 Task: Compose an email with the signature Landon Mitchell with the subject Feedback on a sponsorship and the message Could you please provide me with the details of the budget variance? from softage.9@softage.net to softage.7@softage.netSelect the entire message and remove all formatting, select the entire message Undo Send the email. Finally, move the email from Sent Items to the label Assembly
Action: Mouse moved to (1181, 77)
Screenshot: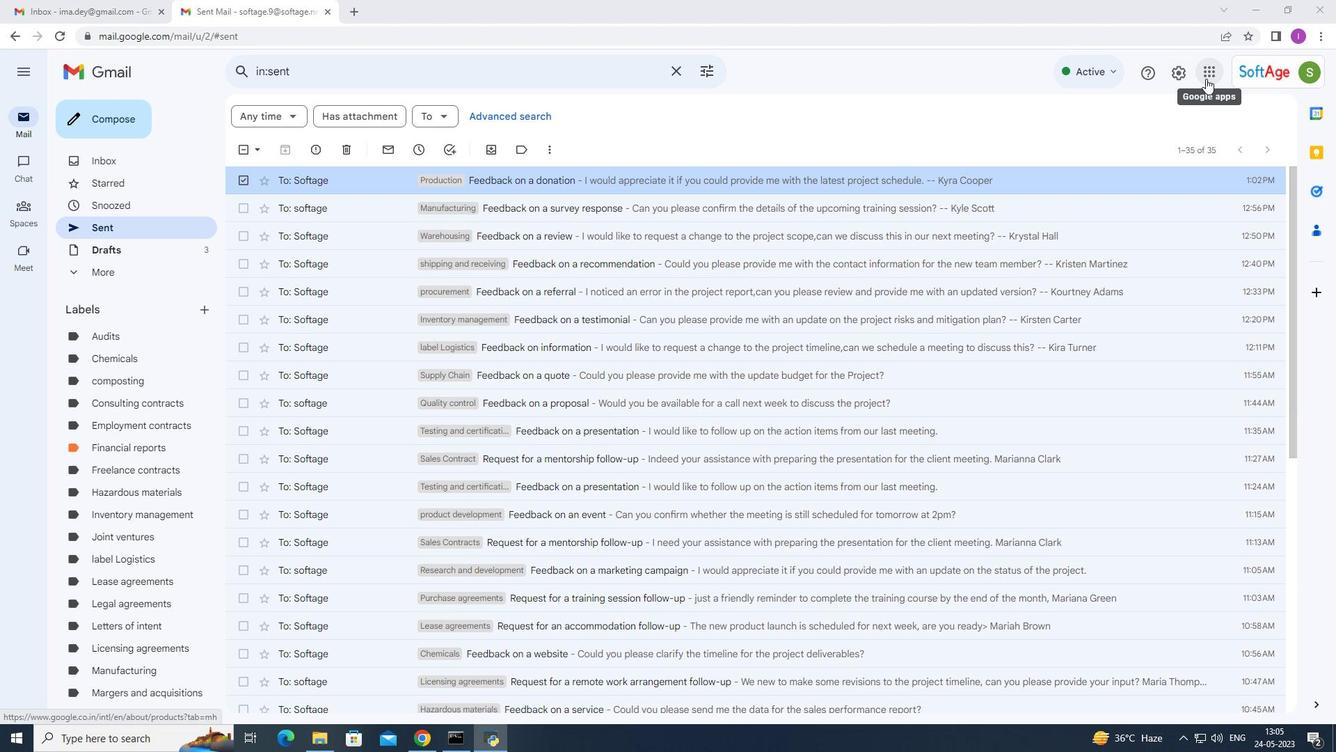 
Action: Mouse pressed left at (1181, 77)
Screenshot: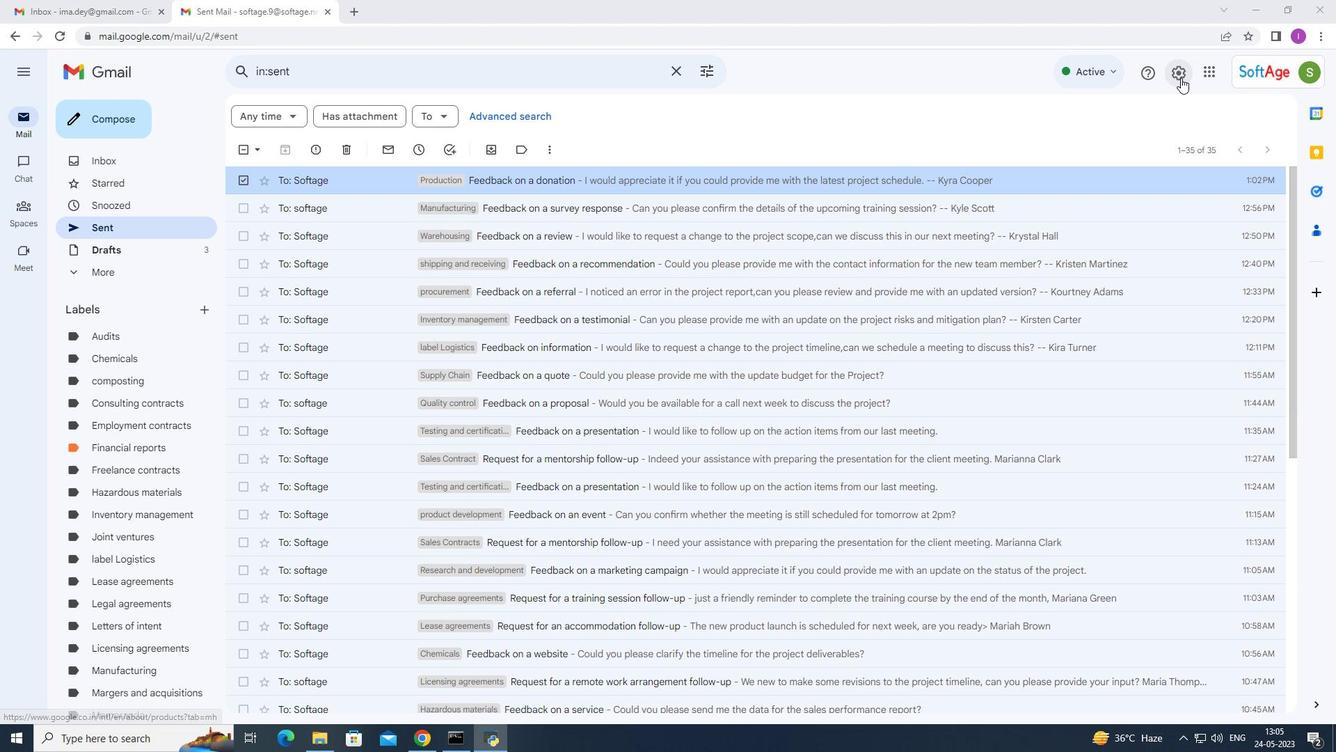 
Action: Mouse moved to (1157, 145)
Screenshot: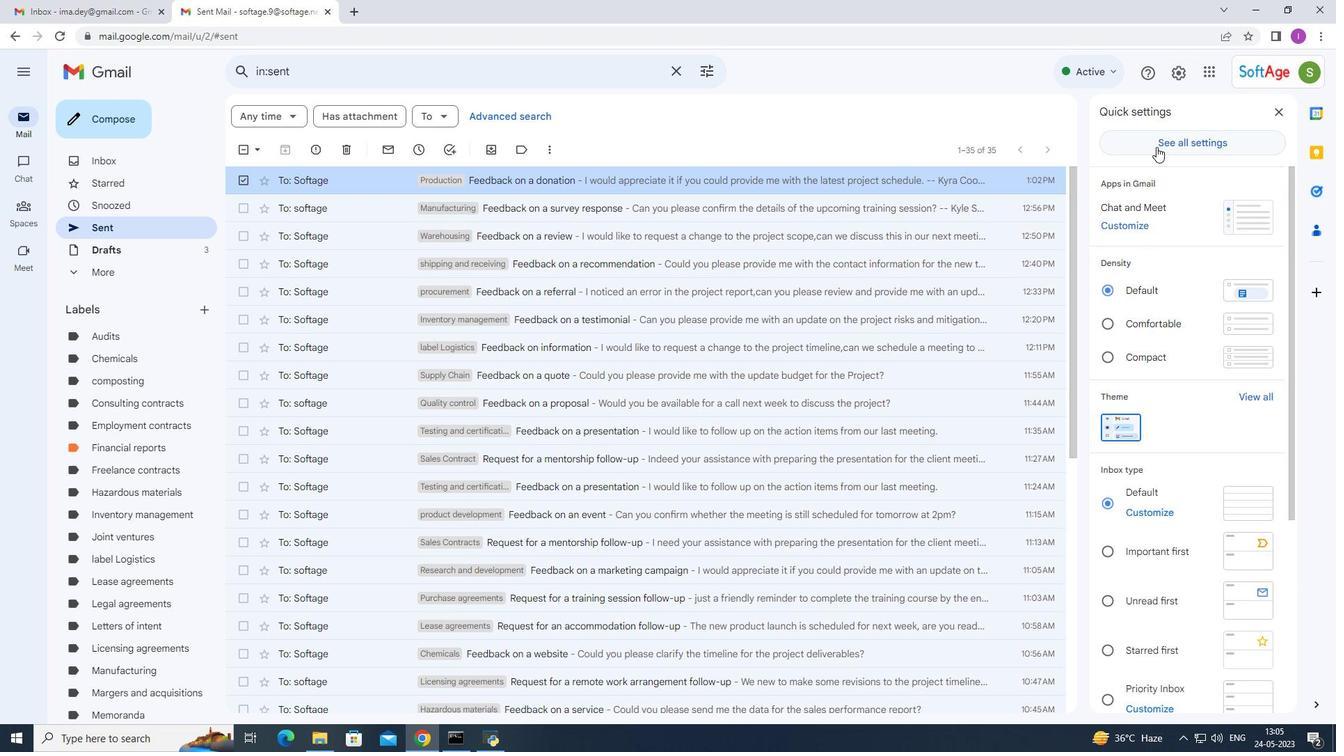 
Action: Mouse pressed left at (1157, 145)
Screenshot: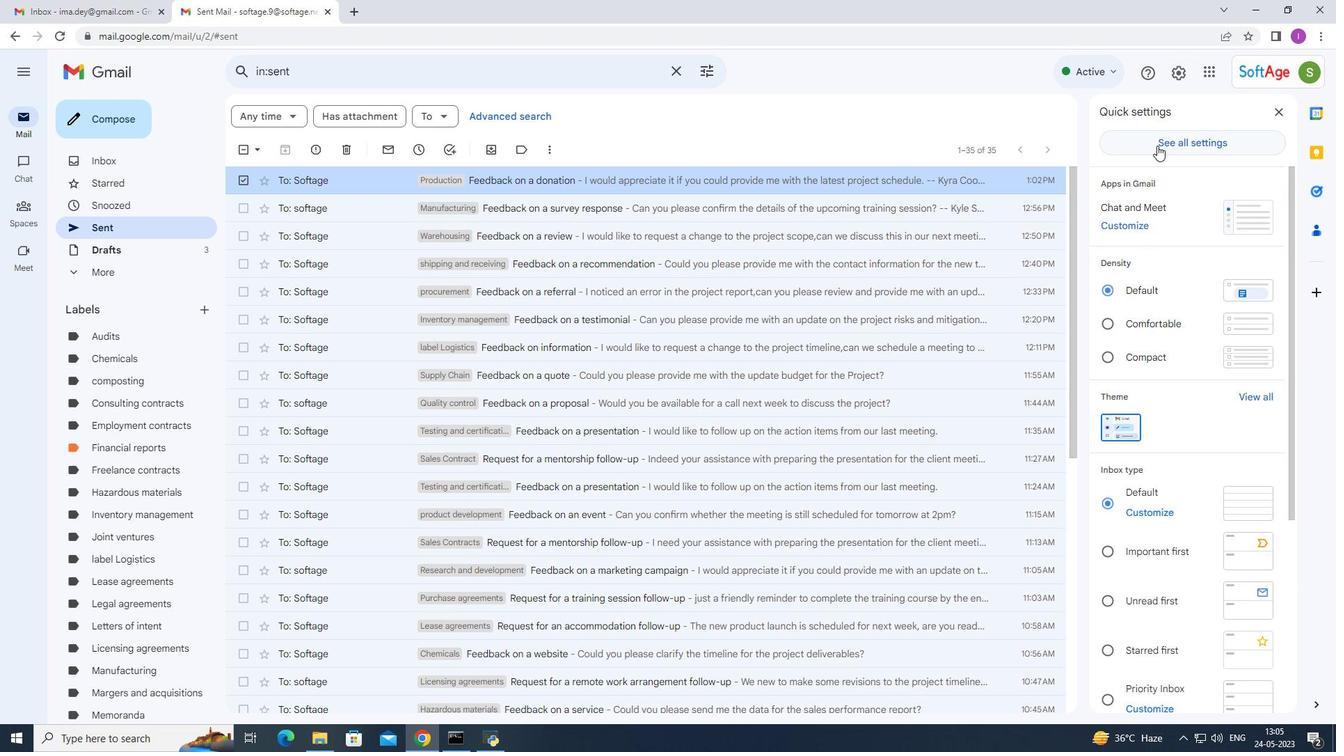 
Action: Mouse moved to (483, 481)
Screenshot: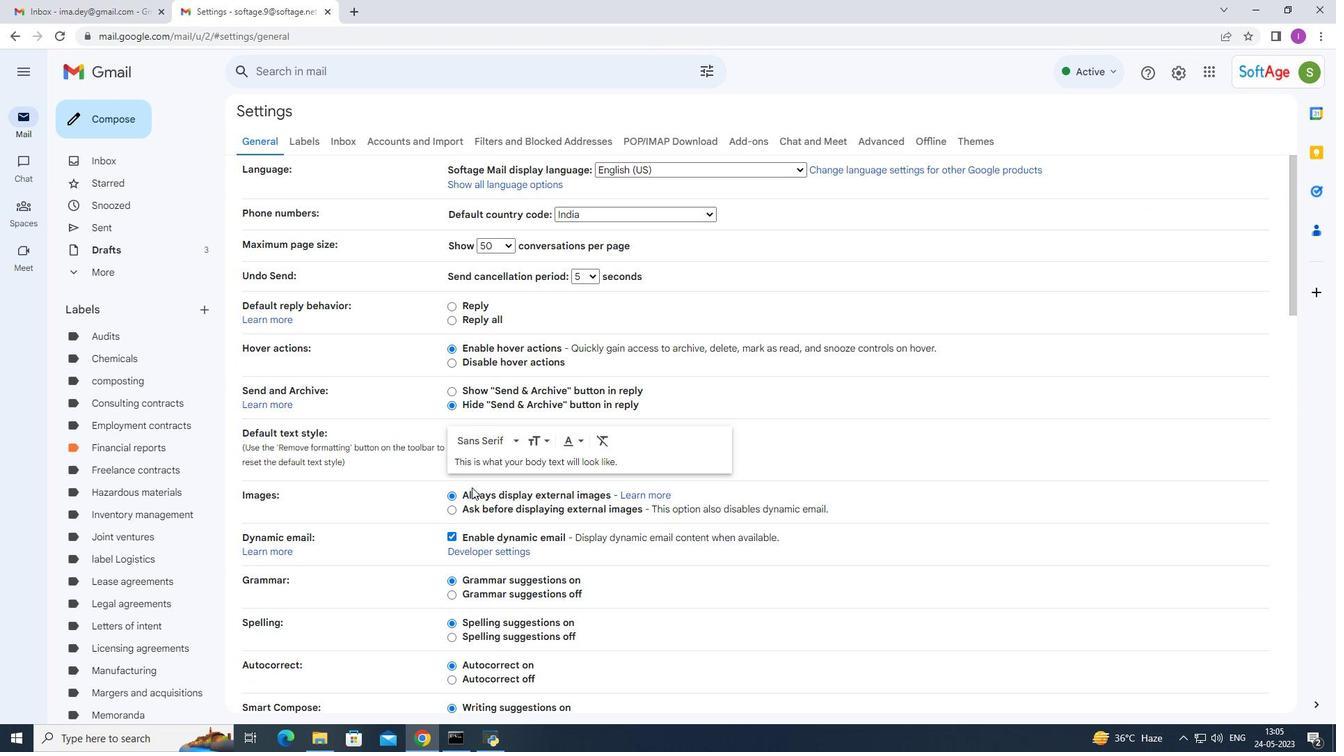 
Action: Mouse scrolled (483, 481) with delta (0, 0)
Screenshot: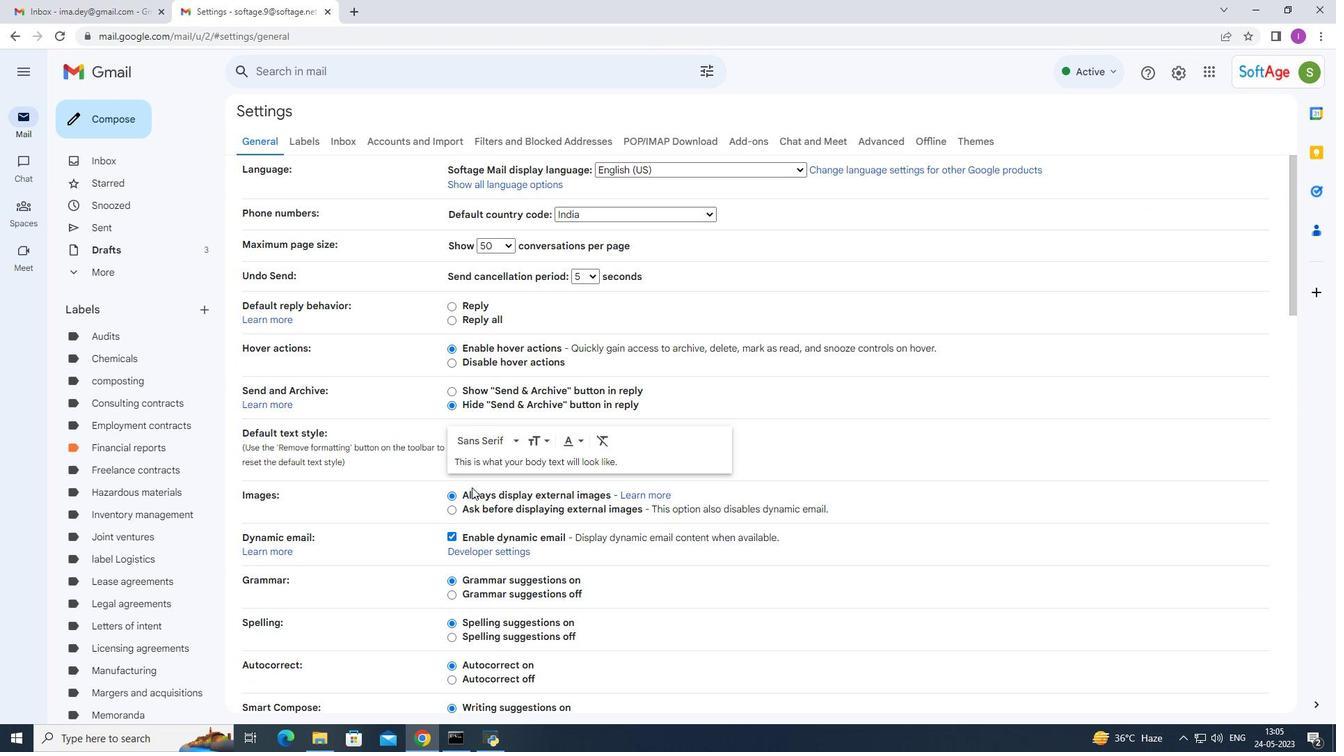 
Action: Mouse moved to (488, 480)
Screenshot: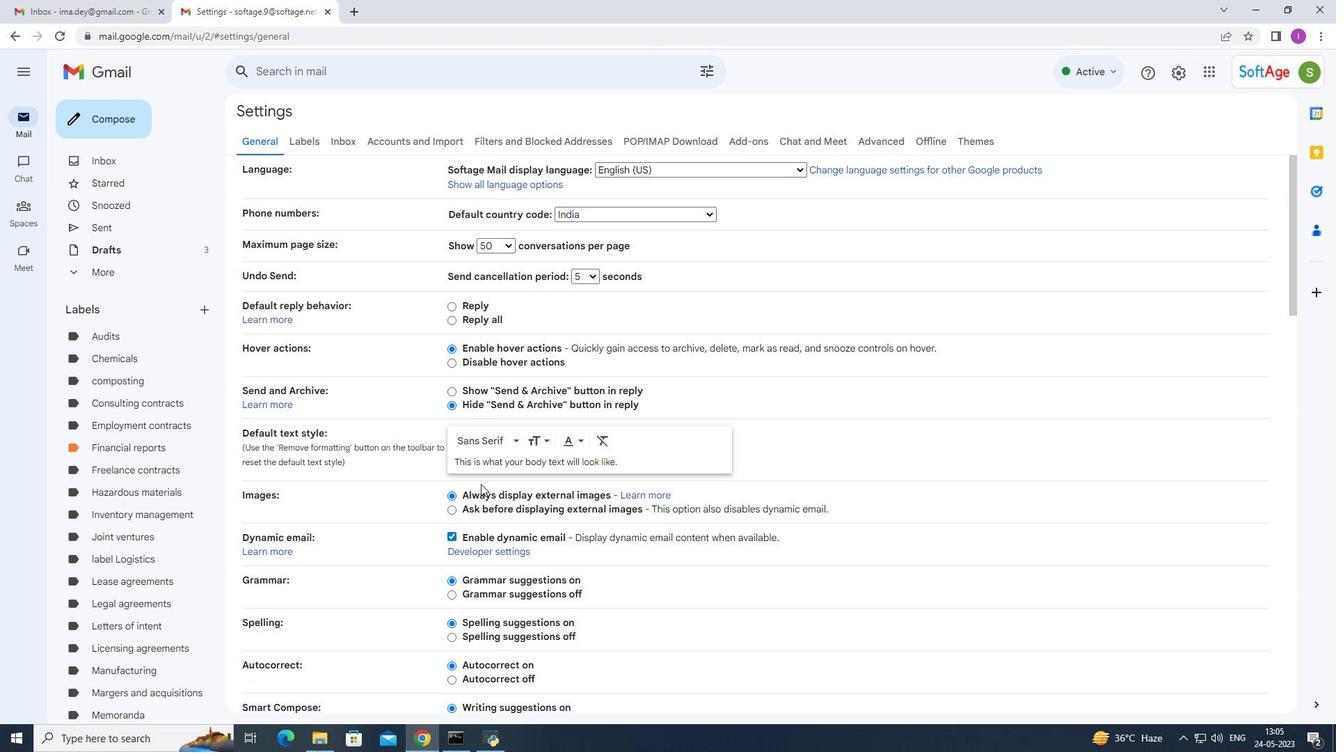 
Action: Mouse scrolled (486, 479) with delta (0, 0)
Screenshot: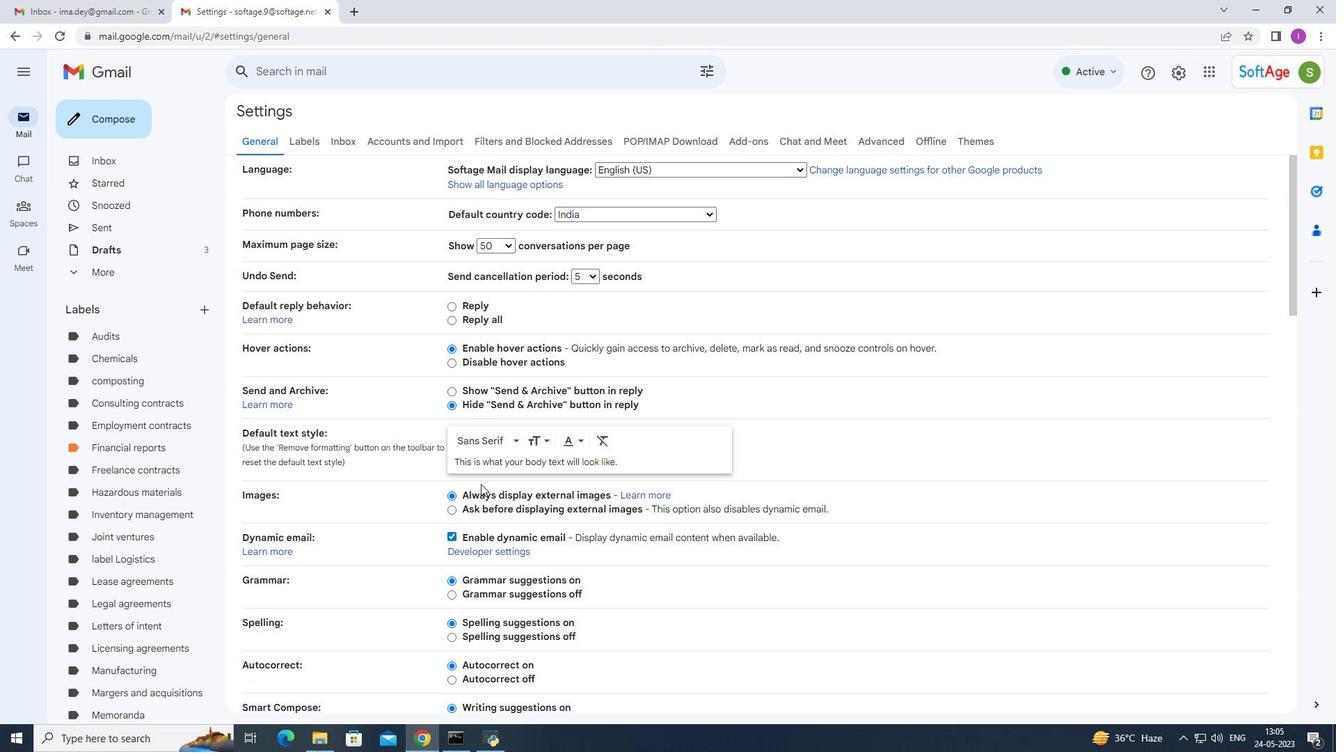 
Action: Mouse moved to (493, 478)
Screenshot: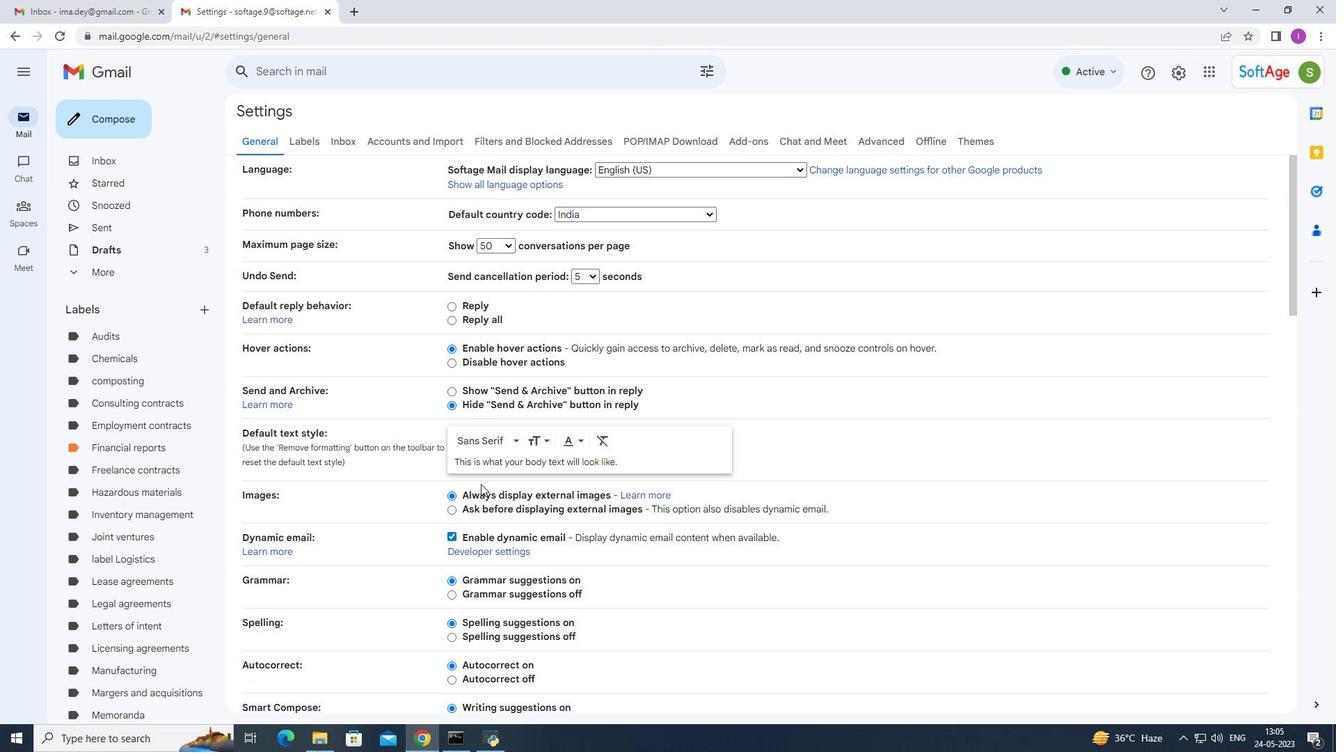 
Action: Mouse scrolled (490, 479) with delta (0, 0)
Screenshot: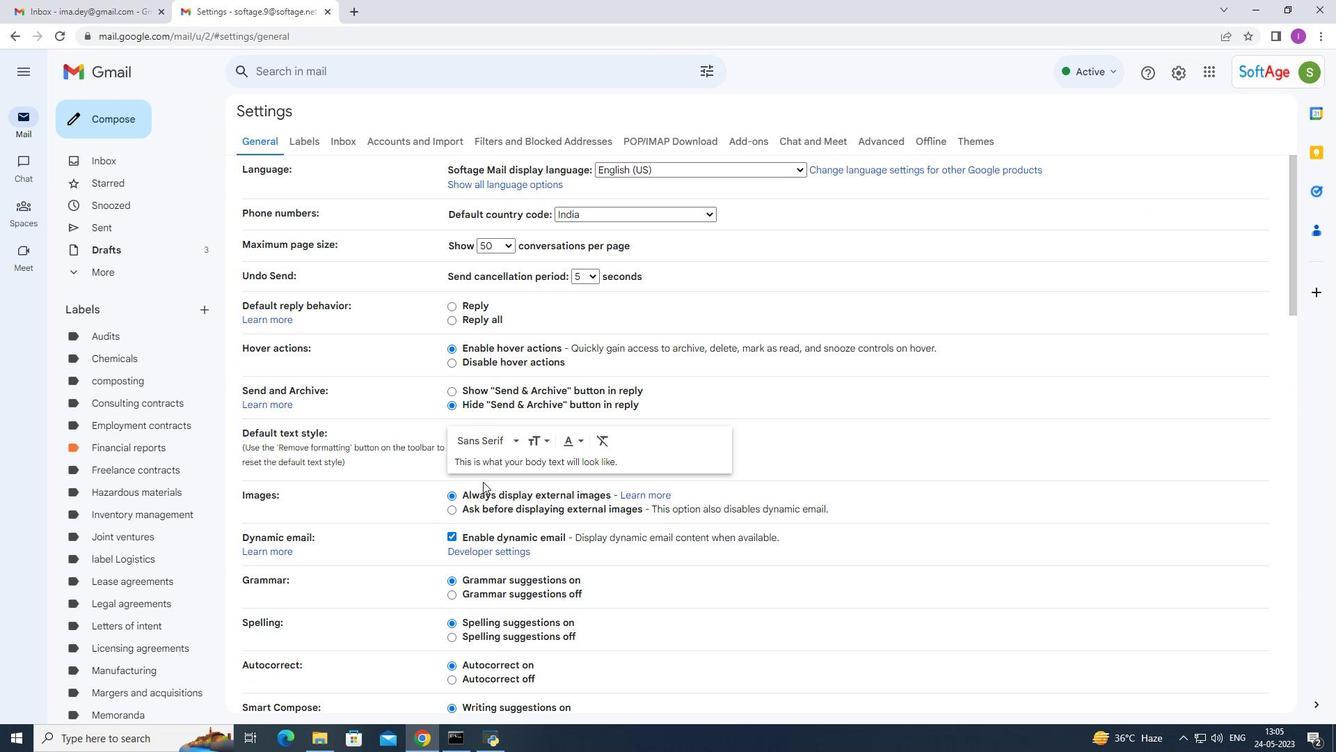 
Action: Mouse moved to (501, 471)
Screenshot: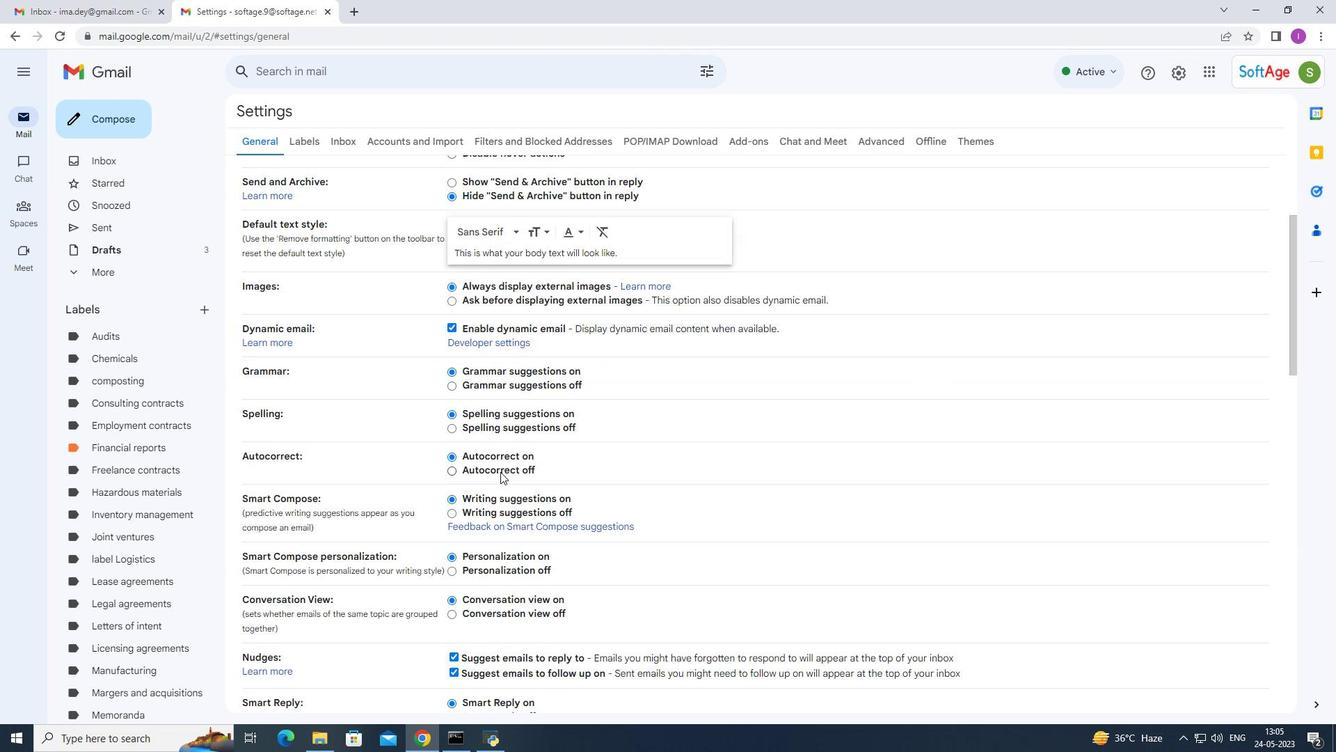 
Action: Mouse scrolled (501, 470) with delta (0, 0)
Screenshot: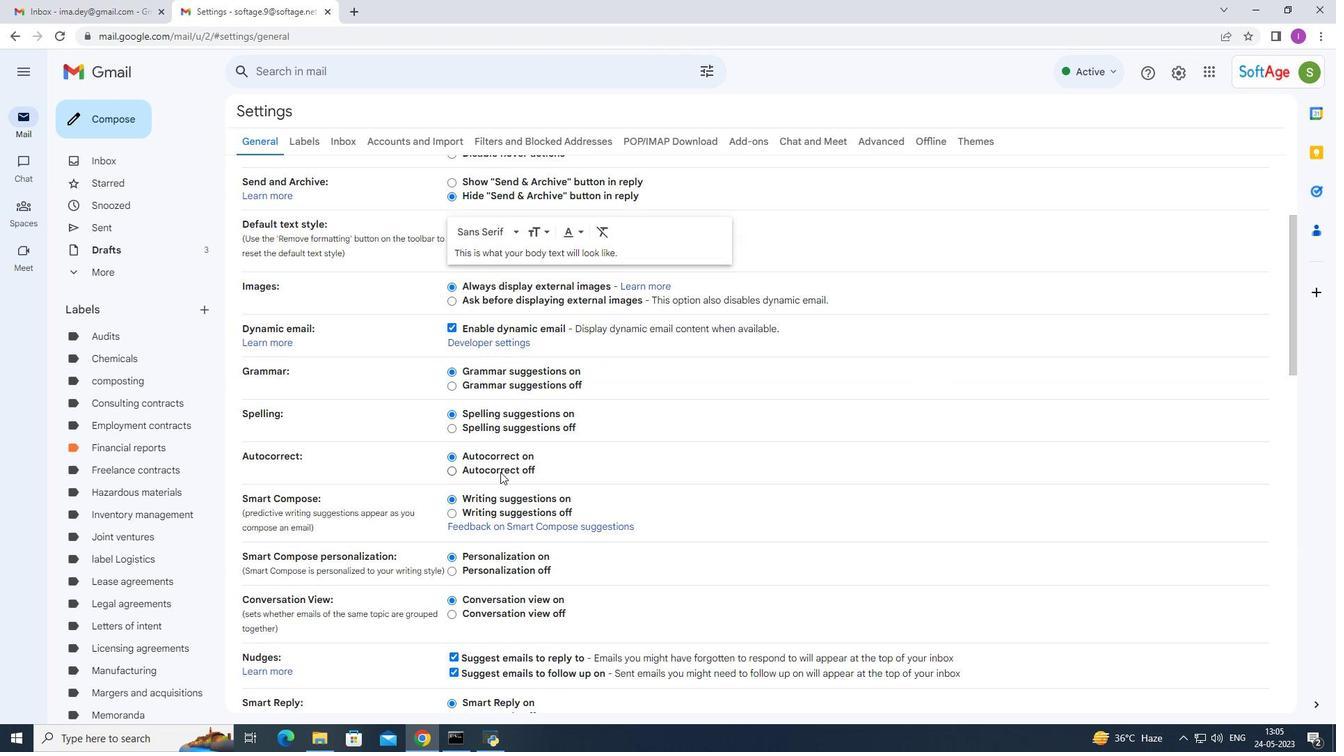 
Action: Mouse scrolled (501, 470) with delta (0, 0)
Screenshot: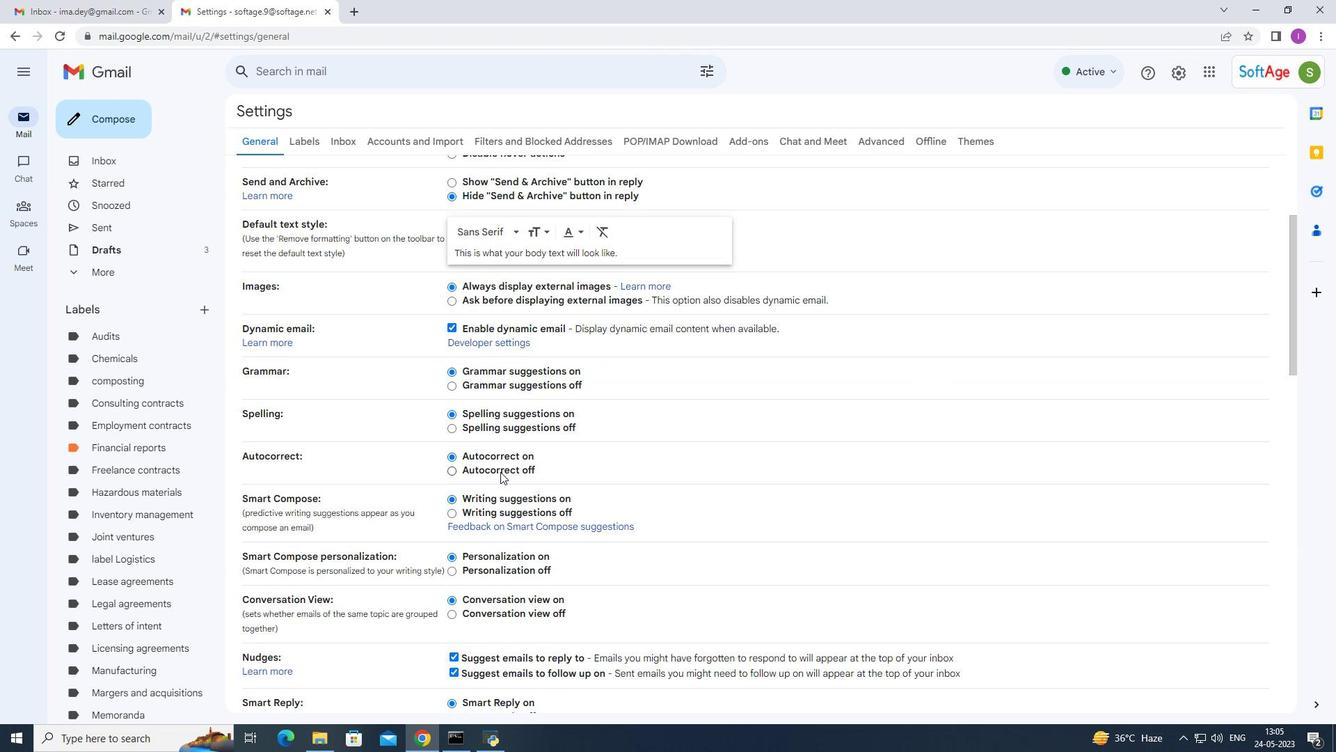 
Action: Mouse moved to (504, 471)
Screenshot: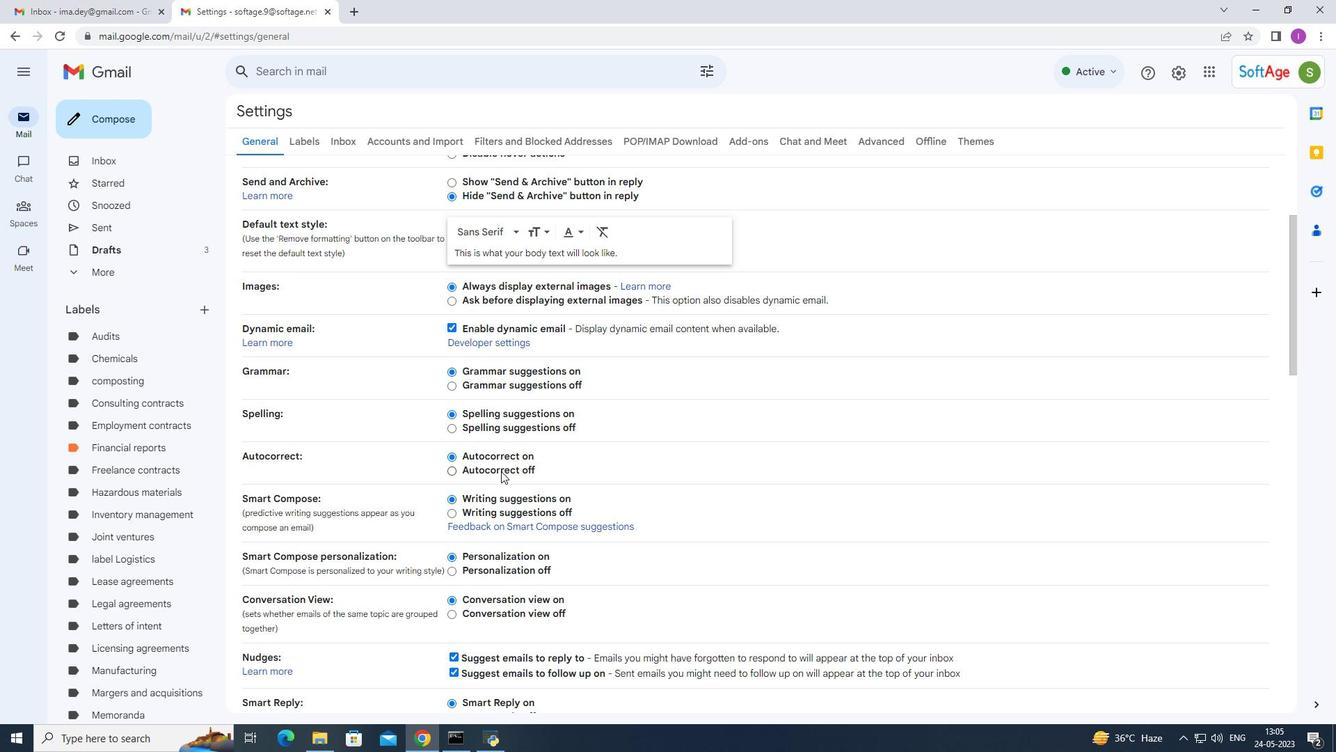 
Action: Mouse scrolled (502, 470) with delta (0, 0)
Screenshot: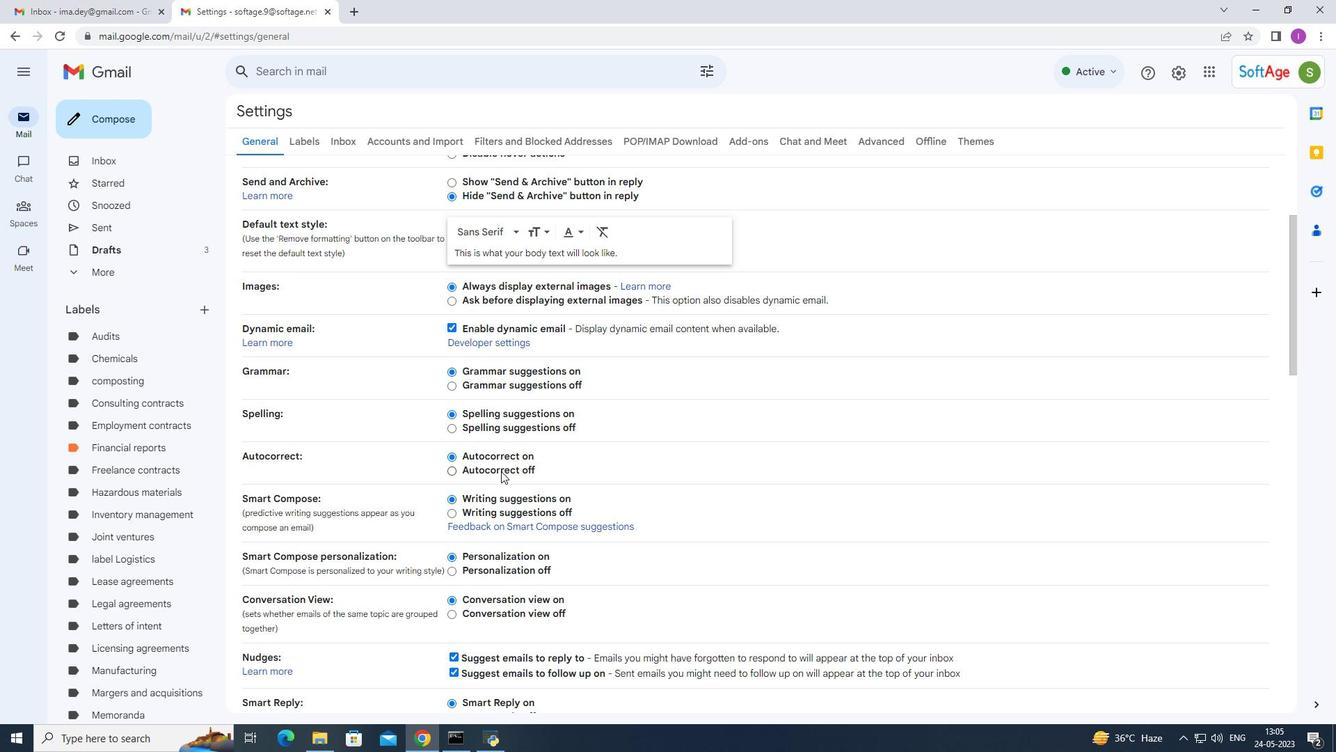 
Action: Mouse scrolled (503, 470) with delta (0, 0)
Screenshot: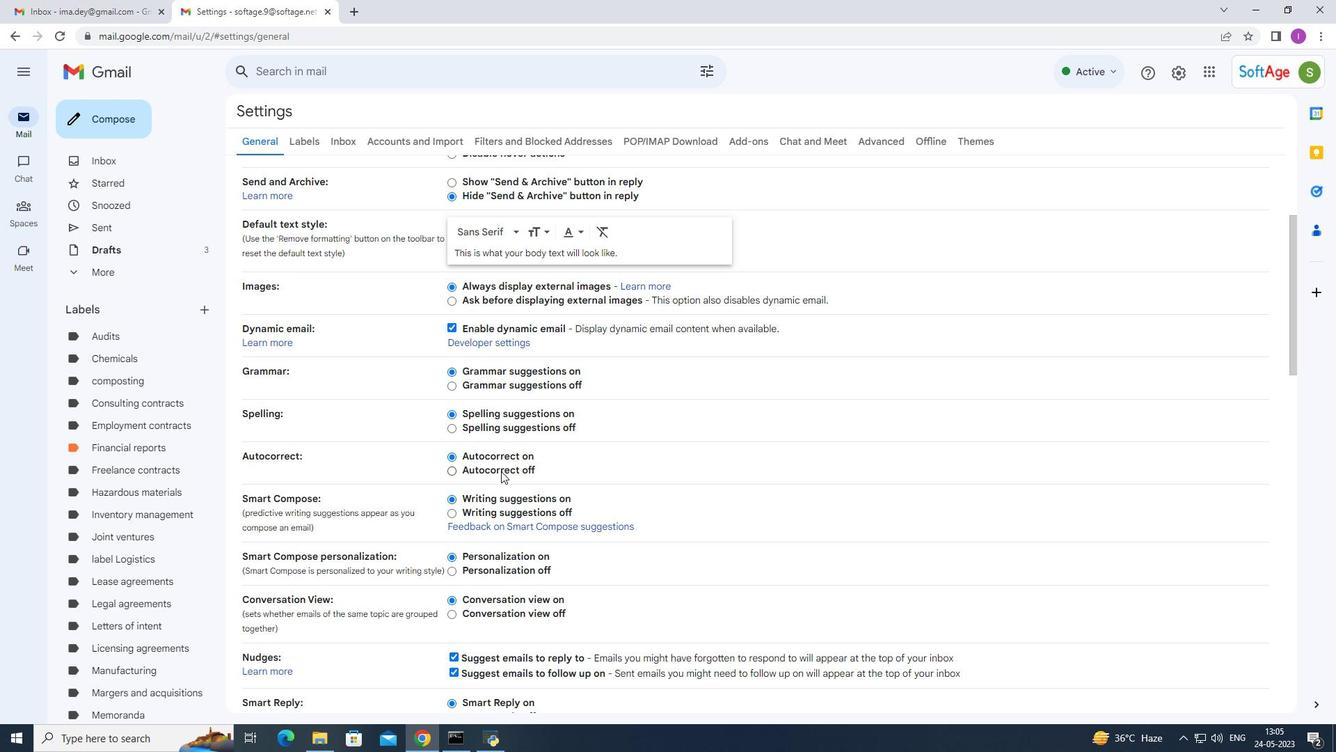 
Action: Mouse scrolled (504, 470) with delta (0, 0)
Screenshot: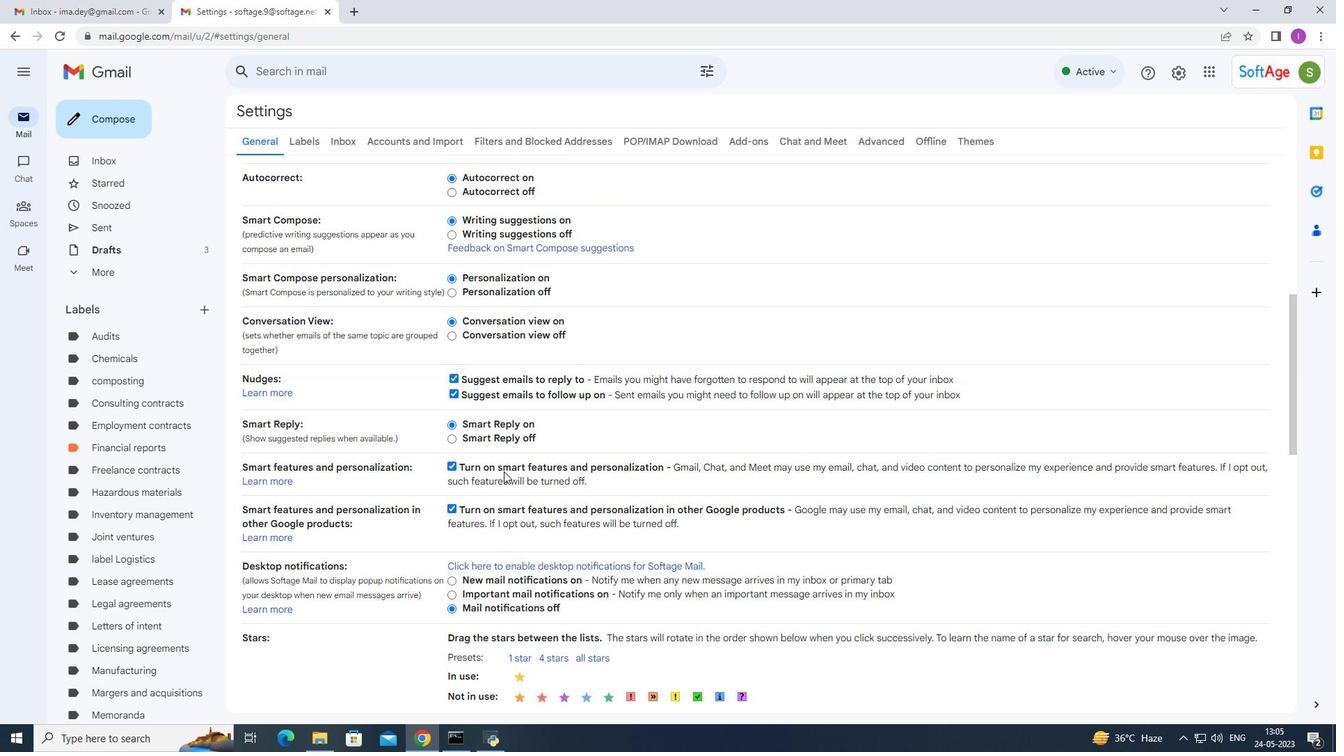 
Action: Mouse moved to (505, 471)
Screenshot: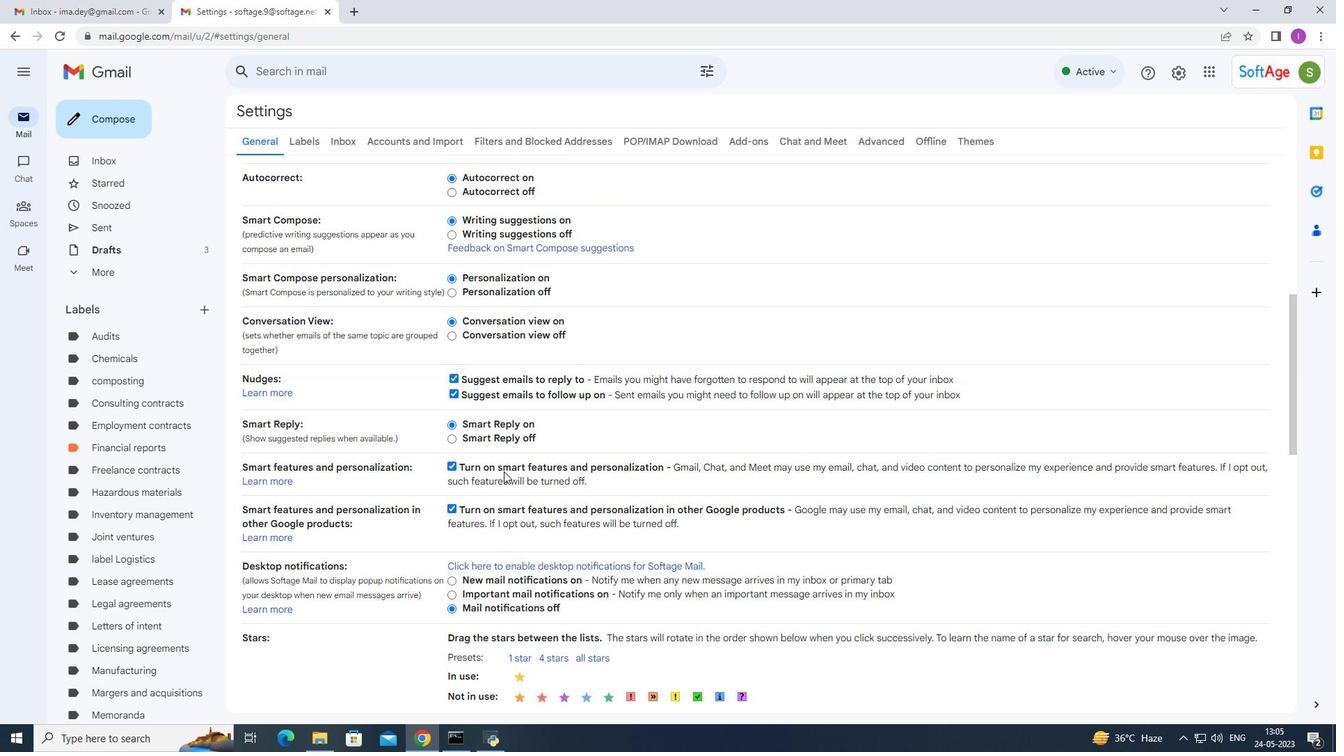 
Action: Mouse scrolled (505, 470) with delta (0, 0)
Screenshot: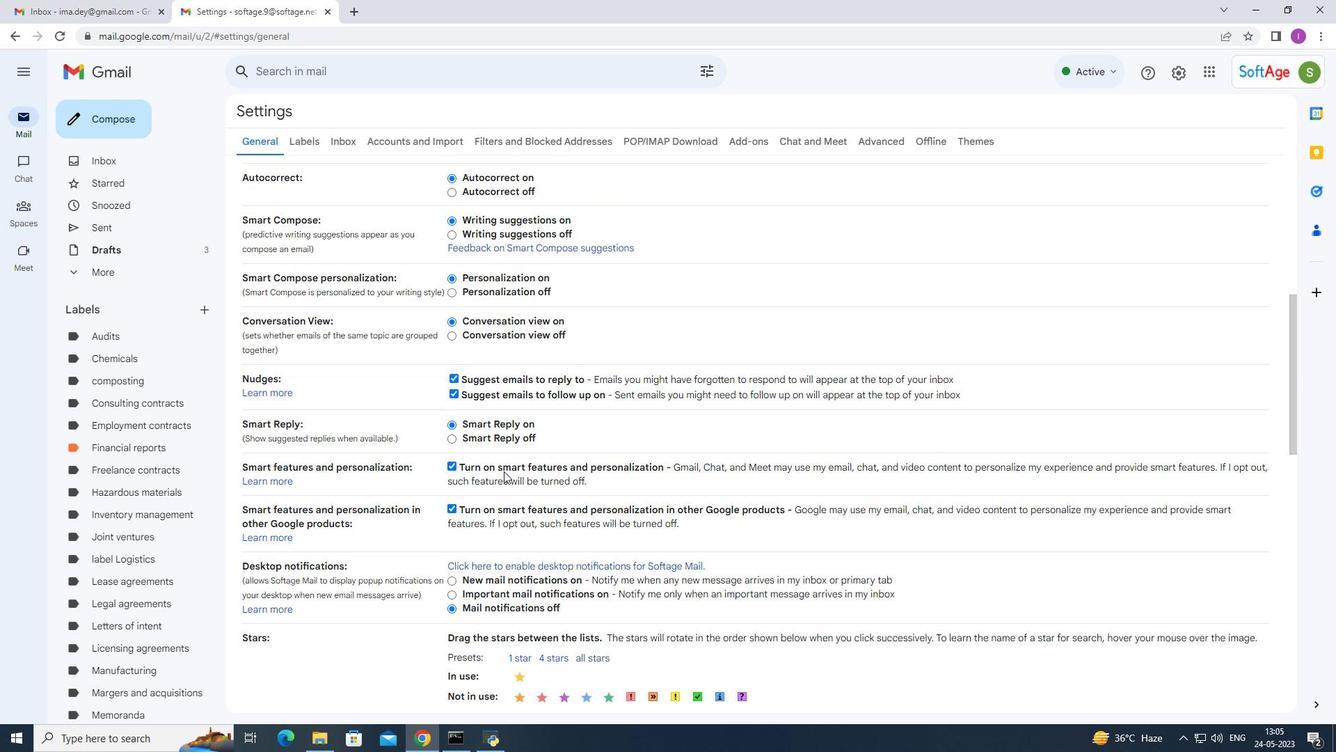 
Action: Mouse moved to (505, 471)
Screenshot: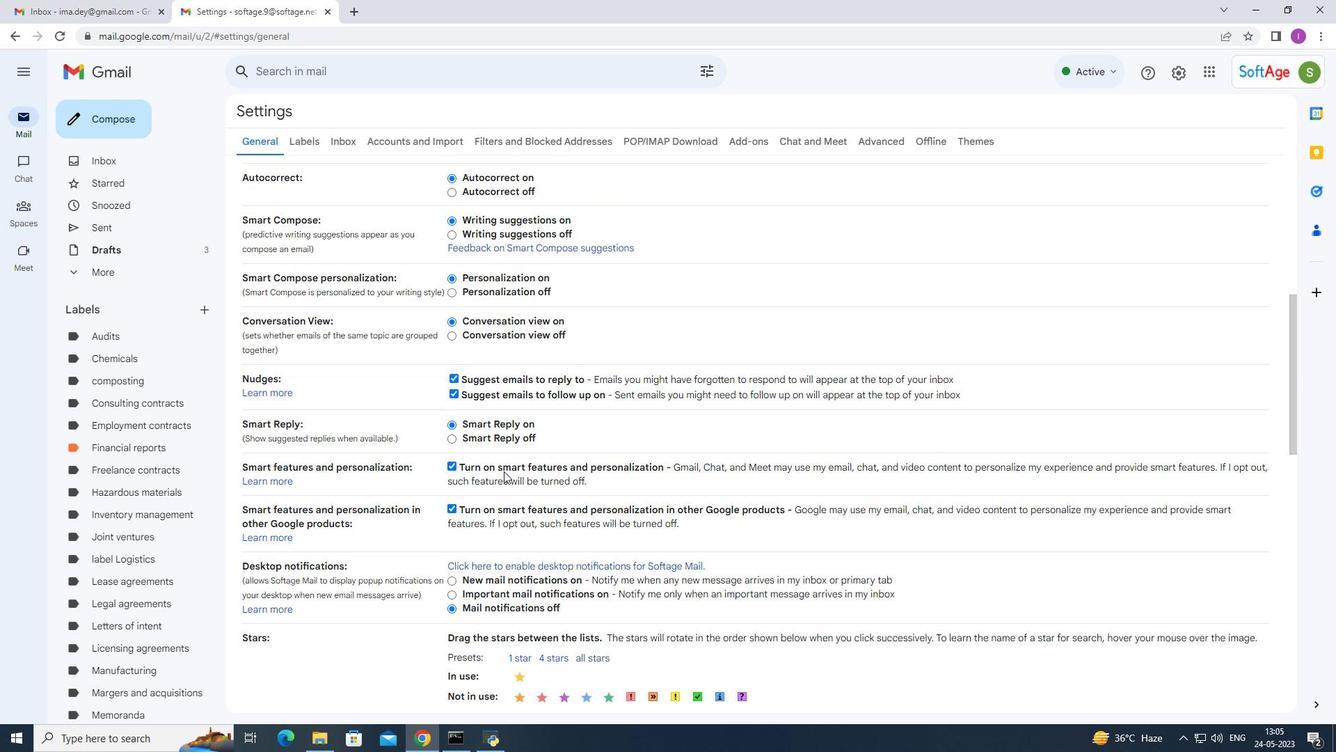 
Action: Mouse scrolled (505, 470) with delta (0, 0)
Screenshot: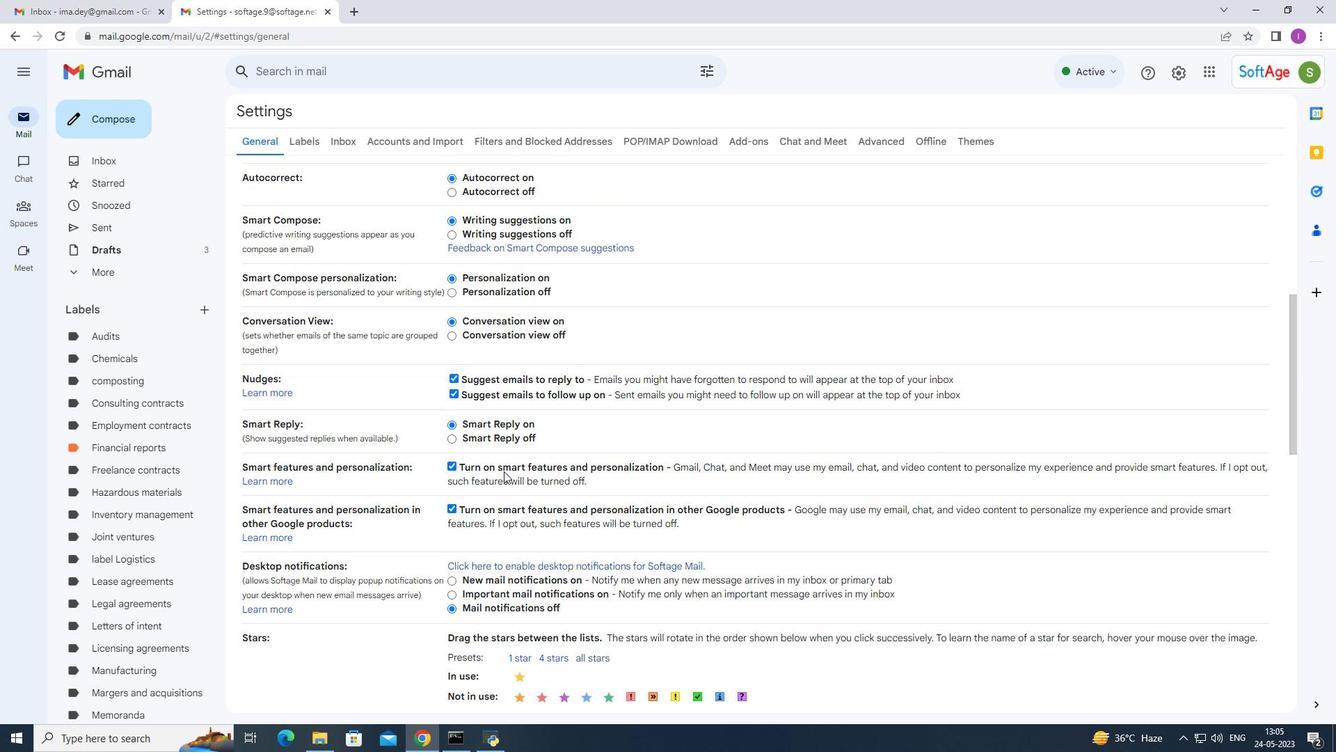 
Action: Mouse scrolled (505, 470) with delta (0, 0)
Screenshot: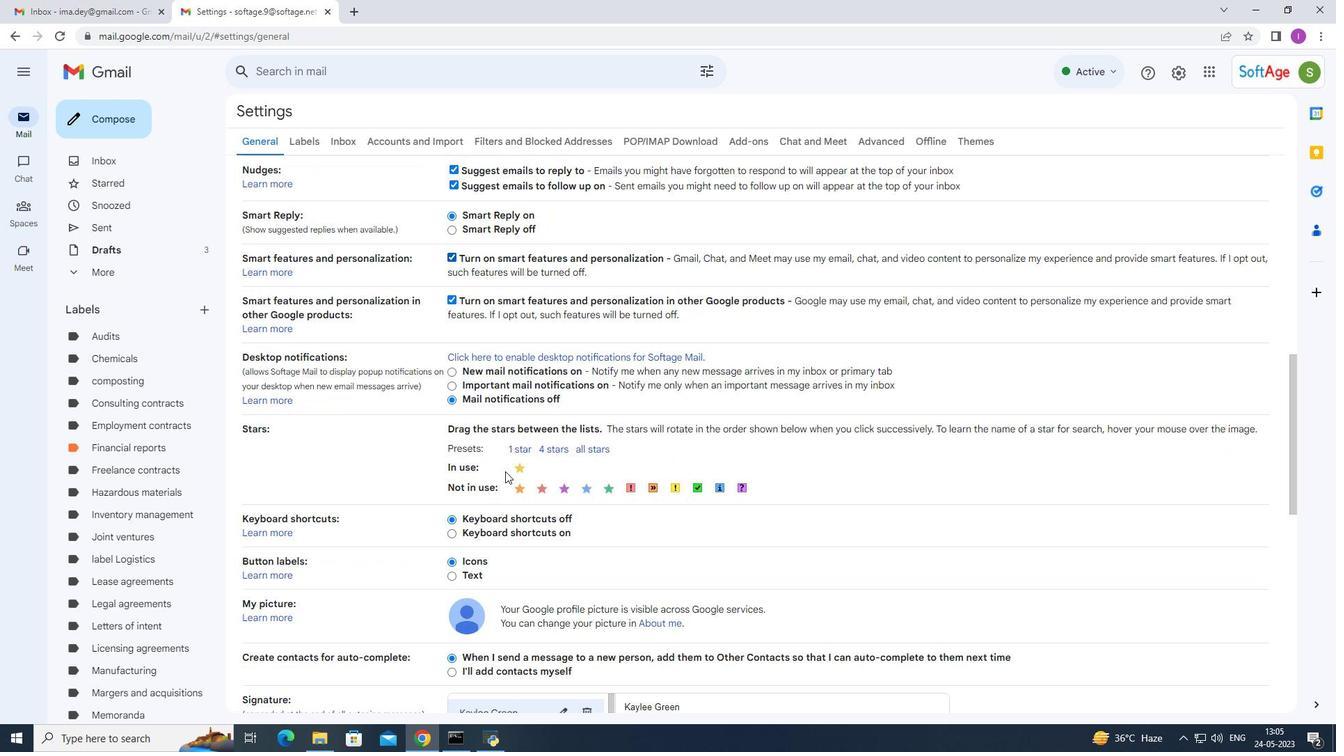 
Action: Mouse scrolled (505, 470) with delta (0, 0)
Screenshot: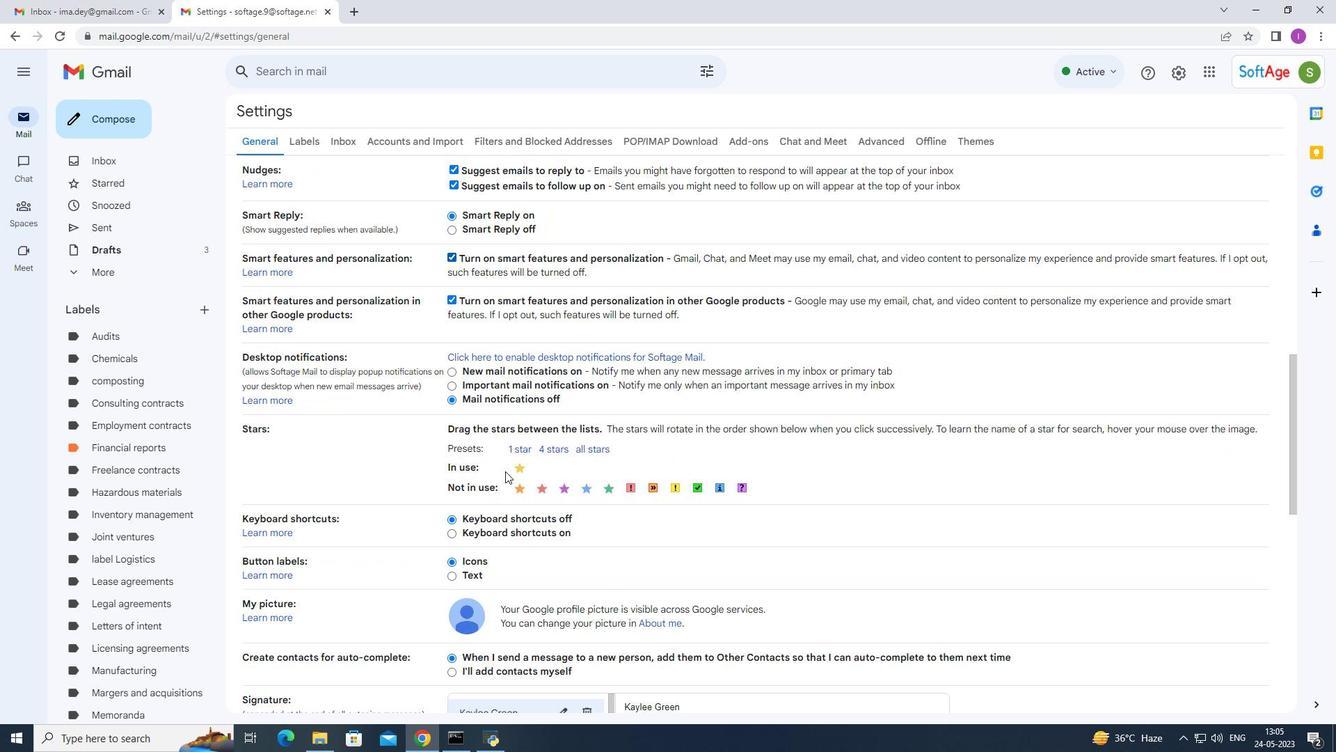
Action: Mouse moved to (506, 471)
Screenshot: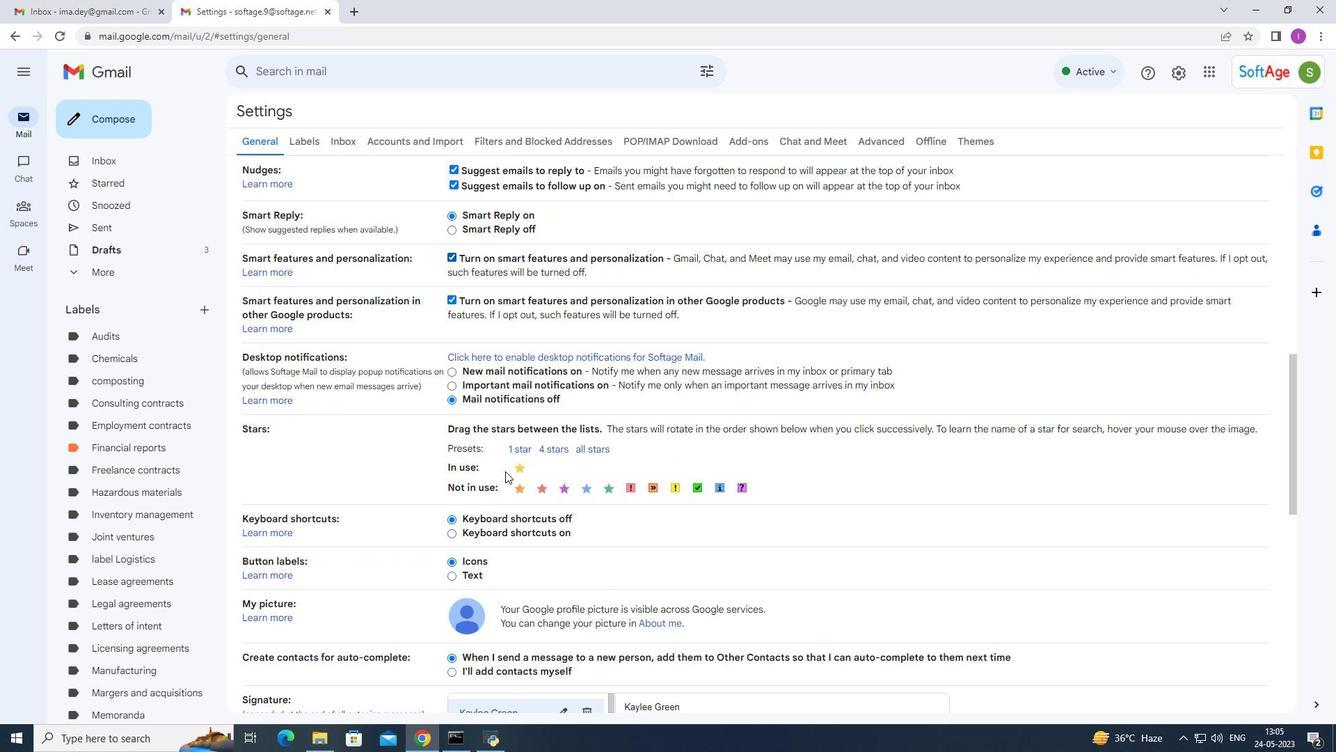 
Action: Mouse scrolled (506, 470) with delta (0, 0)
Screenshot: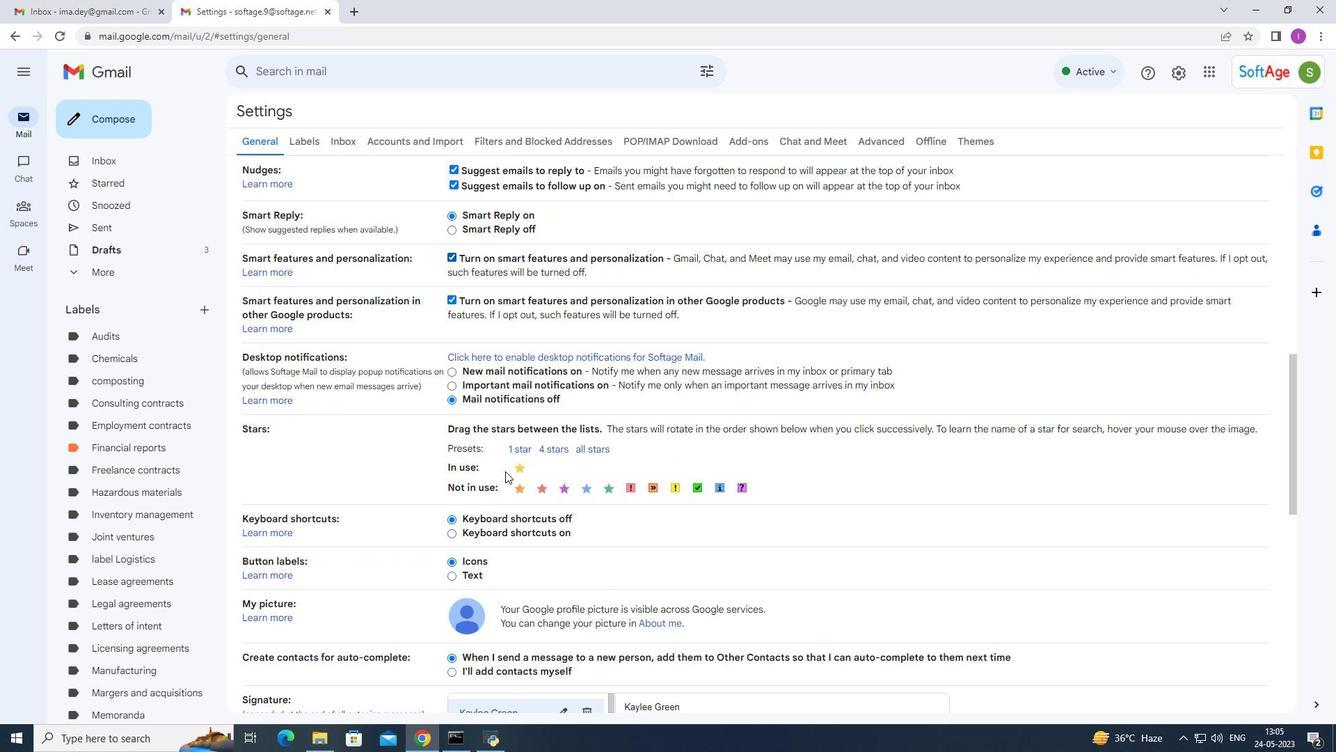 
Action: Mouse moved to (506, 471)
Screenshot: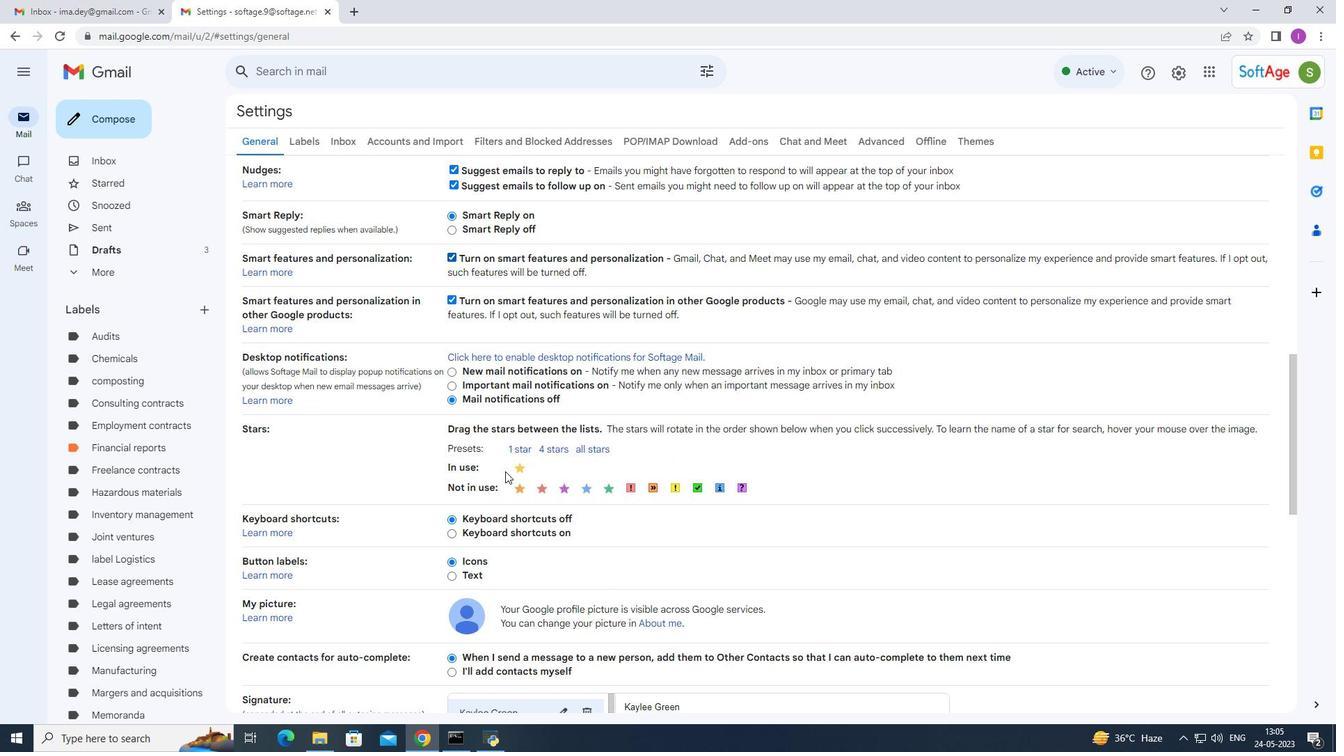 
Action: Mouse scrolled (506, 470) with delta (0, 0)
Screenshot: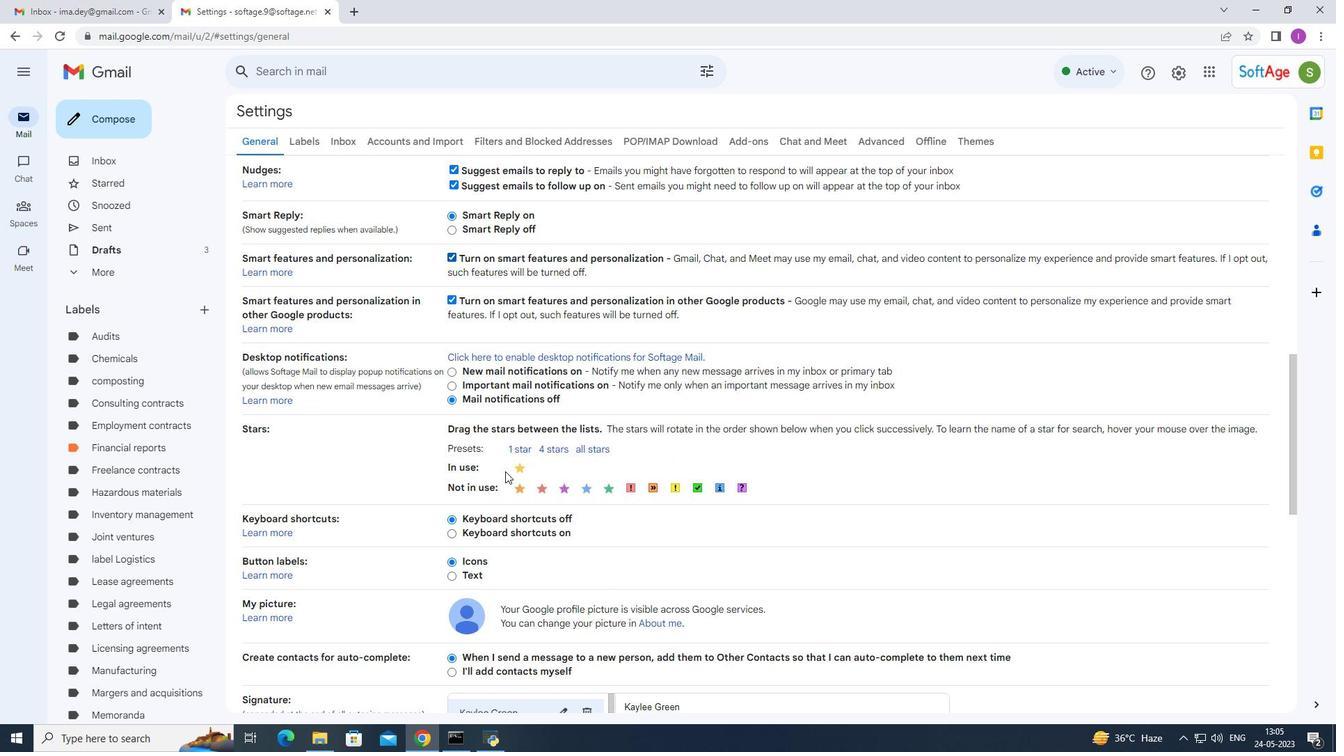 
Action: Mouse moved to (507, 546)
Screenshot: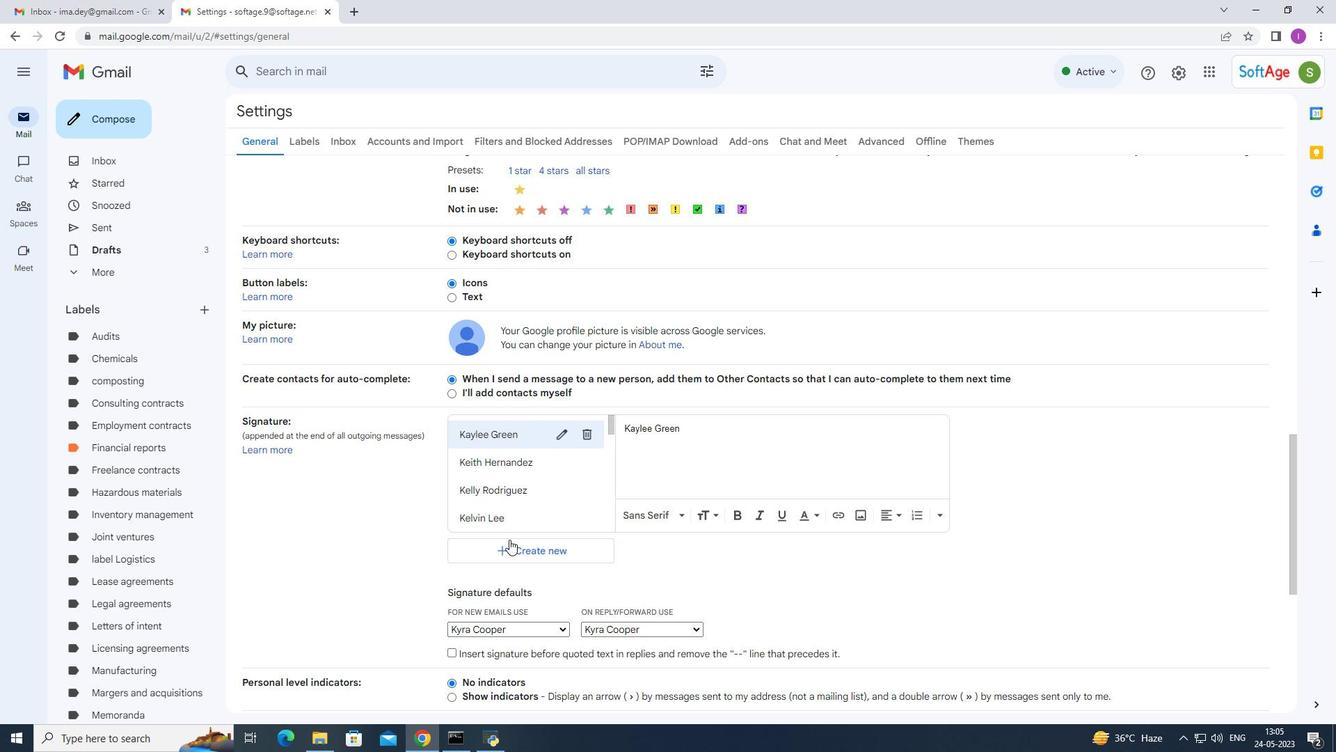 
Action: Mouse pressed left at (507, 546)
Screenshot: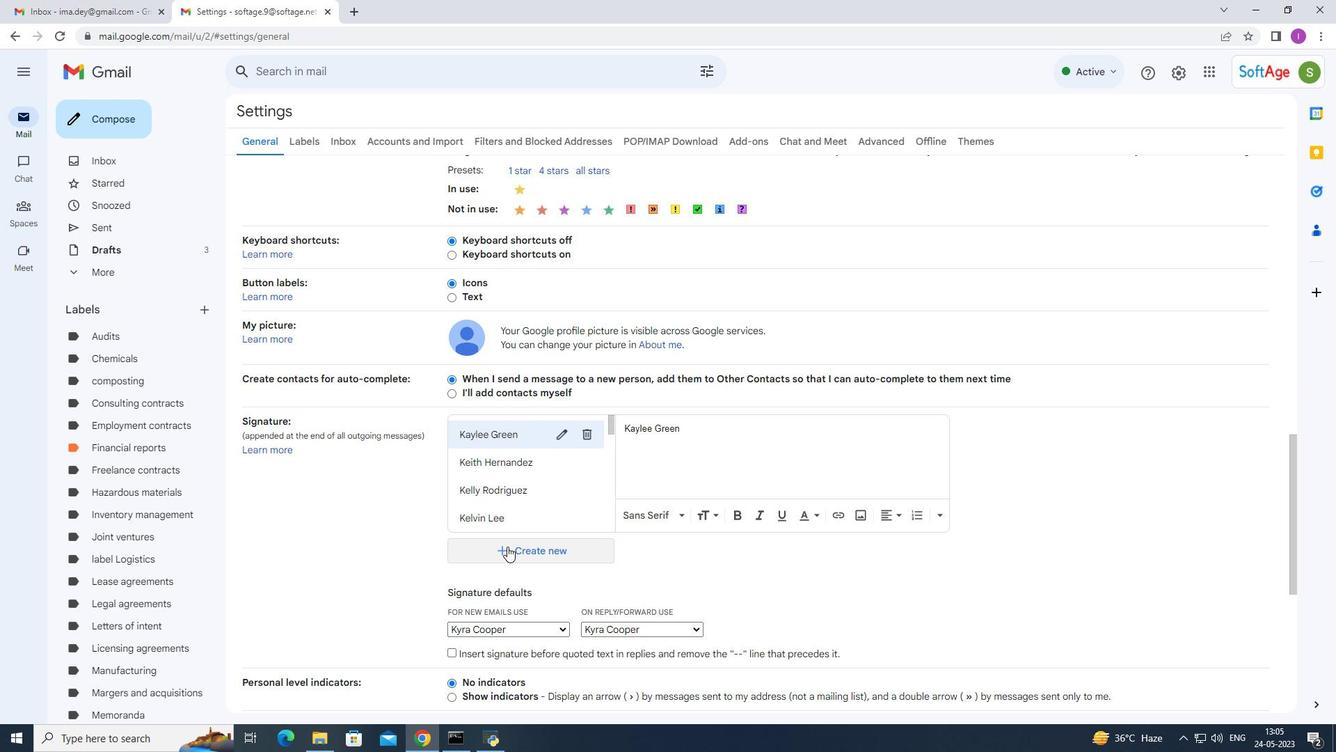 
Action: Mouse moved to (629, 437)
Screenshot: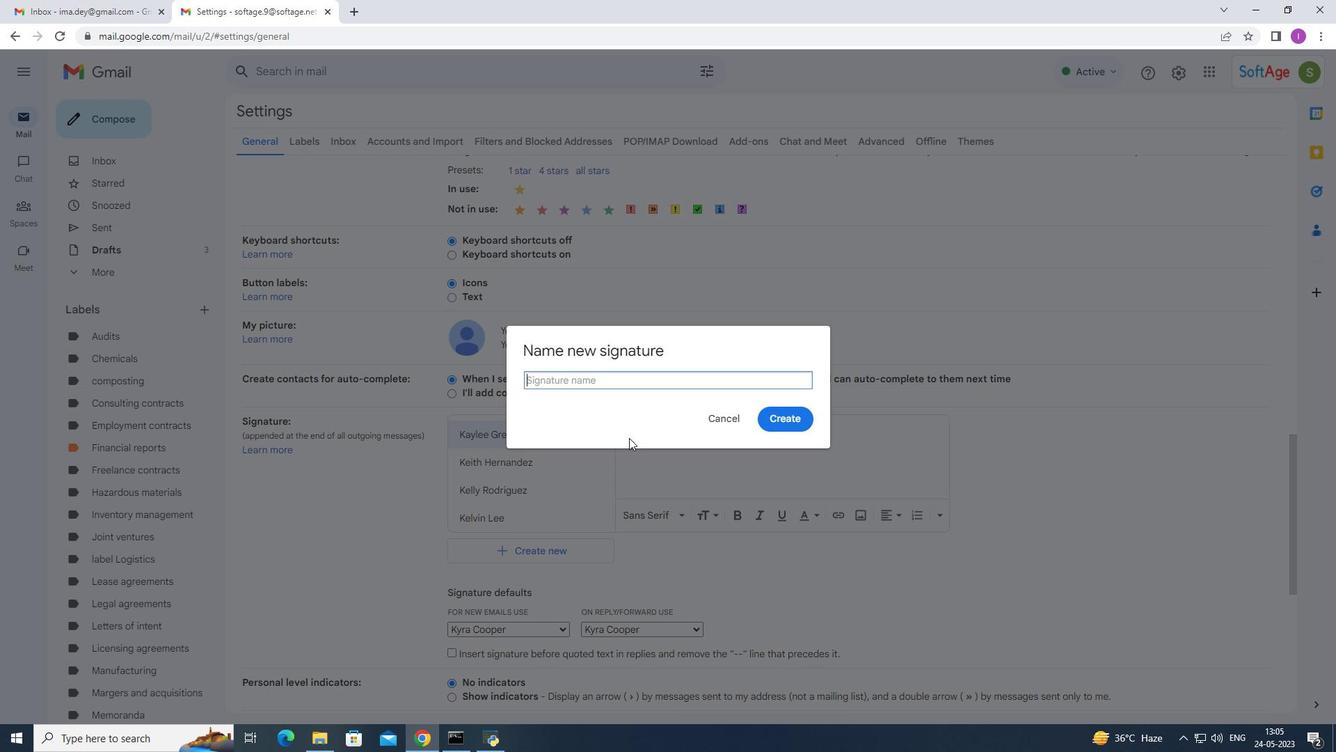 
Action: Key pressed <Key.shift>K<Key.backspace><Key.shift>Landon<Key.space><Key.shift>Mitchell
Screenshot: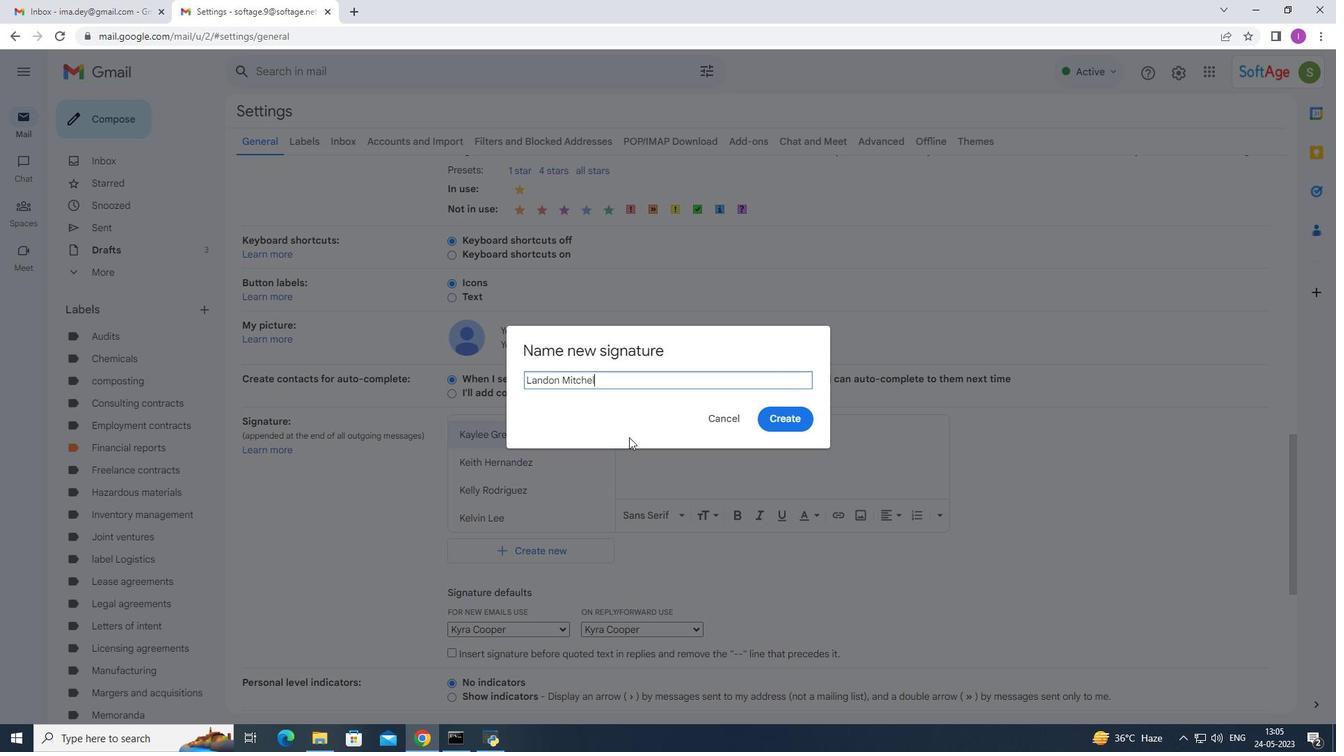 
Action: Mouse moved to (783, 419)
Screenshot: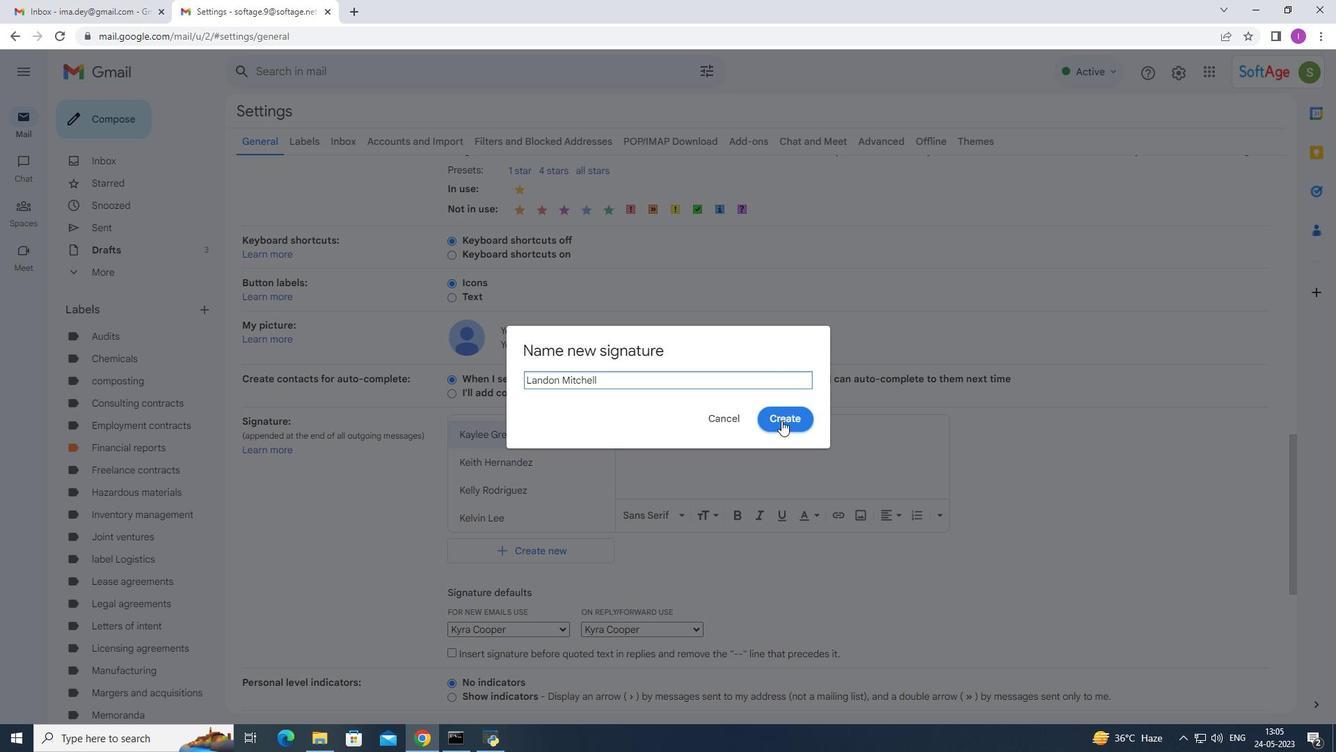 
Action: Mouse pressed left at (783, 419)
Screenshot: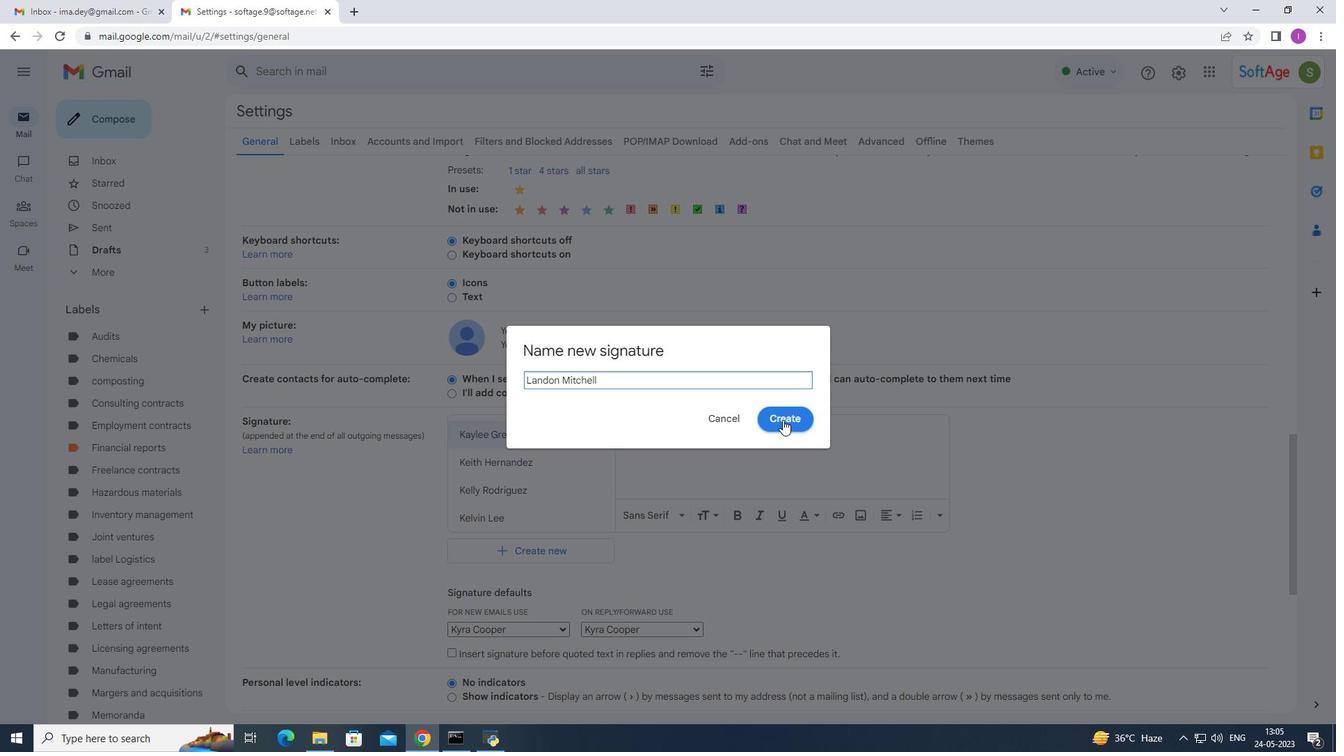 
Action: Mouse pressed left at (783, 419)
Screenshot: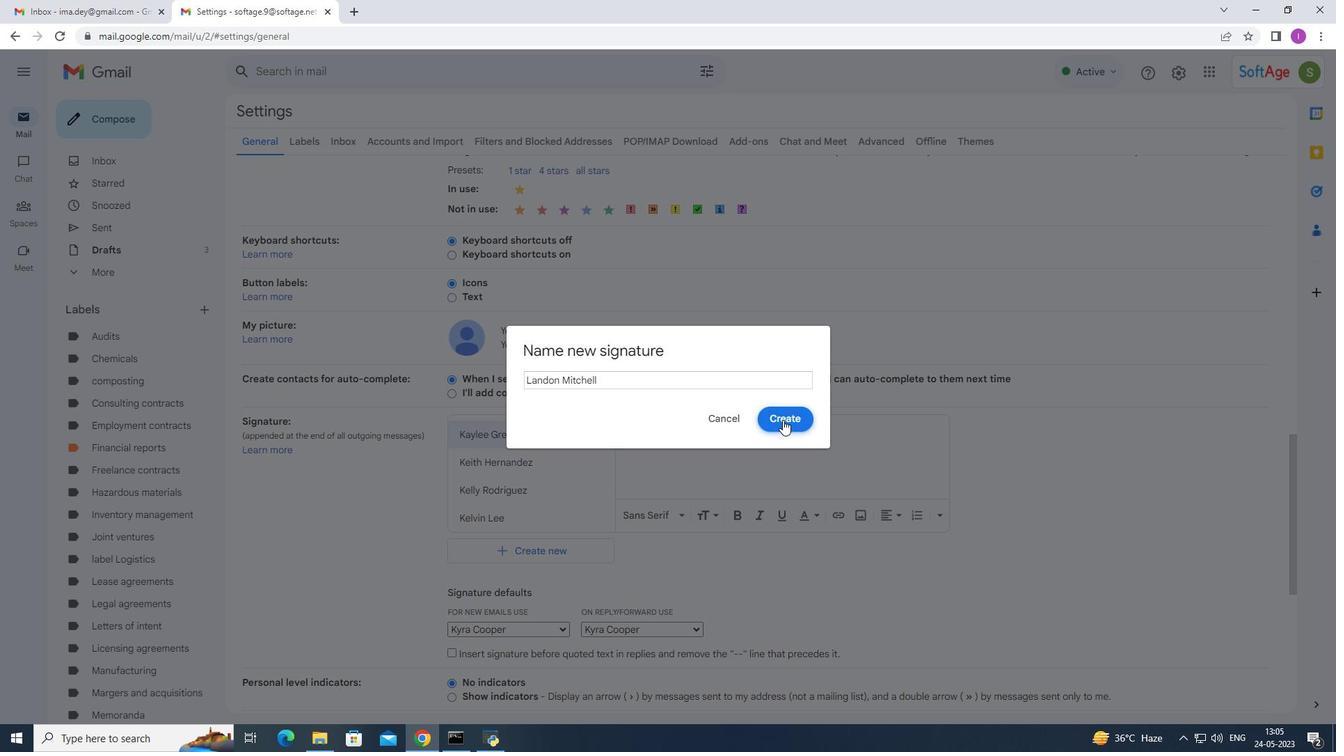 
Action: Mouse moved to (569, 499)
Screenshot: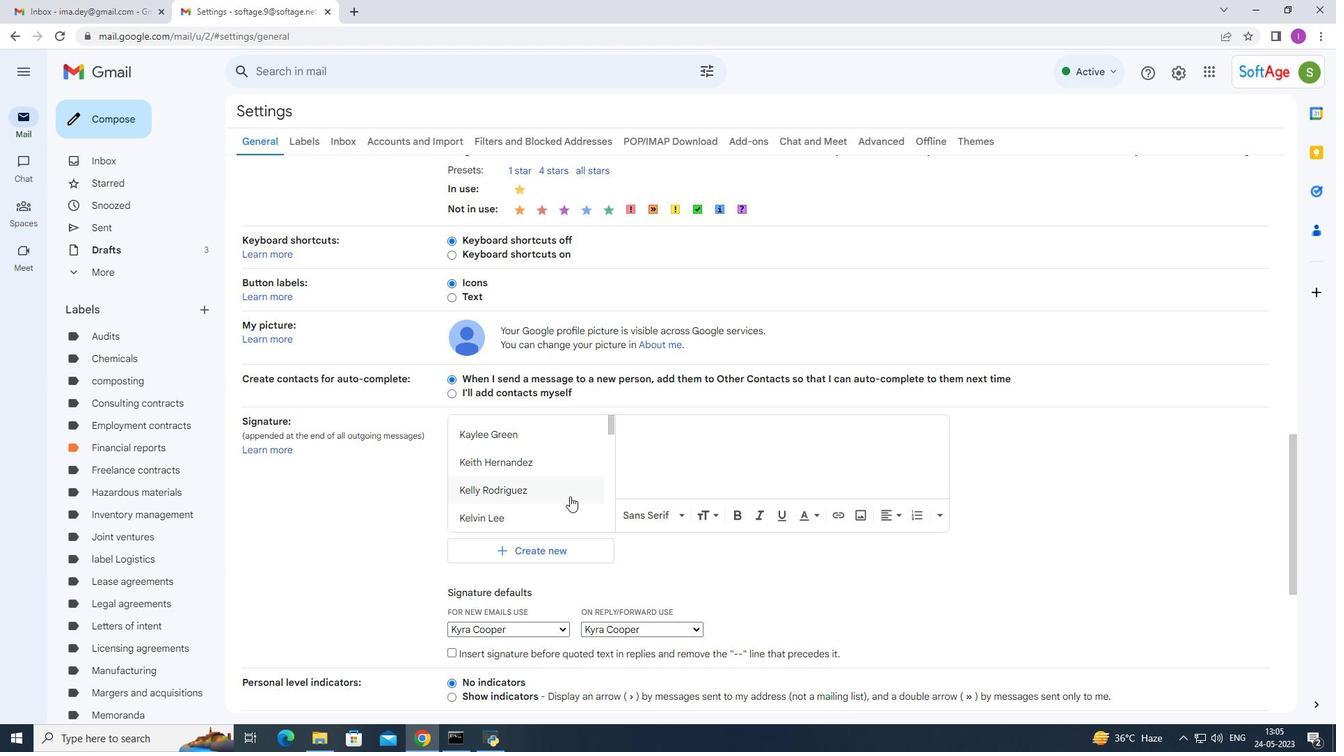 
Action: Mouse scrolled (569, 498) with delta (0, 0)
Screenshot: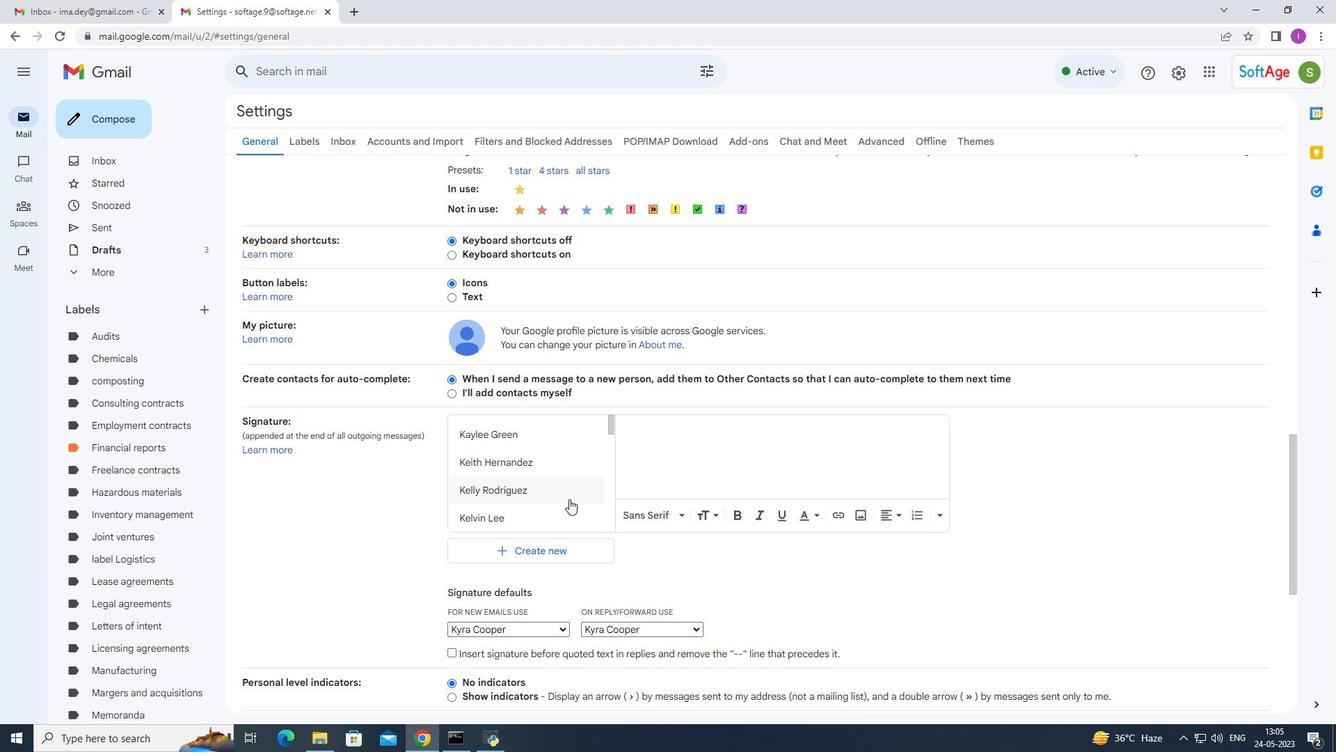 
Action: Mouse moved to (570, 498)
Screenshot: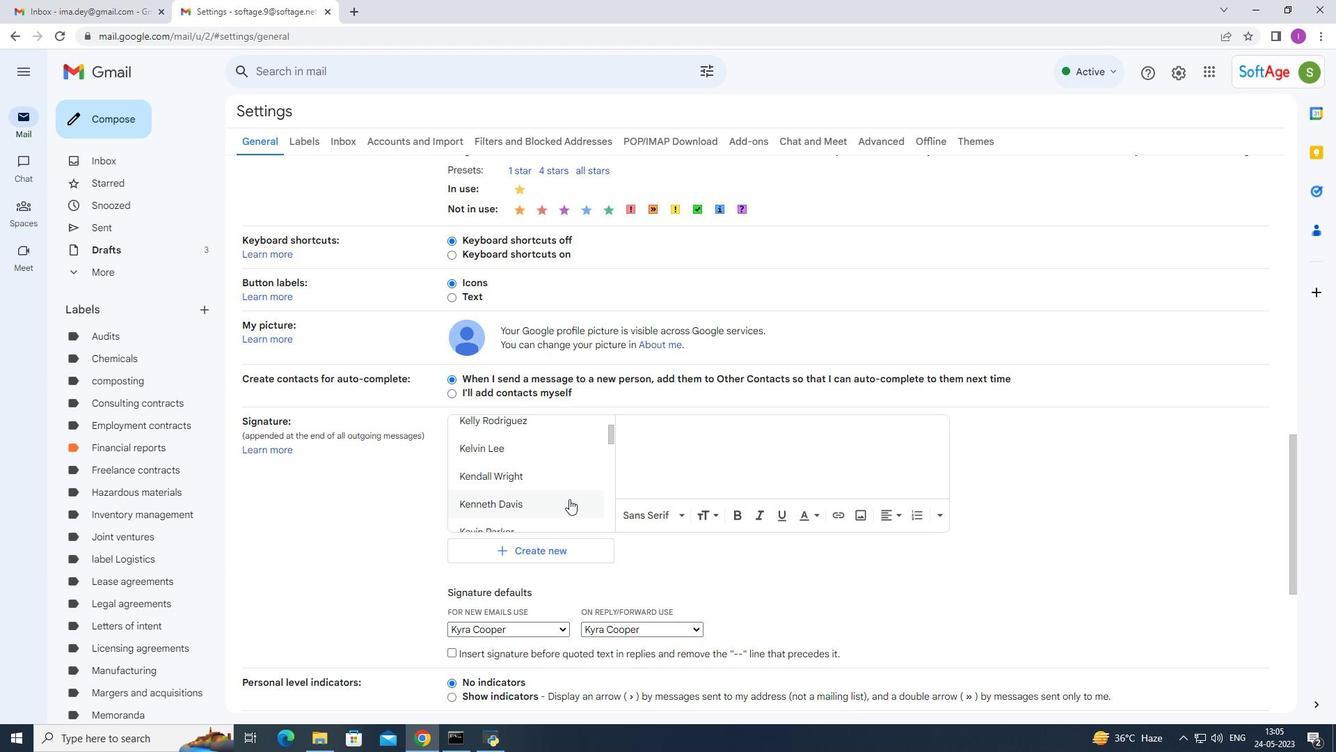 
Action: Mouse scrolled (570, 497) with delta (0, 0)
Screenshot: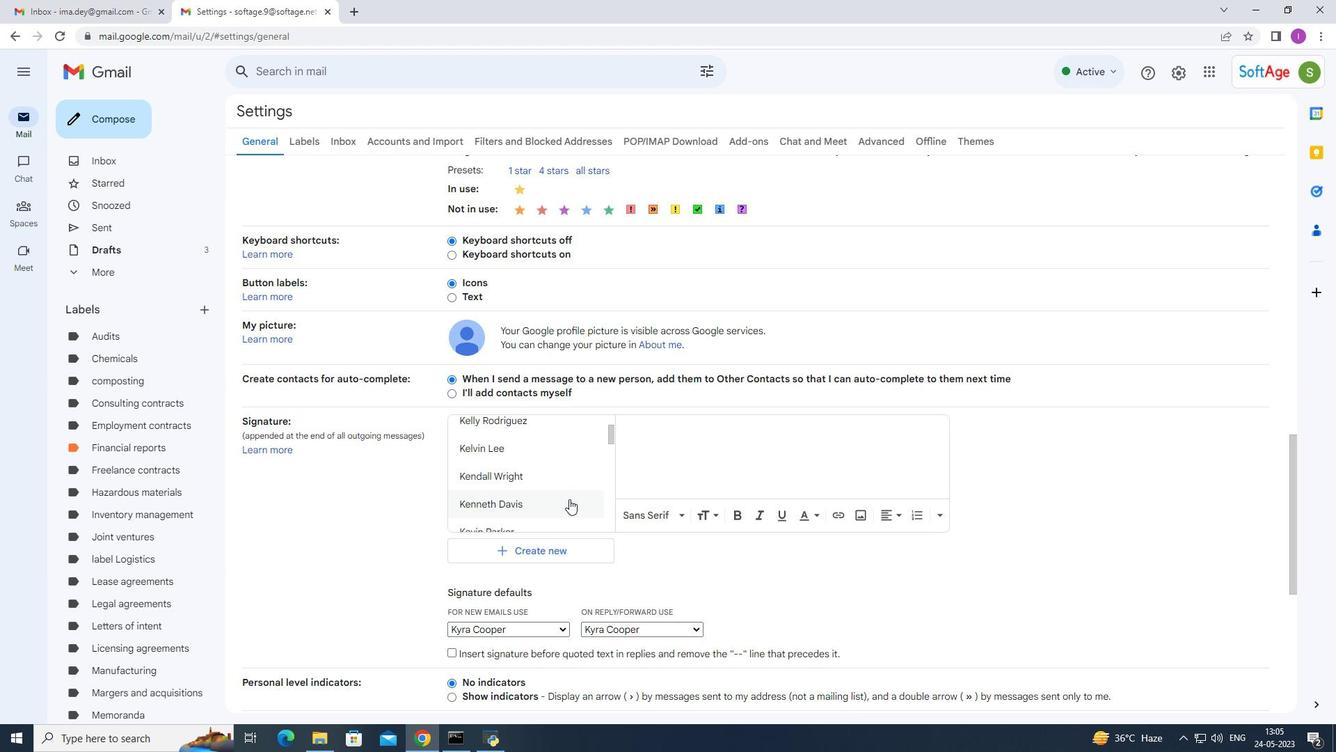 
Action: Mouse moved to (571, 498)
Screenshot: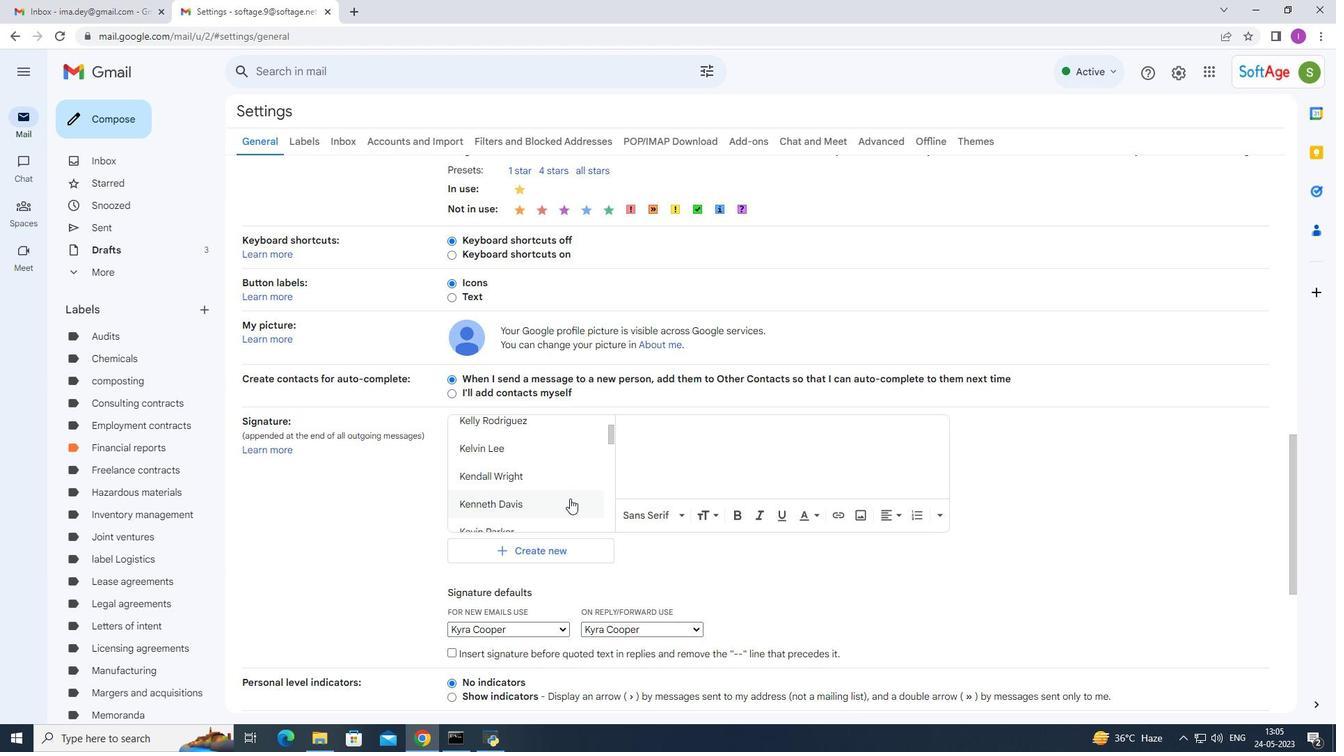 
Action: Mouse scrolled (571, 497) with delta (0, 0)
Screenshot: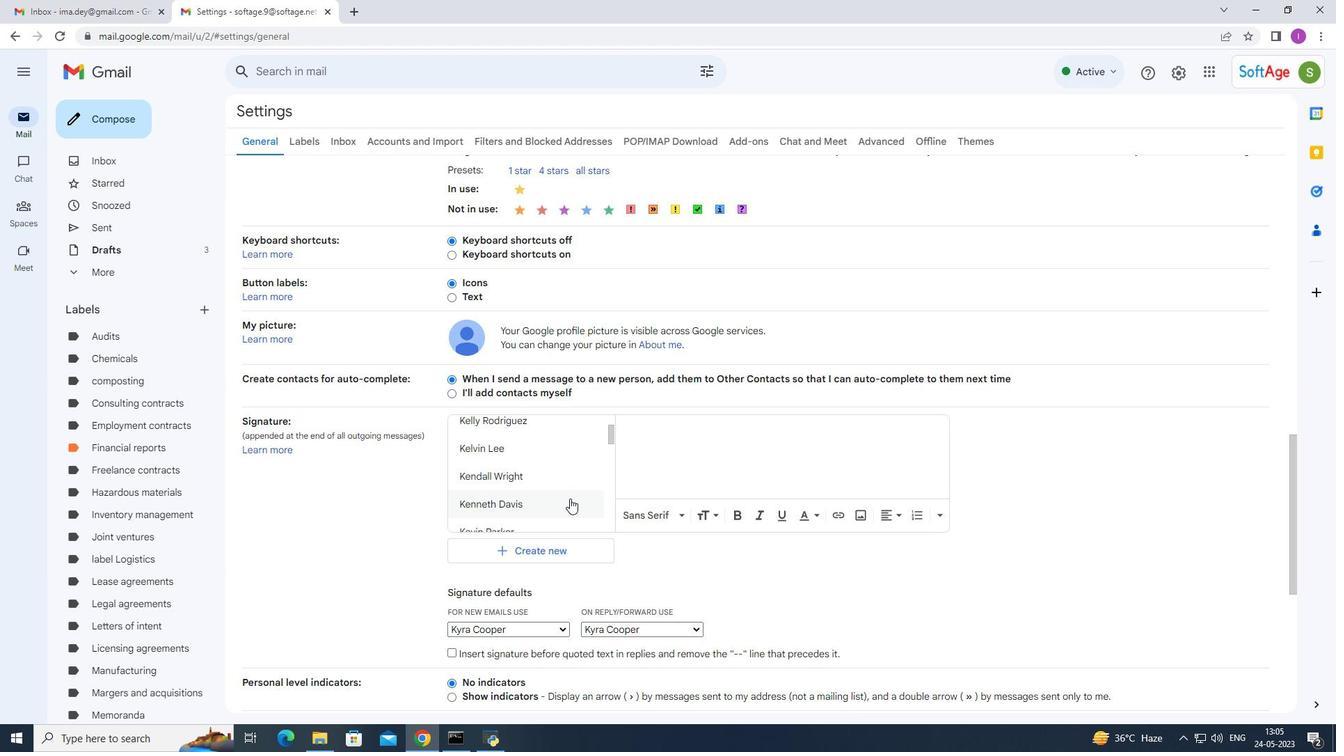 
Action: Mouse moved to (572, 498)
Screenshot: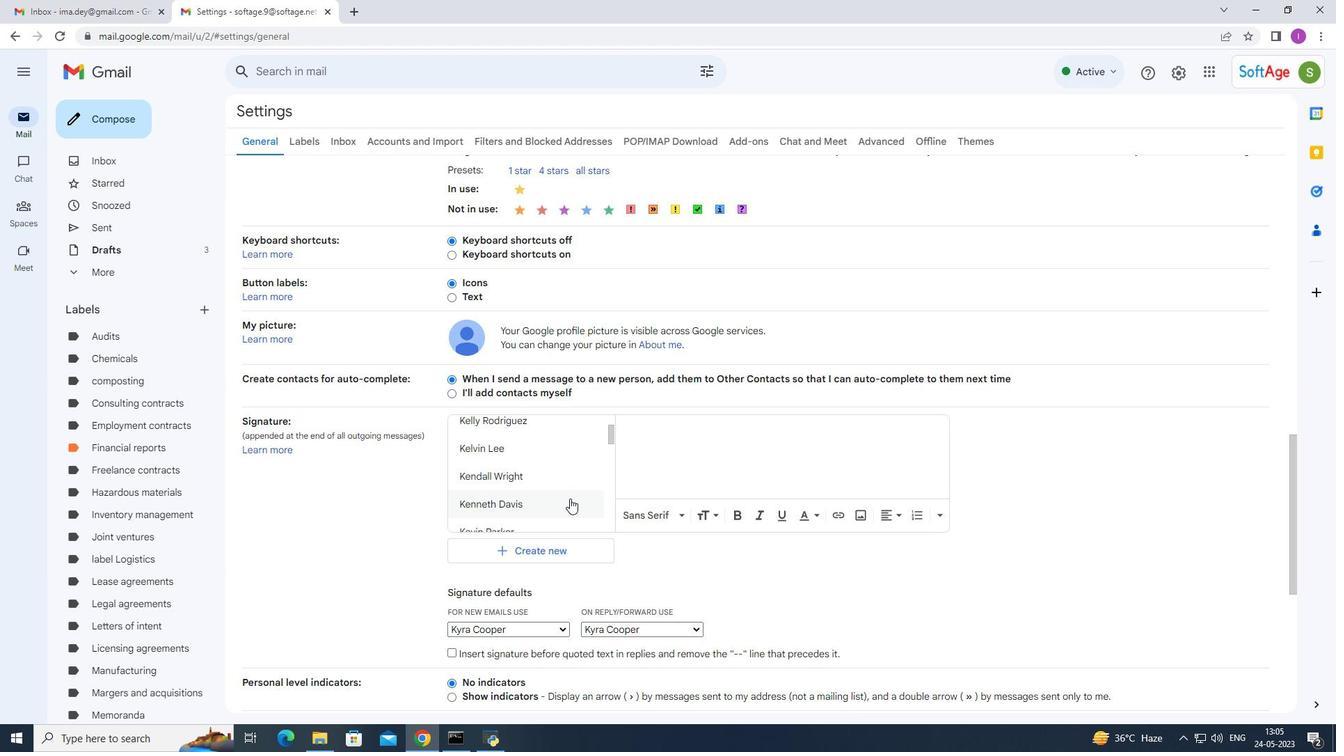 
Action: Mouse scrolled (572, 497) with delta (0, 0)
Screenshot: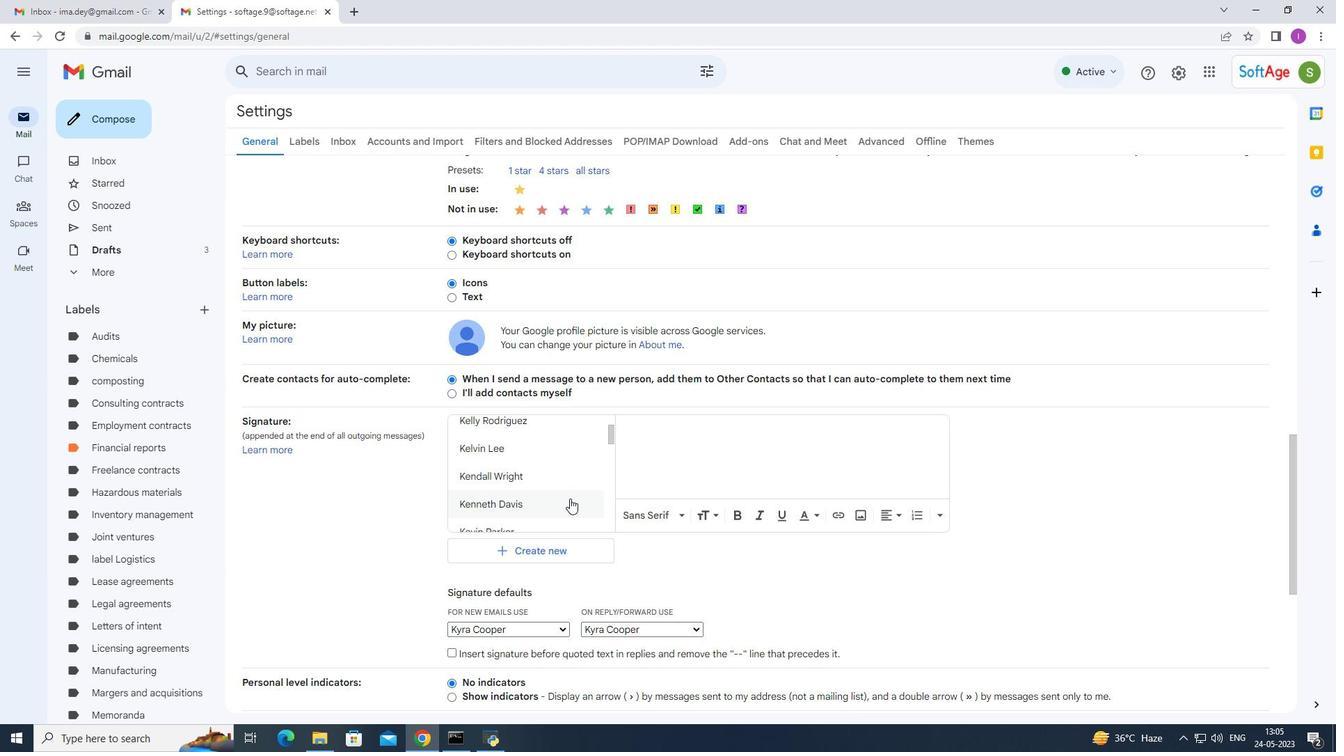 
Action: Mouse moved to (572, 498)
Screenshot: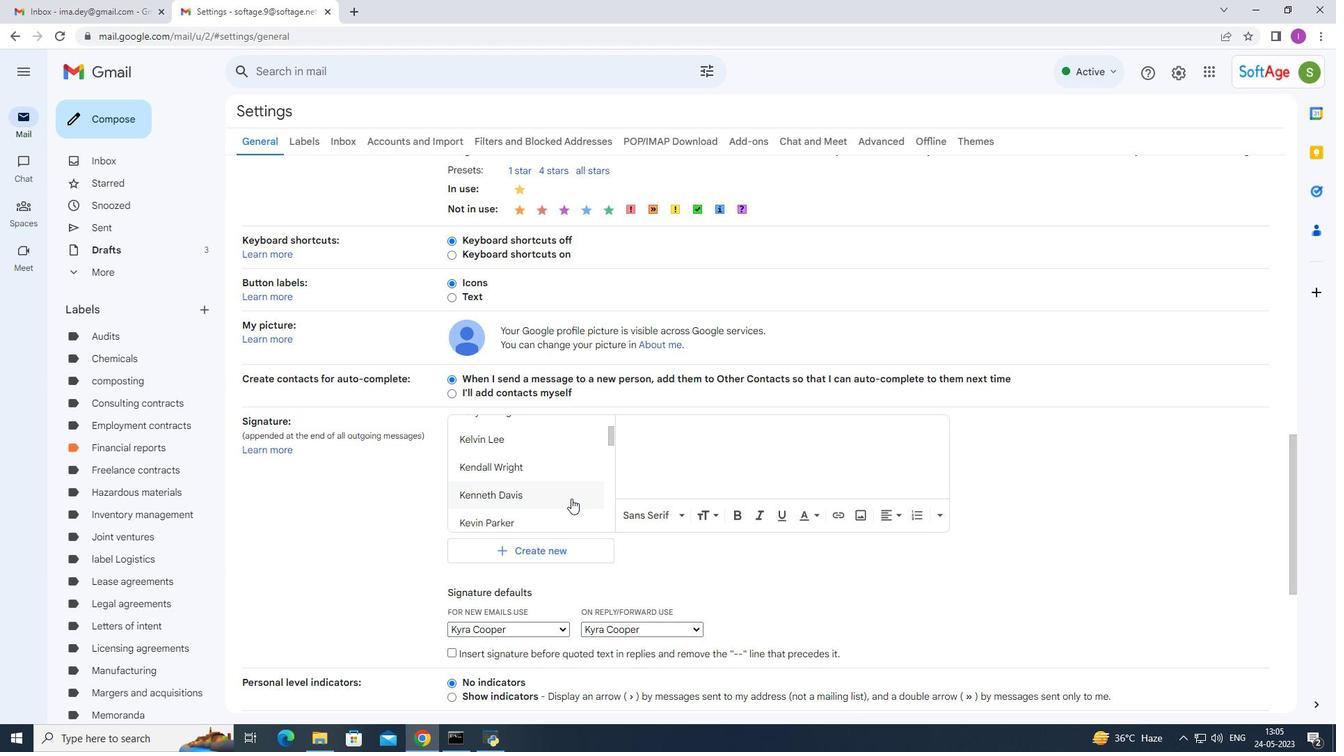 
Action: Mouse scrolled (572, 497) with delta (0, 0)
Screenshot: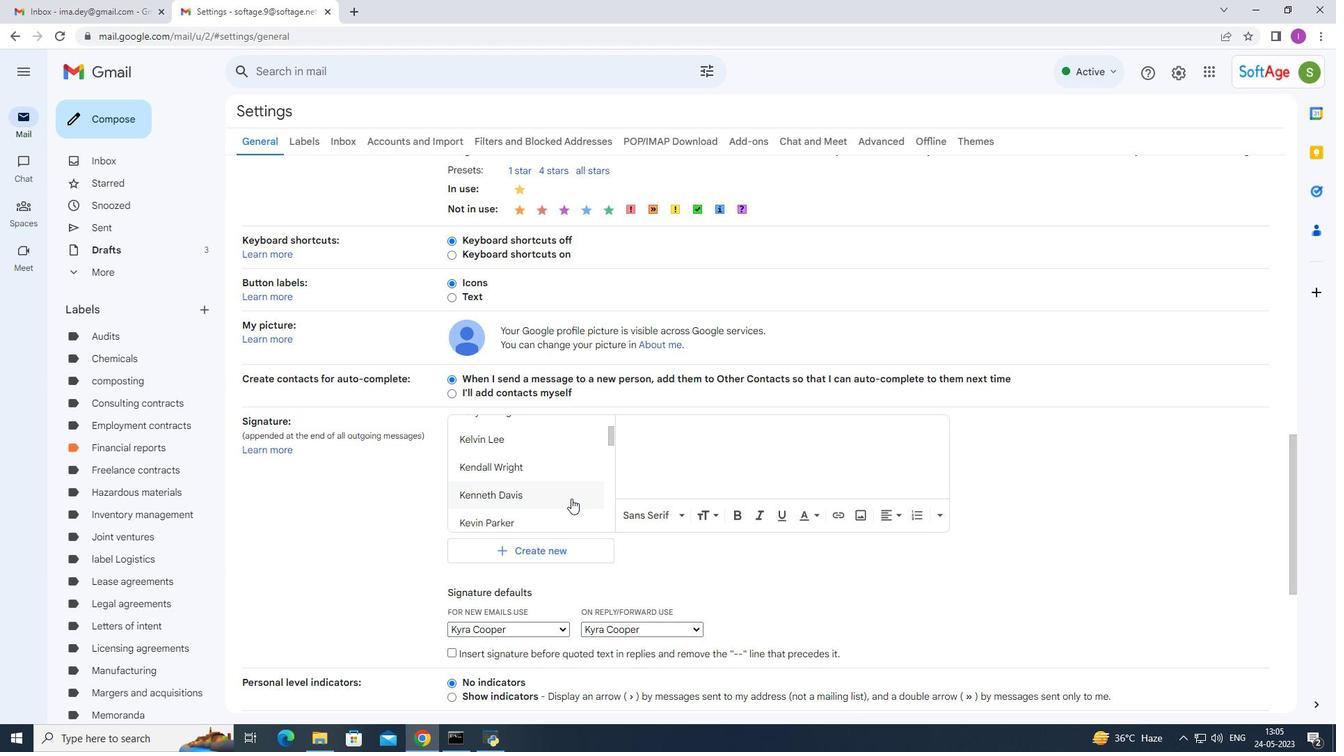 
Action: Mouse moved to (573, 498)
Screenshot: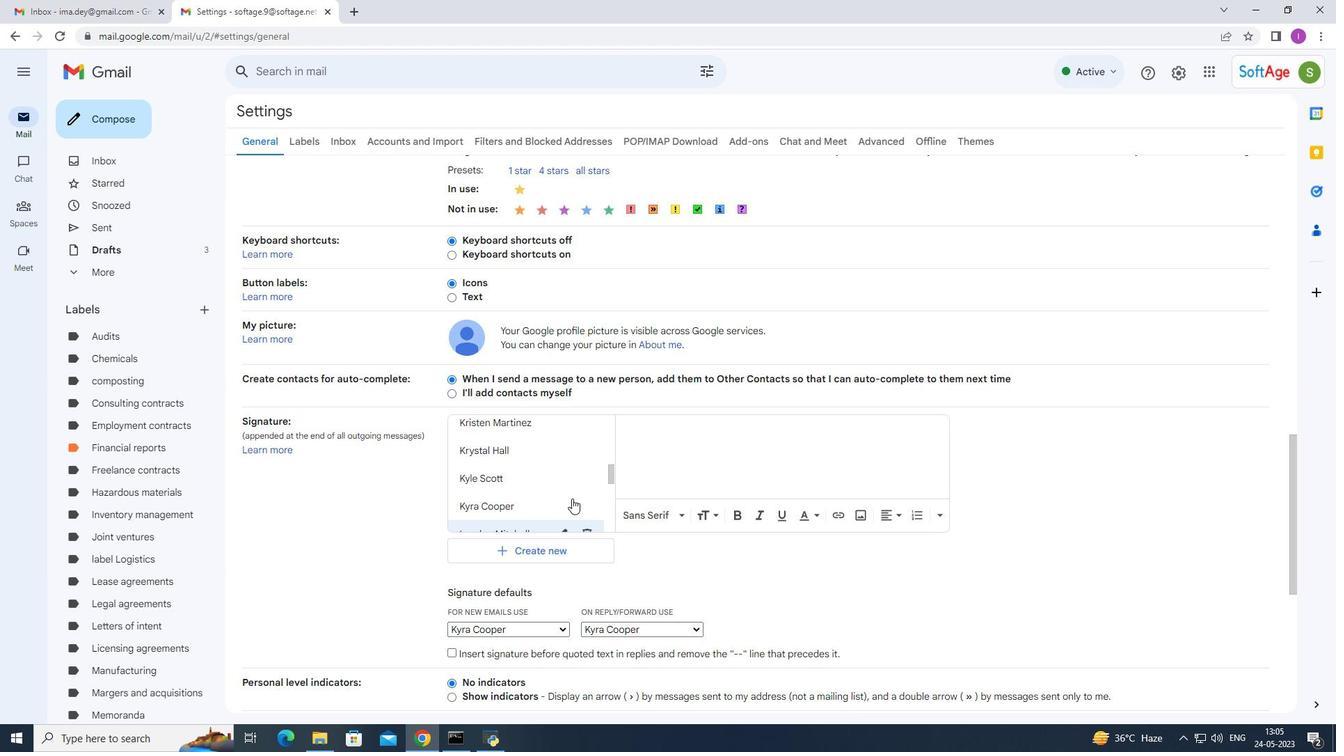 
Action: Mouse scrolled (573, 497) with delta (0, 0)
Screenshot: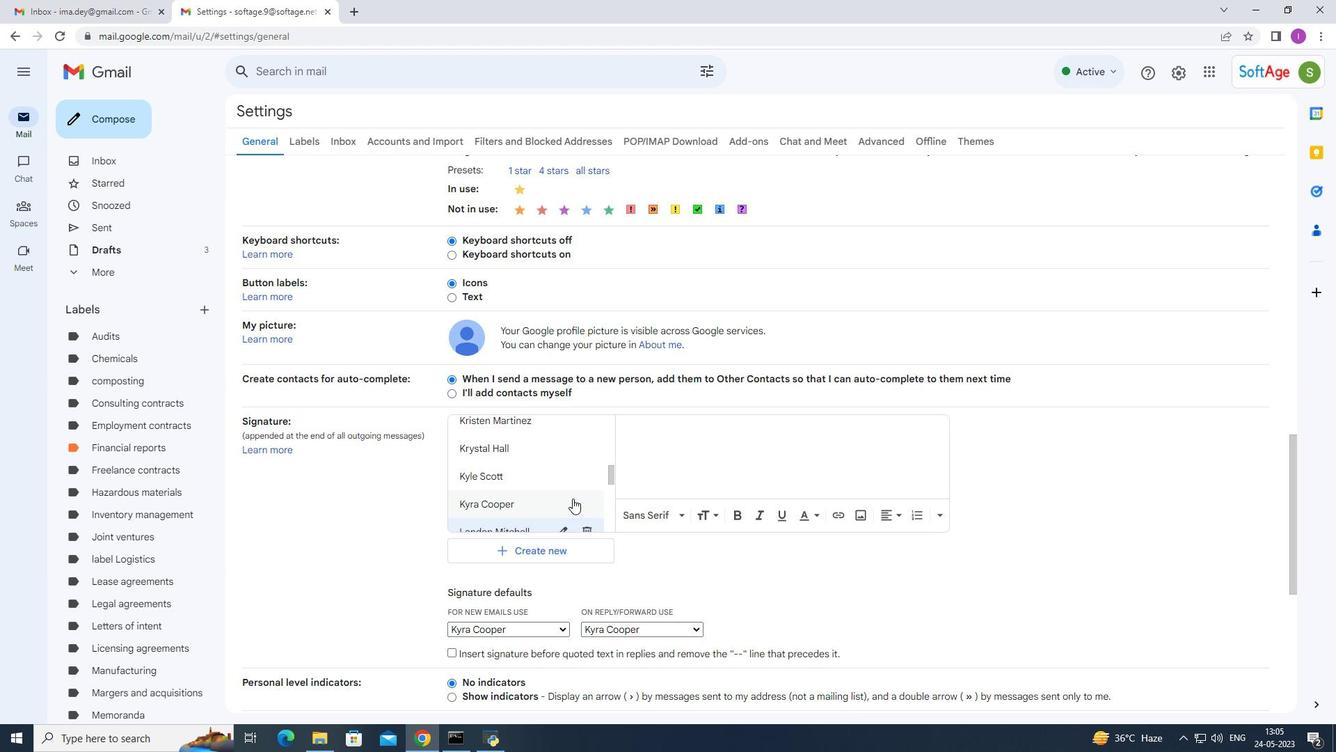 
Action: Mouse moved to (573, 498)
Screenshot: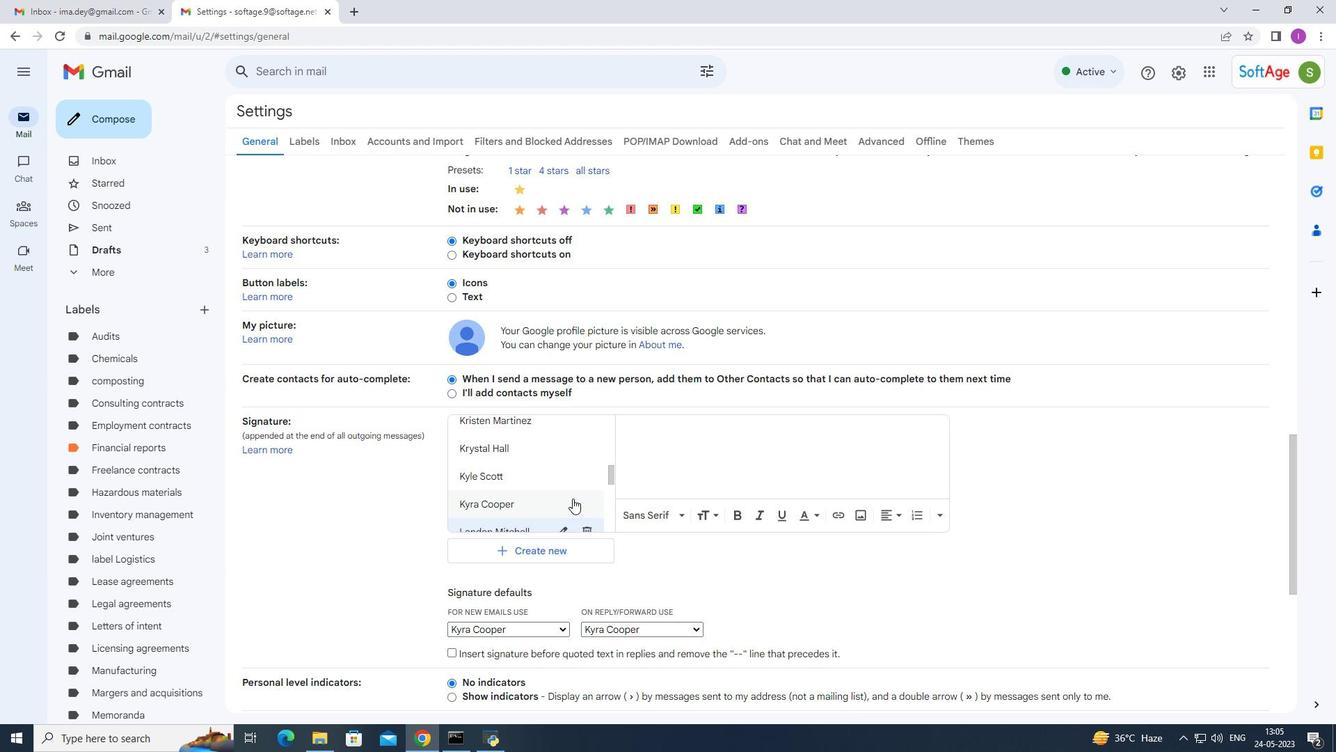 
Action: Mouse scrolled (573, 497) with delta (0, 0)
Screenshot: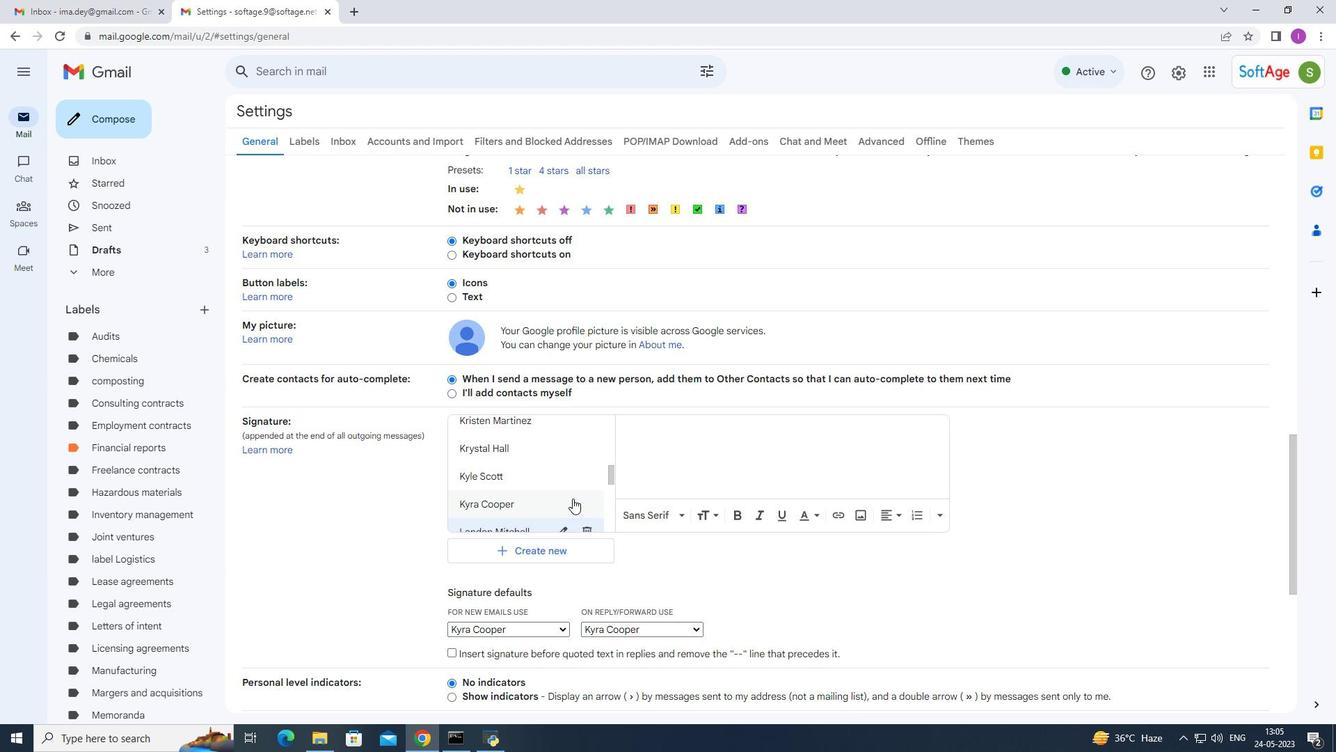 
Action: Mouse moved to (575, 498)
Screenshot: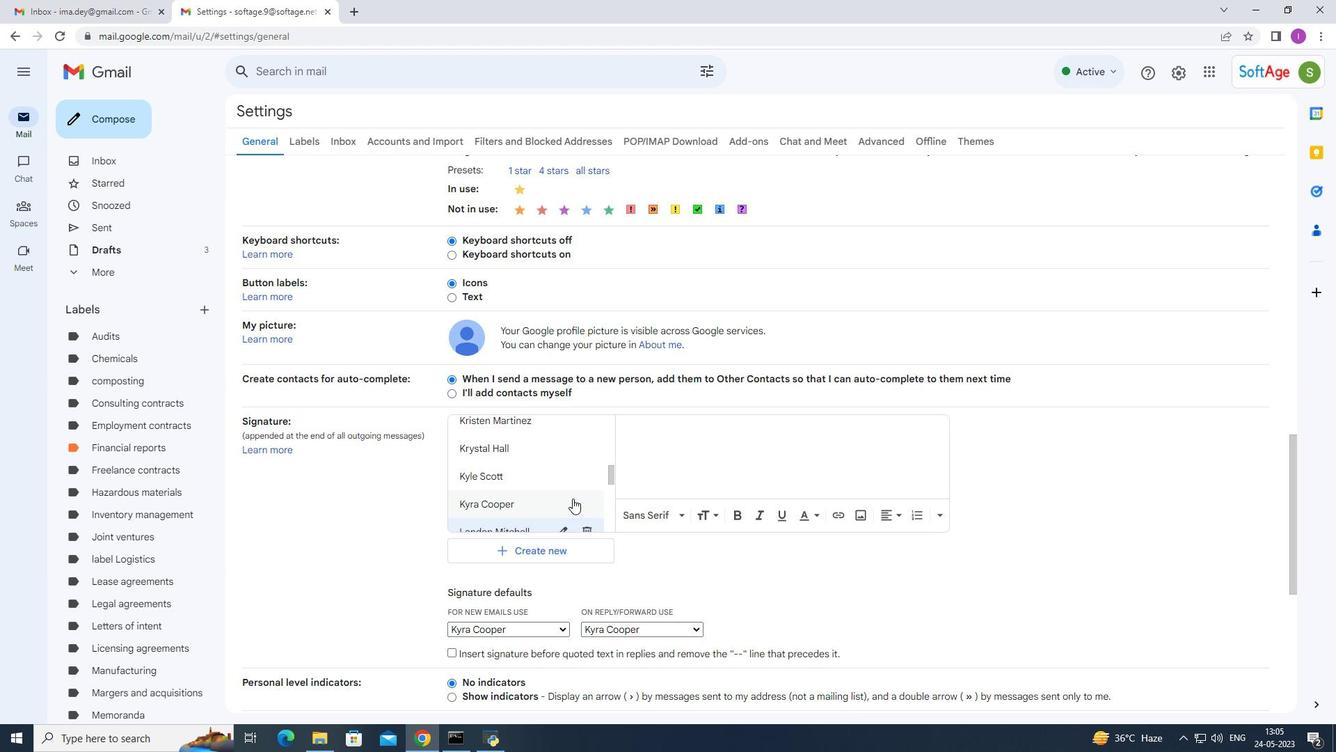
Action: Mouse scrolled (575, 497) with delta (0, 0)
Screenshot: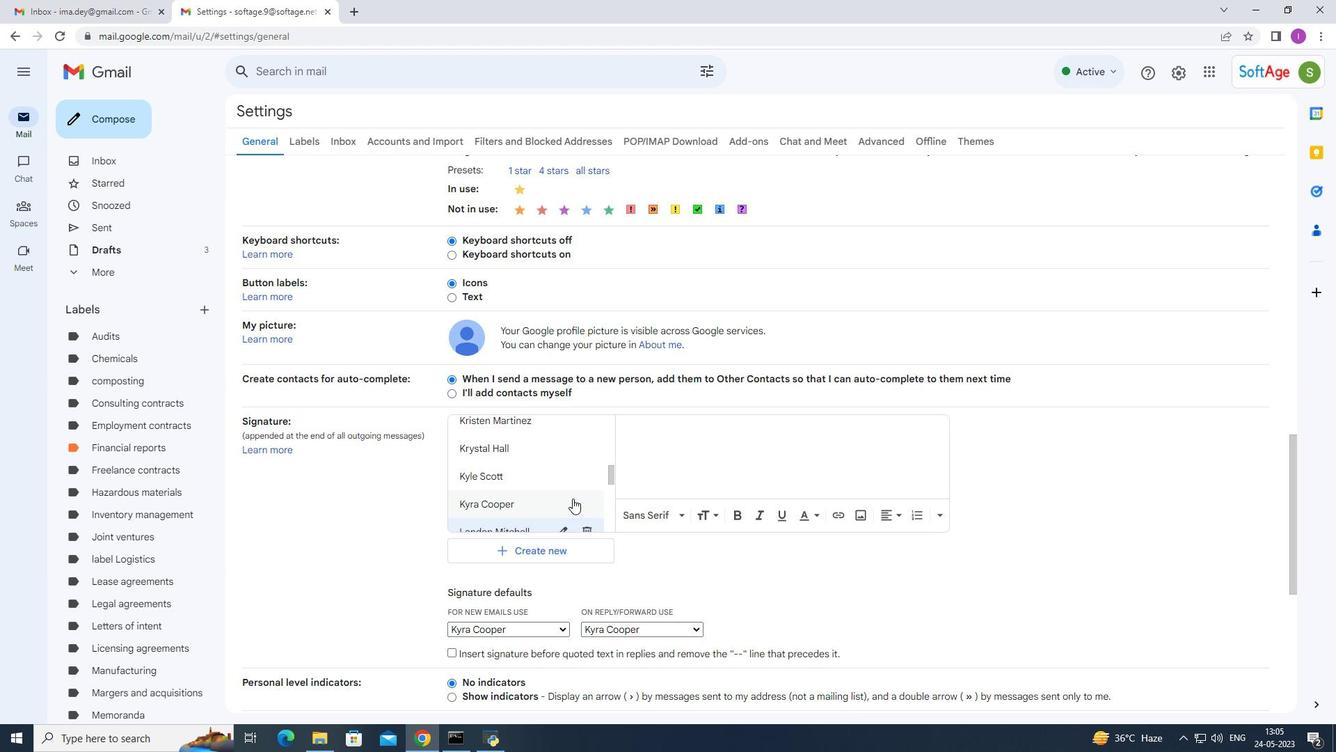 
Action: Mouse moved to (577, 497)
Screenshot: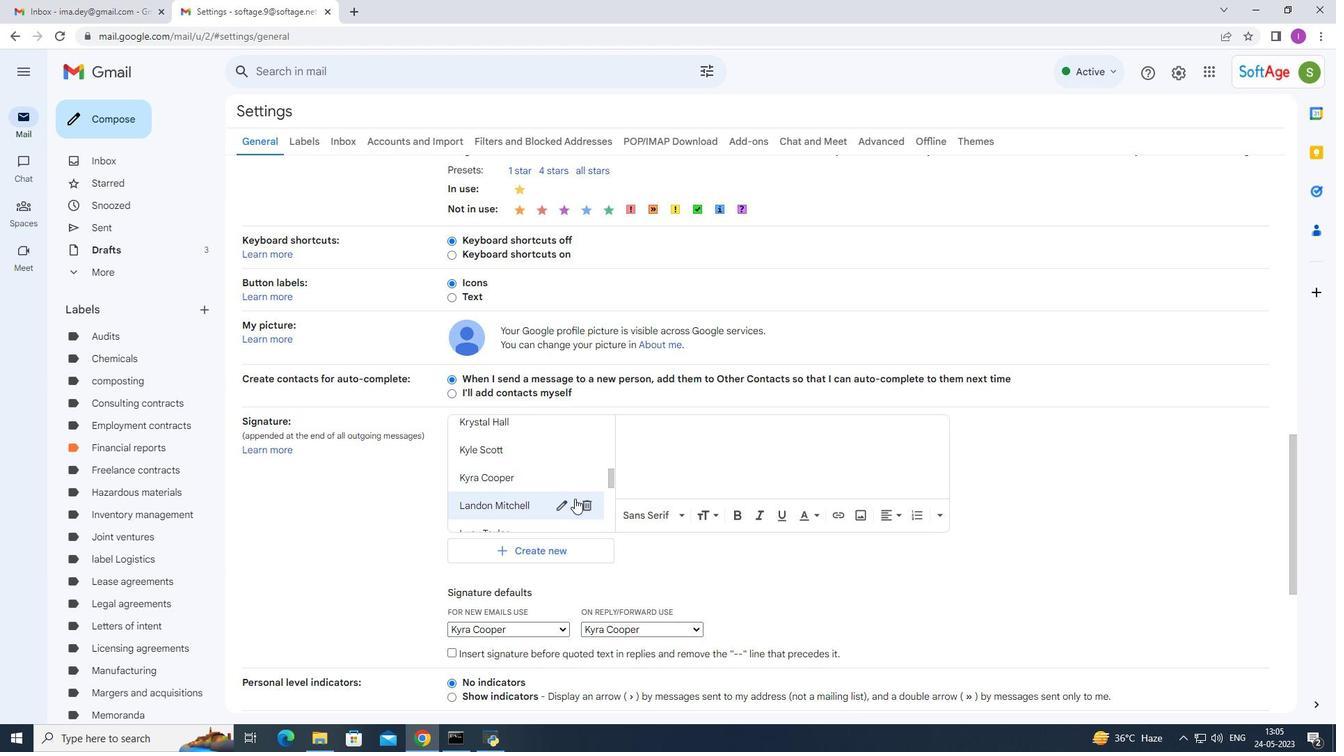 
Action: Mouse scrolled (577, 497) with delta (0, 0)
Screenshot: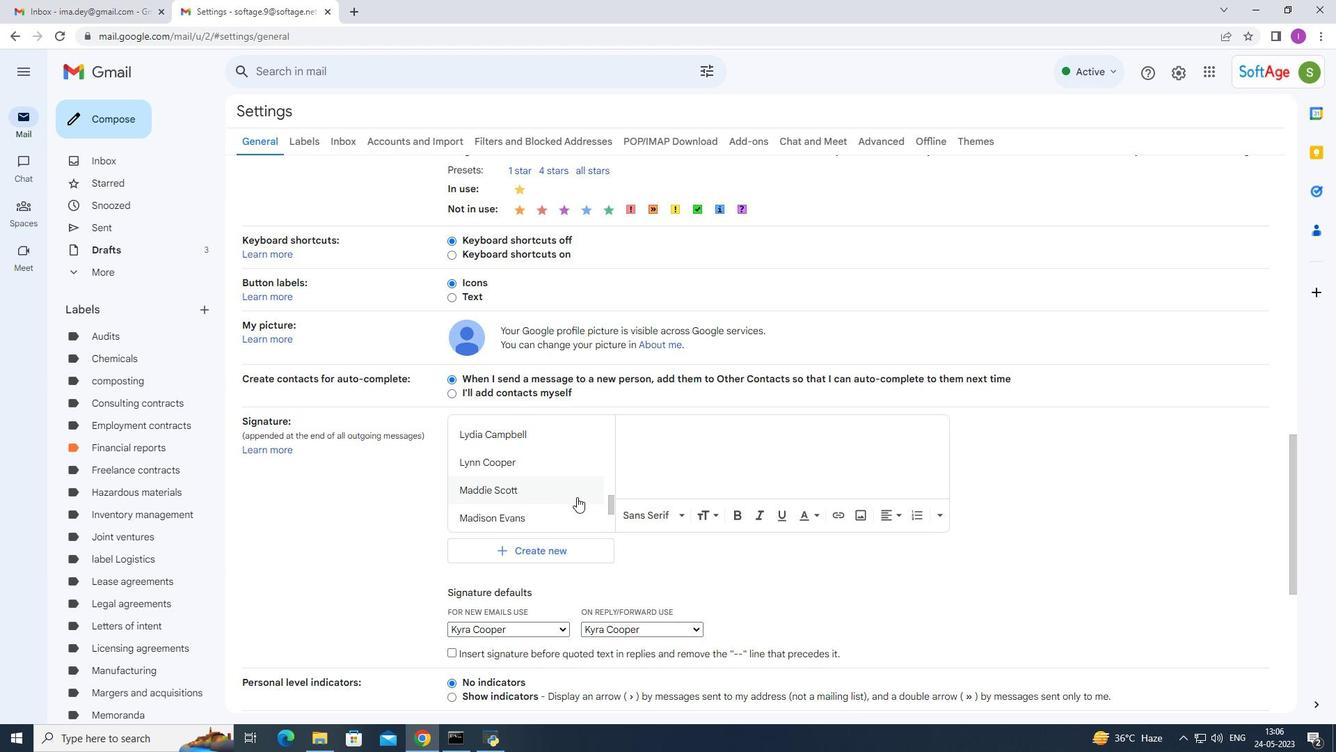 
Action: Mouse scrolled (577, 497) with delta (0, 0)
Screenshot: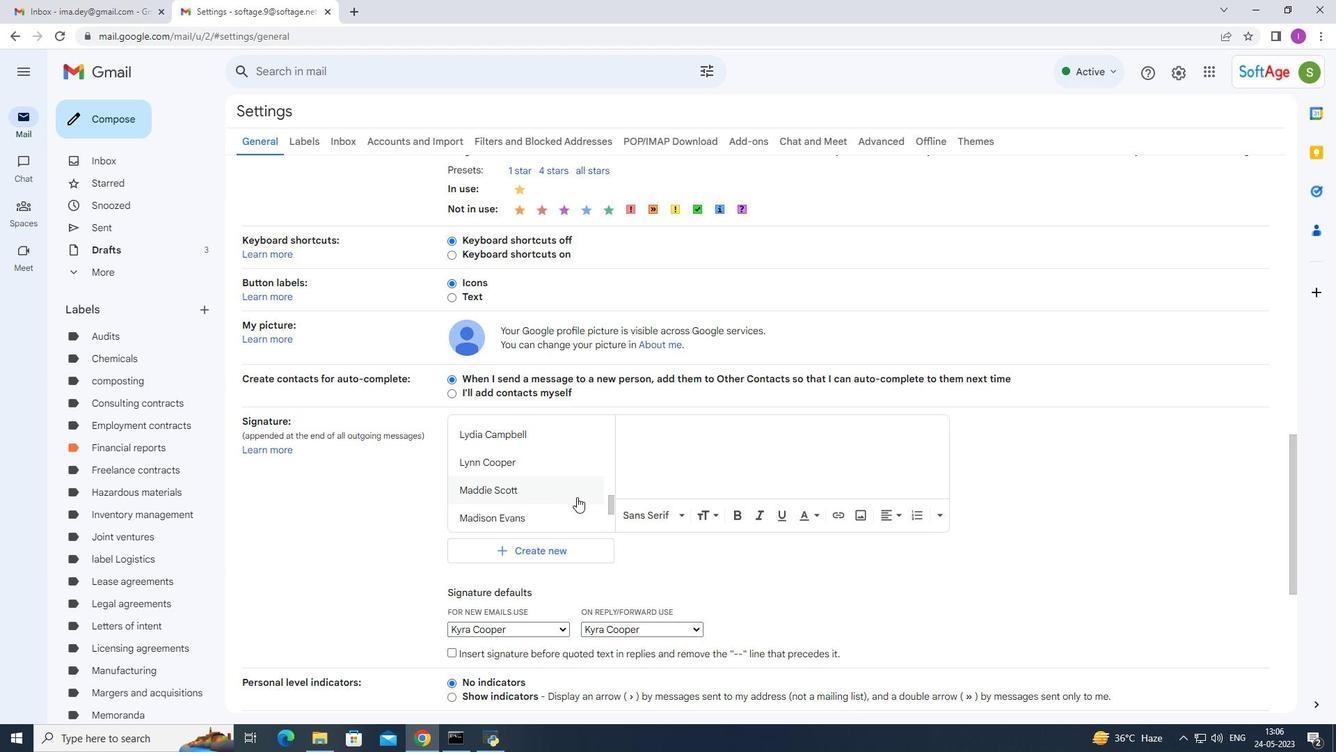 
Action: Mouse moved to (563, 631)
Screenshot: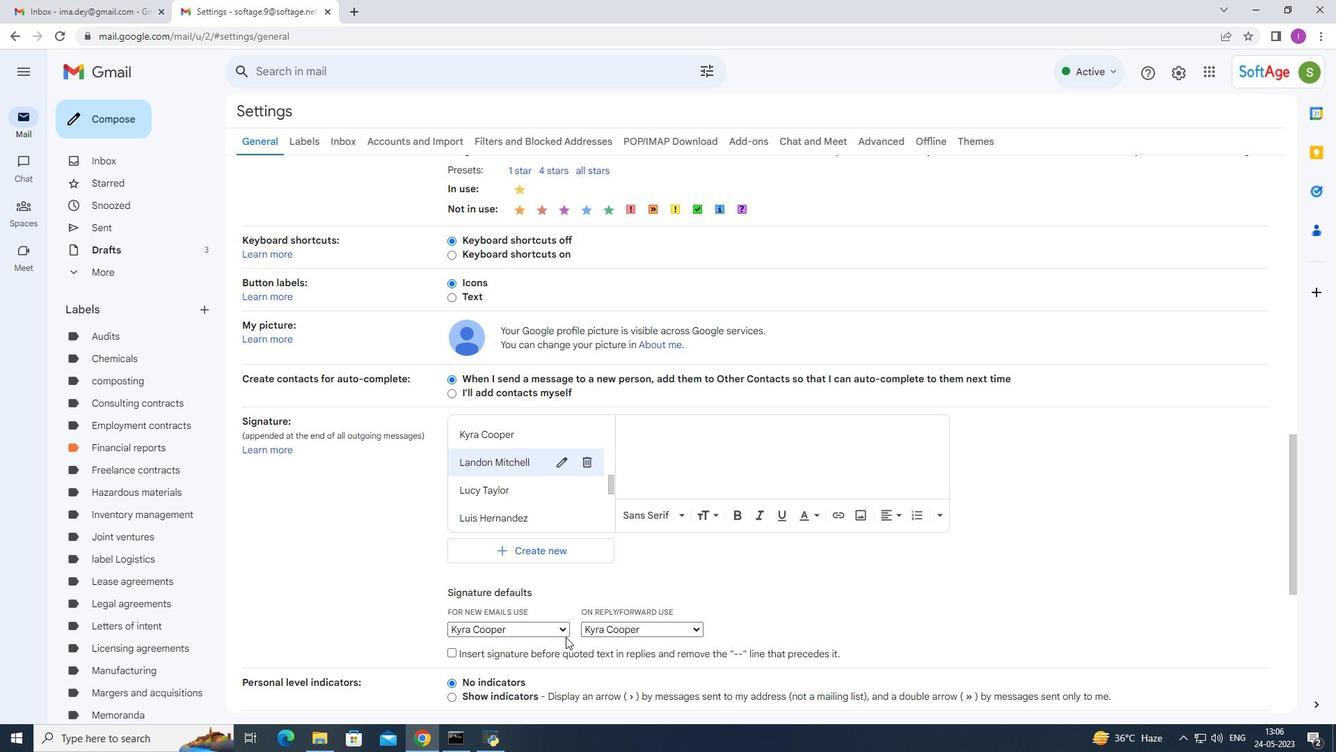 
Action: Mouse pressed left at (563, 631)
Screenshot: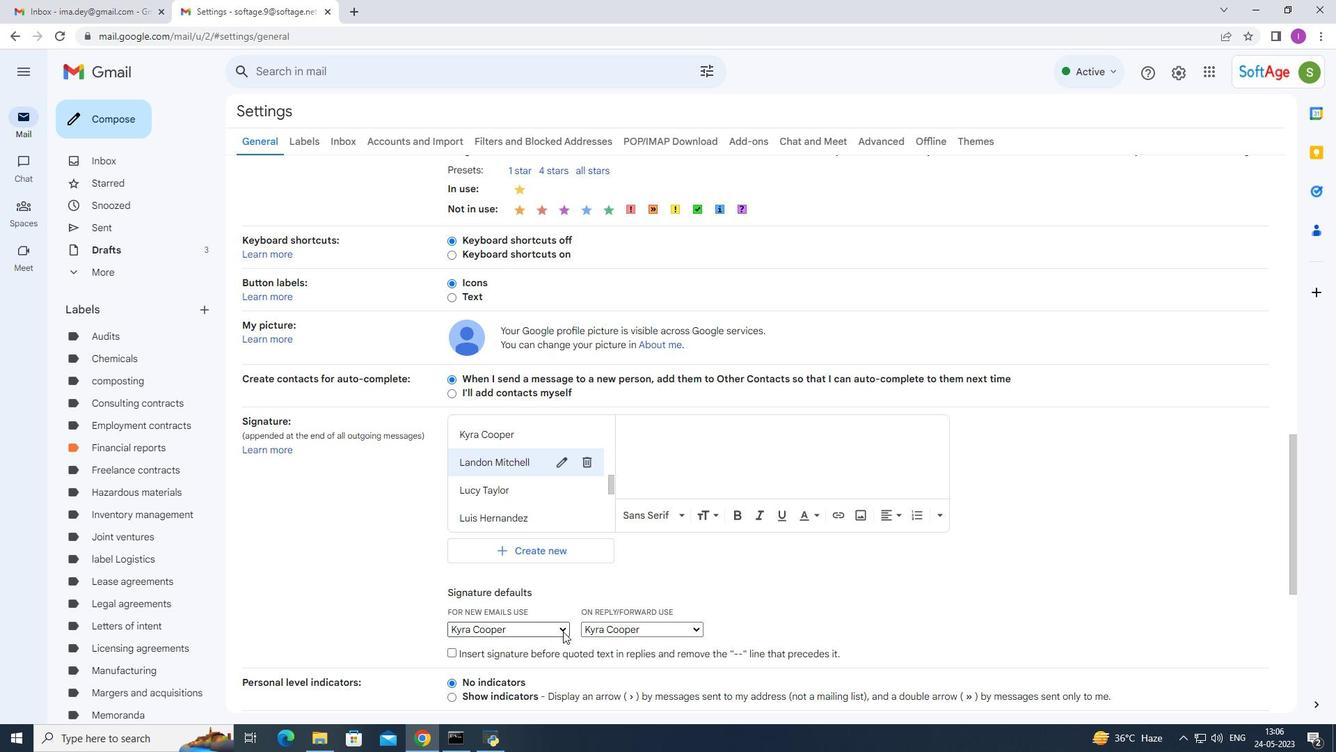 
Action: Mouse moved to (548, 591)
Screenshot: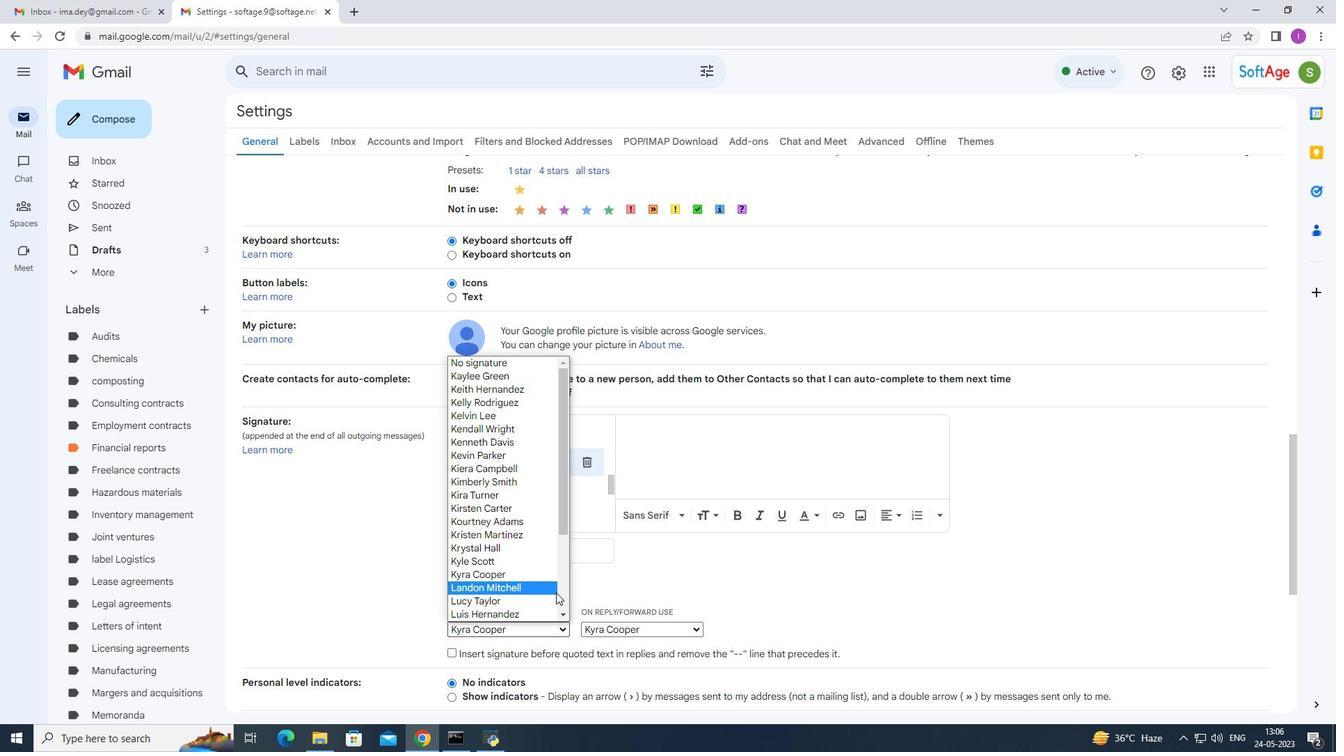 
Action: Mouse pressed left at (548, 591)
Screenshot: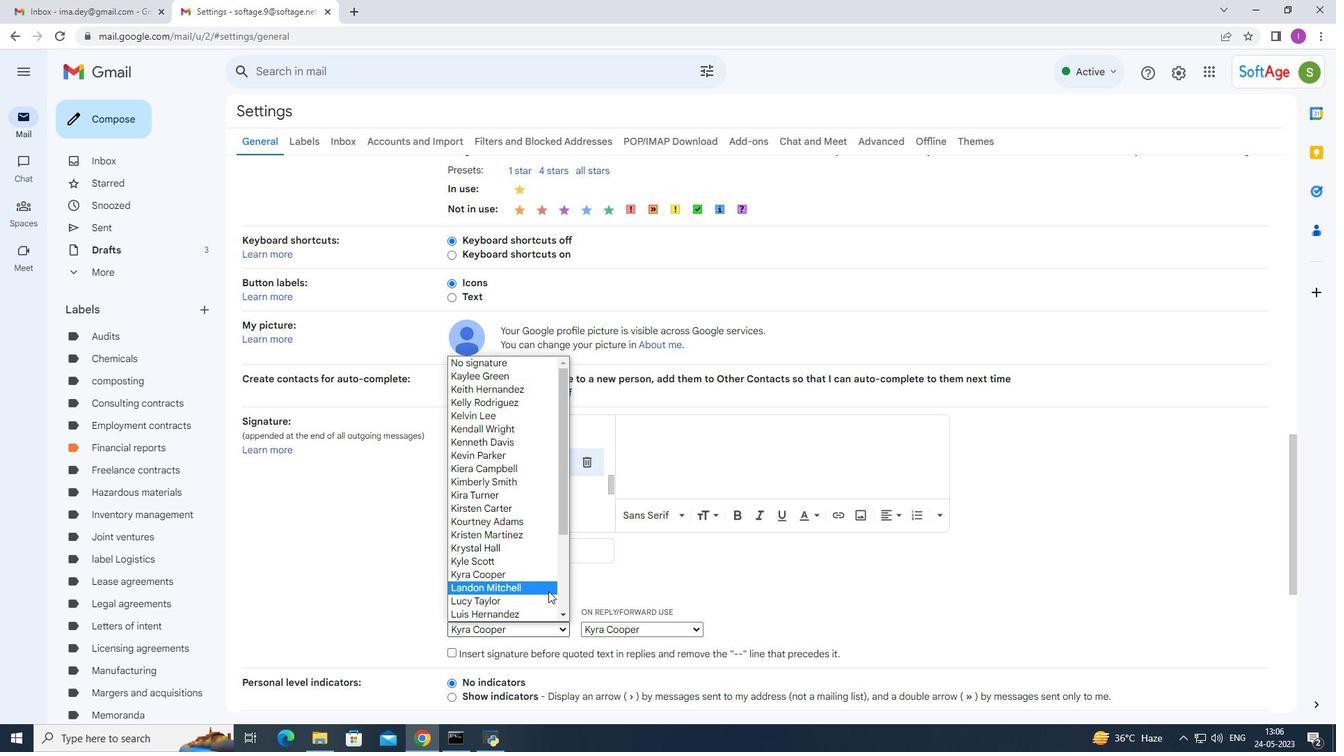 
Action: Mouse moved to (693, 631)
Screenshot: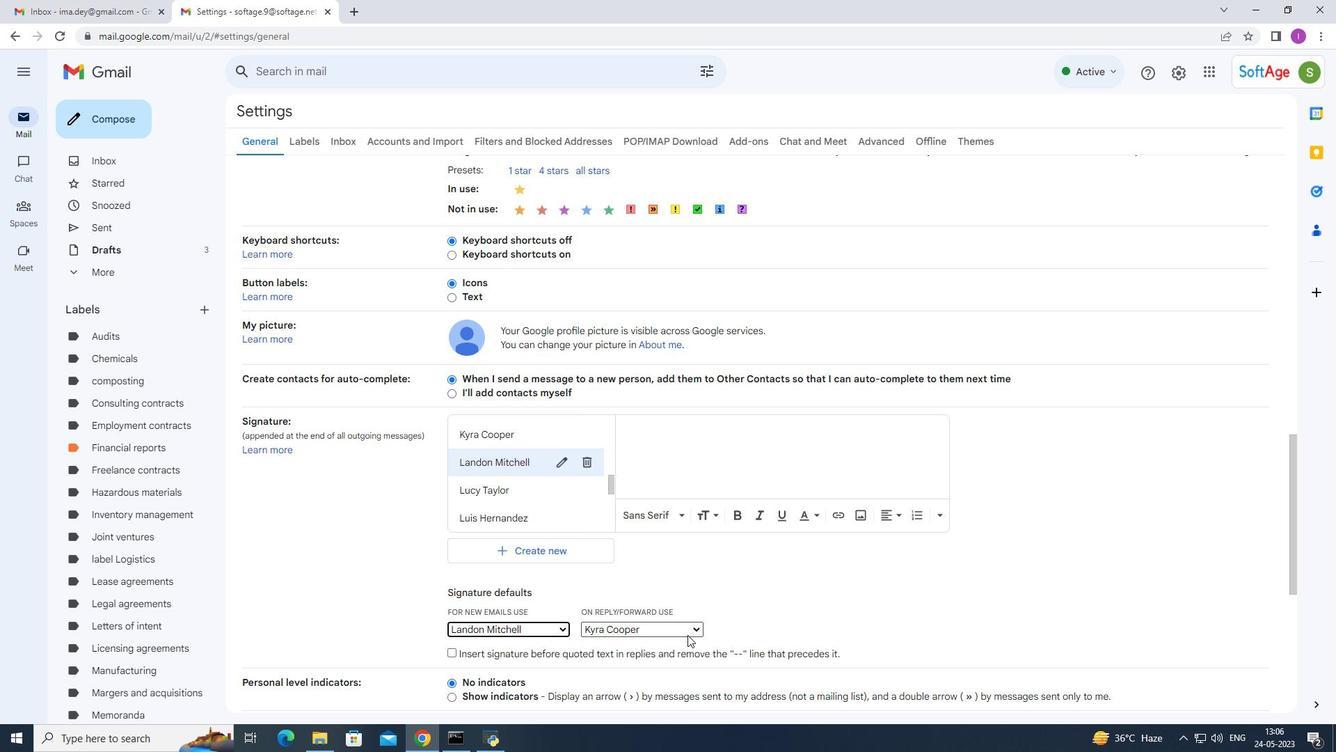 
Action: Mouse pressed left at (693, 631)
Screenshot: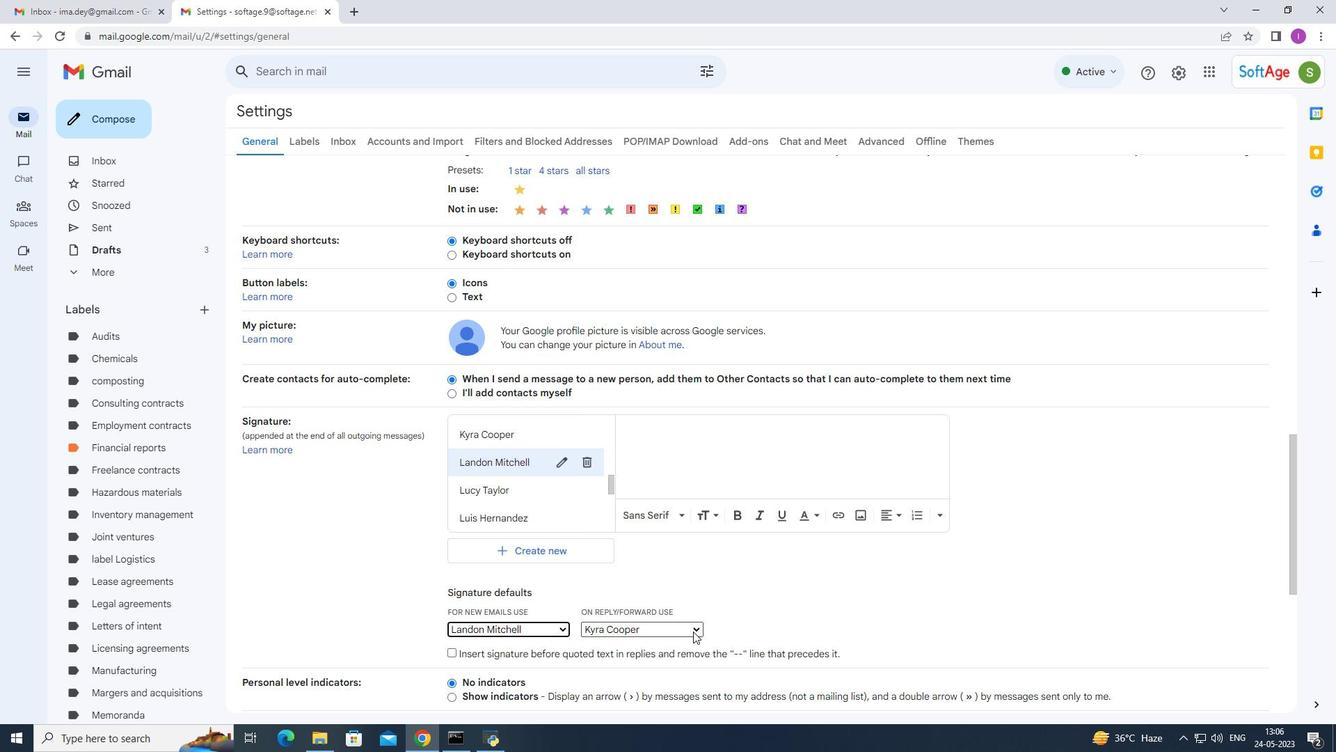 
Action: Mouse moved to (676, 582)
Screenshot: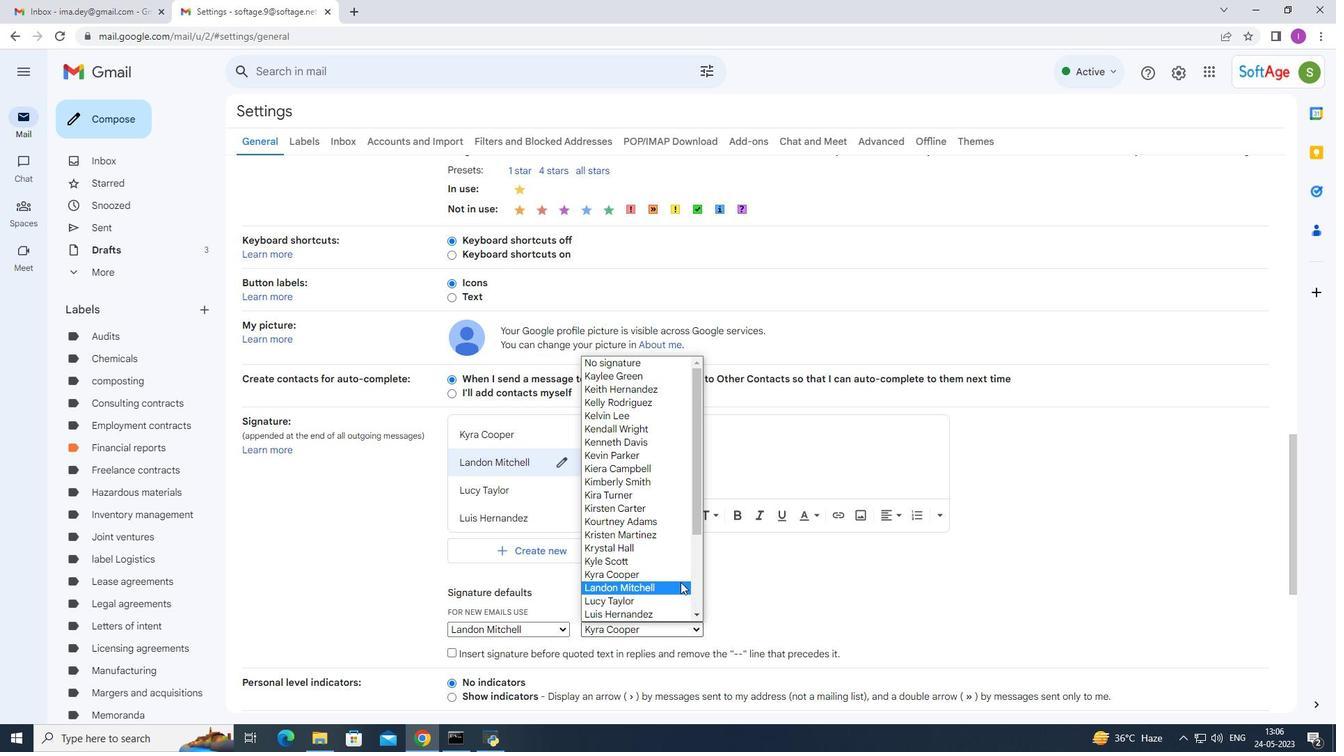 
Action: Mouse pressed left at (676, 582)
Screenshot: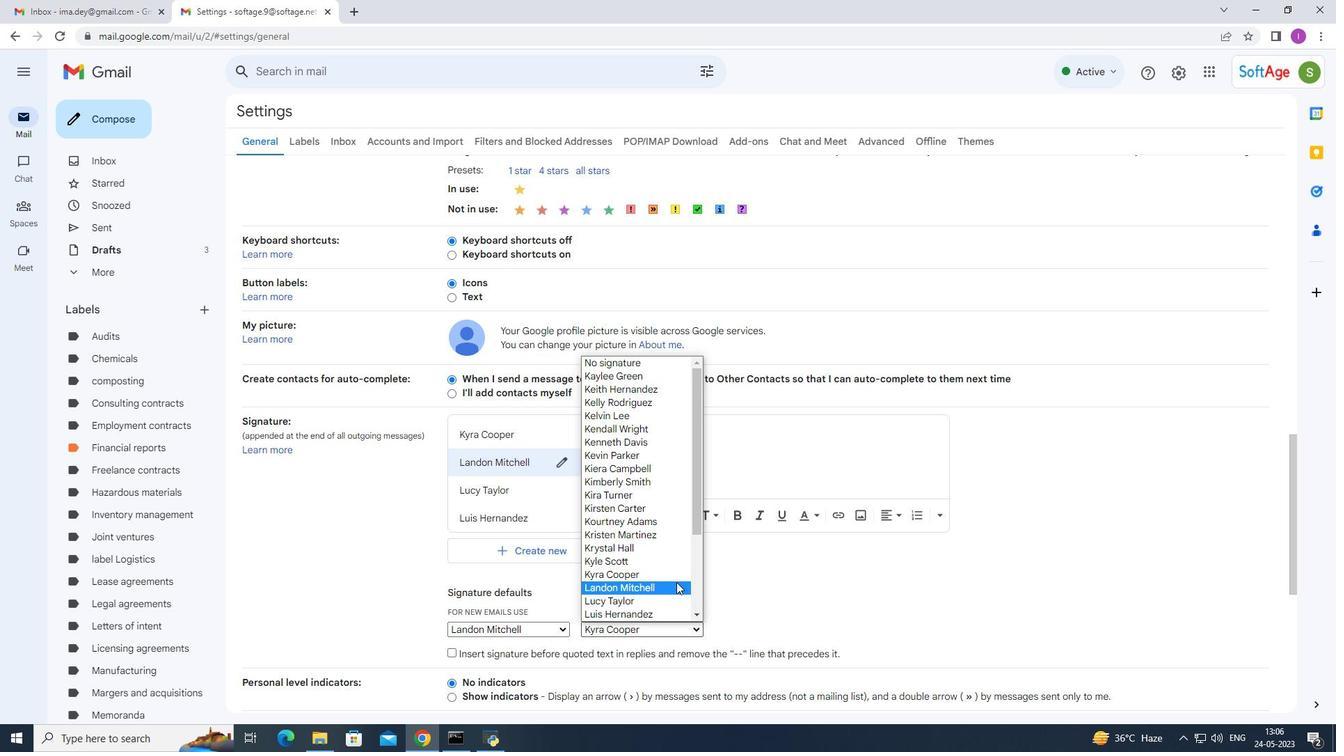 
Action: Mouse moved to (536, 460)
Screenshot: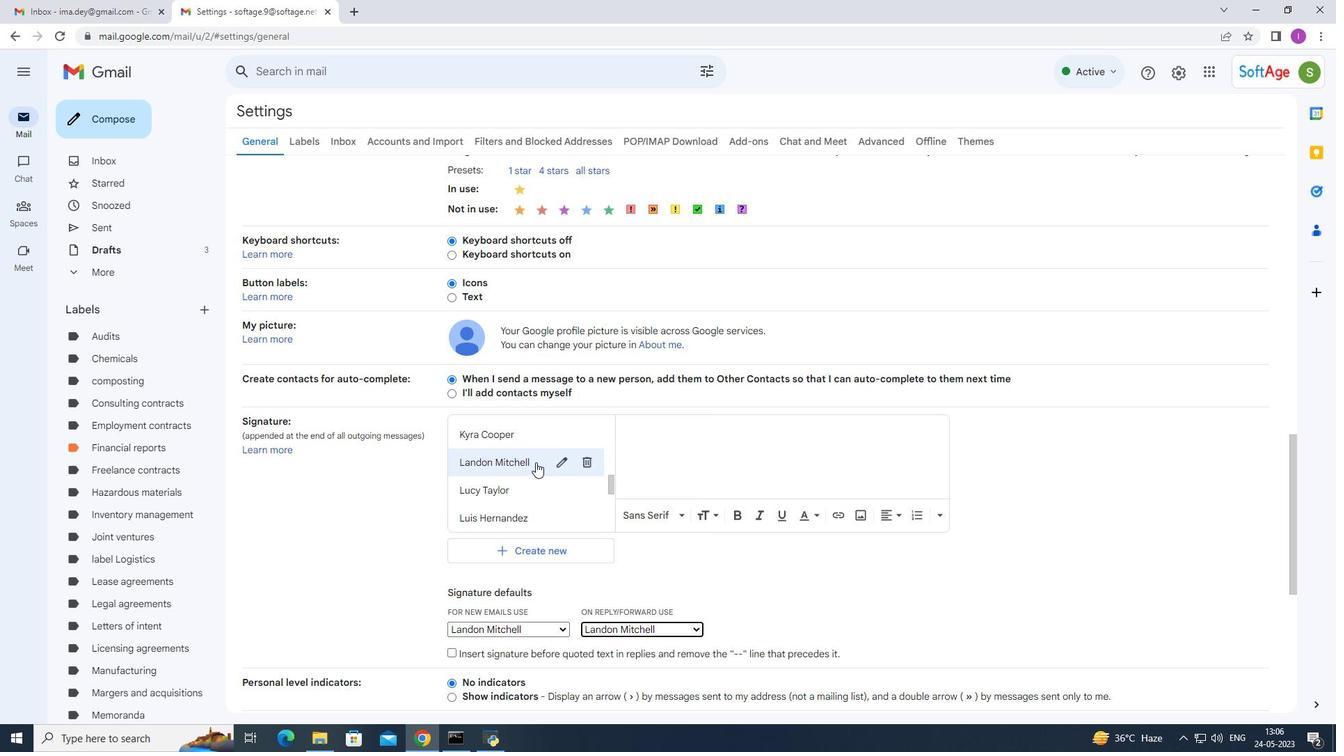 
Action: Mouse pressed left at (536, 460)
Screenshot: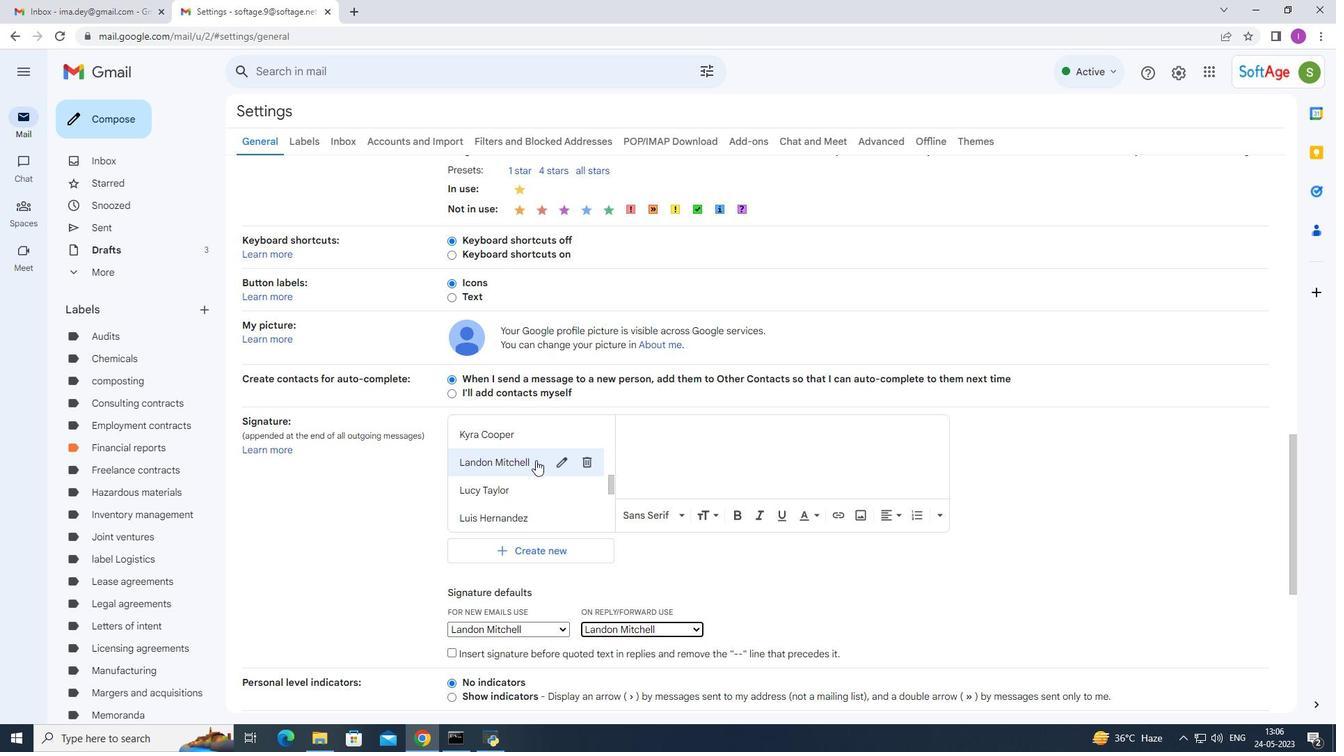 
Action: Mouse moved to (460, 471)
Screenshot: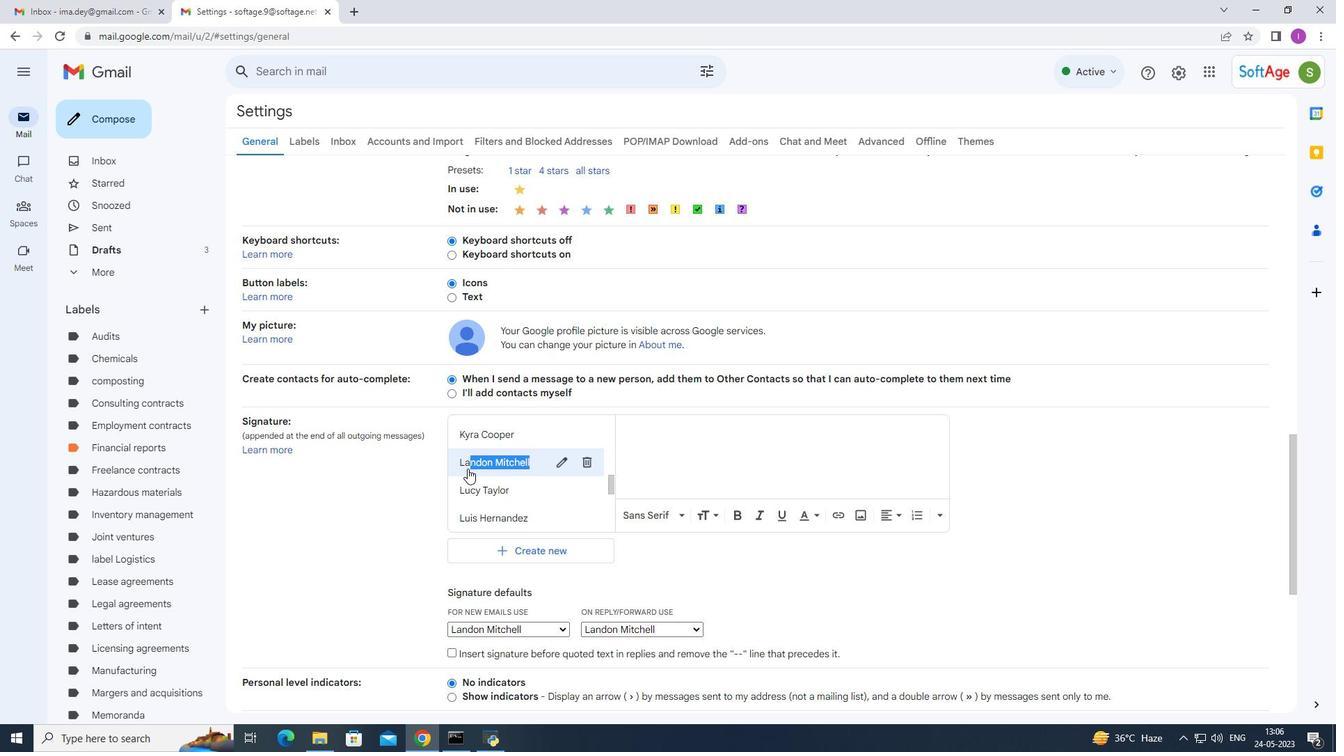 
Action: Key pressed ctrl+C
Screenshot: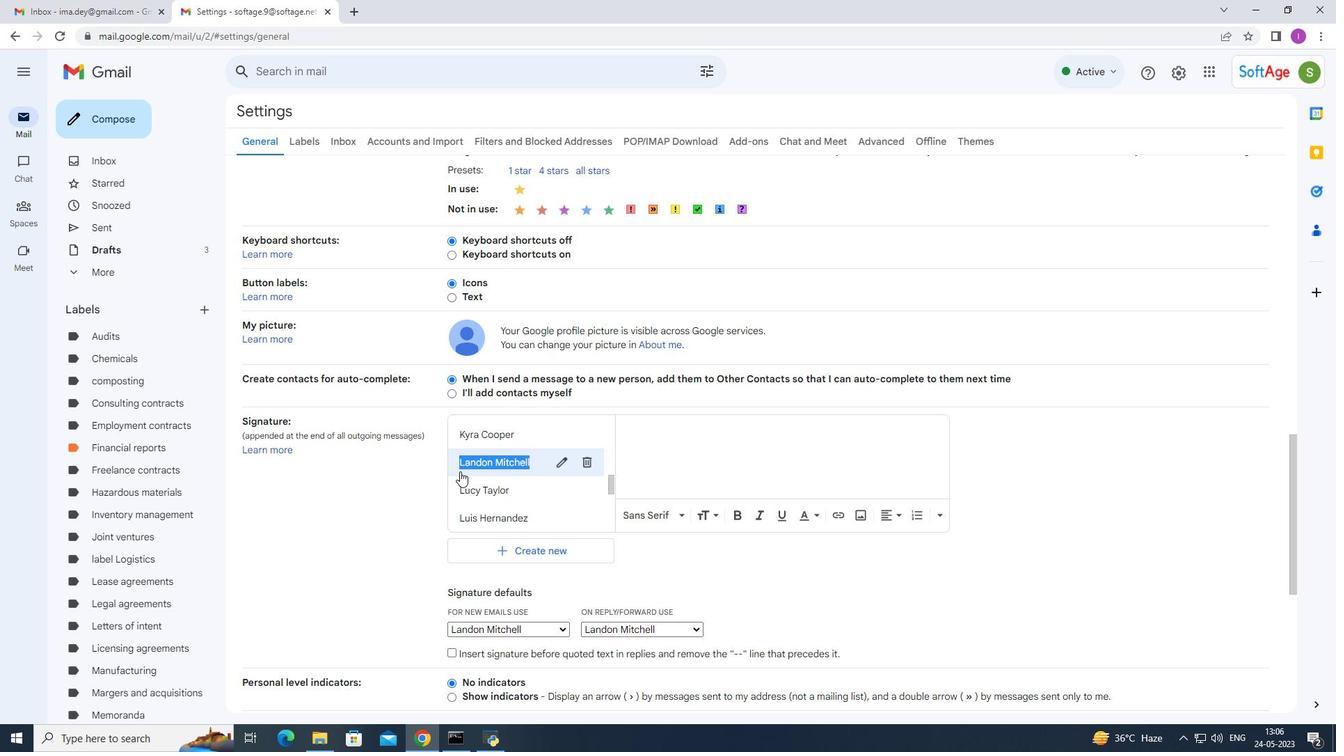 
Action: Mouse moved to (683, 457)
Screenshot: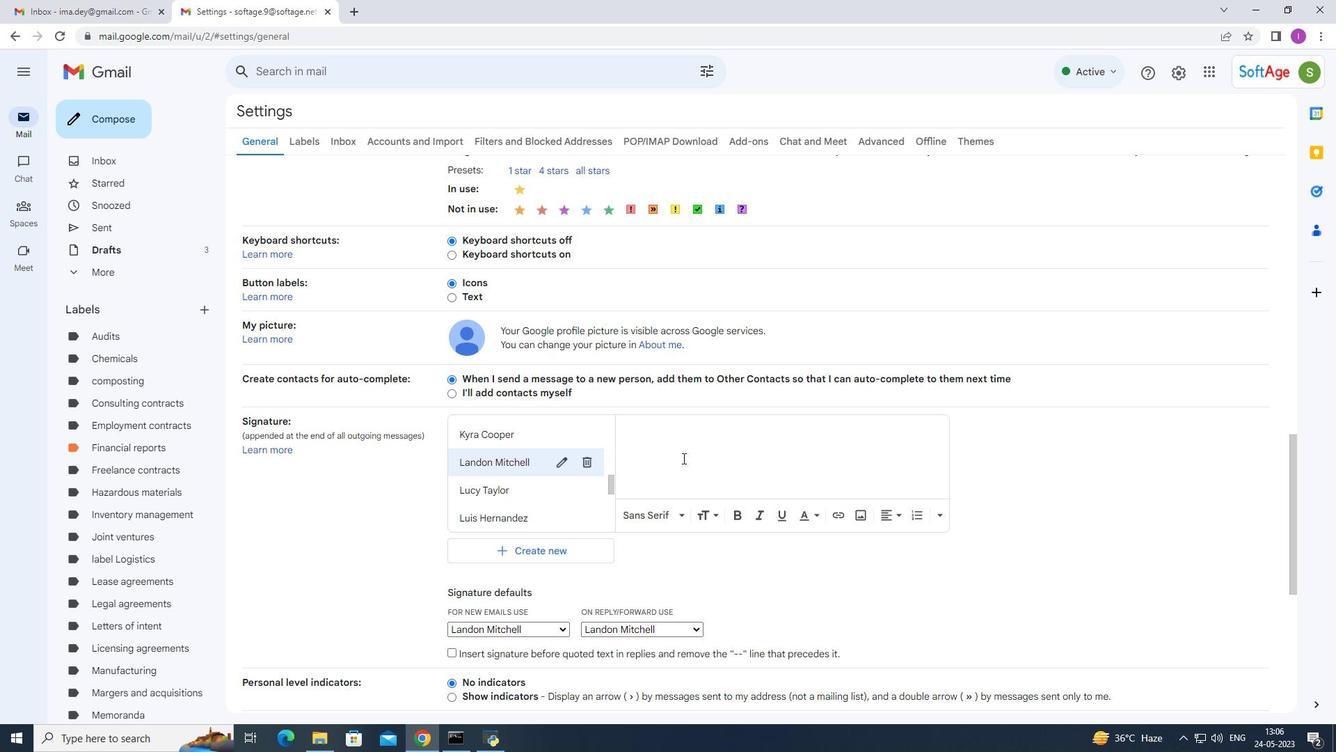 
Action: Key pressed ctrl+V
Screenshot: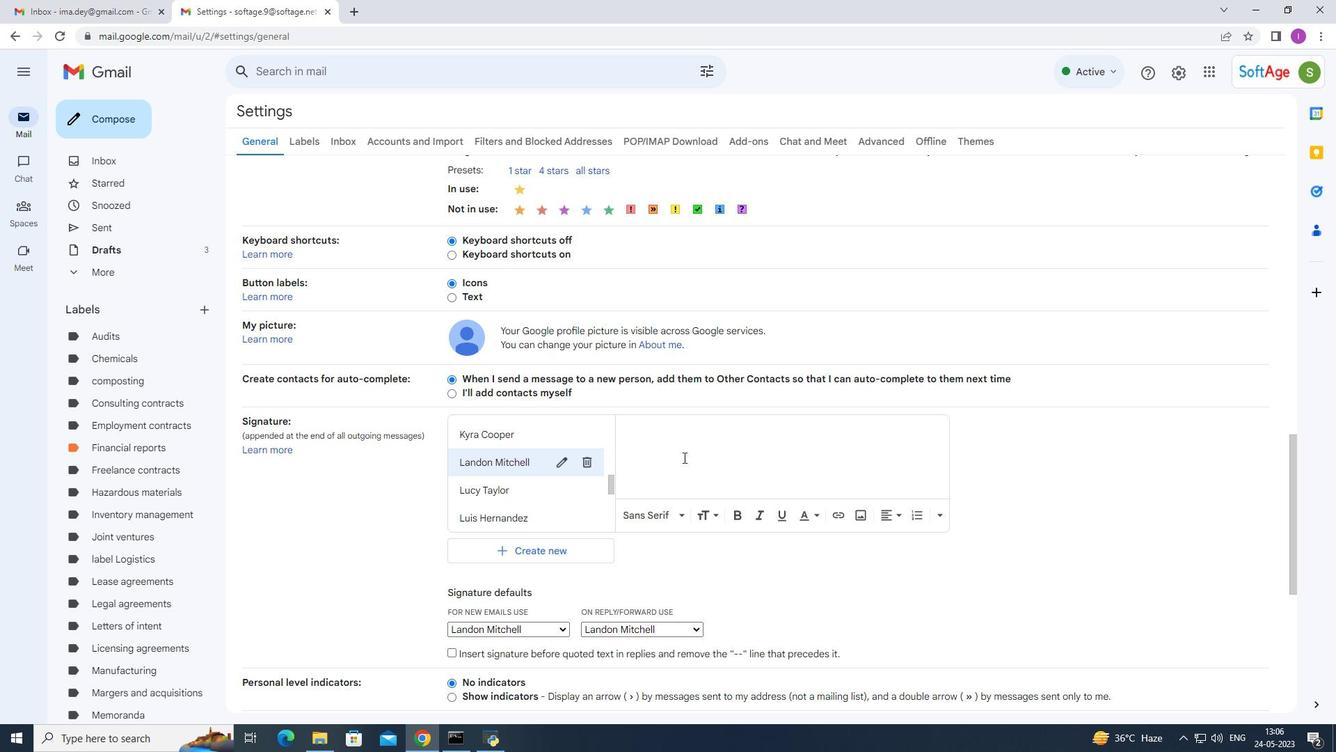 
Action: Mouse moved to (754, 431)
Screenshot: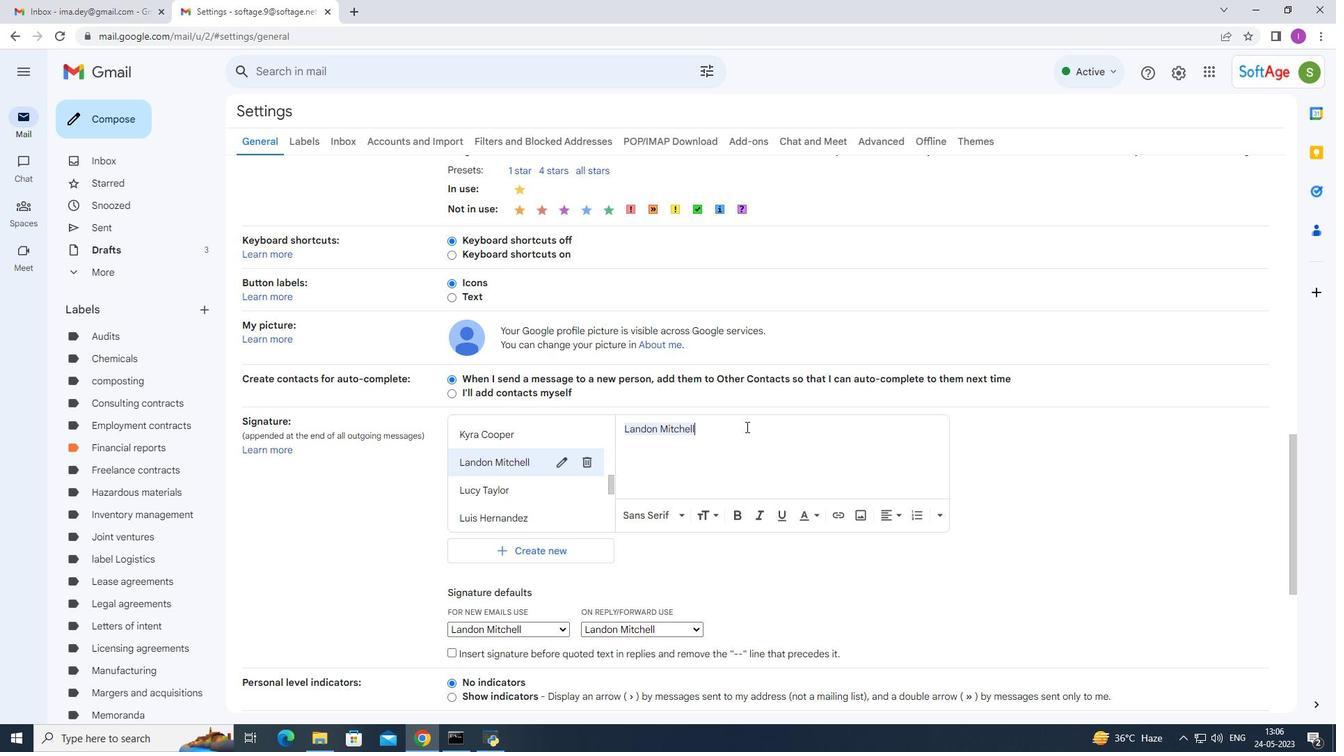 
Action: Mouse scrolled (754, 430) with delta (0, 0)
Screenshot: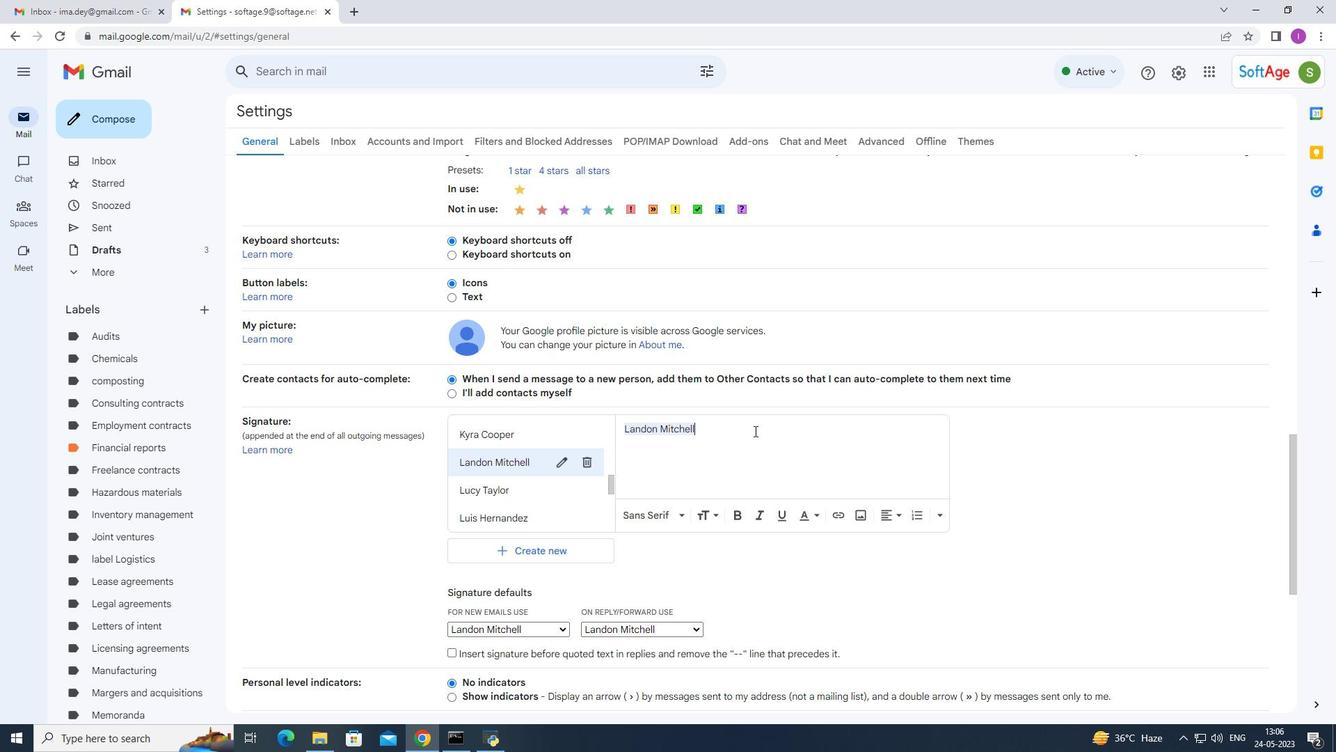 
Action: Mouse moved to (756, 432)
Screenshot: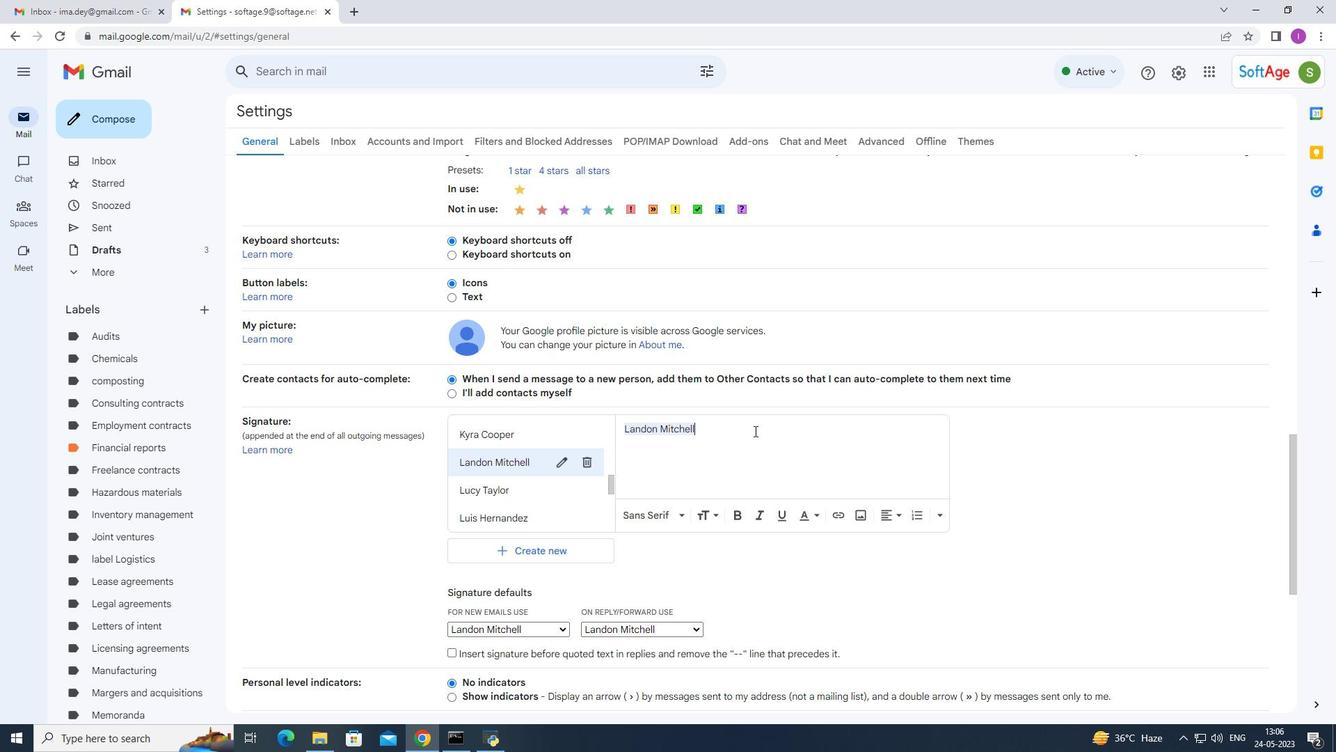 
Action: Mouse scrolled (756, 431) with delta (0, 0)
Screenshot: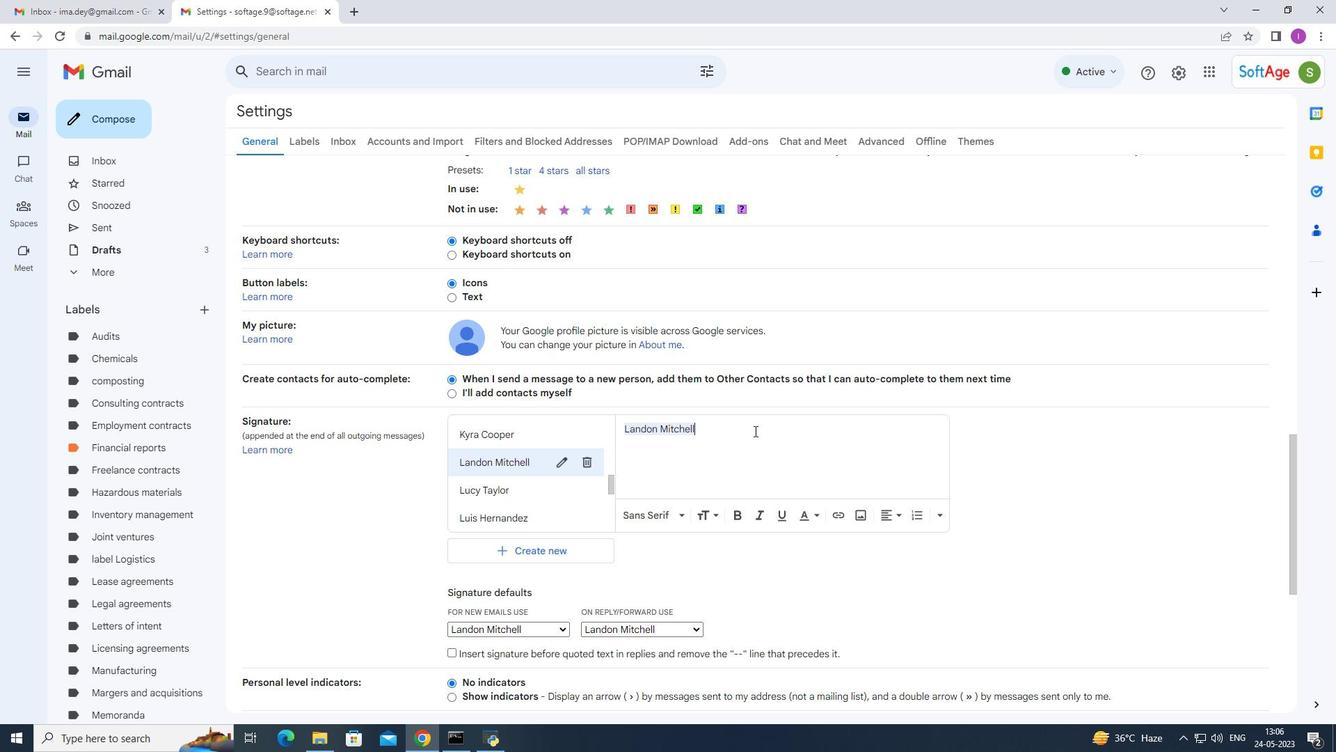 
Action: Mouse scrolled (756, 431) with delta (0, 0)
Screenshot: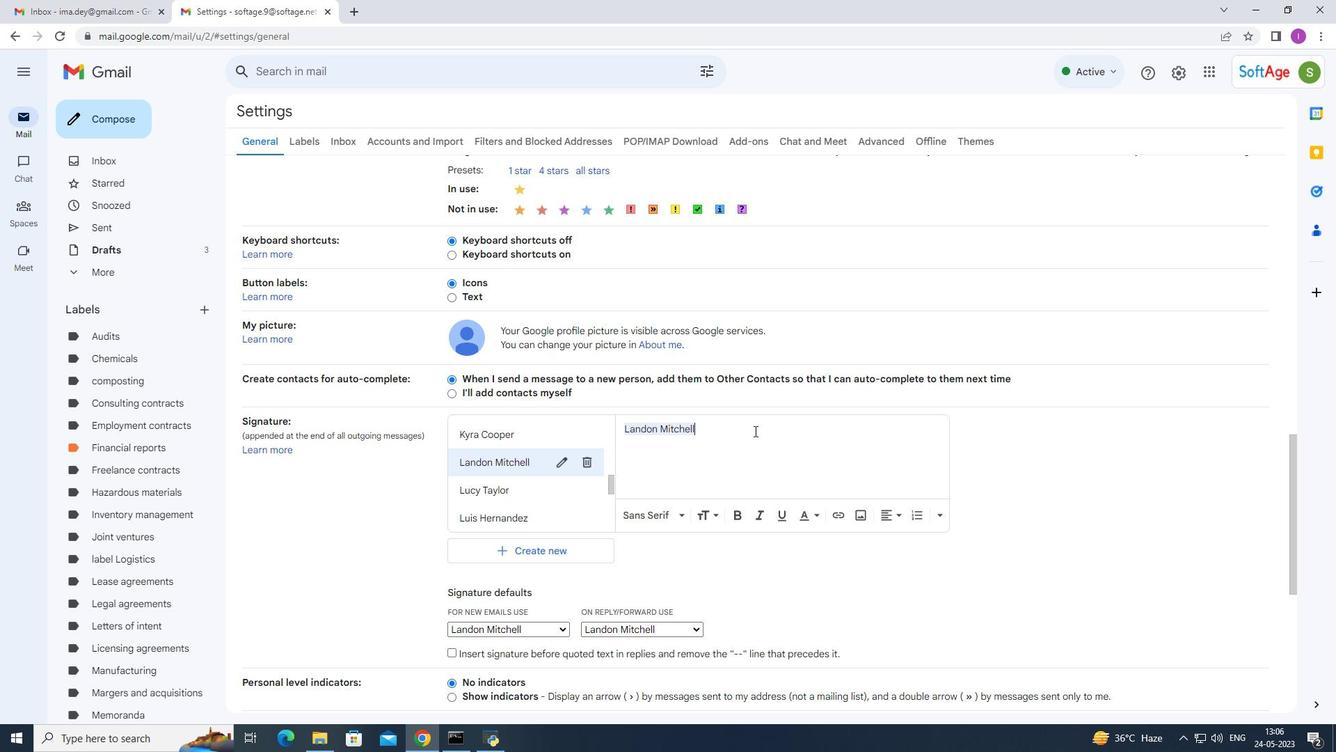 
Action: Mouse scrolled (756, 431) with delta (0, 0)
Screenshot: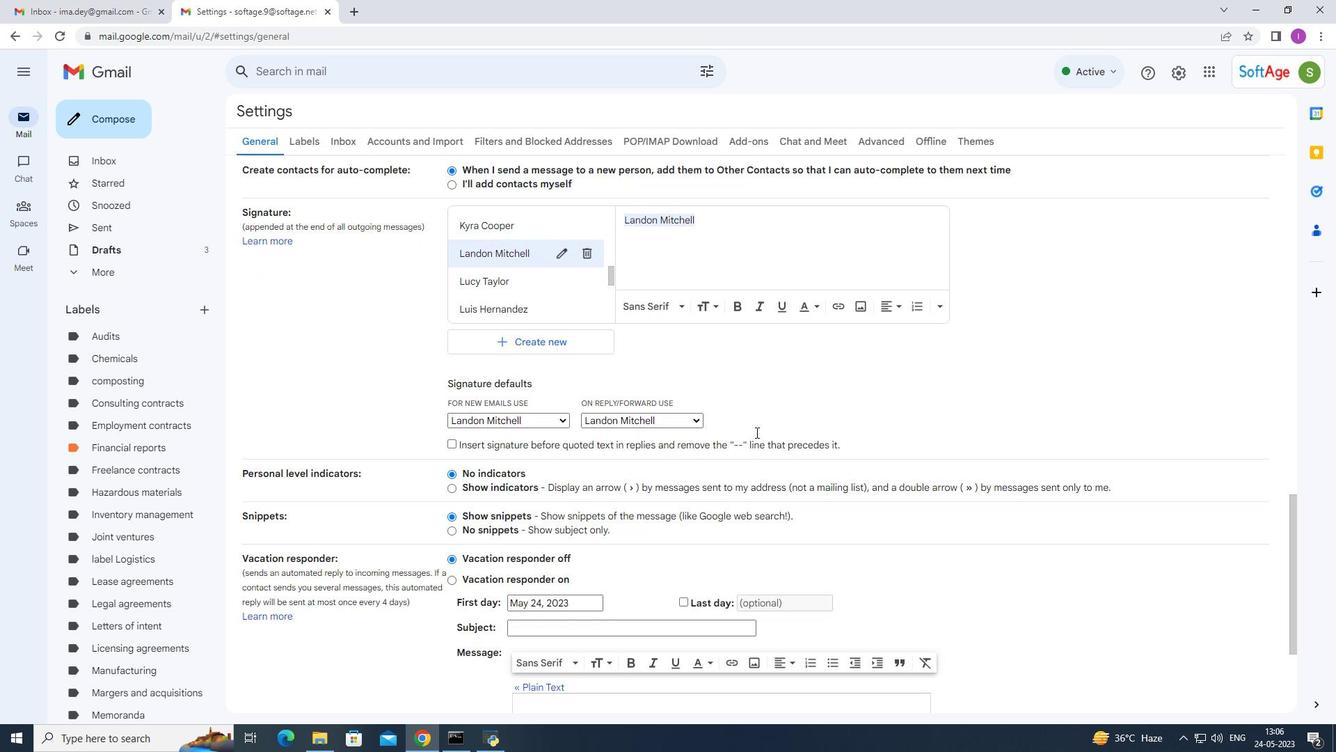 
Action: Mouse scrolled (756, 431) with delta (0, 0)
Screenshot: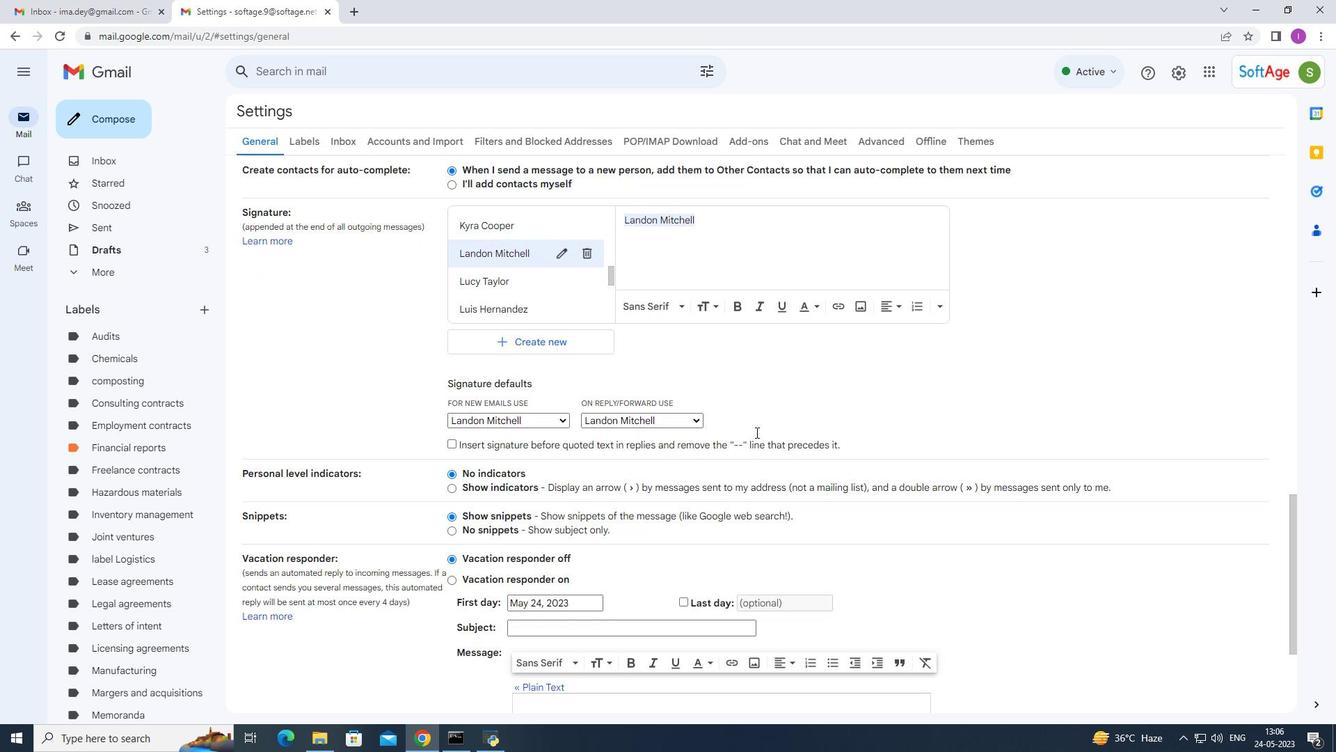 
Action: Mouse scrolled (756, 431) with delta (0, 0)
Screenshot: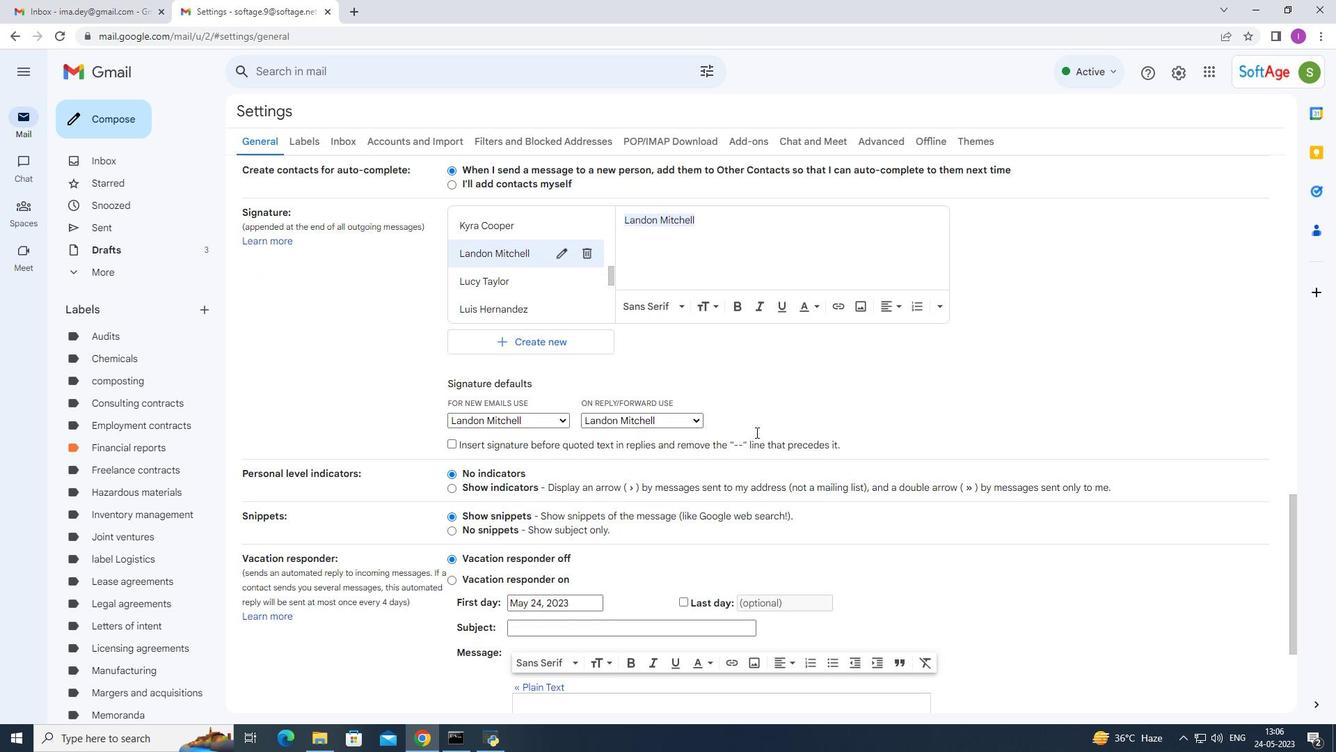 
Action: Mouse scrolled (756, 431) with delta (0, 0)
Screenshot: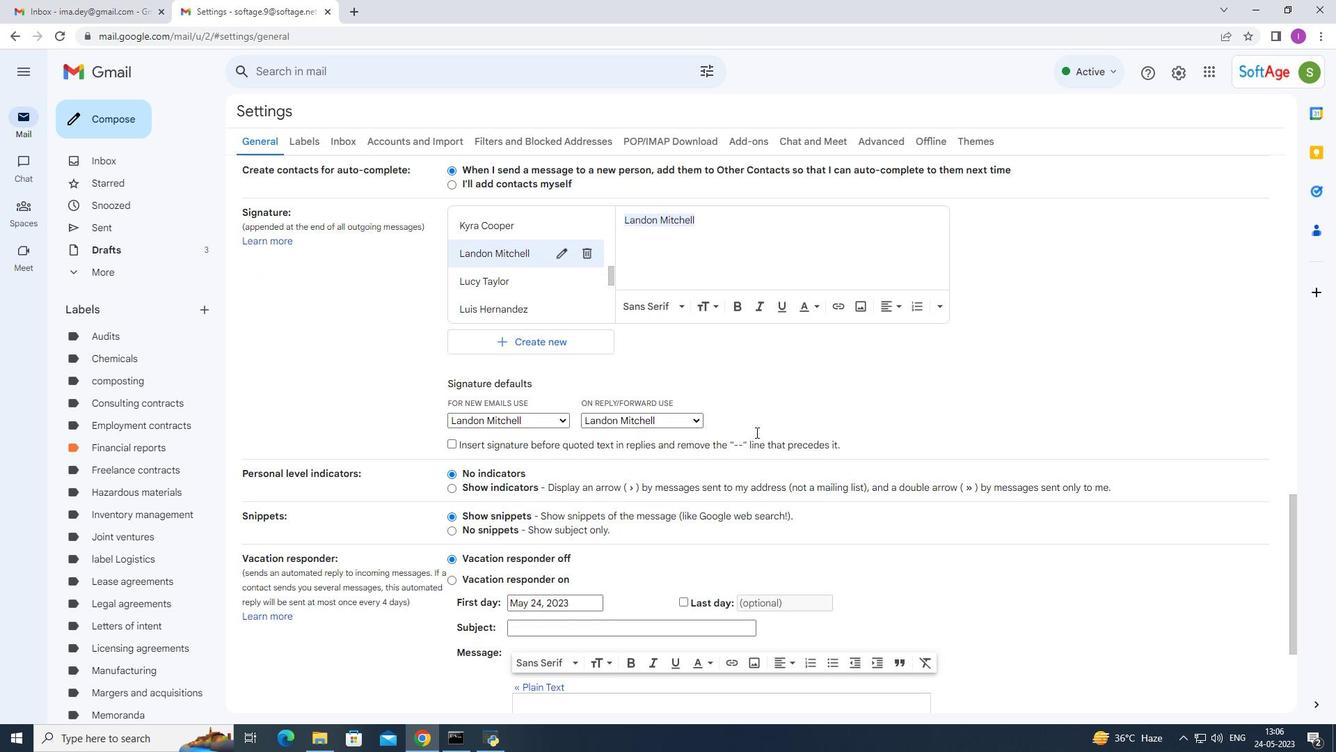 
Action: Mouse scrolled (756, 431) with delta (0, 0)
Screenshot: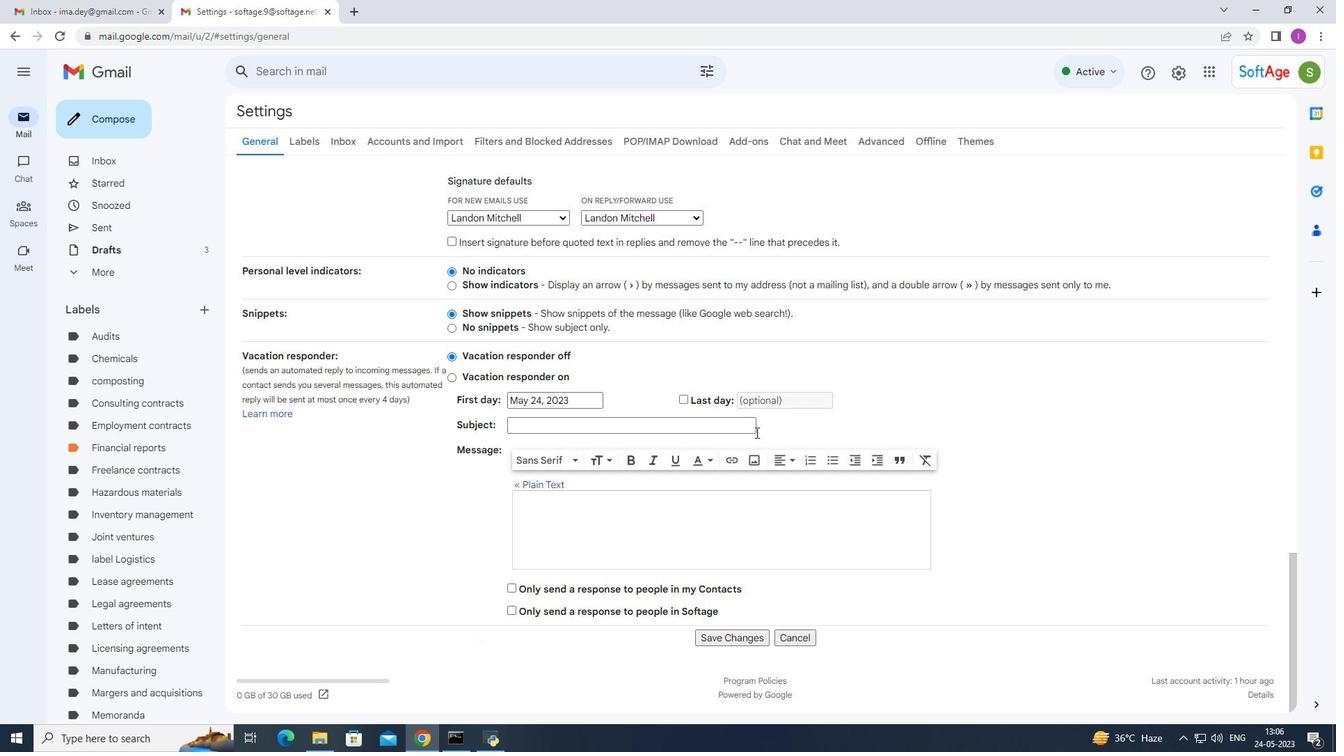 
Action: Mouse scrolled (756, 431) with delta (0, 0)
Screenshot: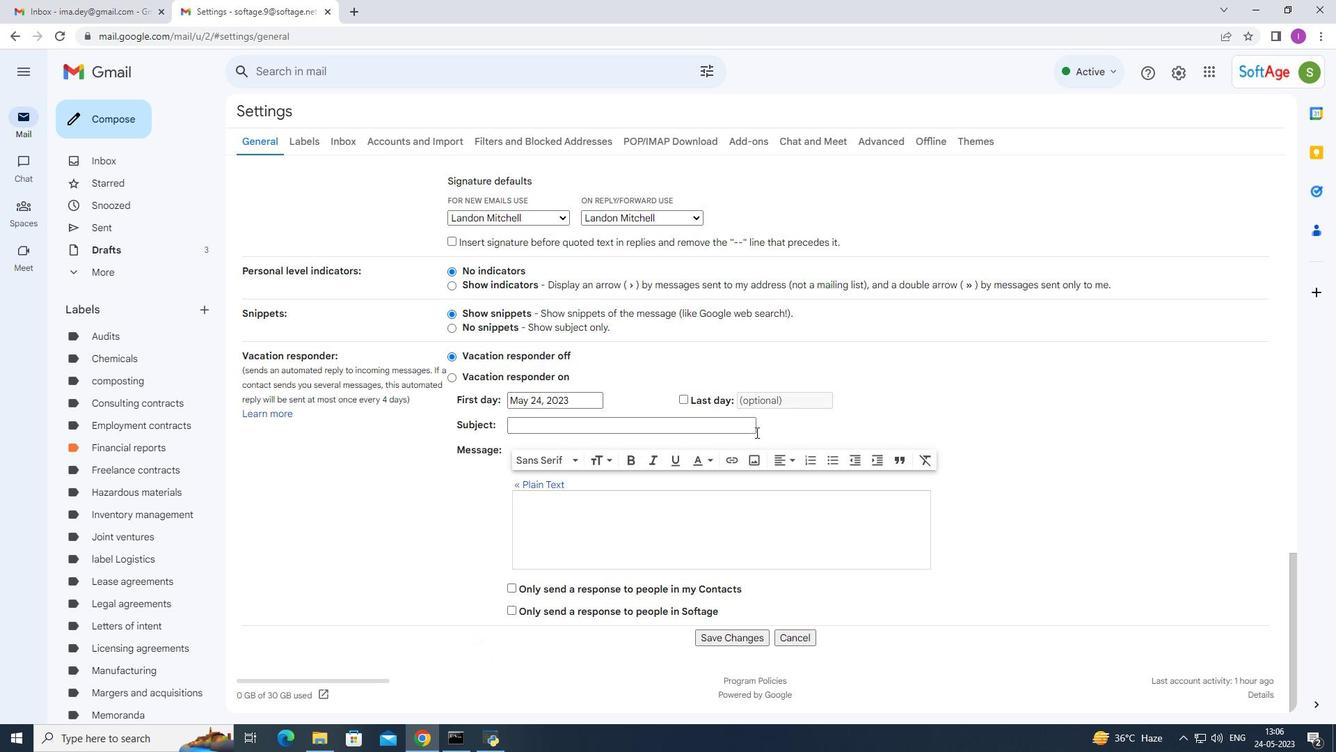 
Action: Mouse scrolled (756, 433) with delta (0, 0)
Screenshot: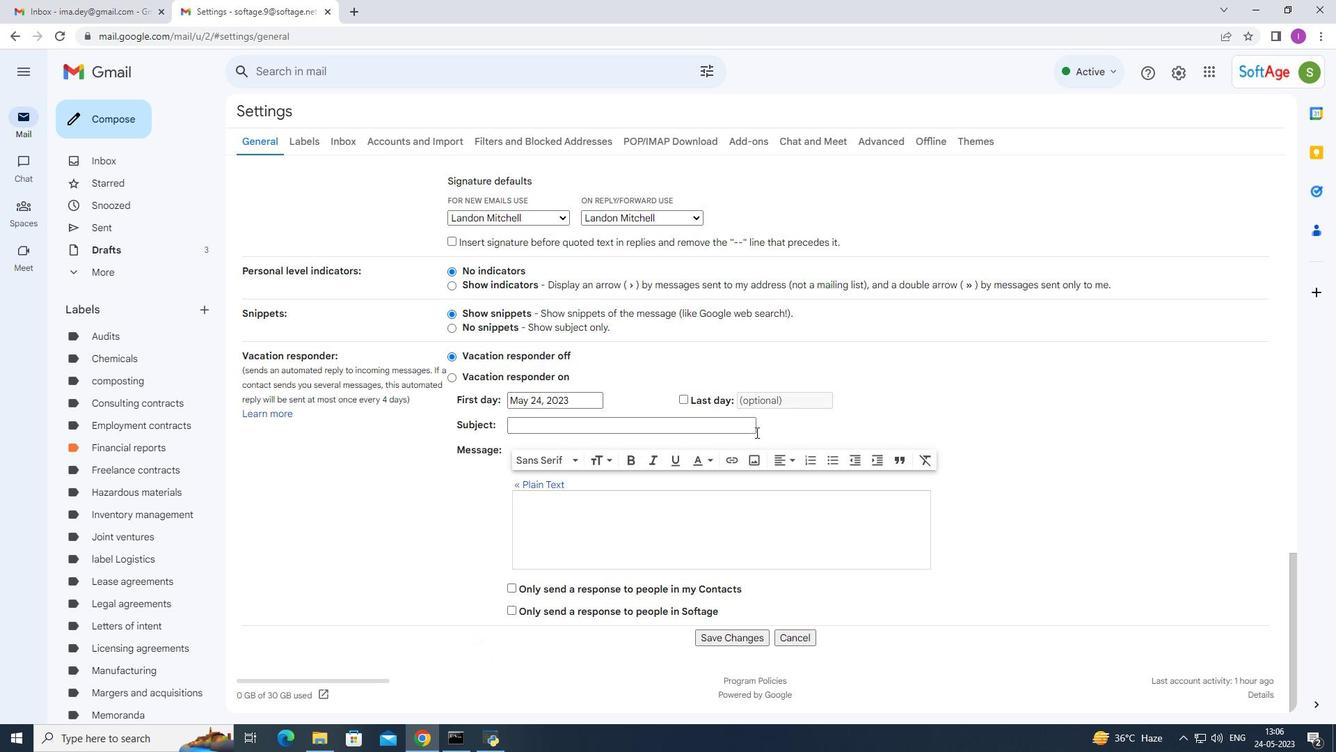 
Action: Mouse scrolled (756, 431) with delta (0, 0)
Screenshot: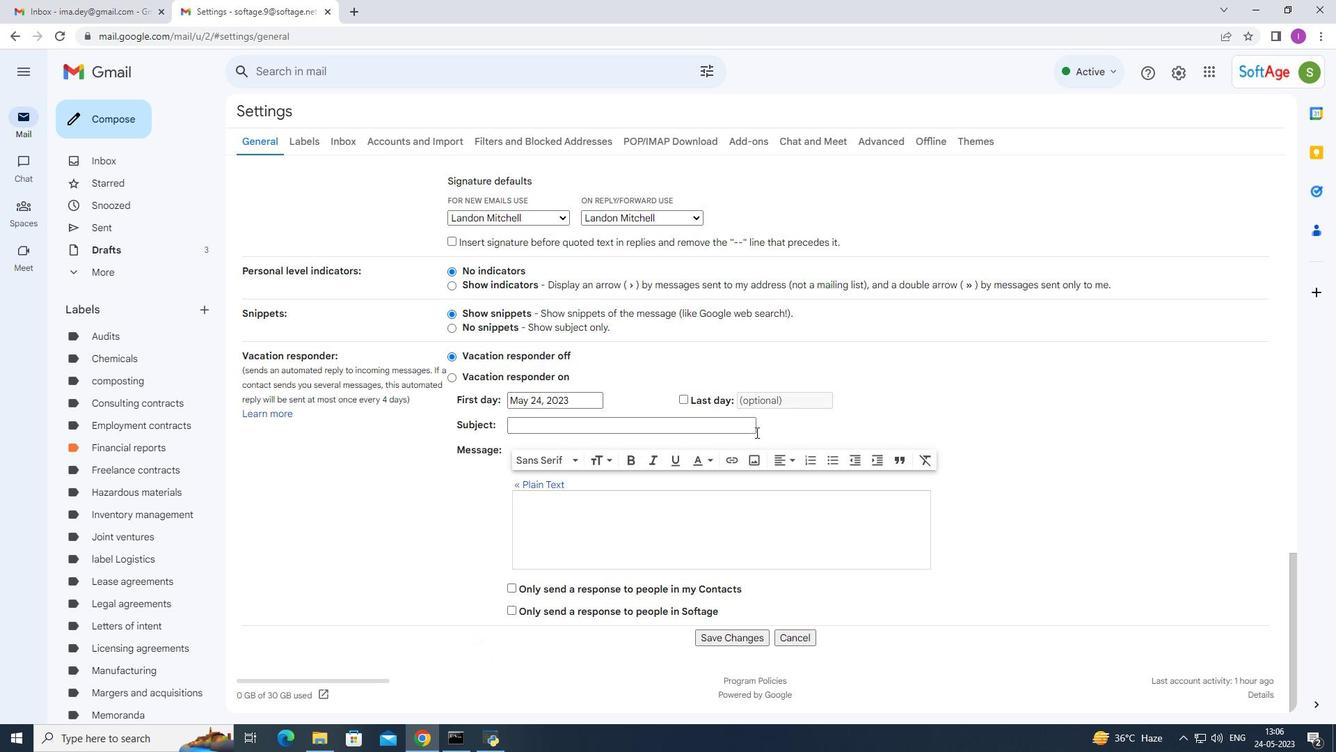 
Action: Mouse moved to (732, 445)
Screenshot: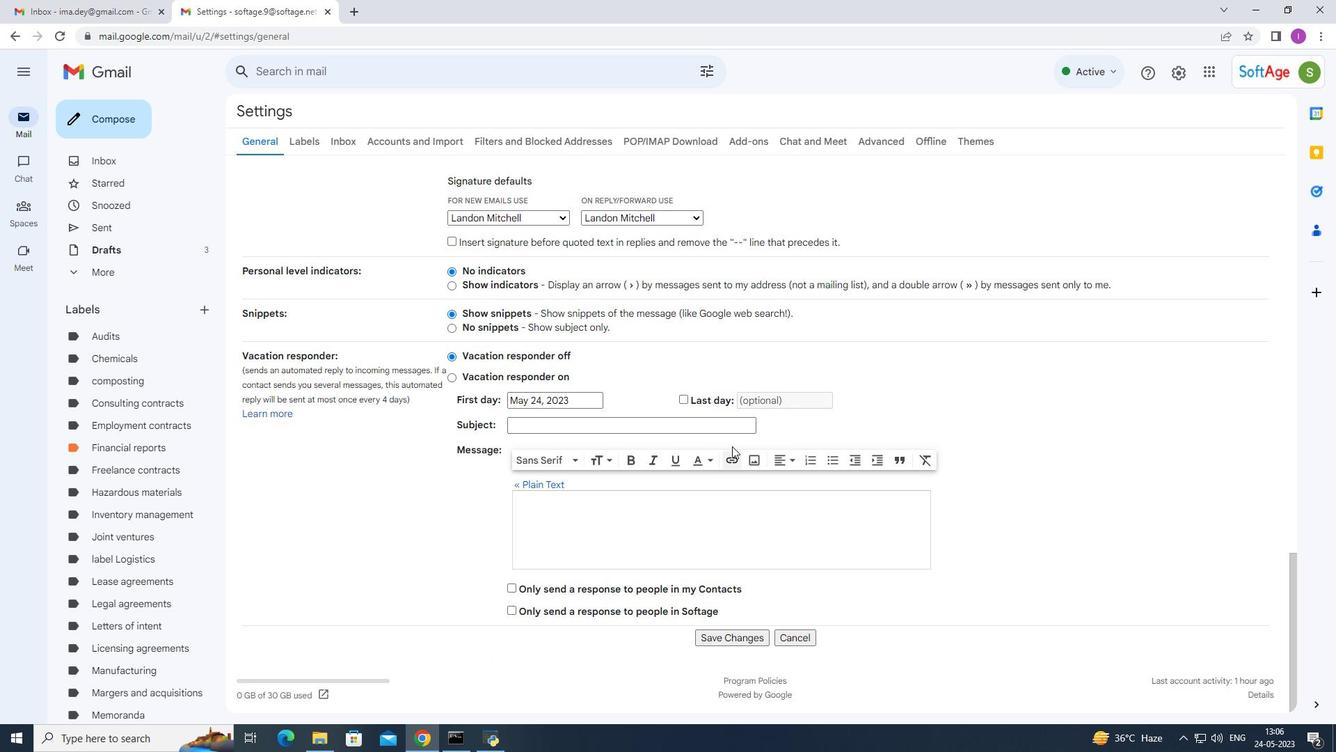
Action: Mouse scrolled (732, 444) with delta (0, 0)
Screenshot: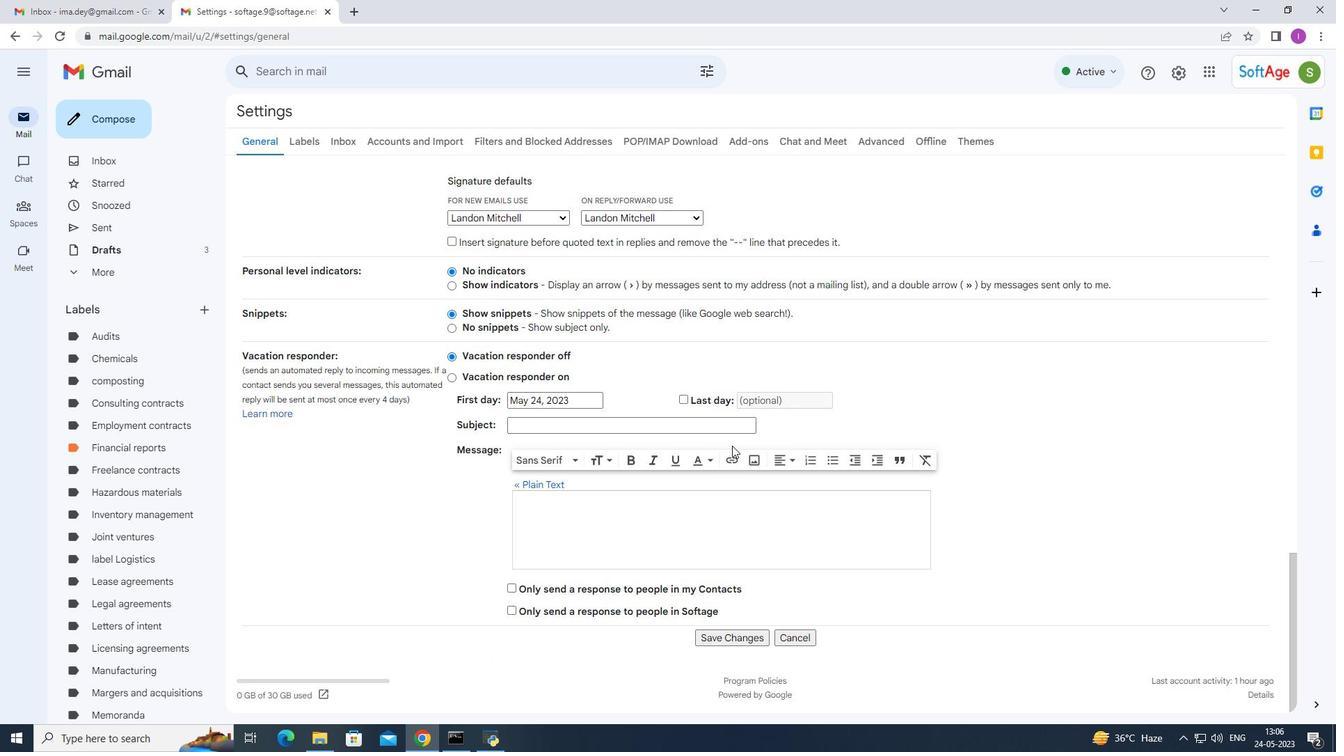 
Action: Mouse scrolled (732, 444) with delta (0, 0)
Screenshot: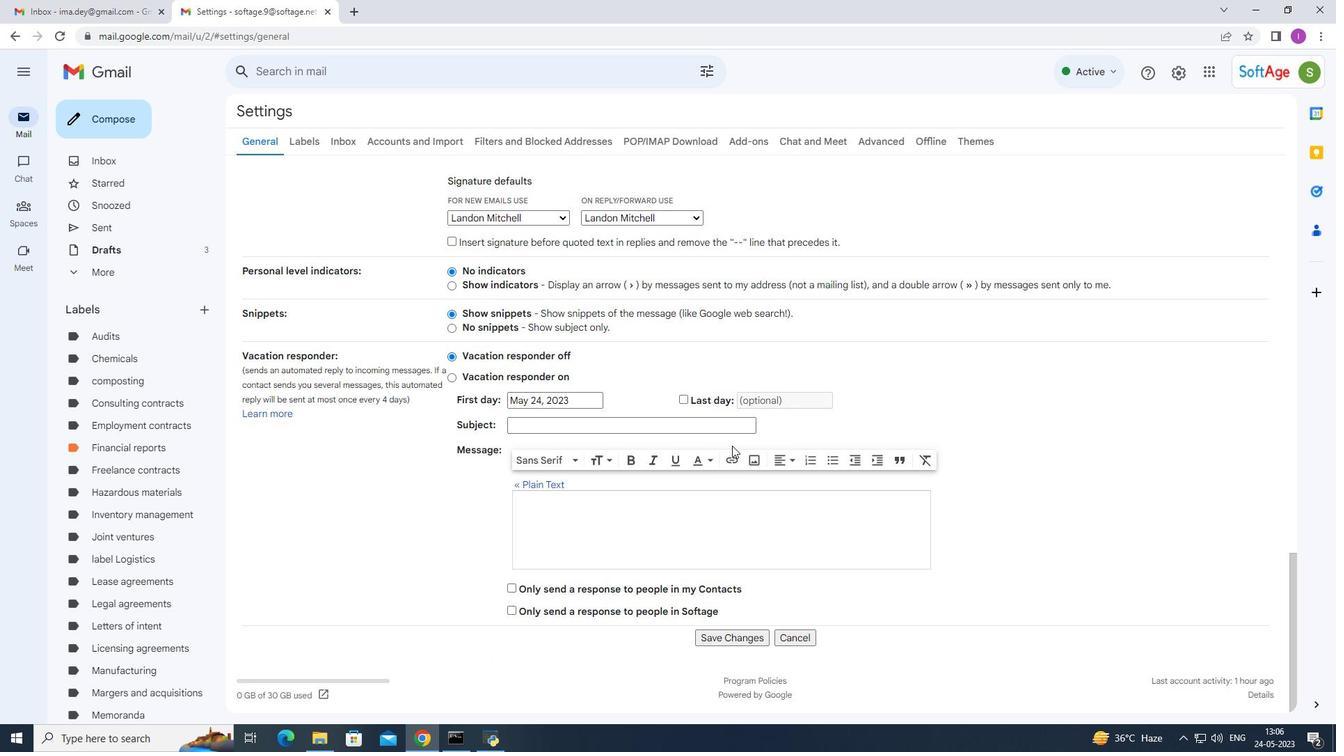 
Action: Mouse scrolled (732, 444) with delta (0, 0)
Screenshot: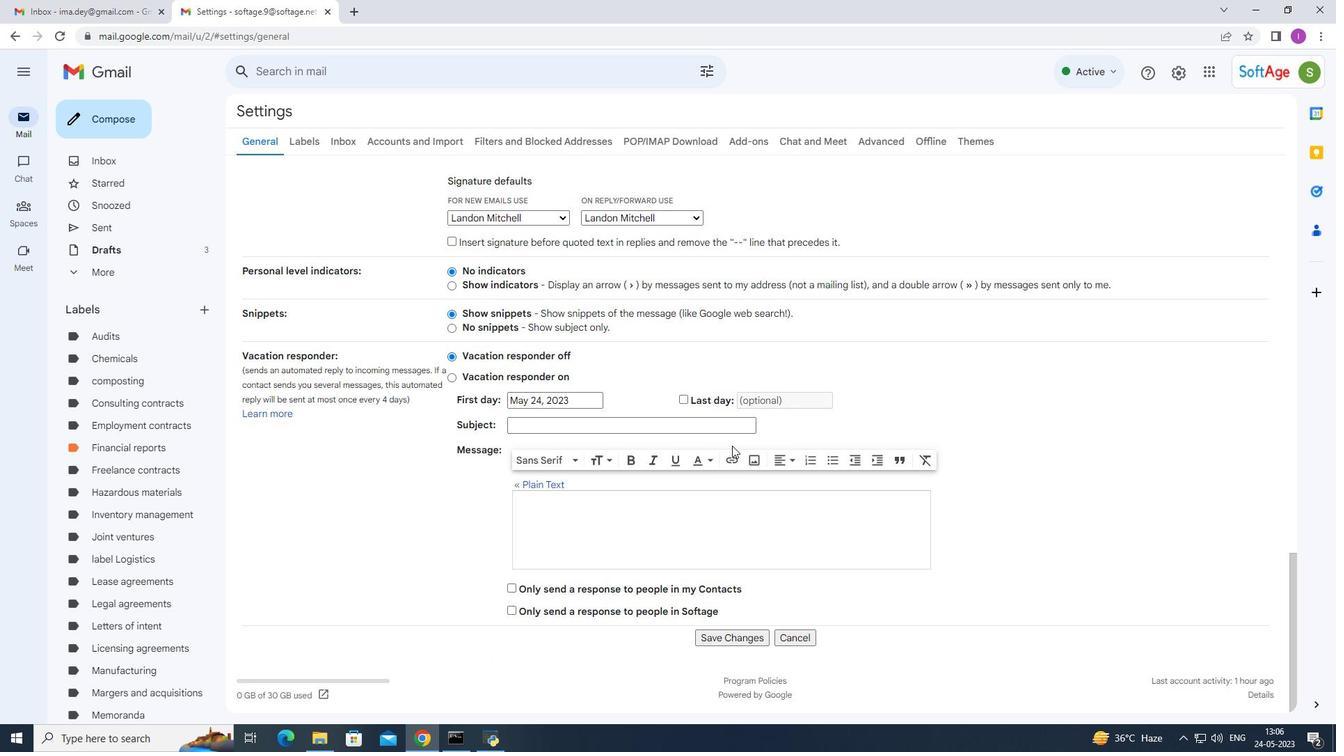 
Action: Mouse moved to (732, 432)
Screenshot: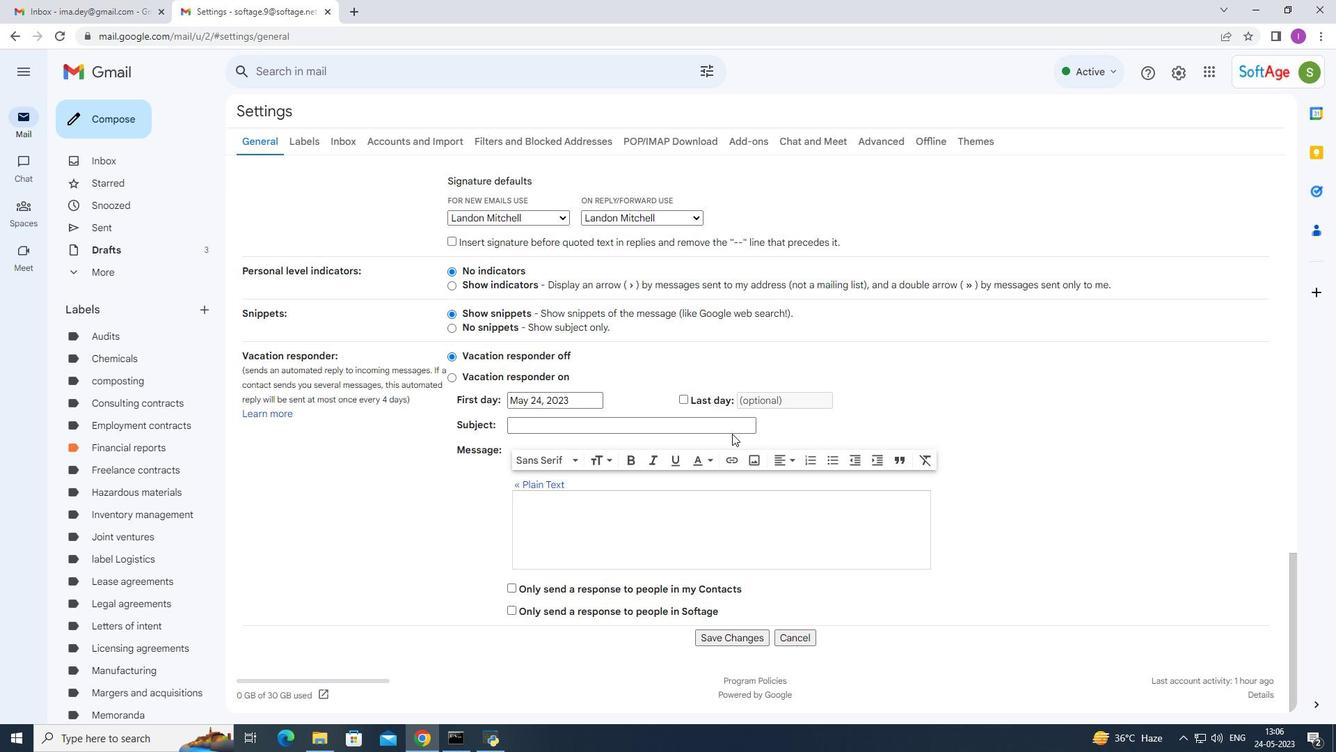 
Action: Mouse scrolled (732, 431) with delta (0, 0)
Screenshot: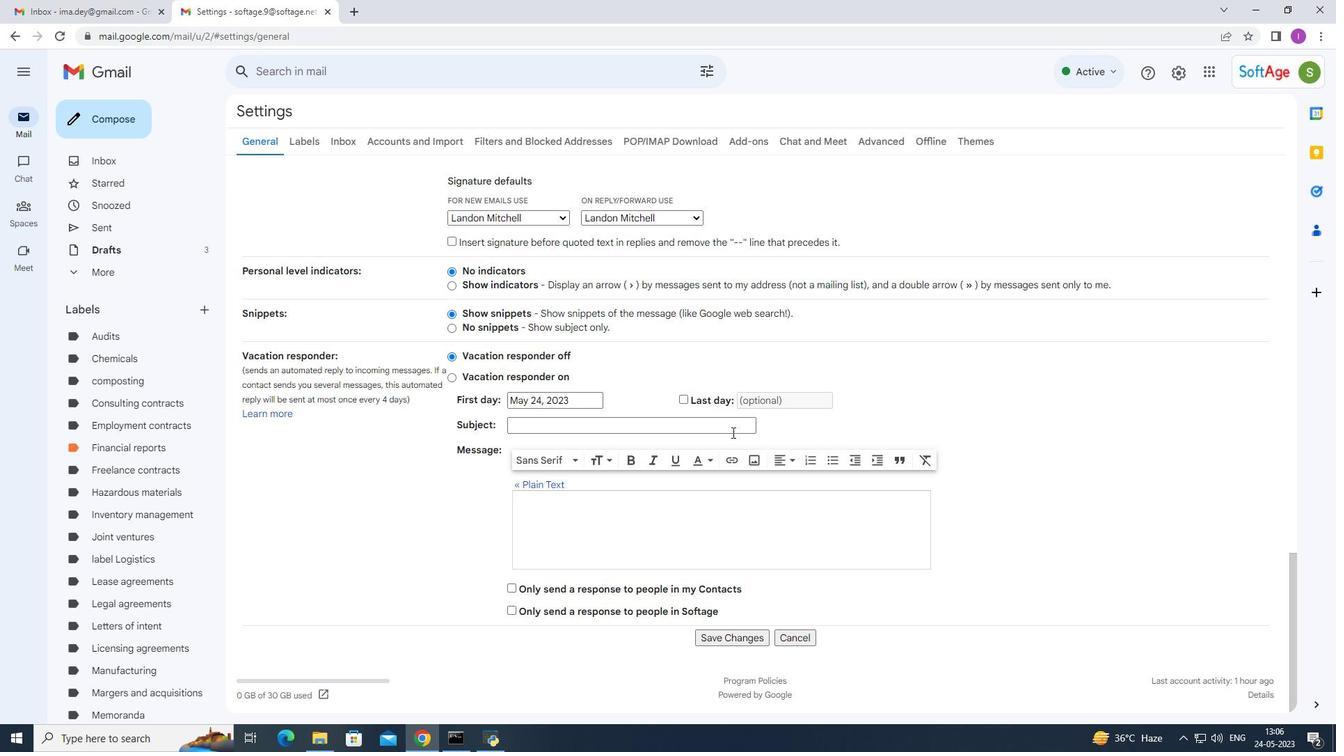 
Action: Mouse scrolled (732, 431) with delta (0, 0)
Screenshot: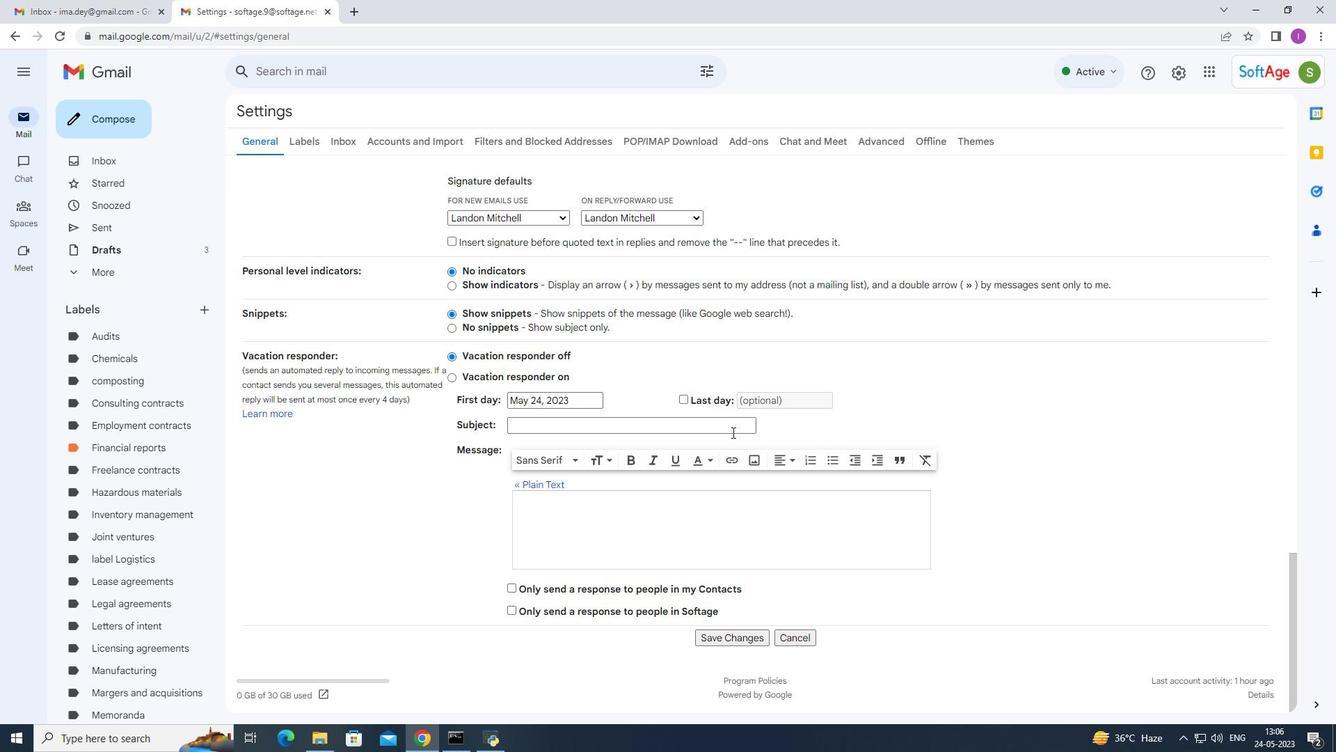 
Action: Mouse scrolled (732, 431) with delta (0, 0)
Screenshot: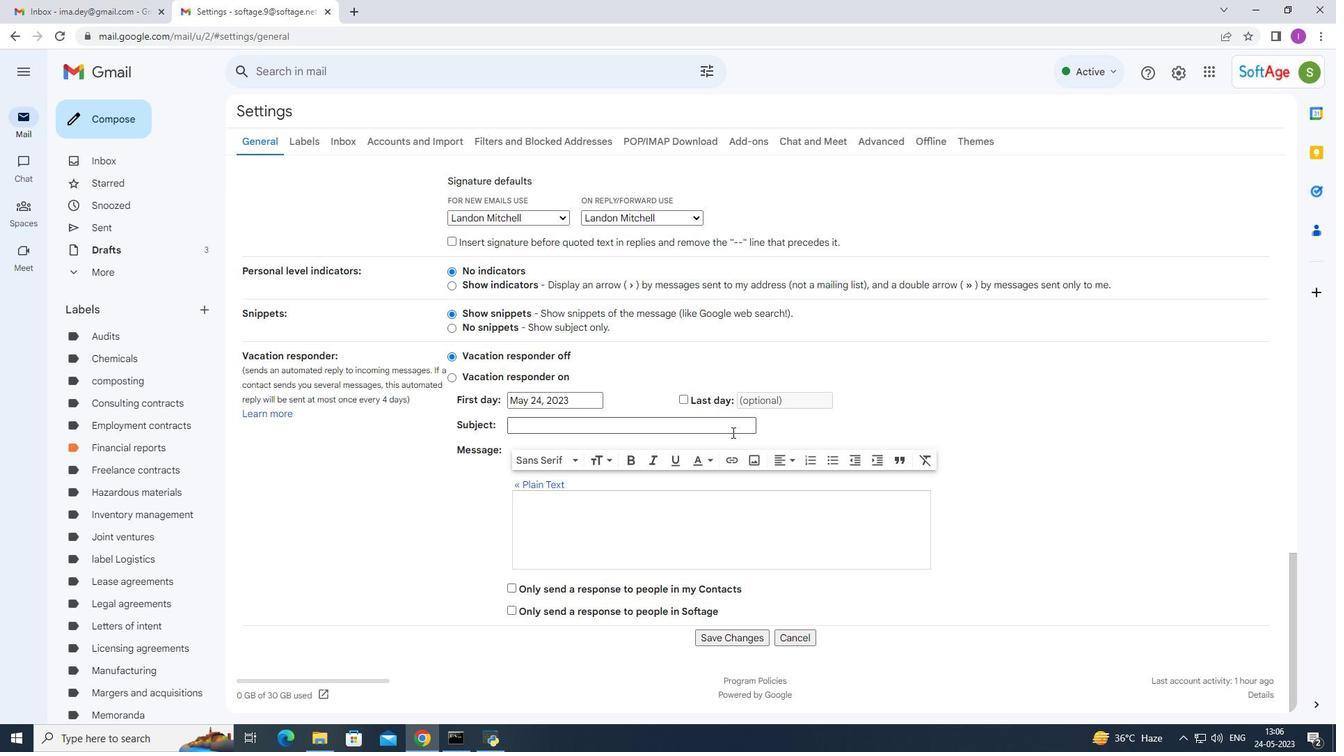 
Action: Mouse moved to (721, 638)
Screenshot: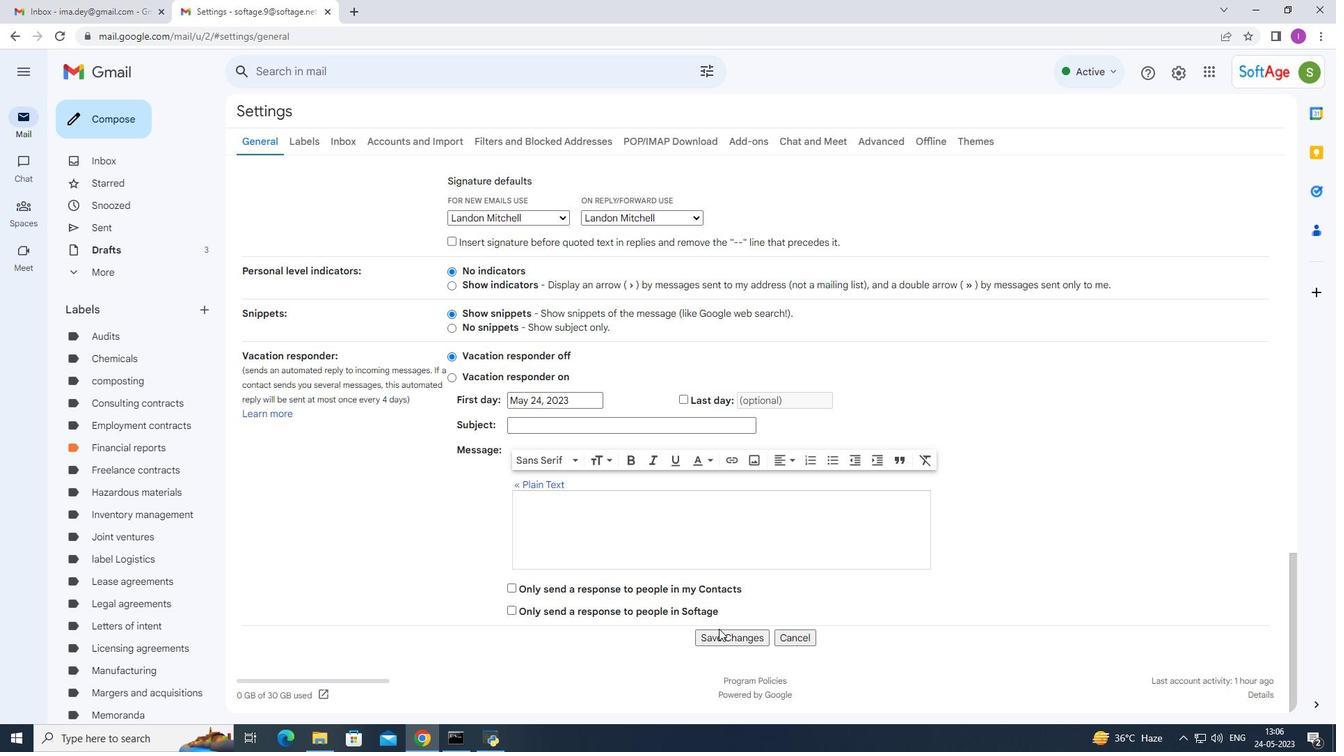
Action: Mouse pressed left at (721, 638)
Screenshot: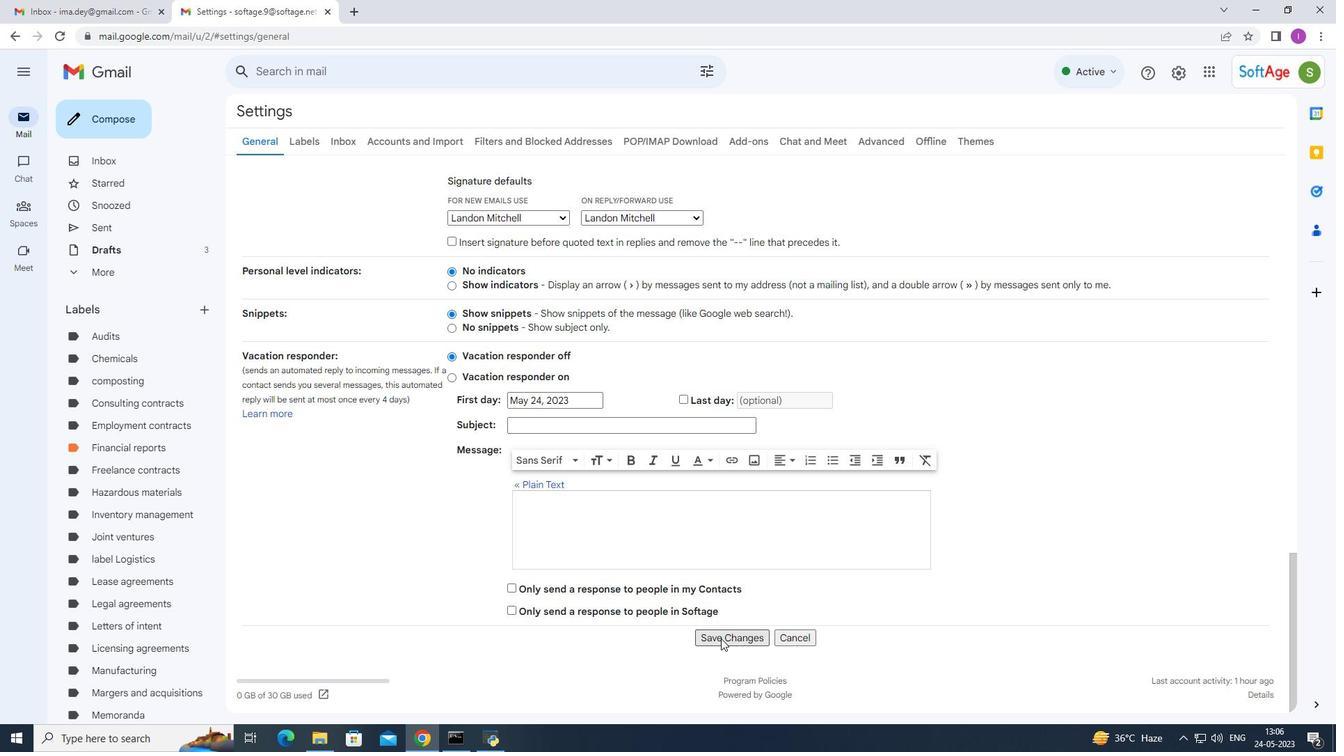 
Action: Mouse moved to (134, 114)
Screenshot: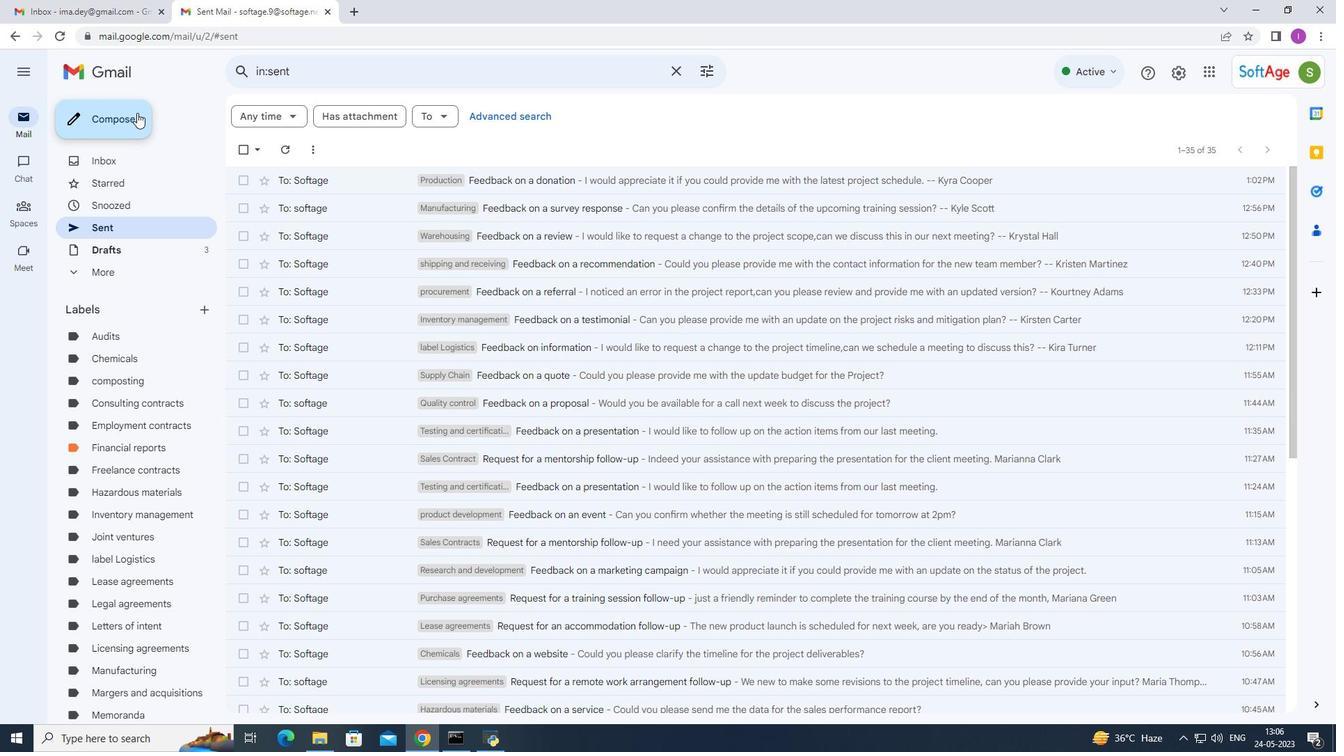 
Action: Mouse pressed left at (134, 114)
Screenshot: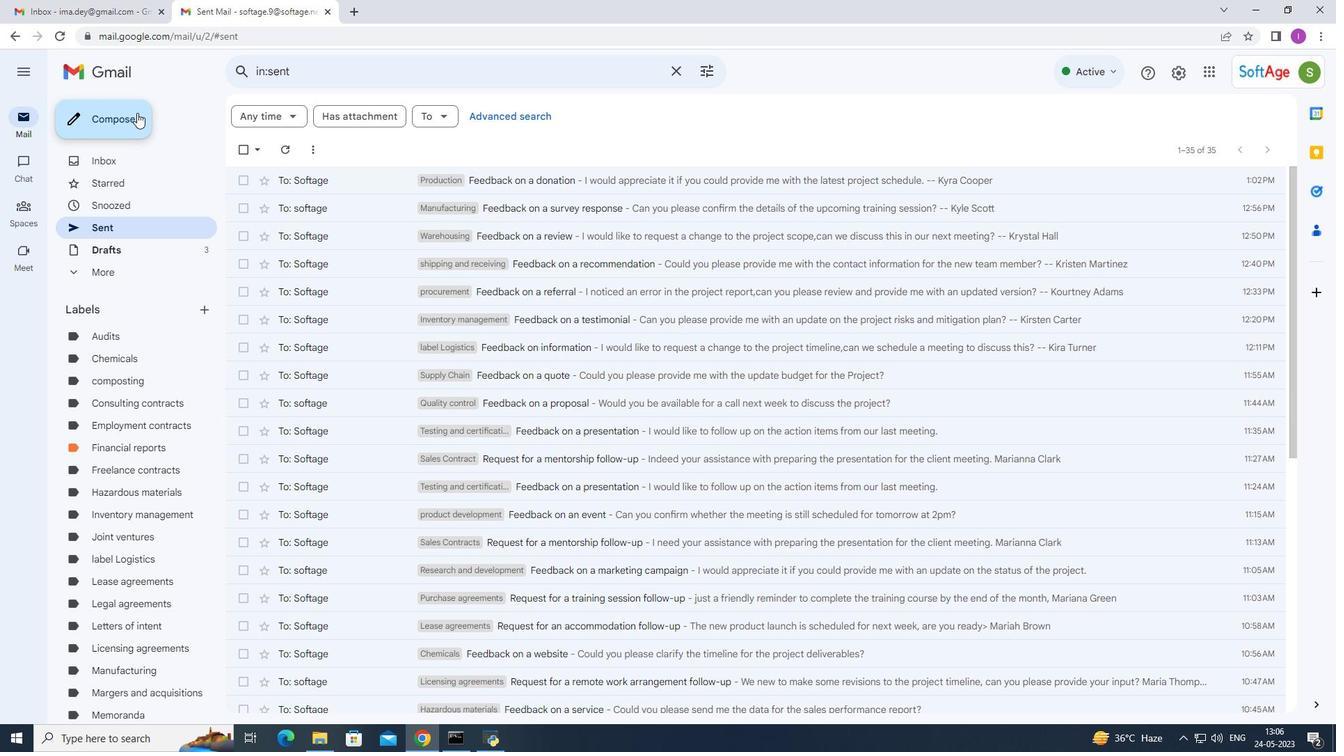 
Action: Mouse moved to (928, 341)
Screenshot: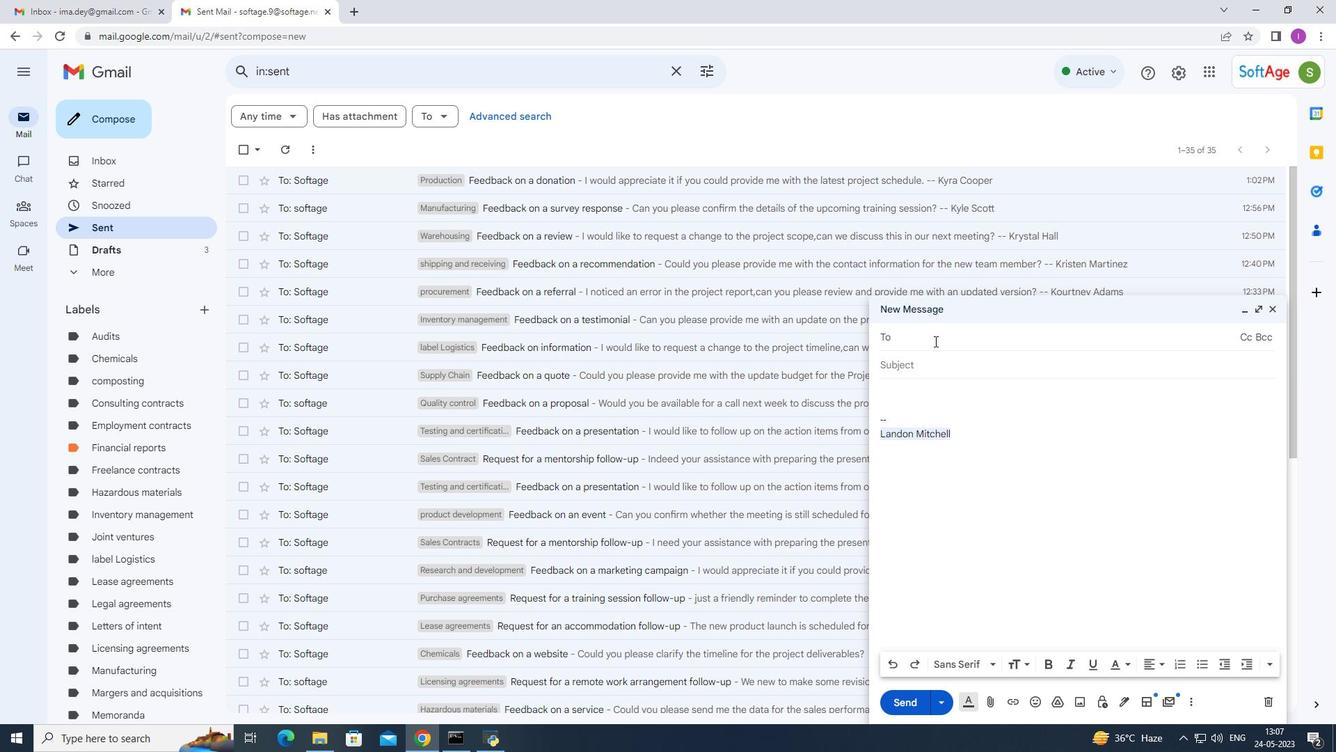 
Action: Key pressed <Key.shift>Sofdtag<Key.backspace><Key.backspace><Key.backspace><Key.backspace>tage.7
Screenshot: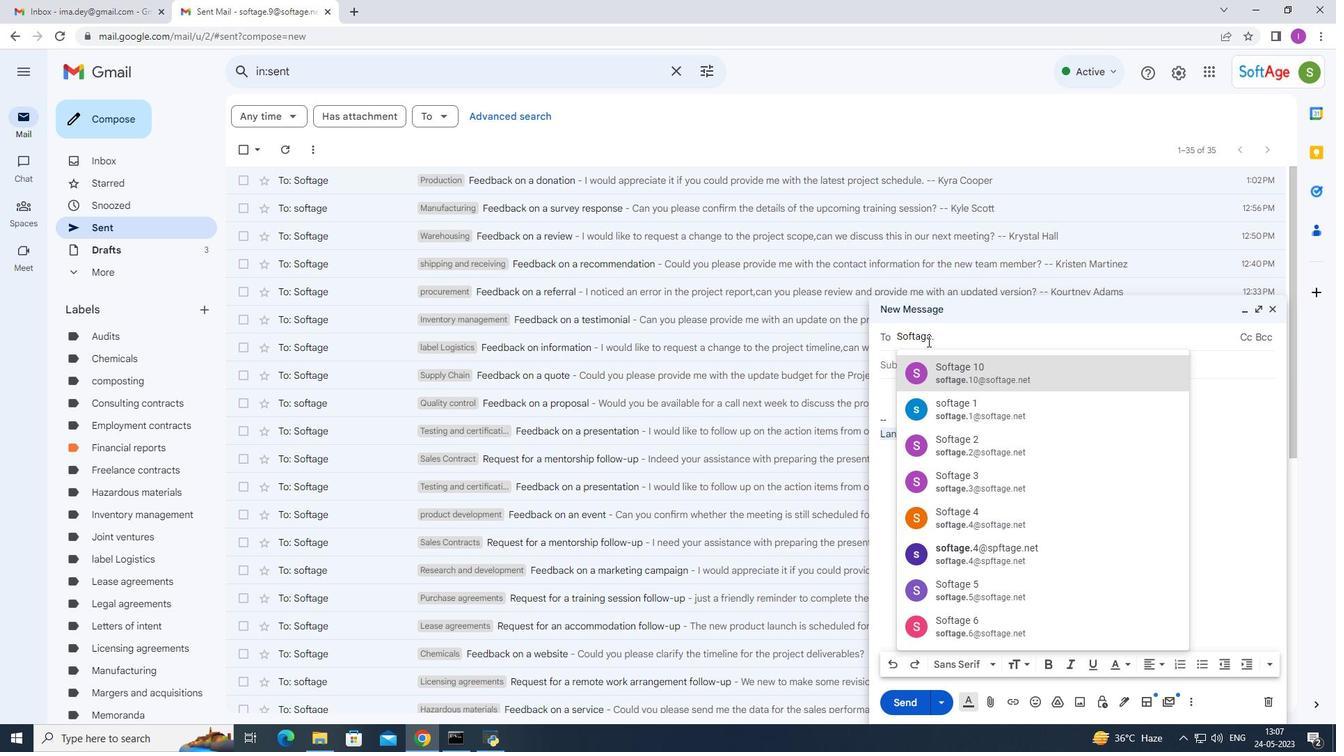 
Action: Mouse moved to (988, 376)
Screenshot: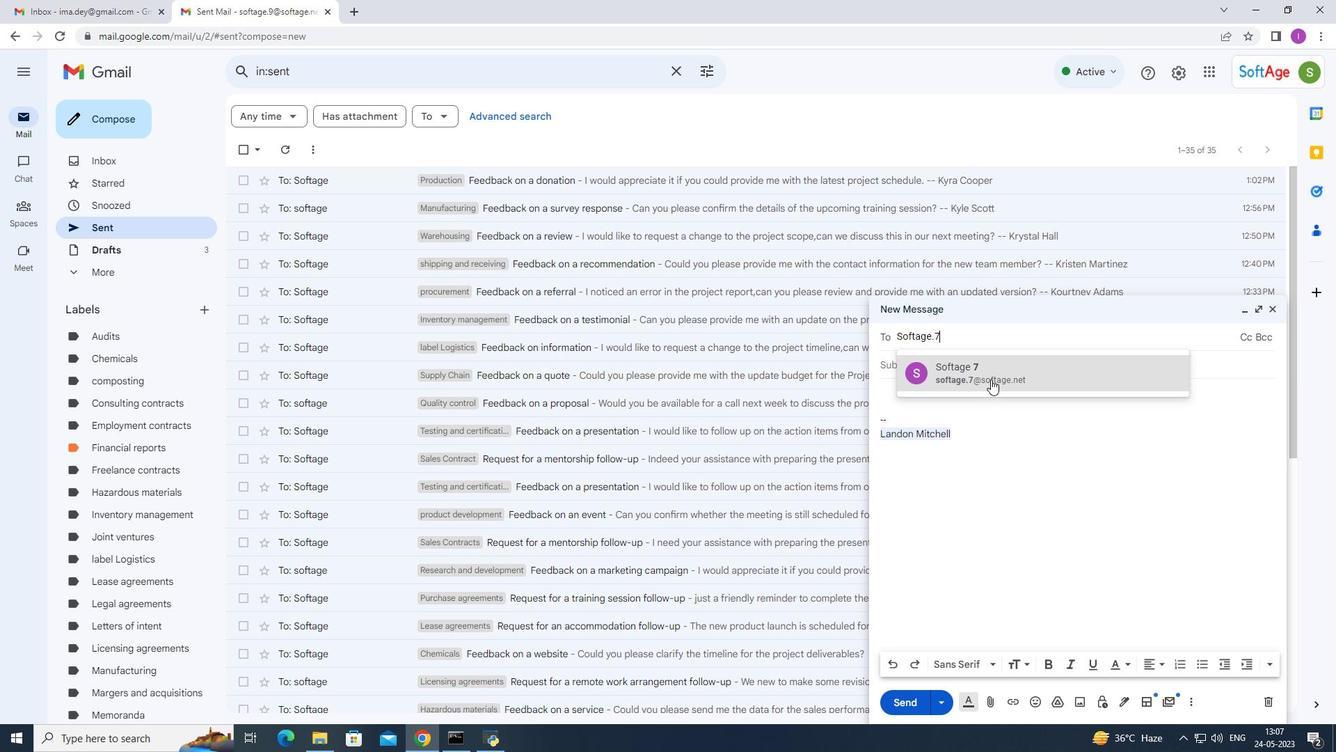 
Action: Mouse pressed left at (988, 376)
Screenshot: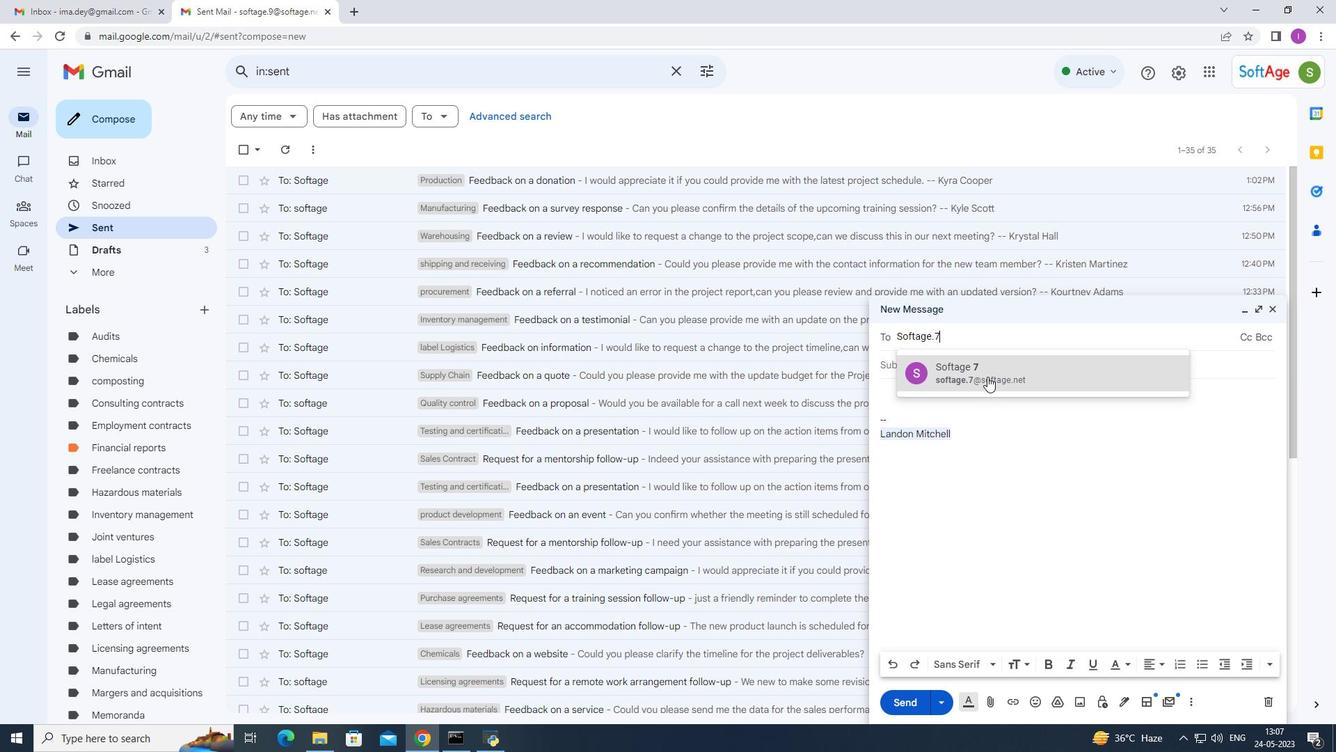 
Action: Mouse moved to (914, 378)
Screenshot: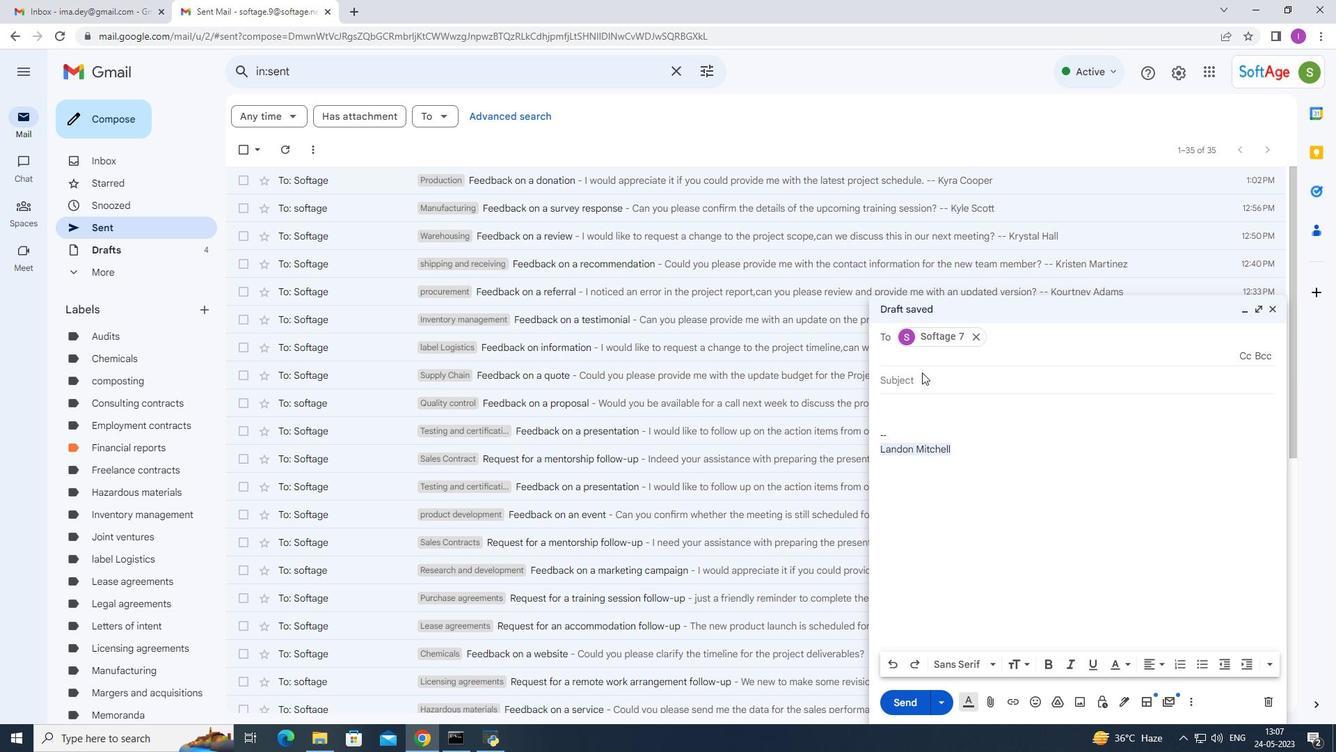 
Action: Mouse pressed left at (914, 378)
Screenshot: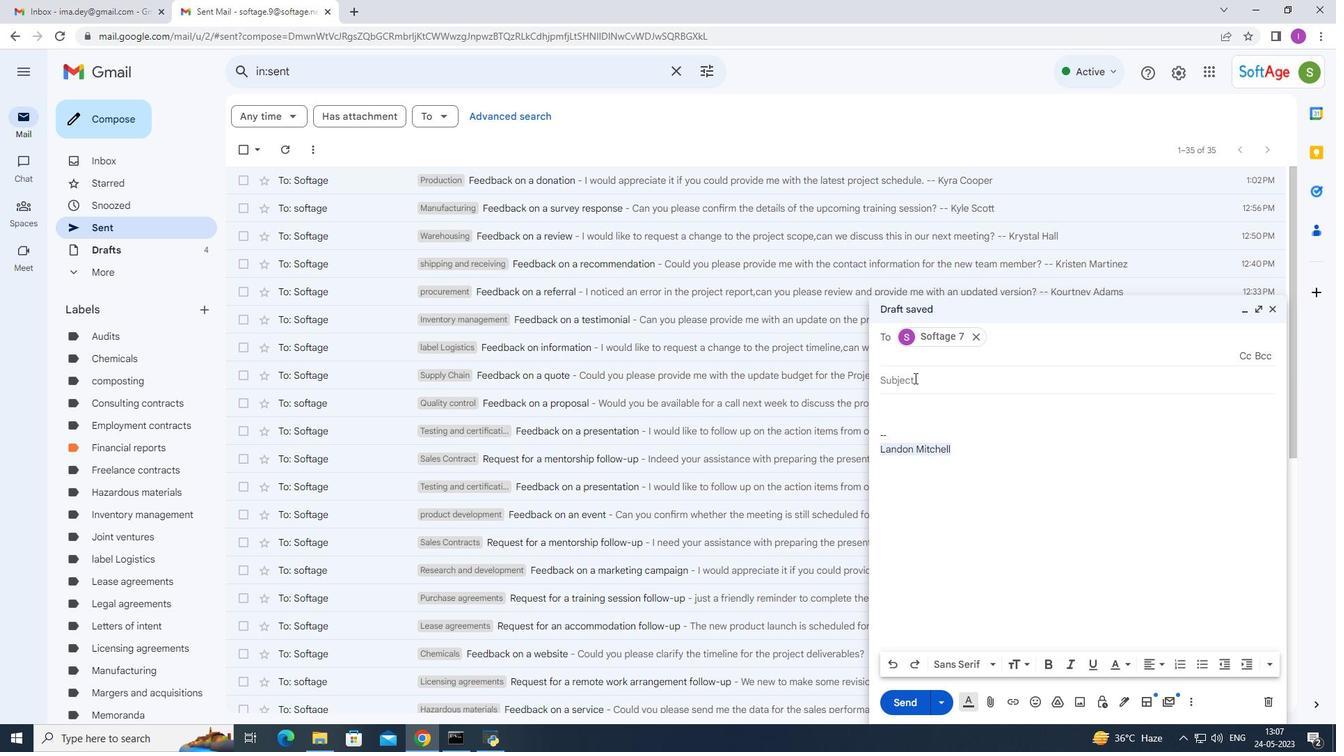 
Action: Mouse moved to (988, 379)
Screenshot: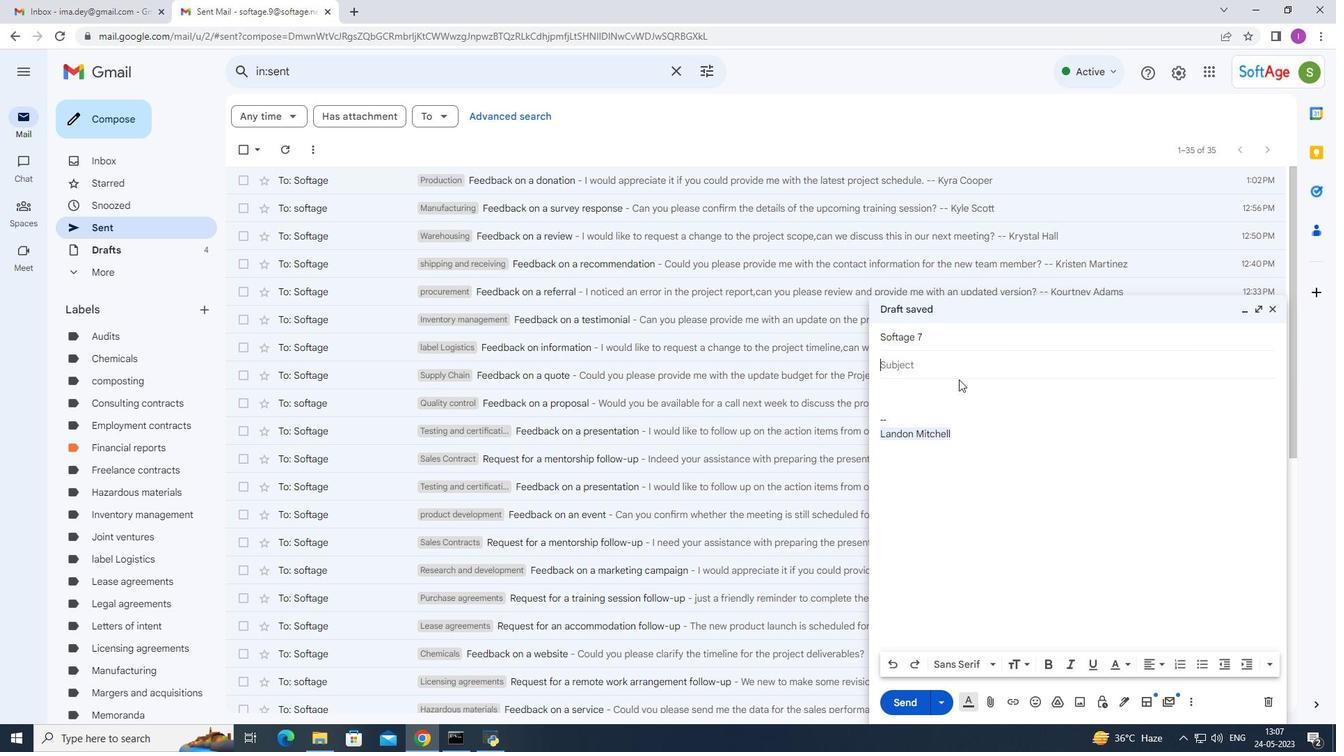 
Action: Key pressed <Key.shift><Key.shift><Key.shift><Key.shift><Key.shift><Key.shift><Key.shift>Feedback<Key.space>on<Key.space>a<Key.space>sponsorsg<Key.backspace>hip
Screenshot: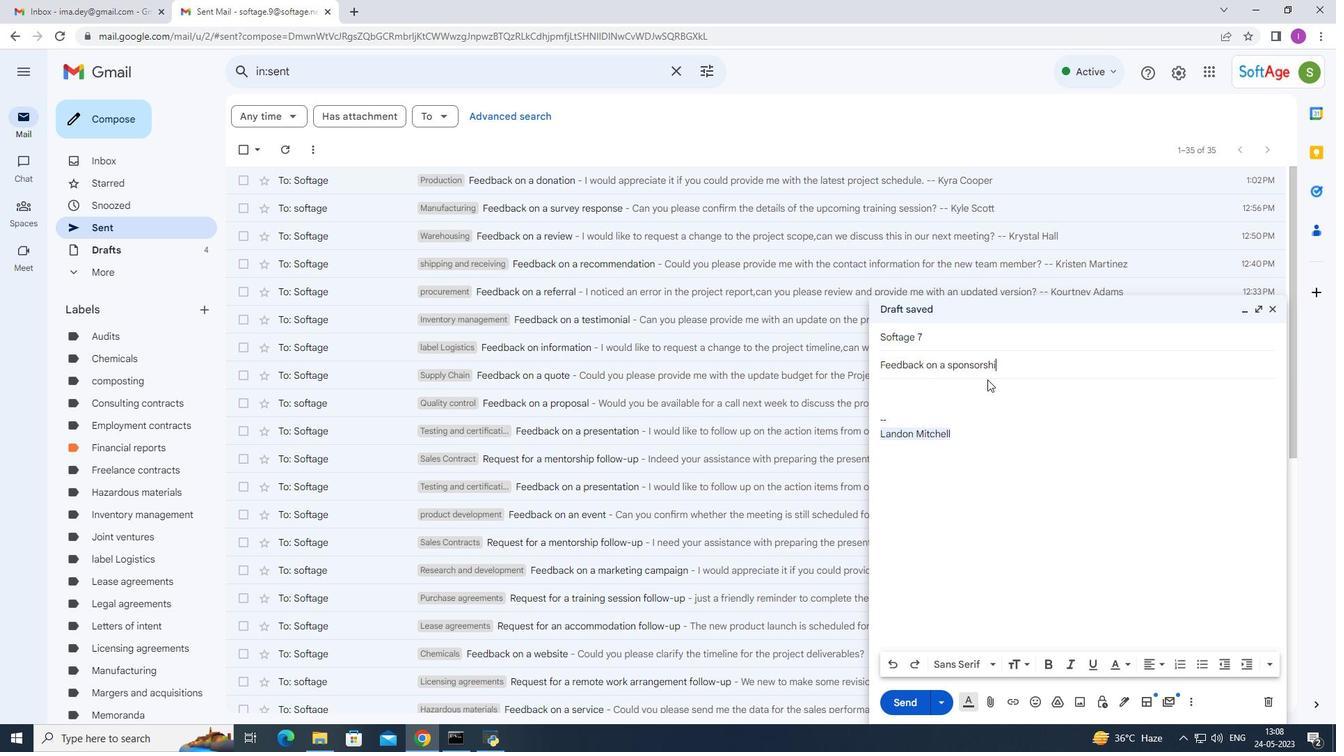 
Action: Mouse moved to (899, 392)
Screenshot: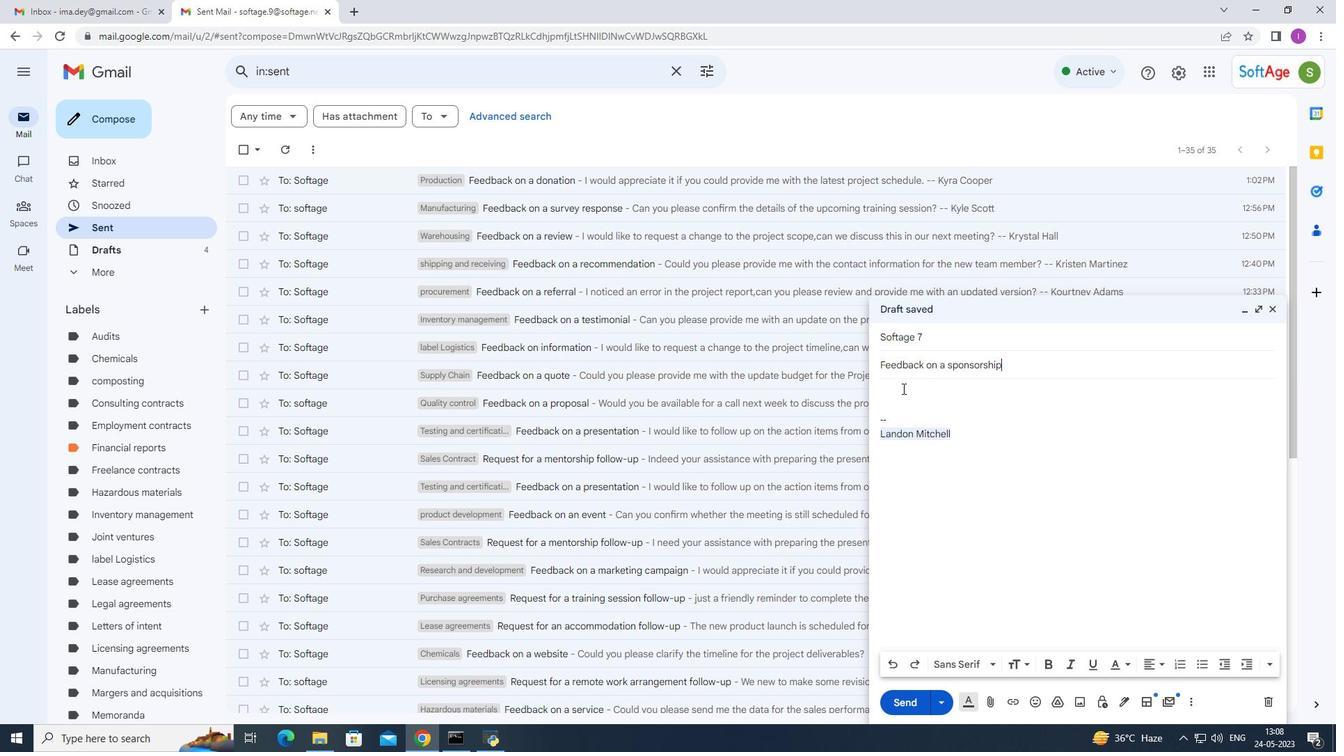 
Action: Mouse pressed left at (899, 392)
Screenshot: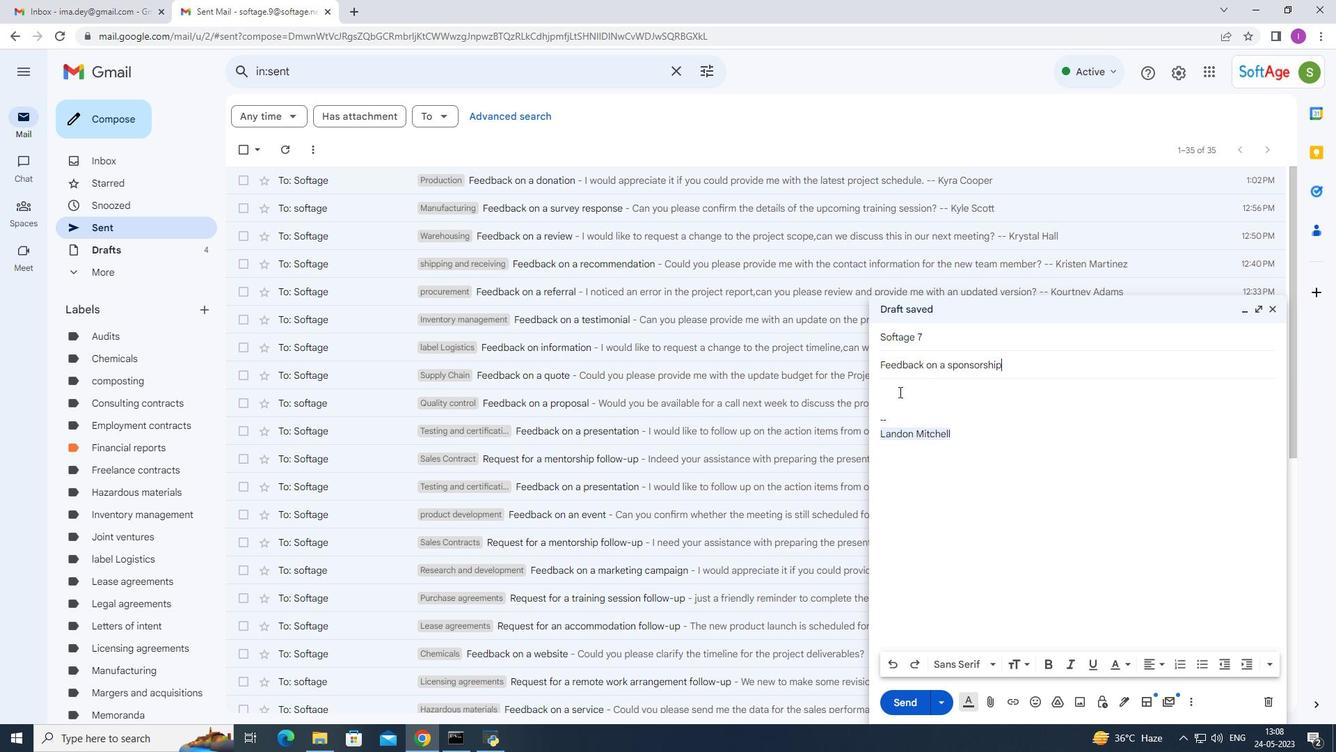 
Action: Mouse moved to (963, 391)
Screenshot: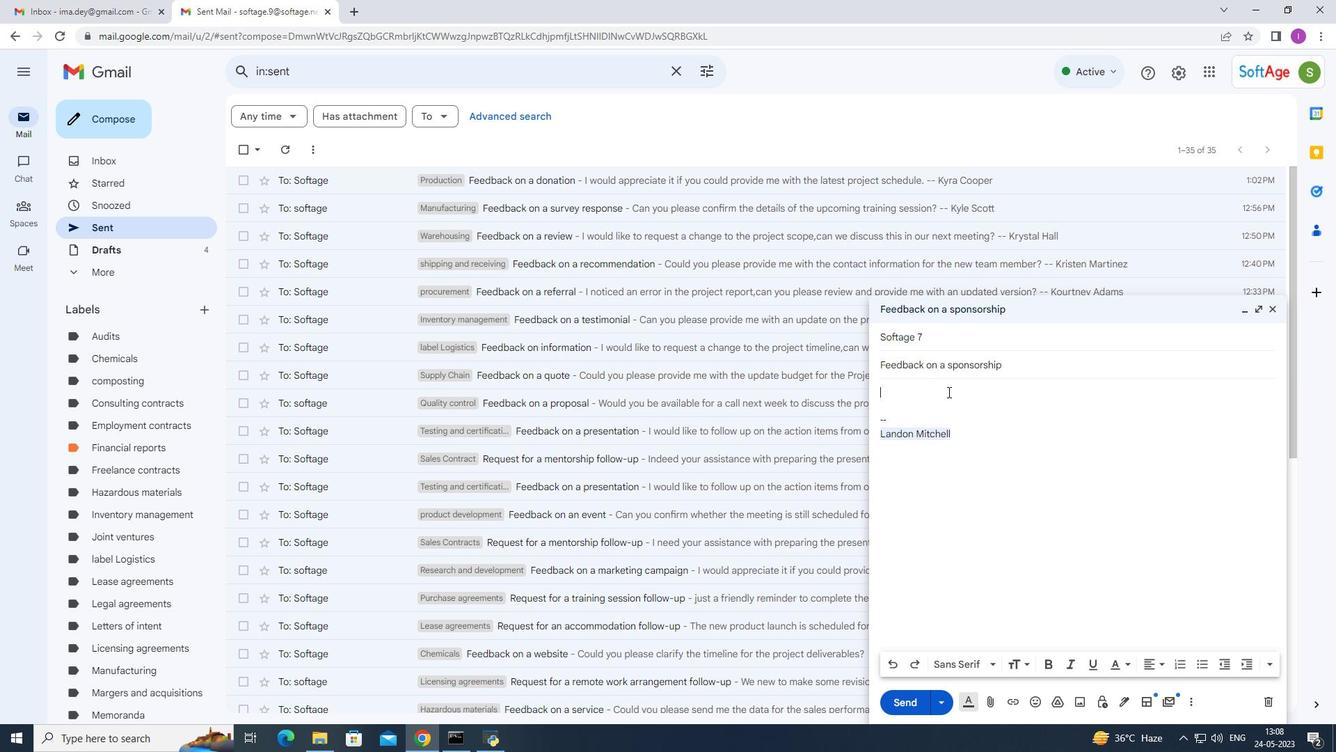 
Action: Key pressed <Key.shift>Could<Key.space>you<Key.space>pleaseprovide
Screenshot: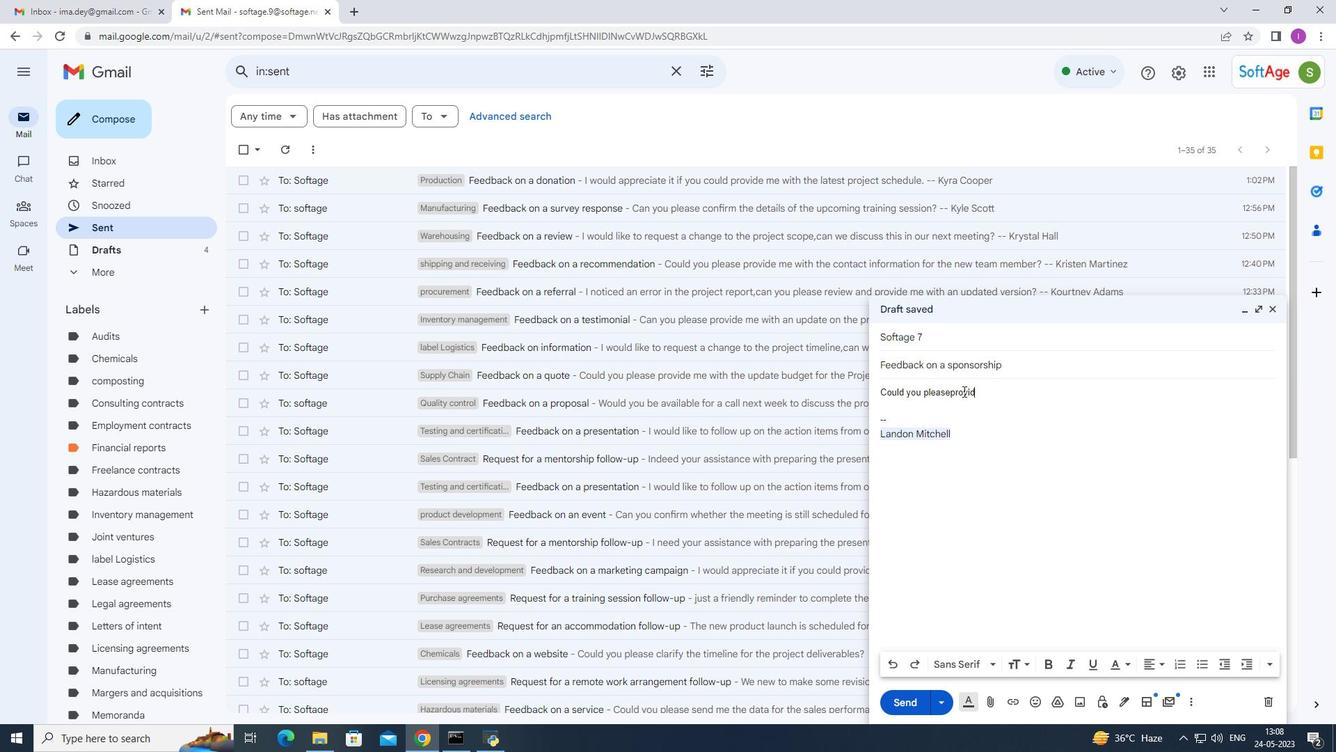 
Action: Mouse moved to (948, 391)
Screenshot: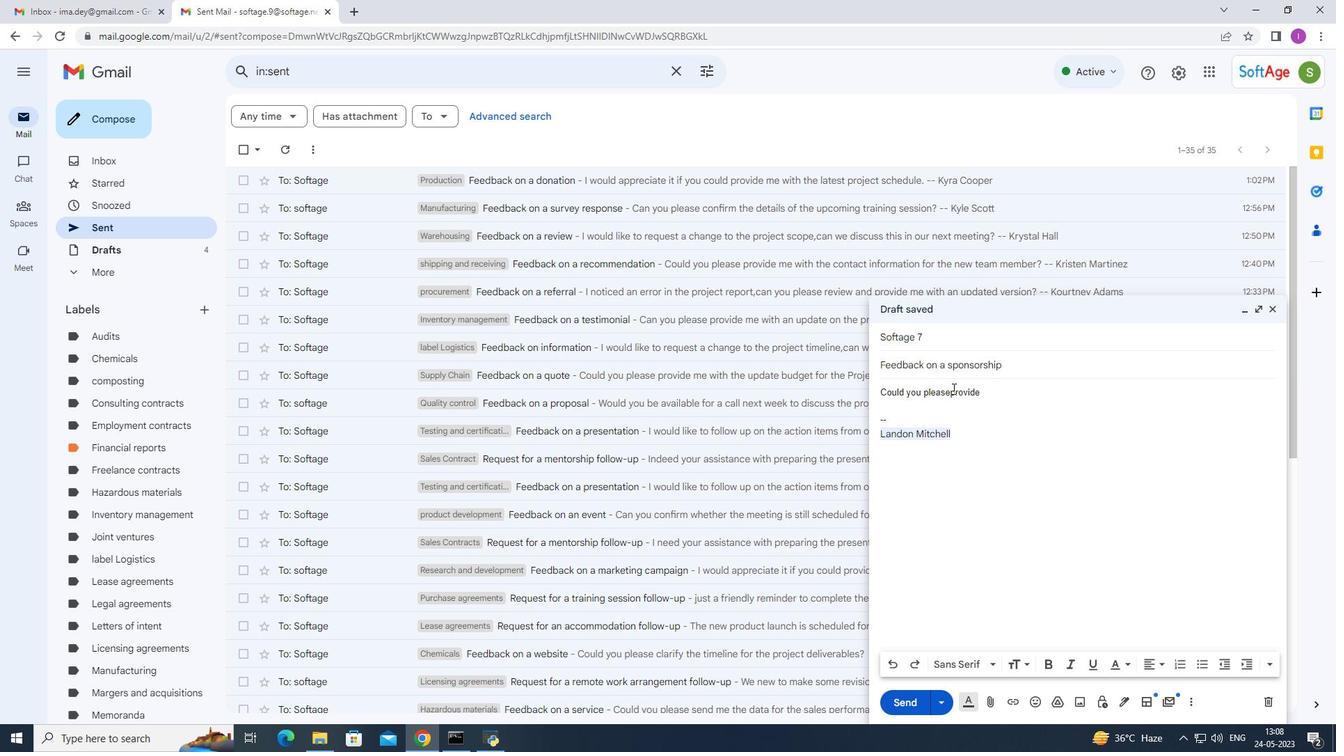 
Action: Mouse pressed left at (948, 391)
Screenshot: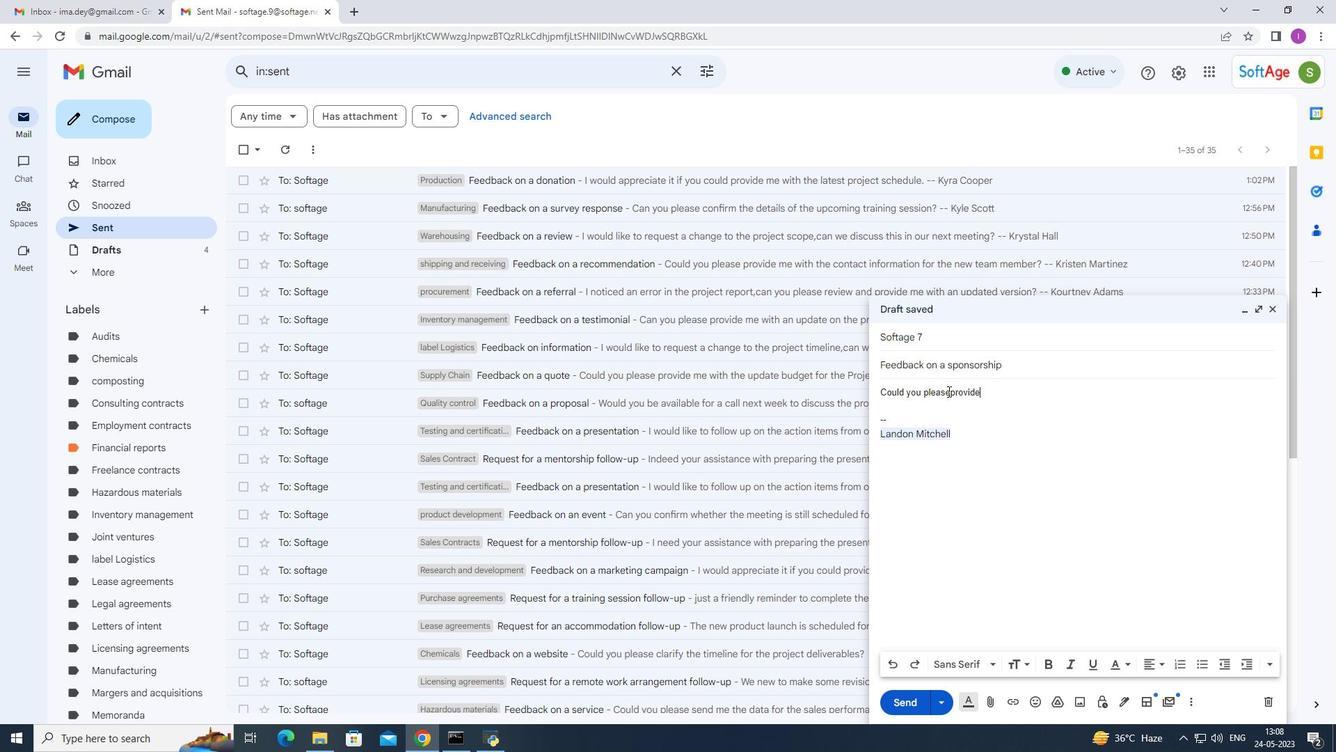 
Action: Mouse moved to (948, 392)
Screenshot: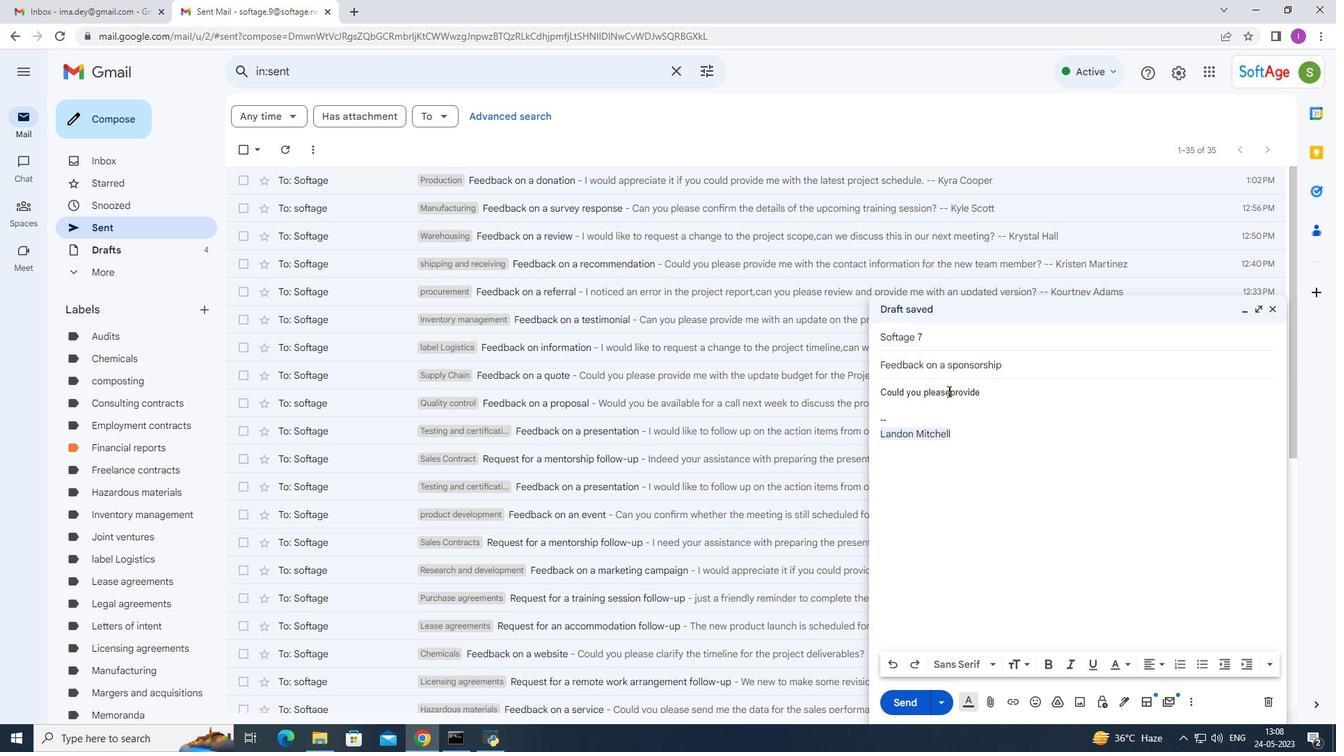 
Action: Key pressed <Key.space>
Screenshot: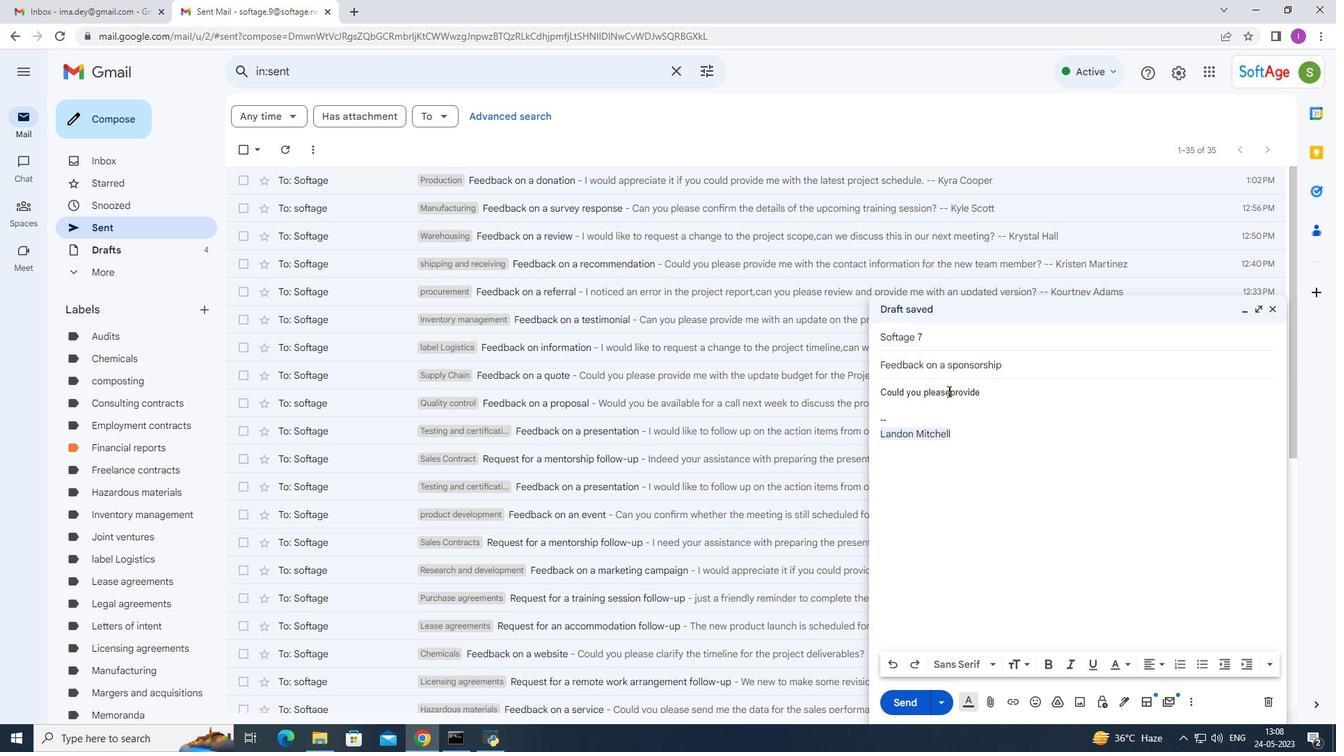 
Action: Mouse moved to (1000, 395)
Screenshot: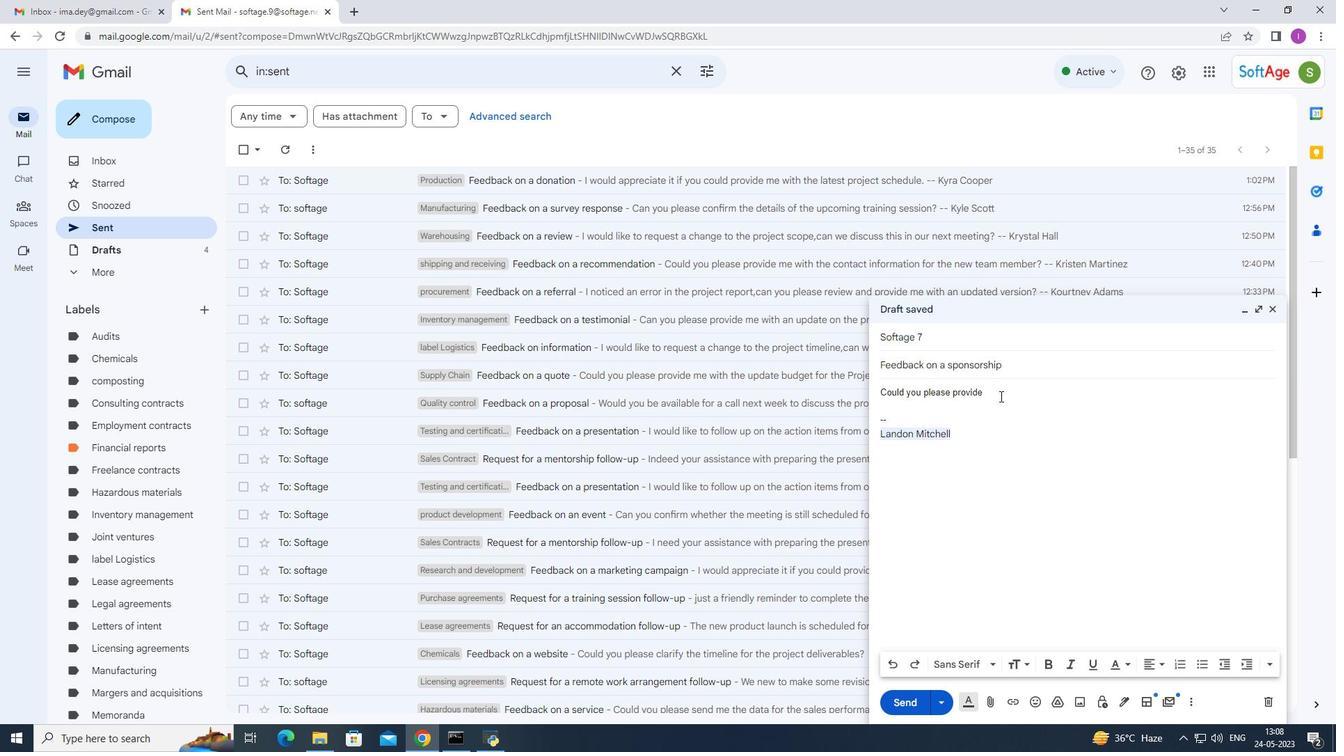 
Action: Mouse pressed left at (1000, 395)
Screenshot: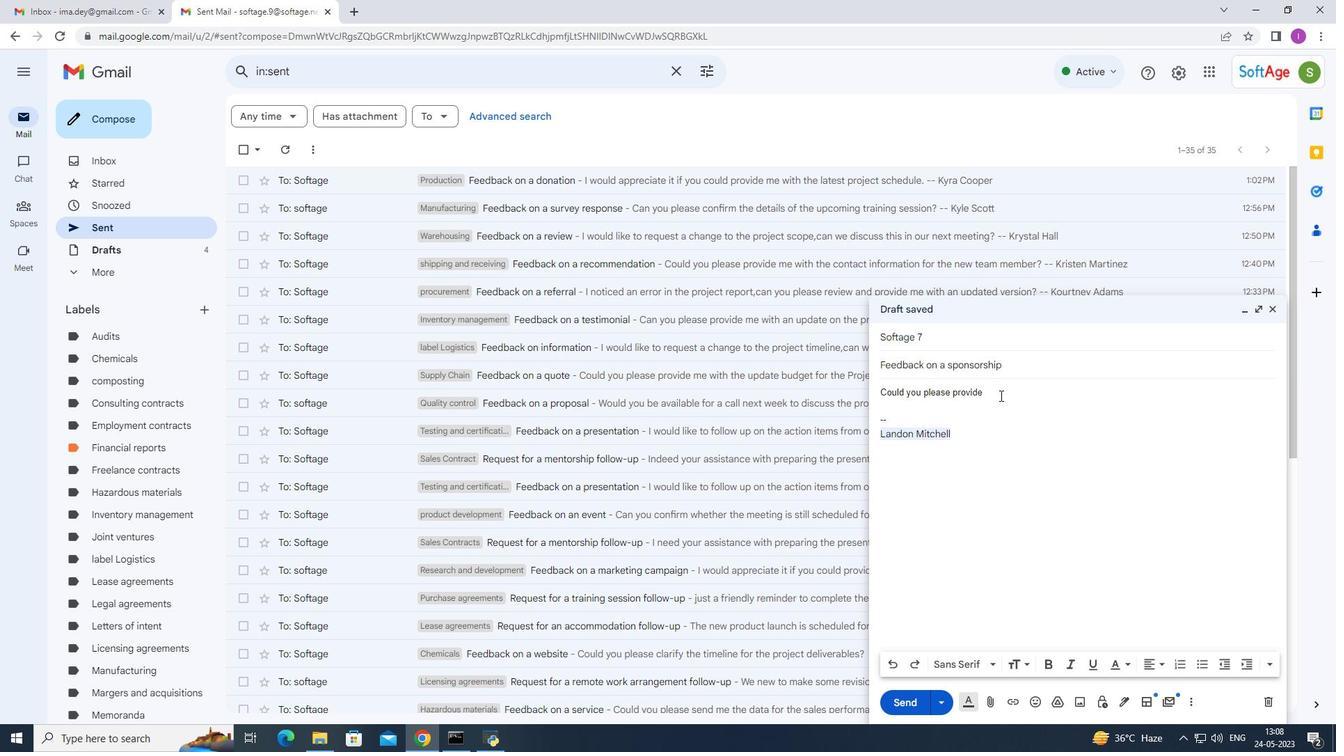 
Action: Key pressed <Key.space>me<Key.space>the<Key.space><Key.backspace><Key.backspace><Key.backspace><Key.backspace><Key.space>with<Key.space>the<Key.space>detailsof<Key.space>the<Key.space>budget
Screenshot: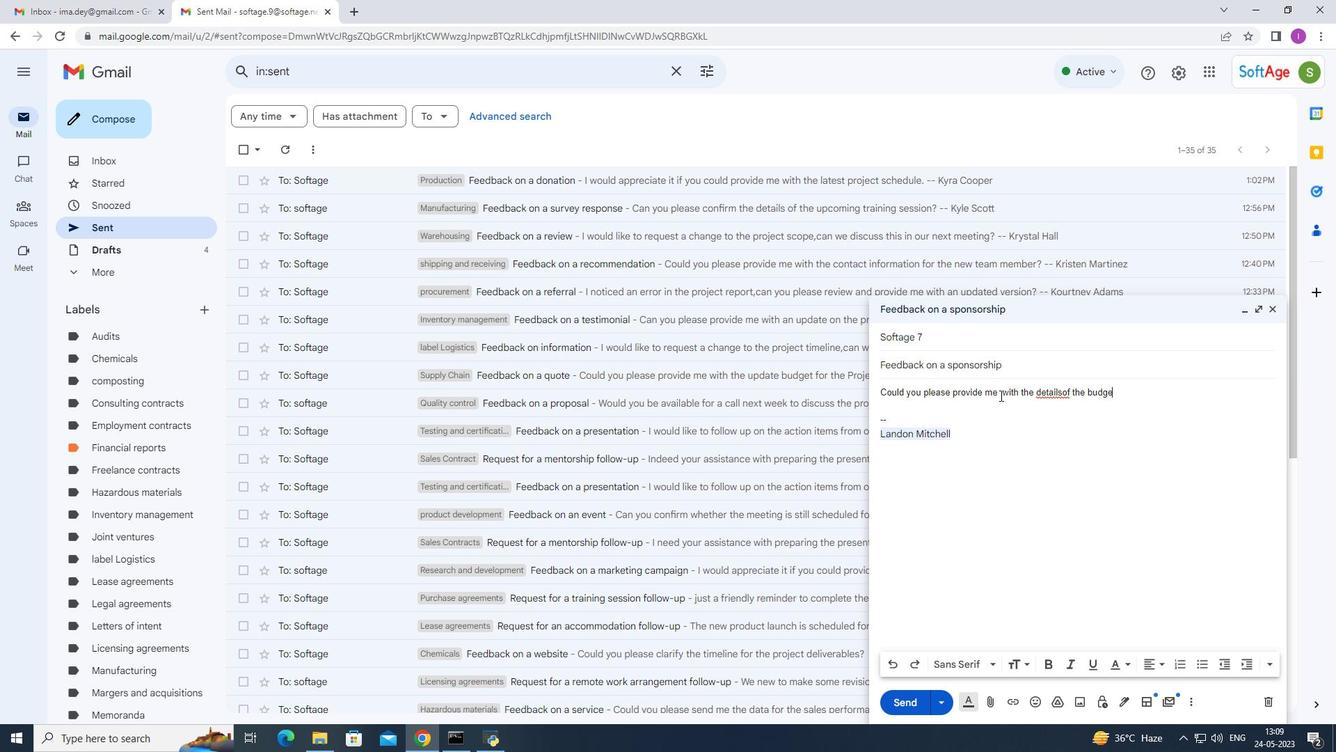 
Action: Mouse moved to (1064, 394)
Screenshot: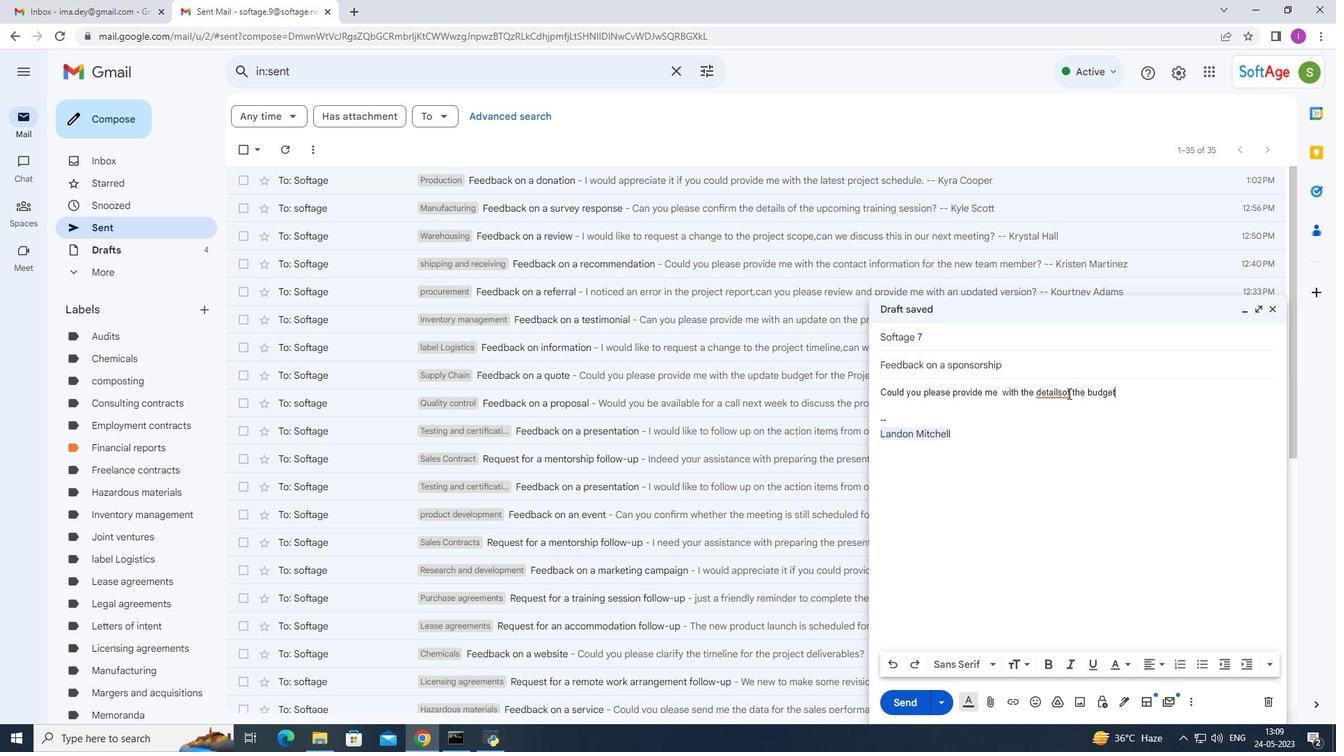 
Action: Mouse pressed left at (1064, 394)
Screenshot: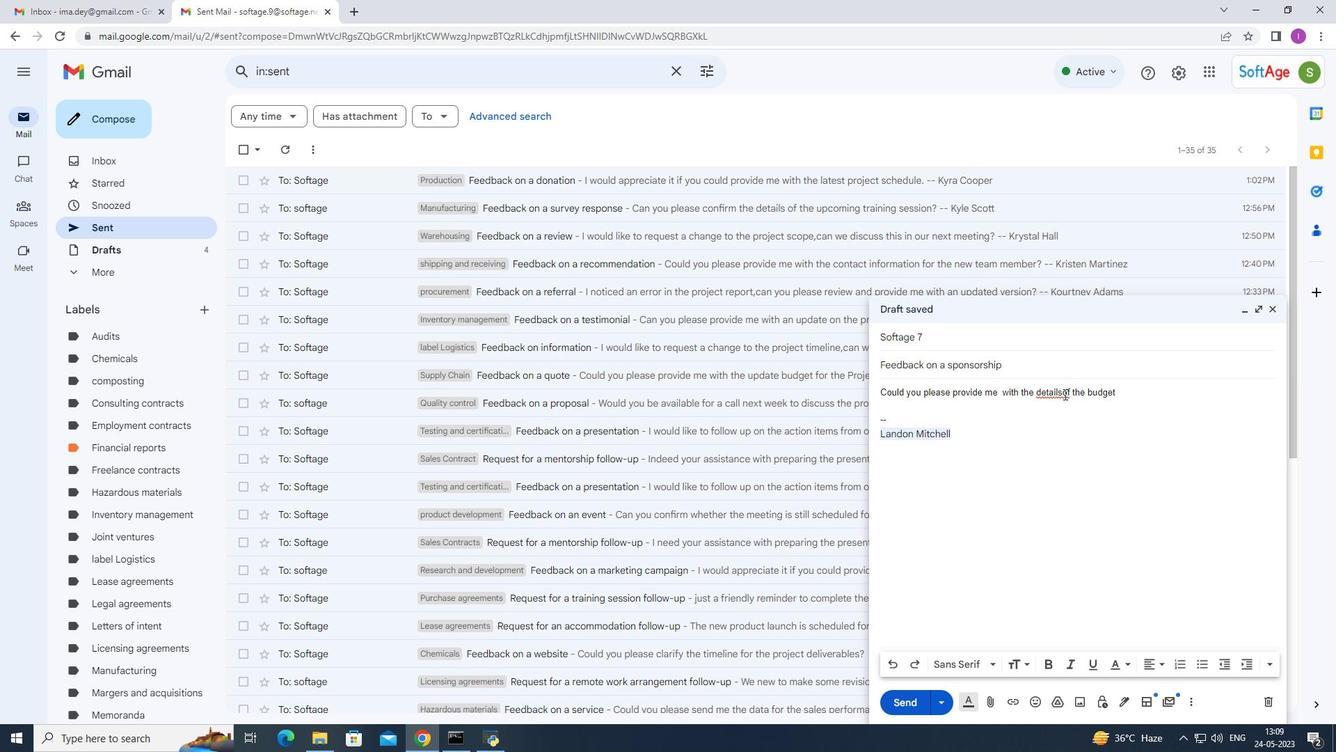 
Action: Key pressed <Key.space>
Screenshot: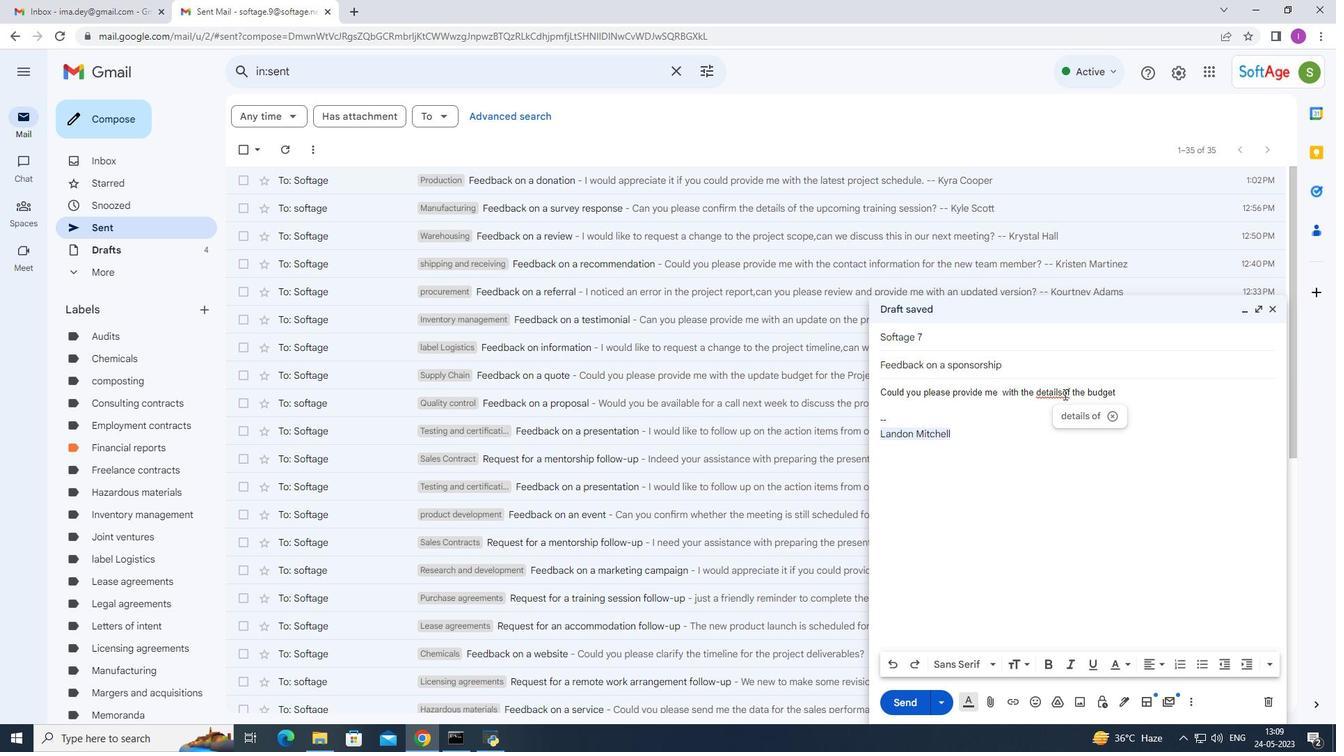 
Action: Mouse moved to (1139, 393)
Screenshot: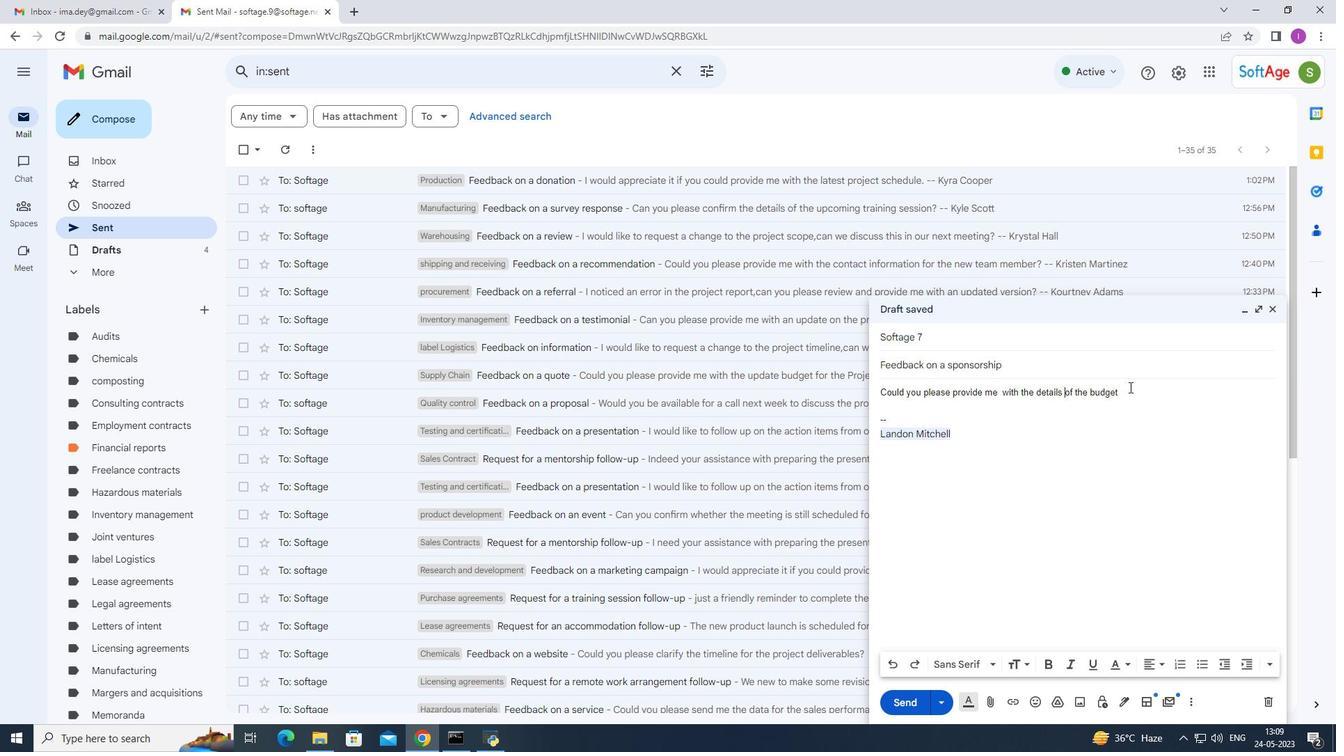 
Action: Mouse pressed left at (1139, 393)
Screenshot: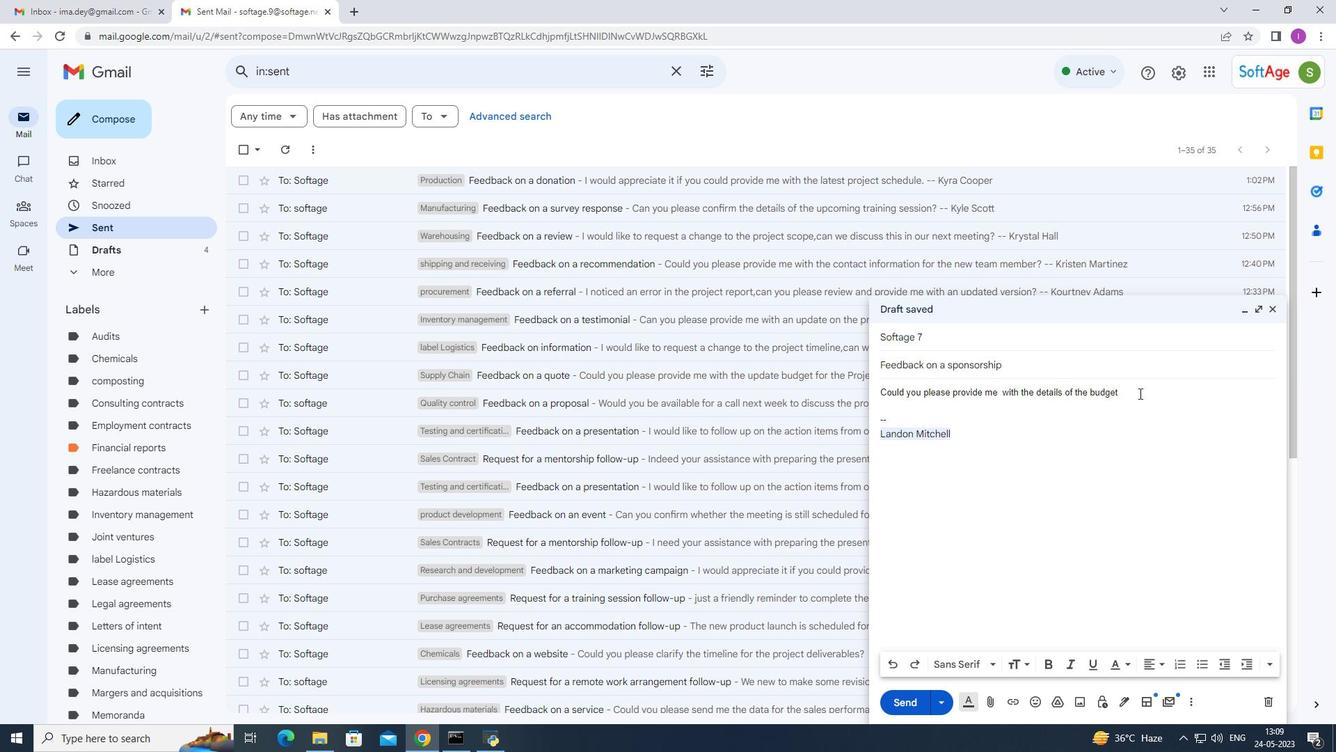 
Action: Key pressed <Key.space>variance
Screenshot: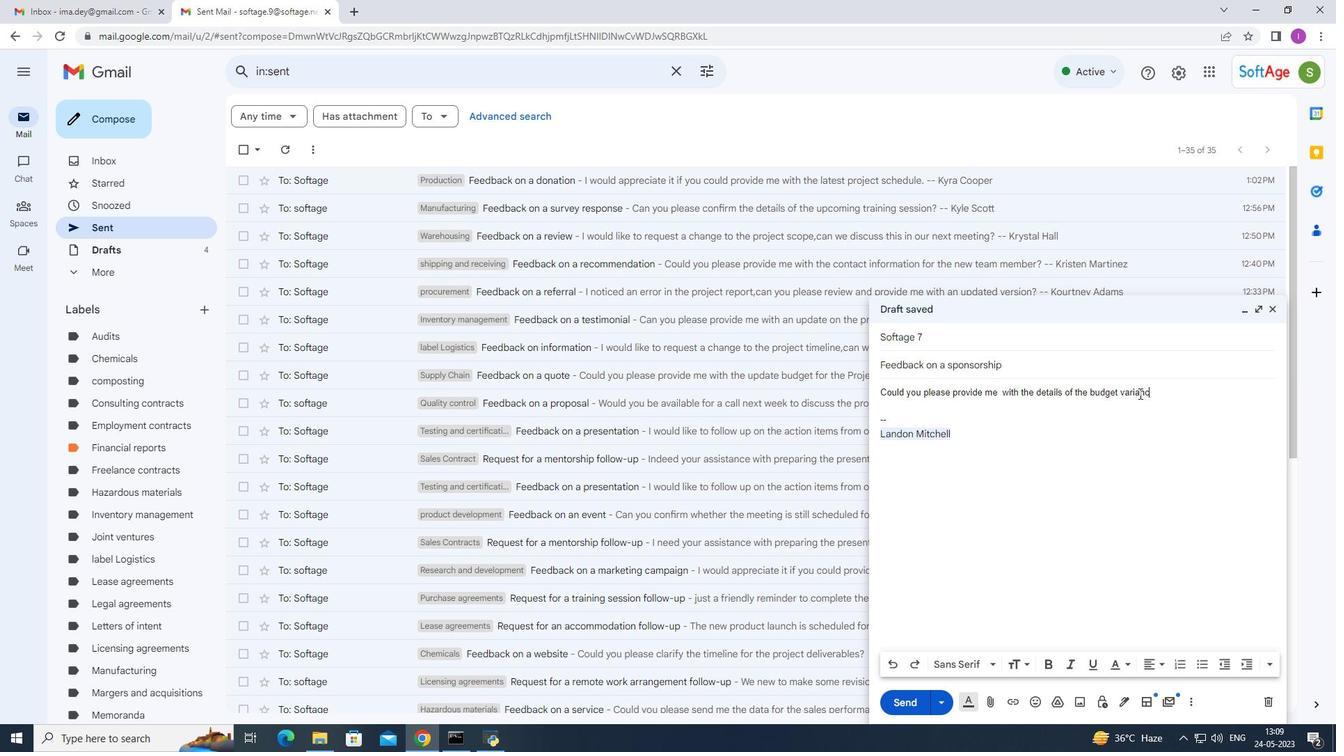 
Action: Mouse moved to (1173, 396)
Screenshot: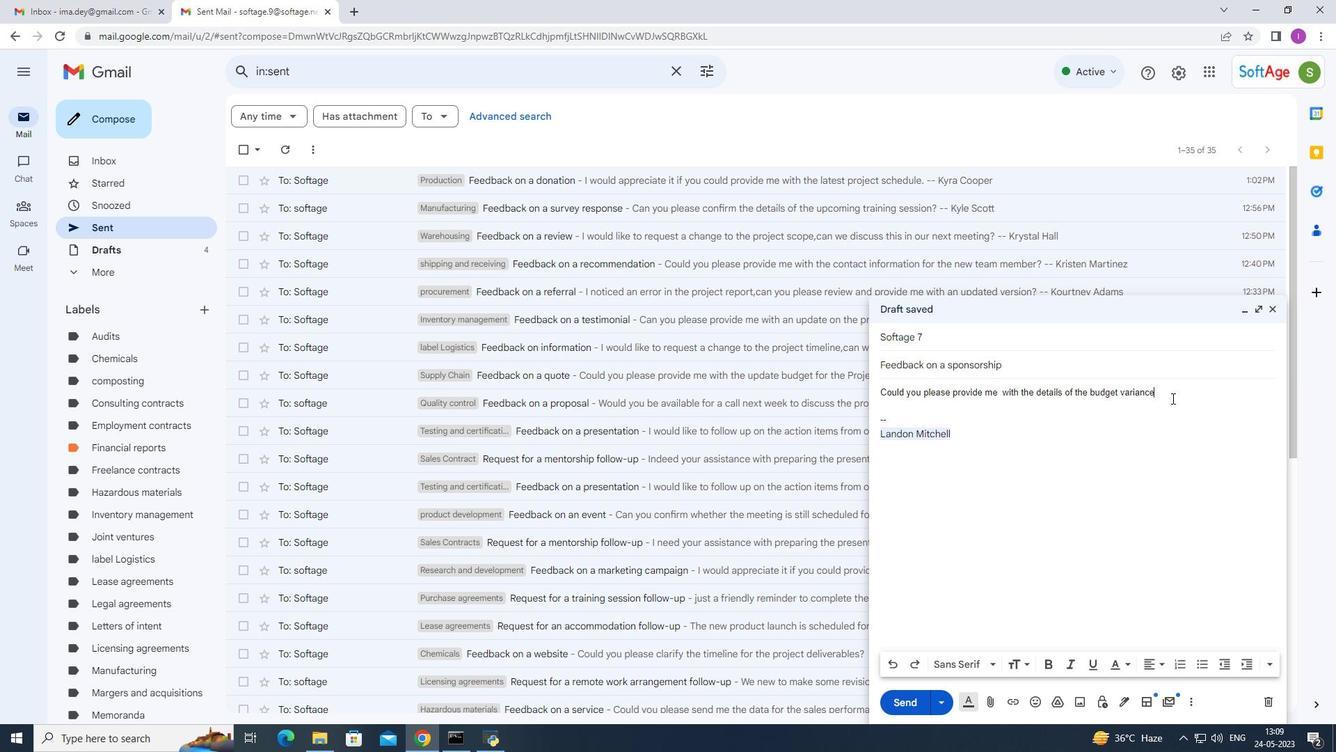 
Action: Key pressed <Key.shift><Key.shift><Key.shift><Key.shift><Key.shift><Key.shift>?
Screenshot: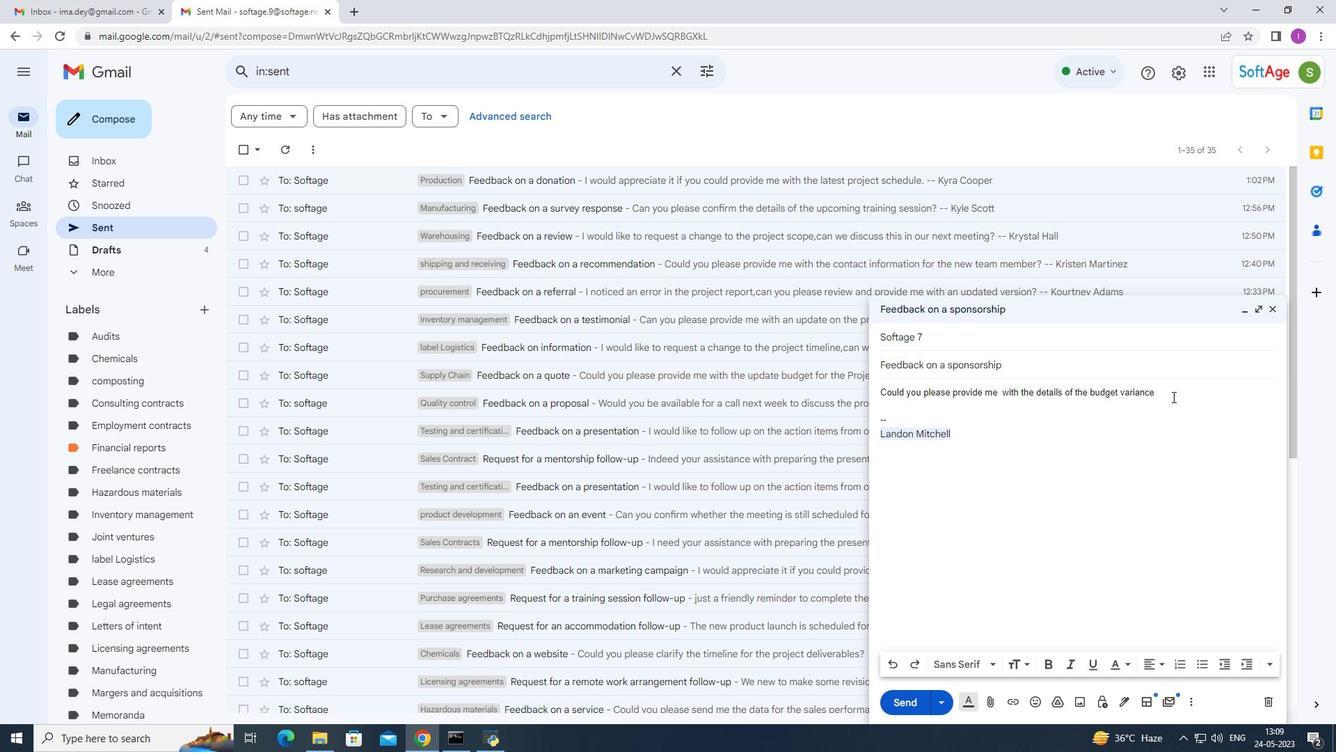 
Action: Mouse moved to (960, 433)
Screenshot: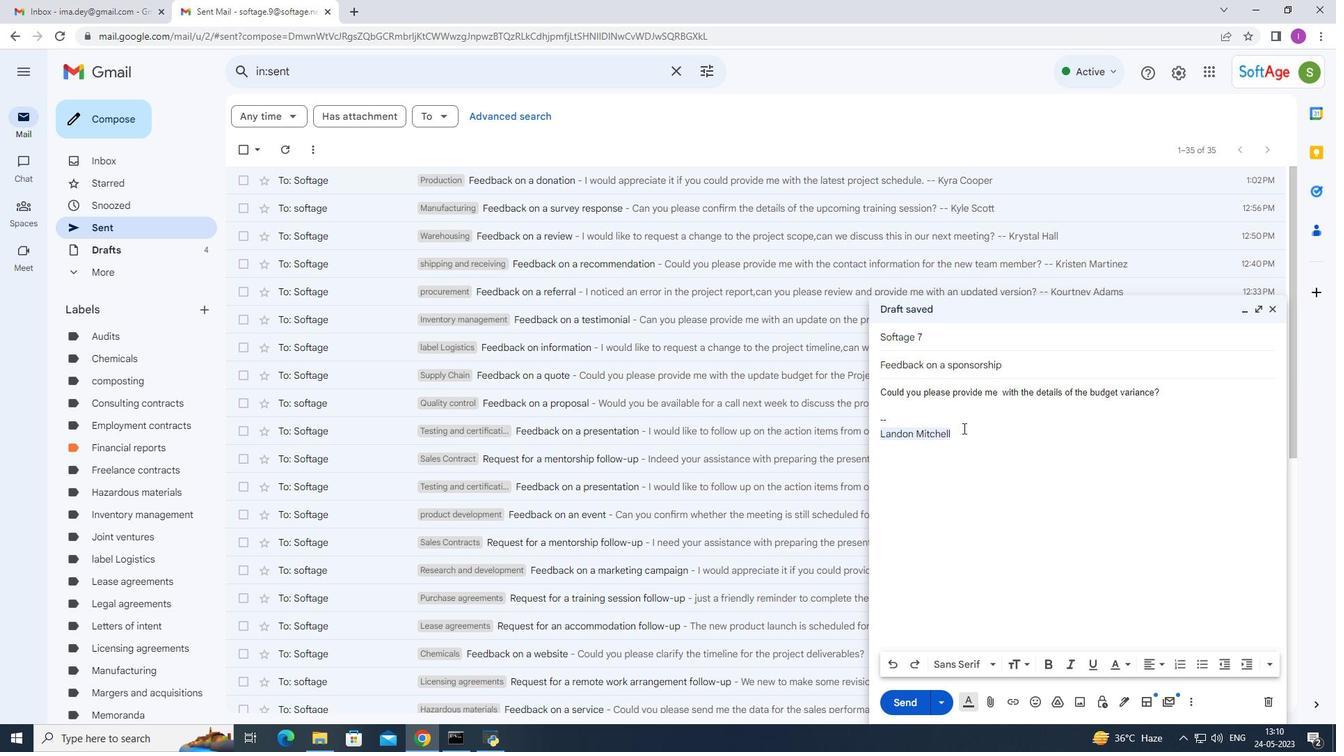 
Action: Mouse pressed left at (960, 433)
Screenshot: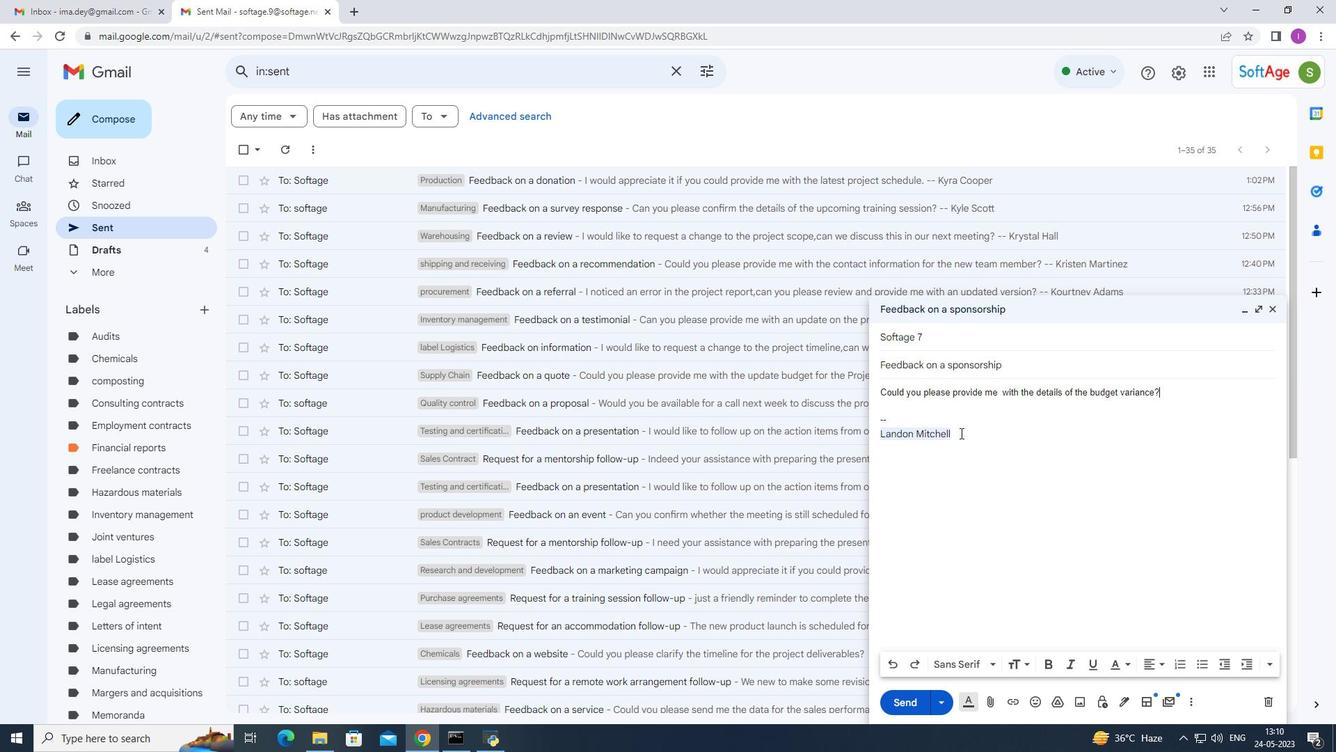 
Action: Mouse moved to (1266, 658)
Screenshot: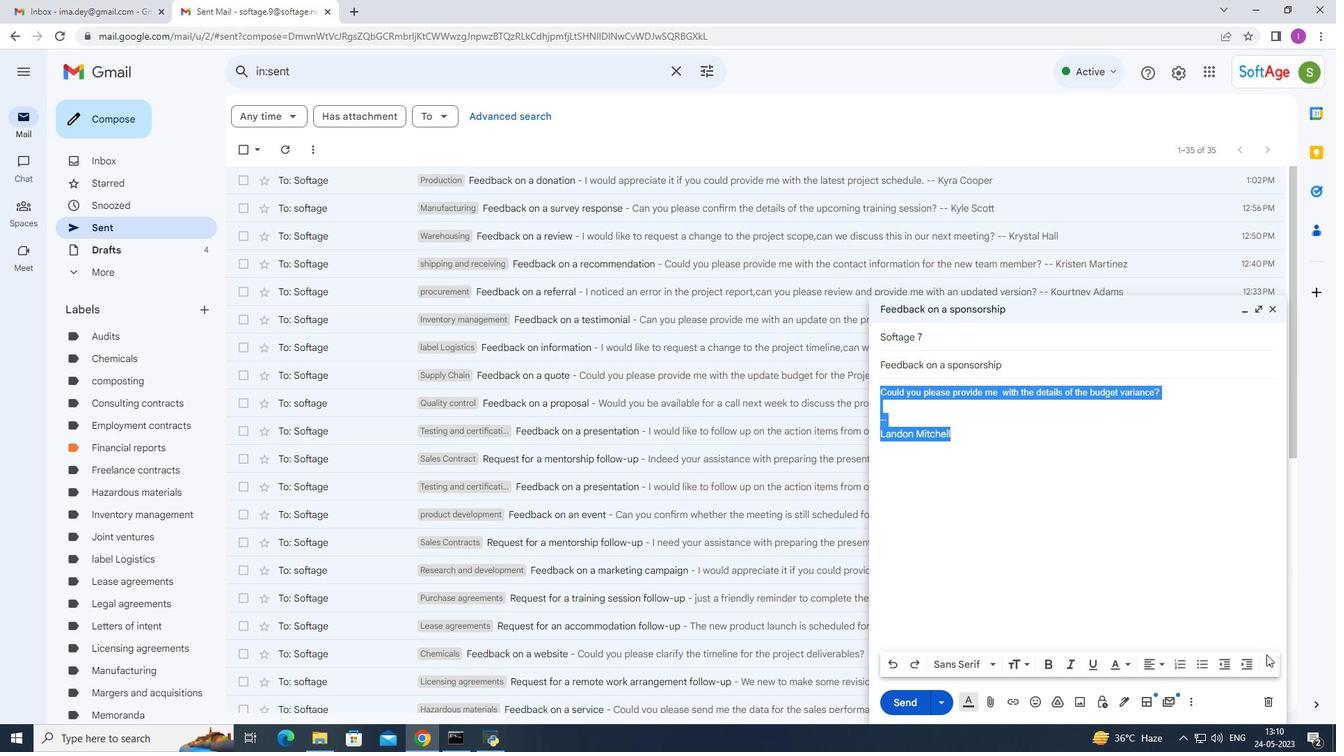 
Action: Mouse pressed left at (1266, 658)
Screenshot: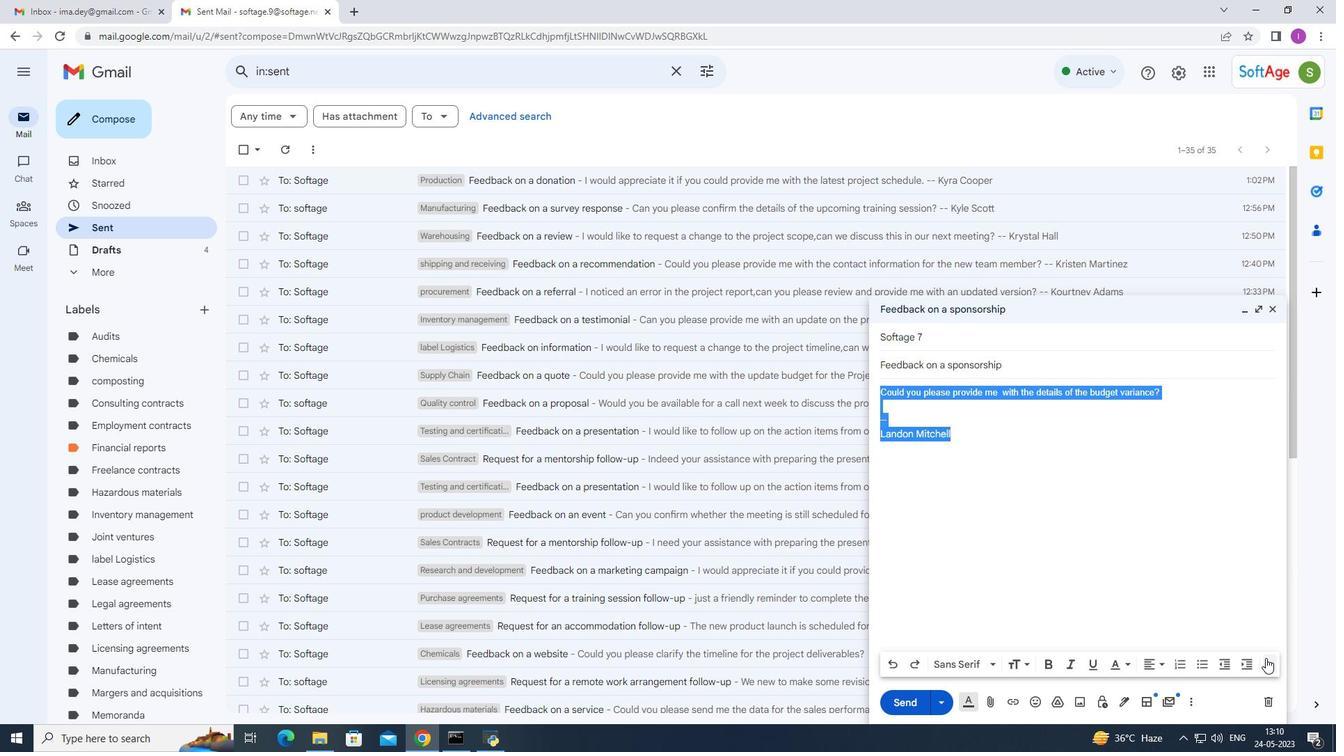 
Action: Mouse moved to (1276, 603)
Screenshot: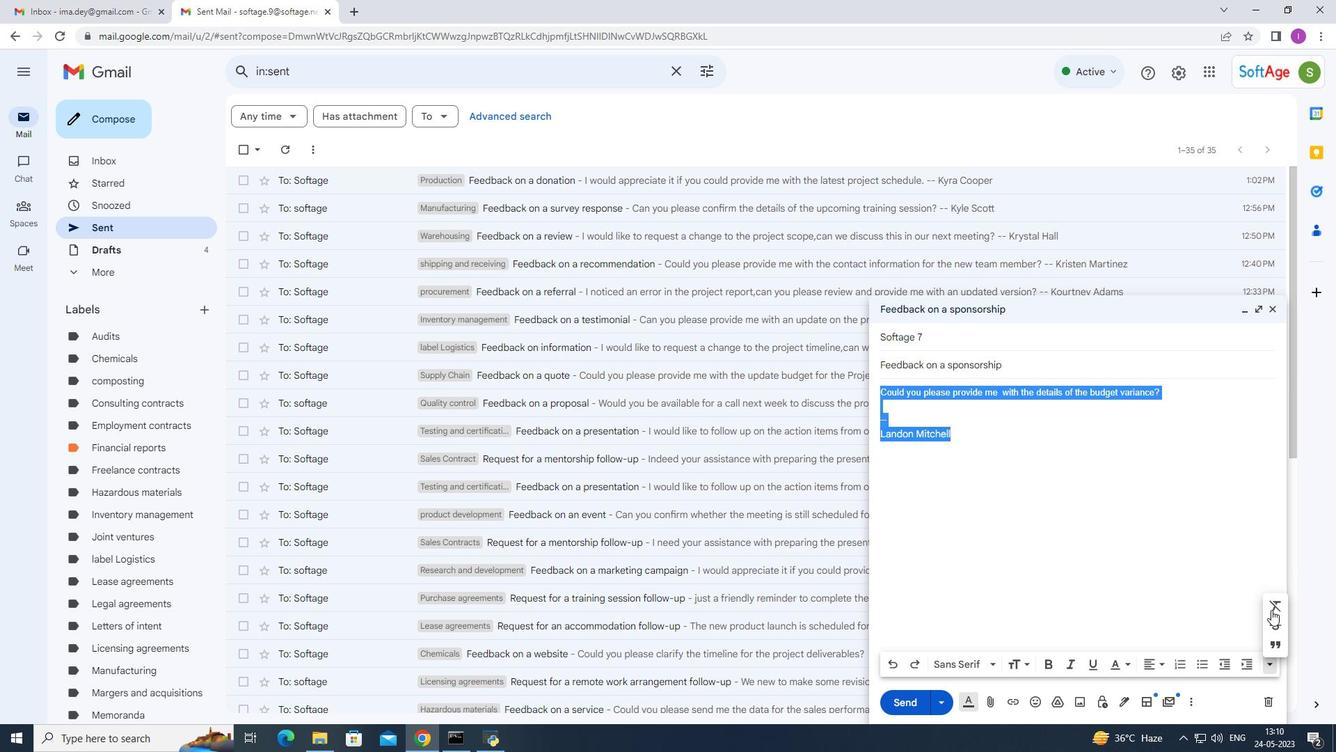 
Action: Mouse pressed left at (1276, 603)
Screenshot: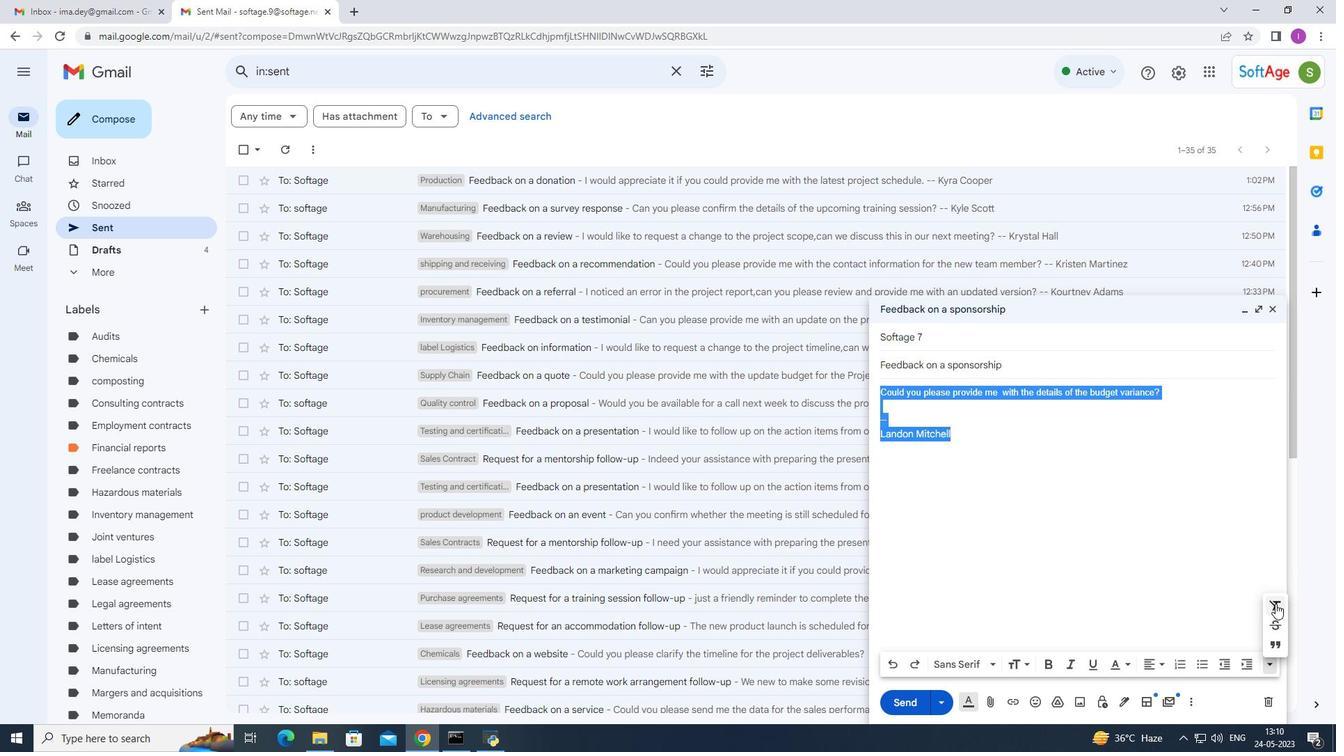 
Action: Mouse moved to (896, 664)
Screenshot: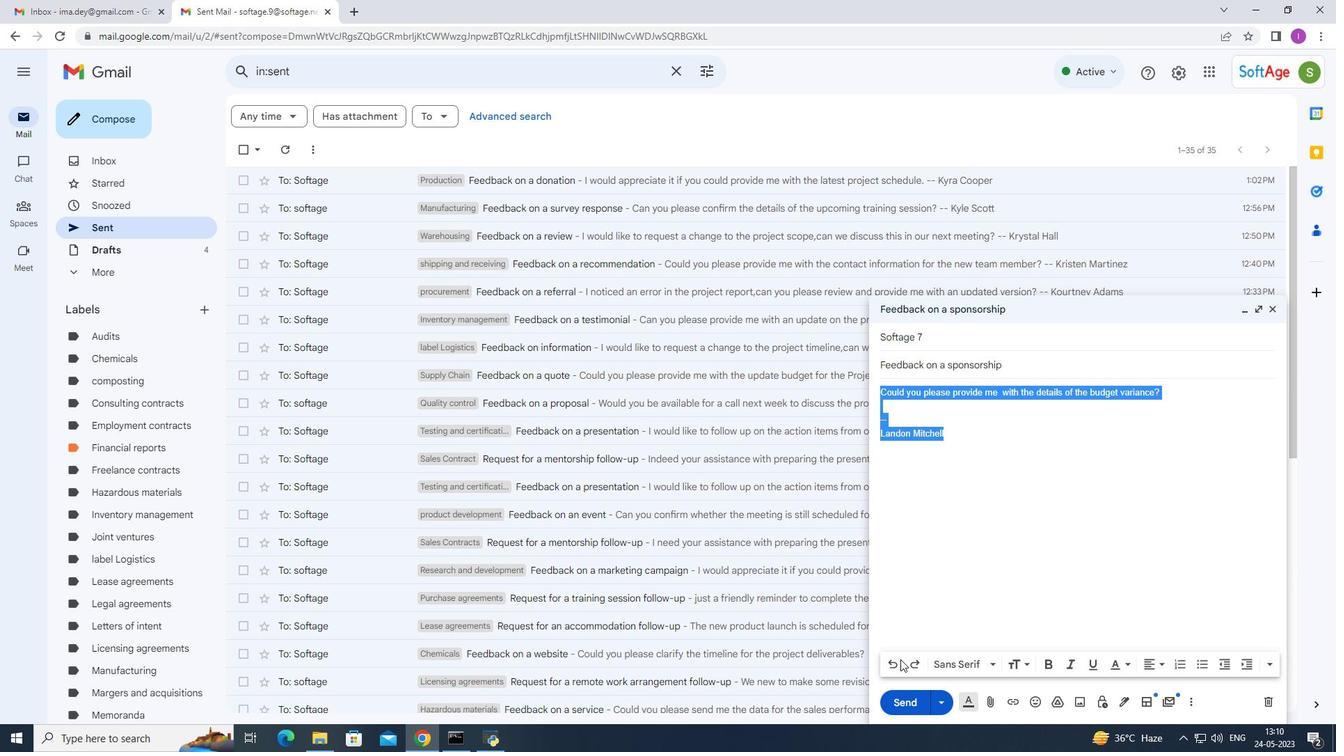 
Action: Mouse pressed left at (896, 664)
Screenshot: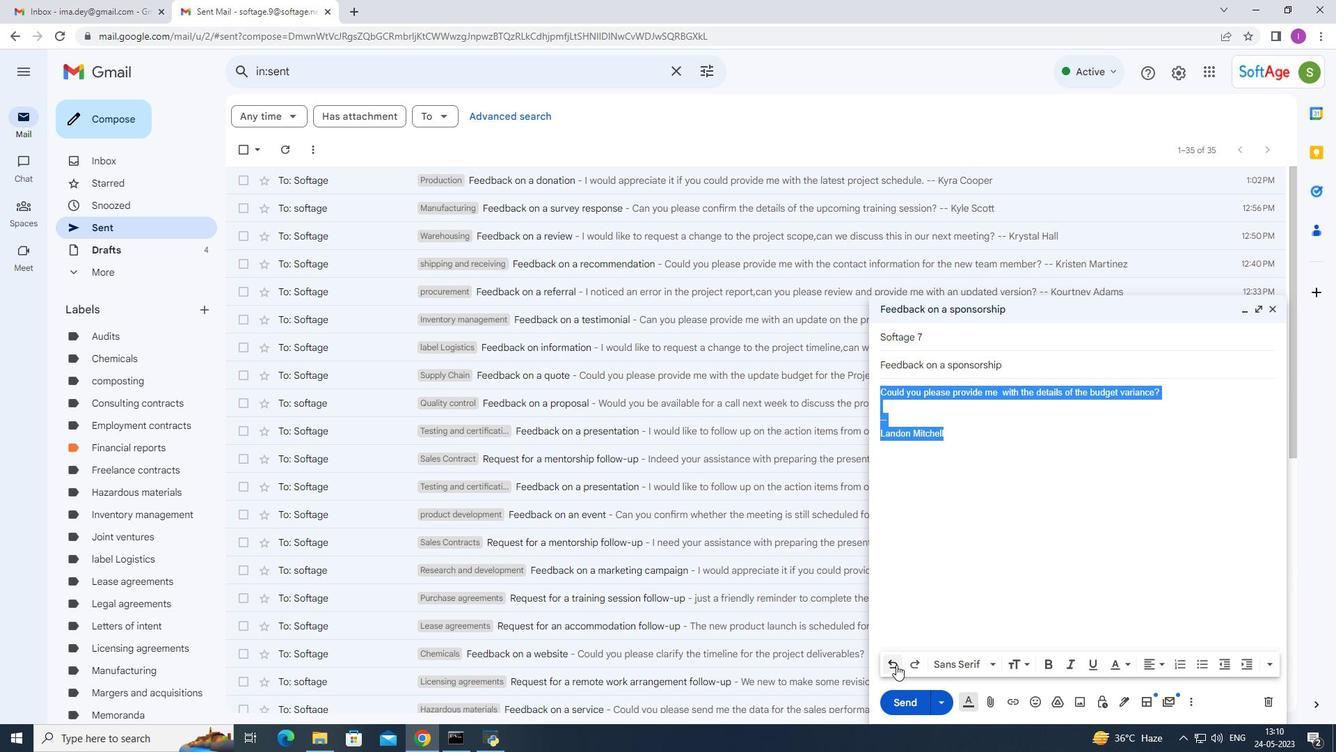
Action: Mouse moved to (894, 702)
Screenshot: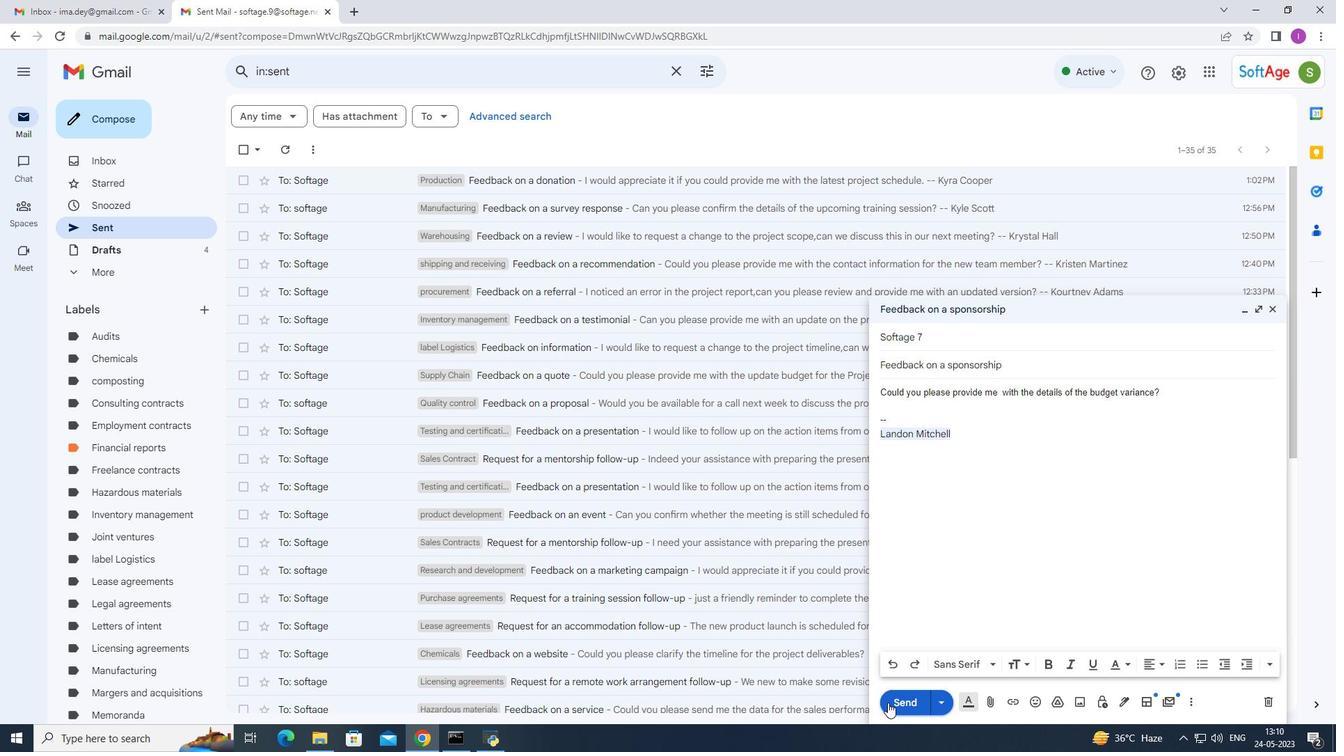 
Action: Mouse pressed left at (894, 702)
Screenshot: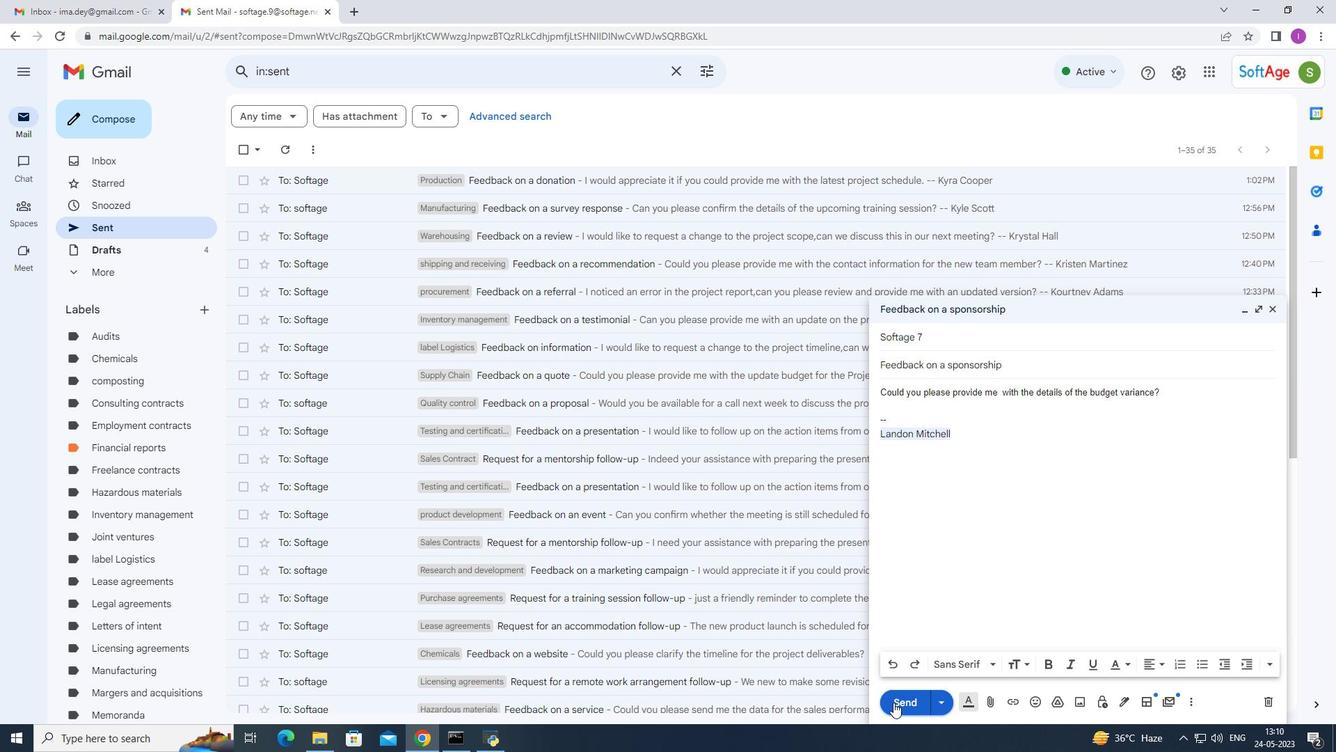 
Action: Mouse moved to (307, 182)
Screenshot: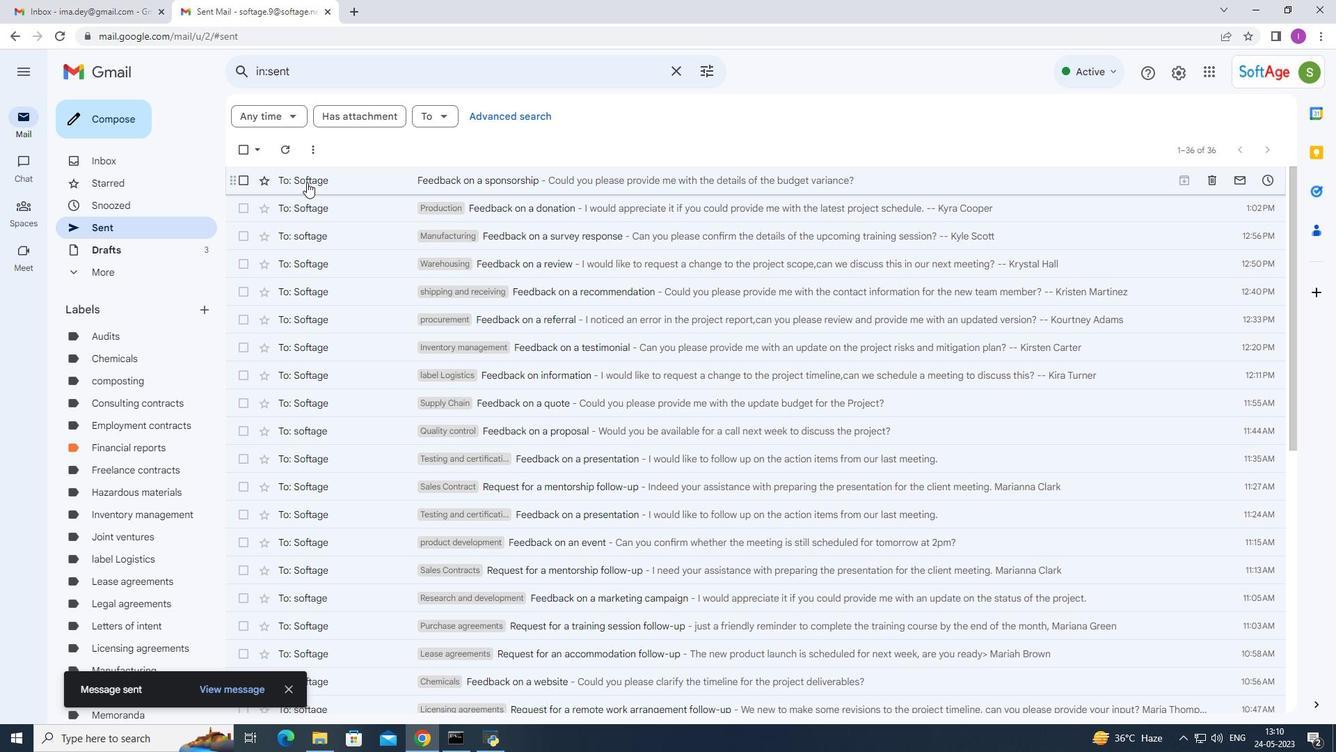 
Action: Mouse pressed right at (307, 182)
Screenshot: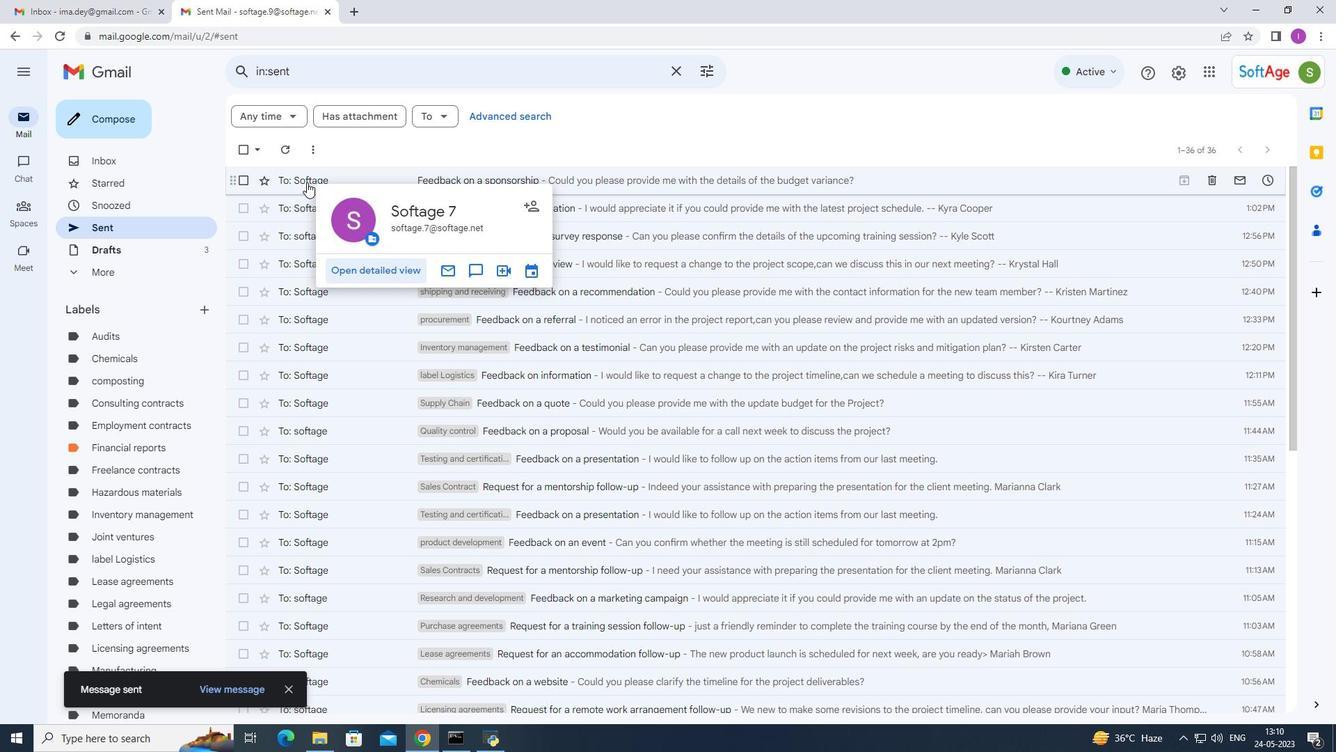 
Action: Mouse moved to (497, 573)
Screenshot: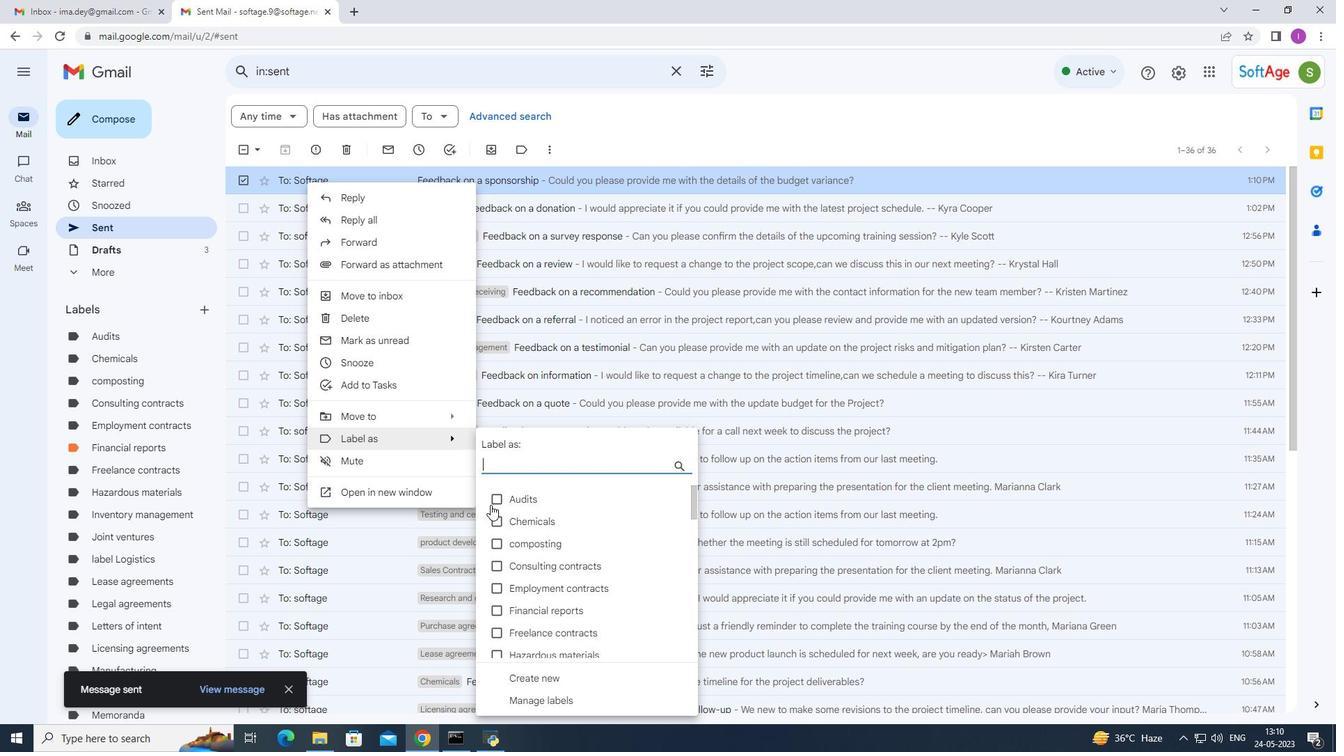 
Action: Mouse pressed left at (497, 573)
Screenshot: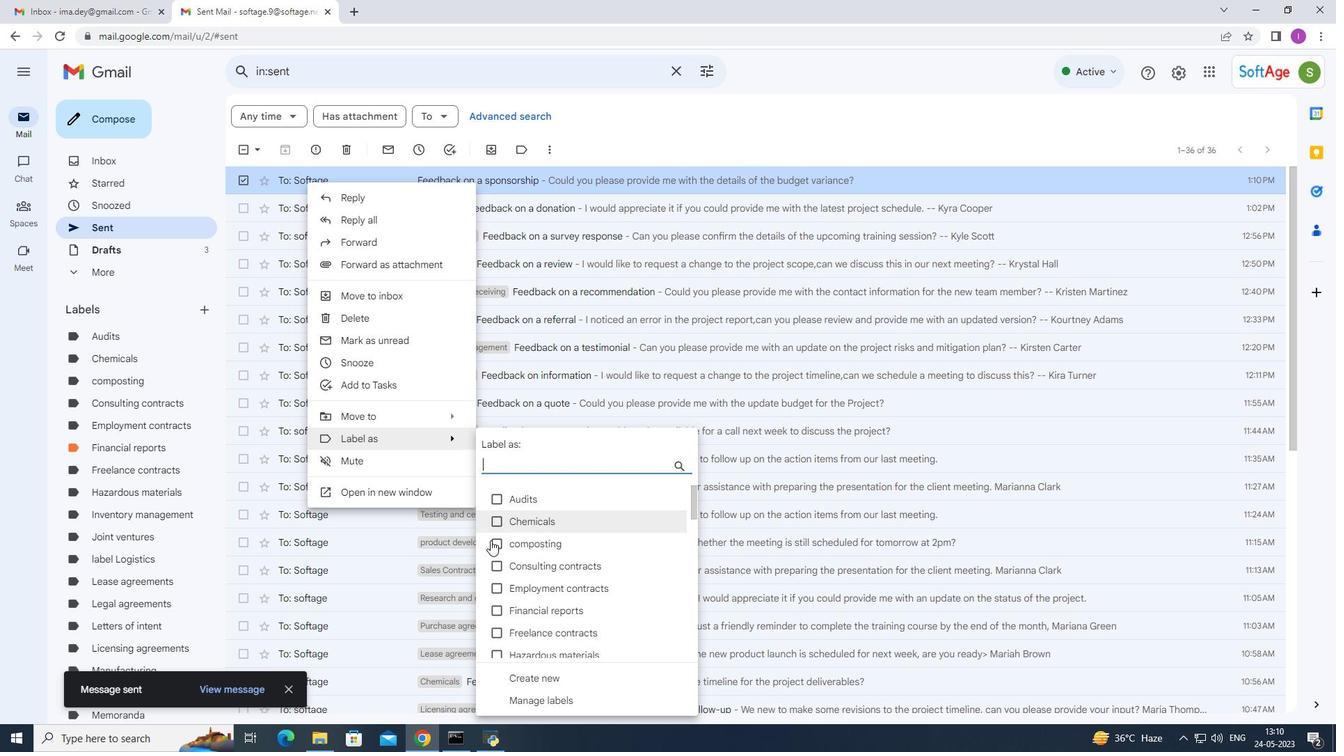 
Action: Mouse moved to (497, 594)
Screenshot: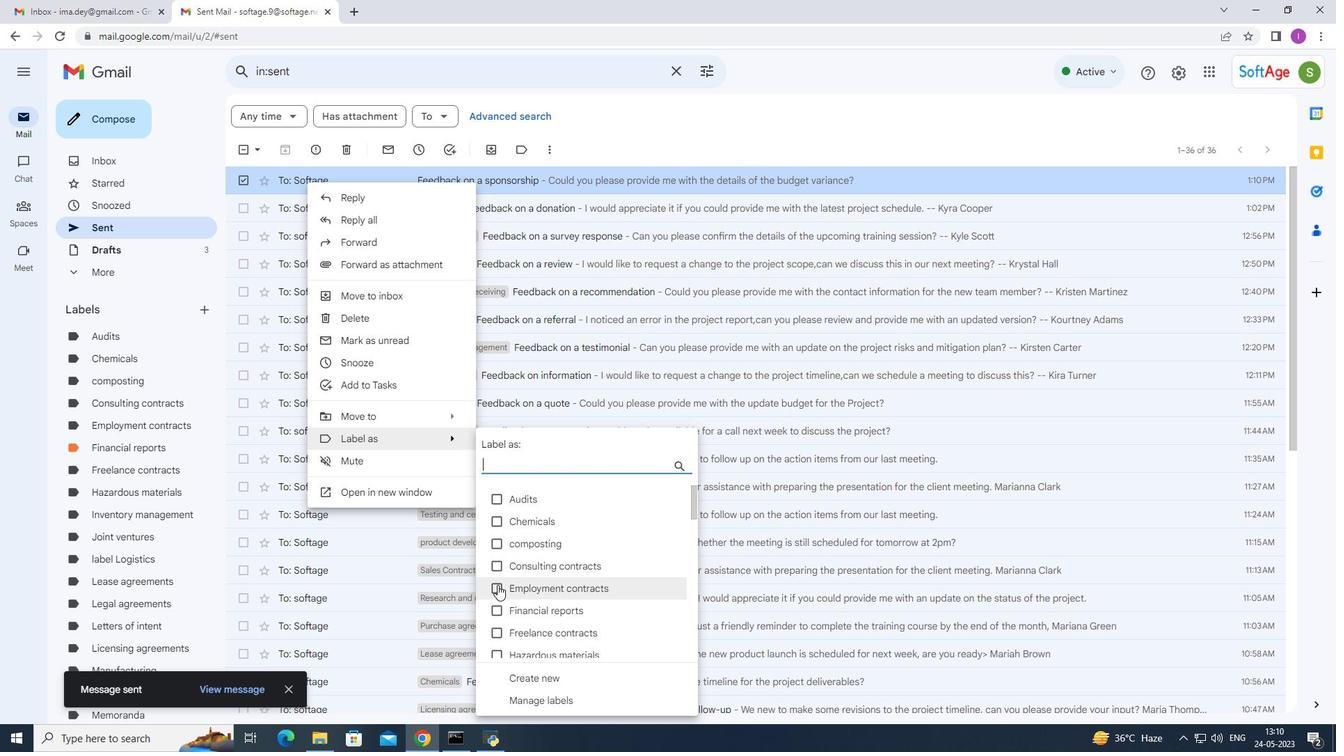 
Action: Mouse pressed left at (497, 594)
Screenshot: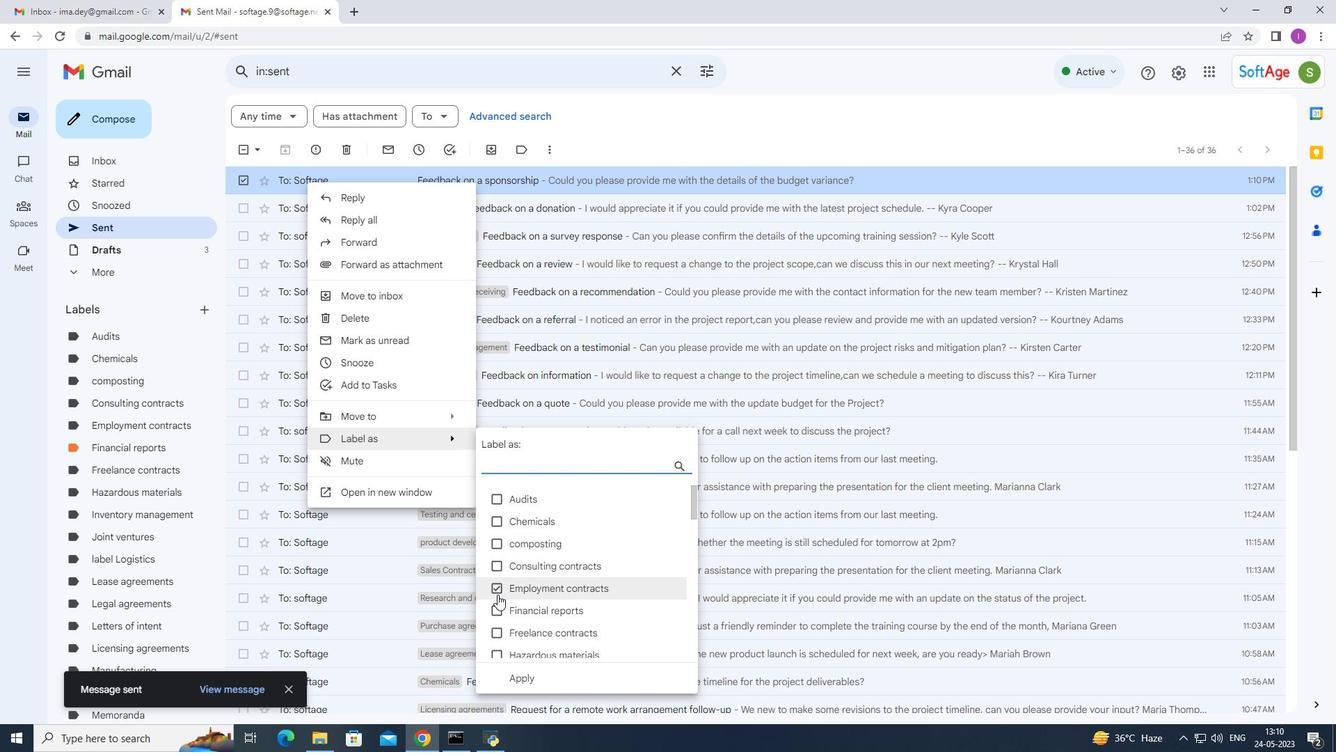 
Action: Mouse moved to (496, 676)
Screenshot: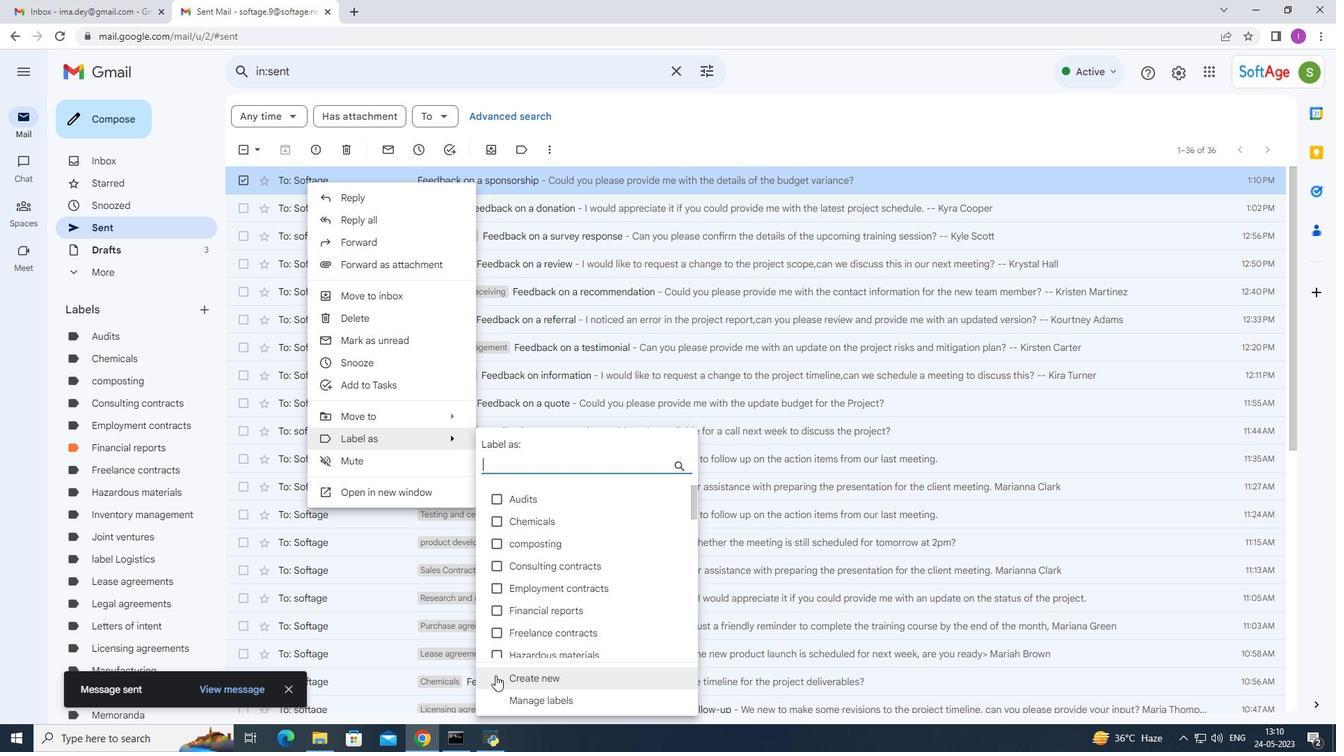 
Action: Mouse pressed left at (496, 676)
Screenshot: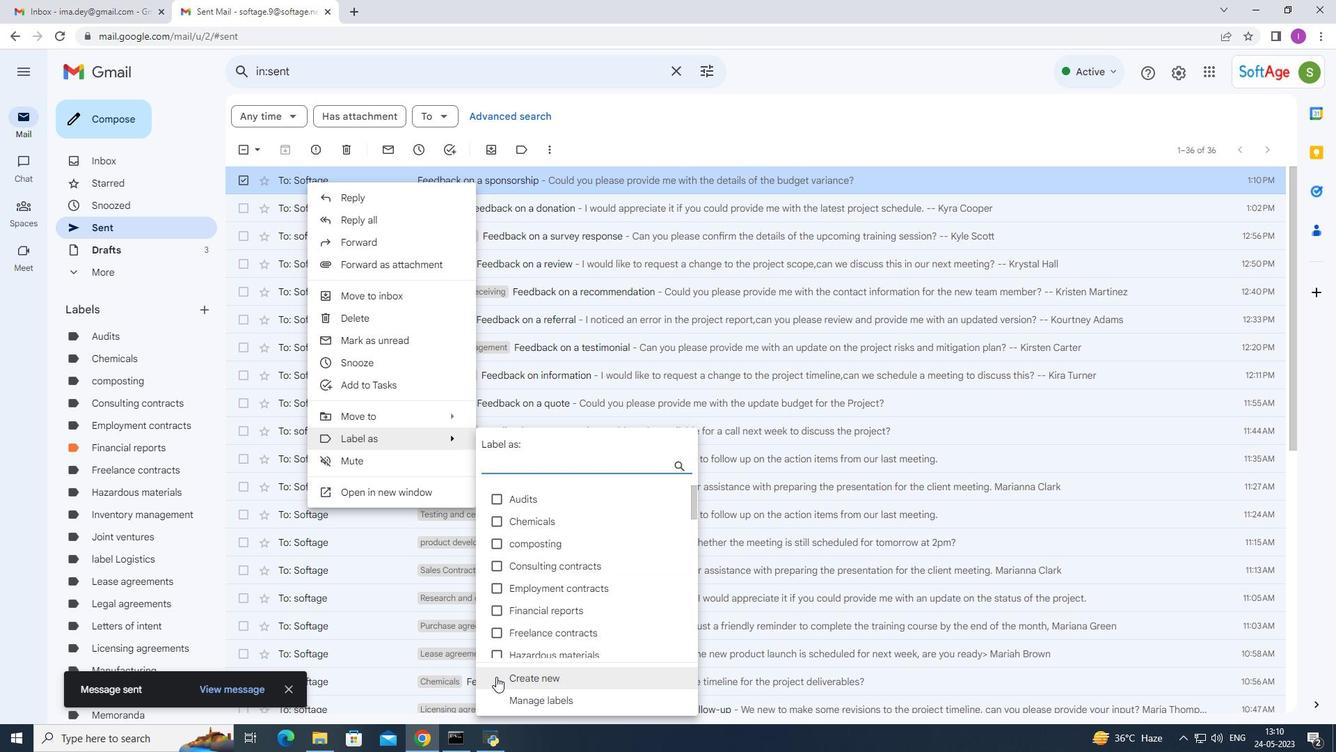
Action: Mouse moved to (557, 525)
Screenshot: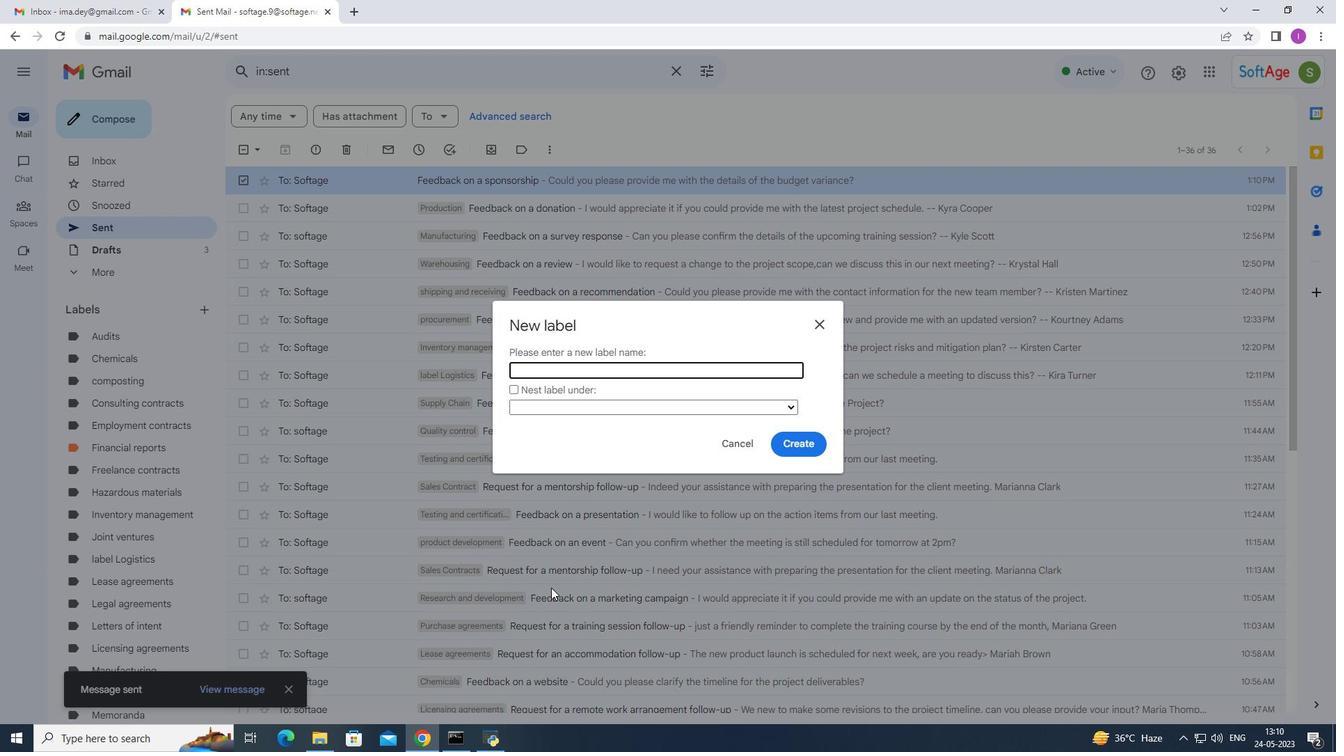 
Action: Key pressed <Key.shift>Assembly
Screenshot: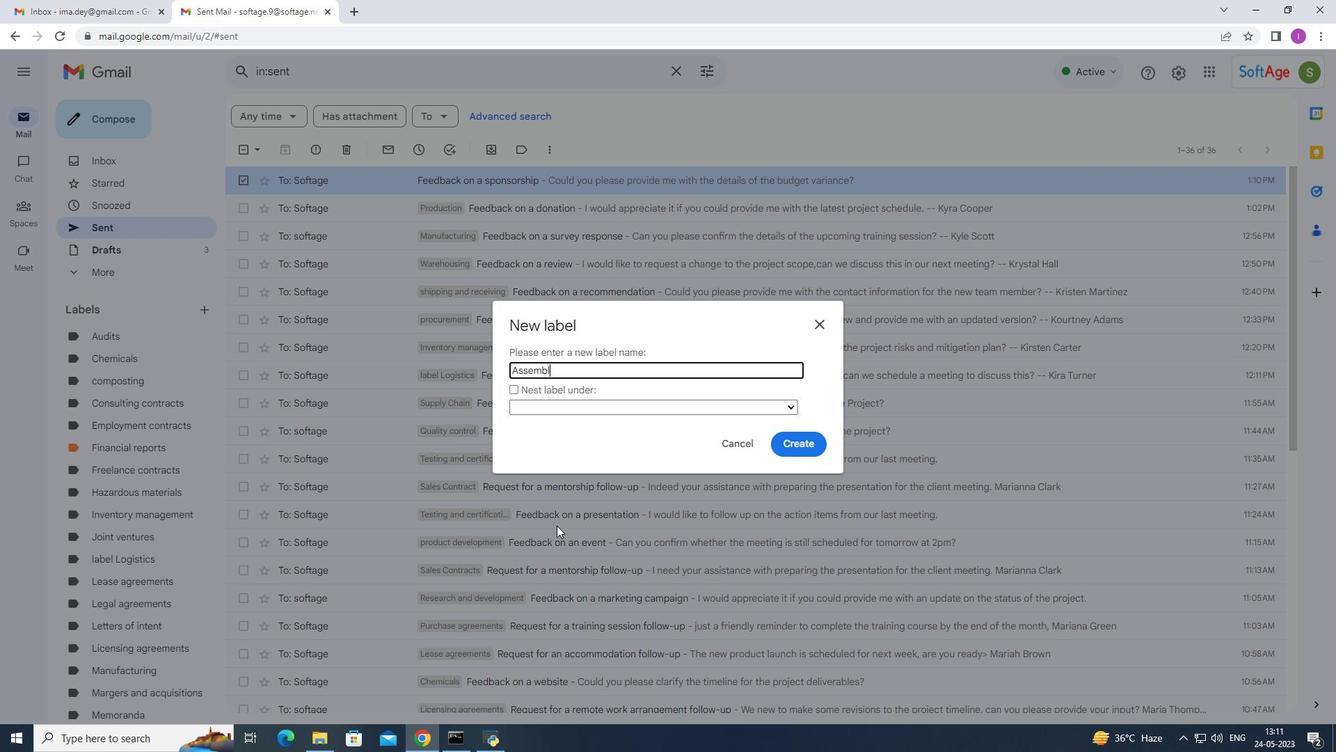 
Action: Mouse moved to (804, 448)
Screenshot: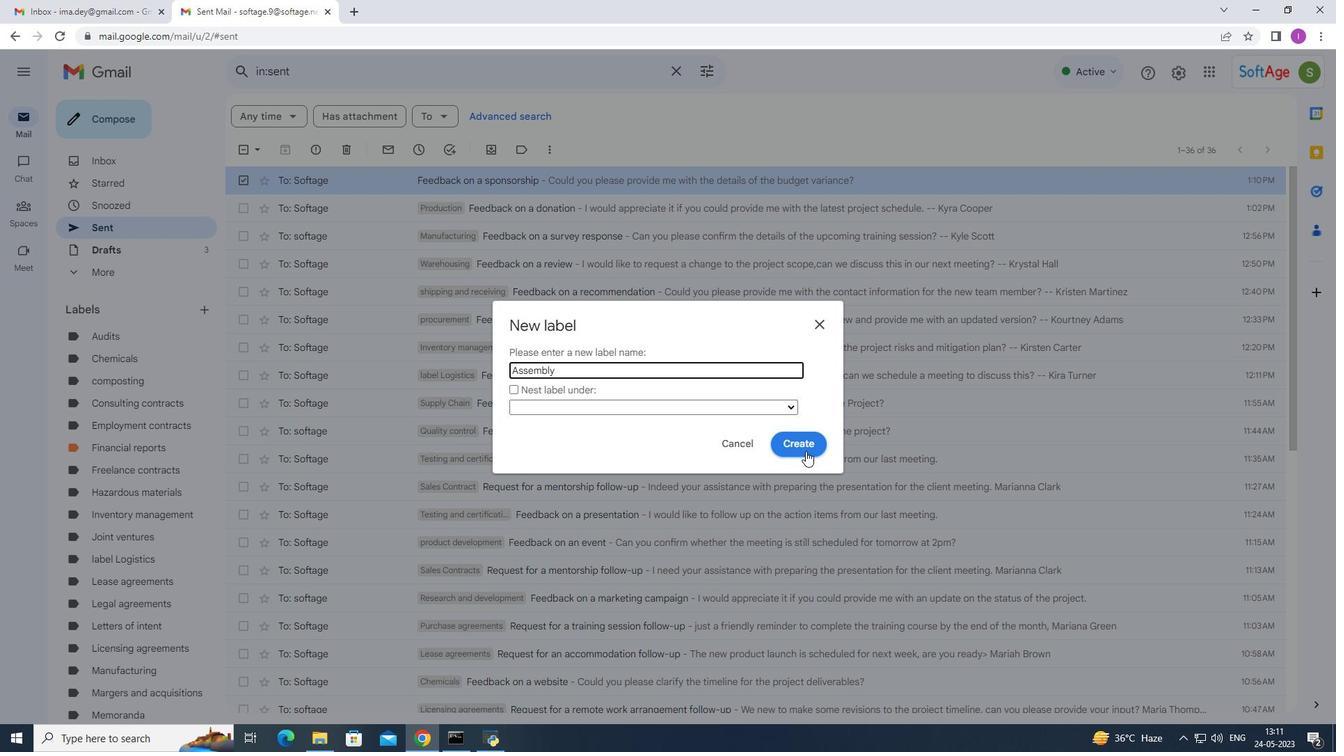 
Action: Mouse pressed left at (804, 448)
Screenshot: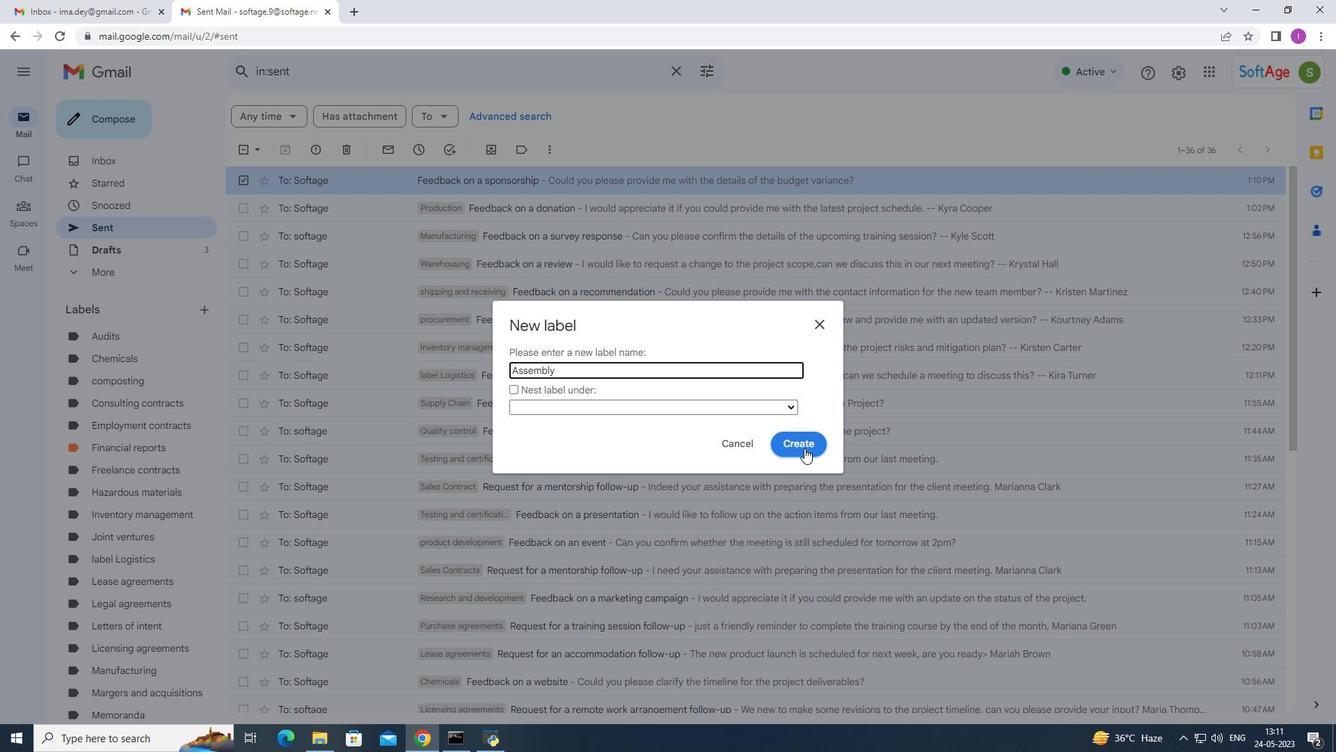 
Action: Mouse moved to (776, 327)
Screenshot: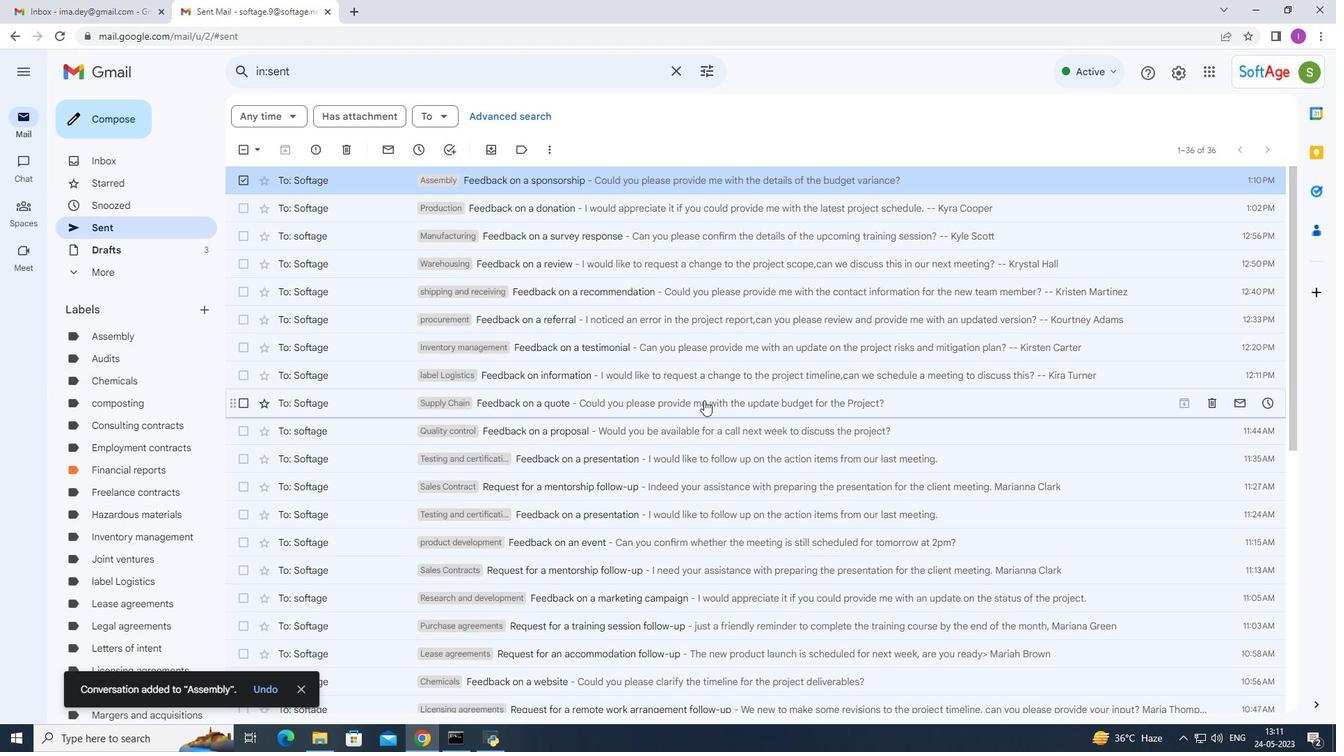 
